 Task: Research Airbnb properties for official training sessions in Dallas, Texas, with a focus on properties equipped for corporate training events.
Action: Key pressed <Key.caps_lock>D<Key.caps_lock>allas
Screenshot: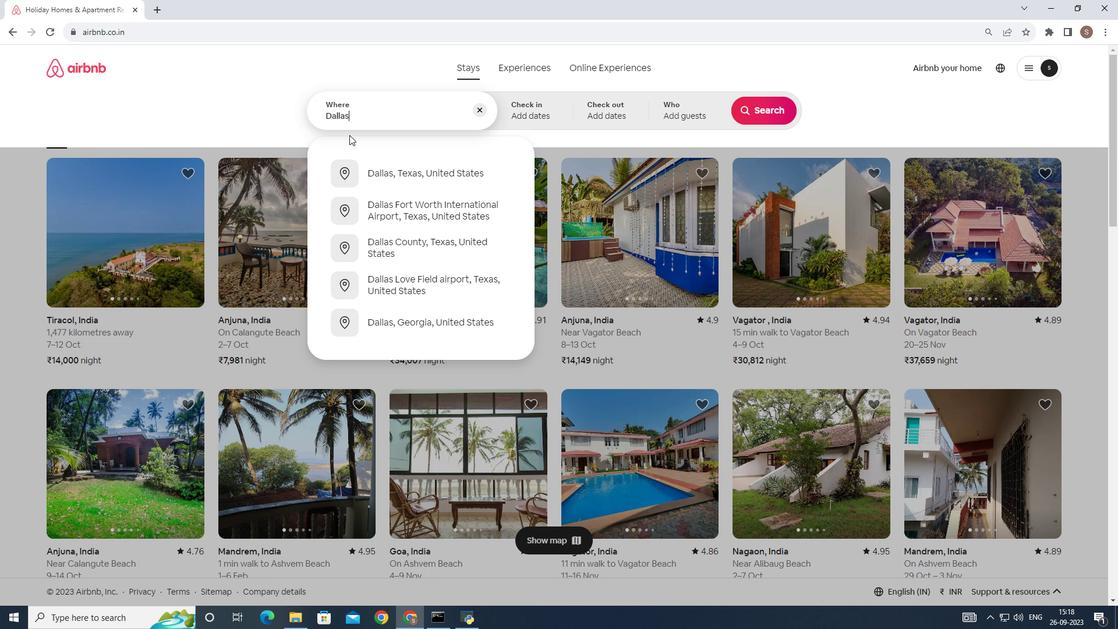 
Action: Mouse moved to (408, 163)
Screenshot: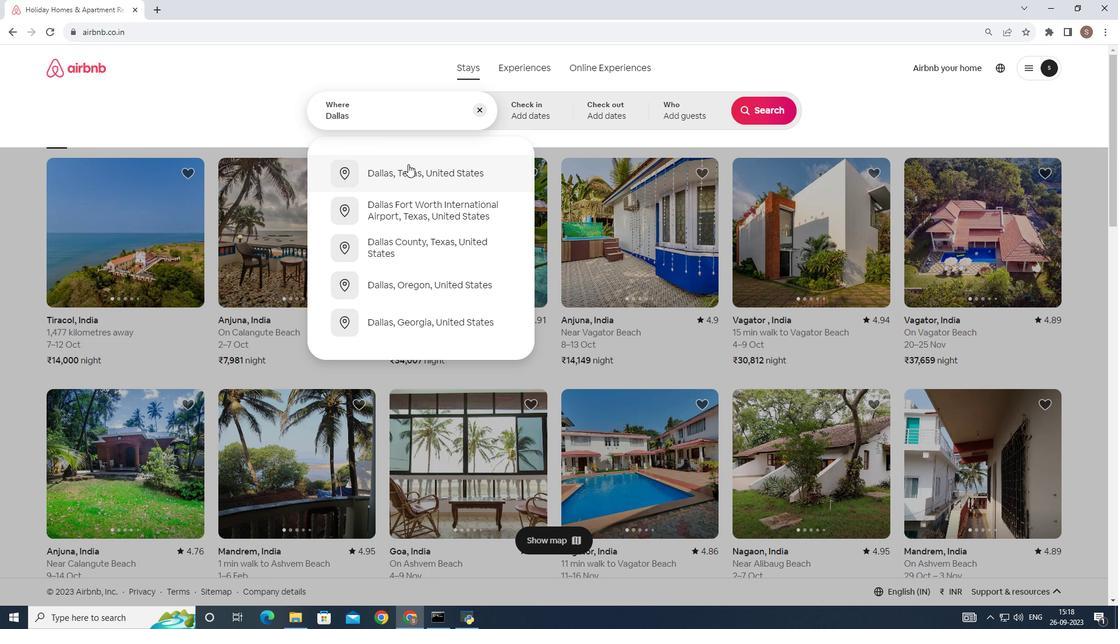 
Action: Mouse pressed left at (408, 163)
Screenshot: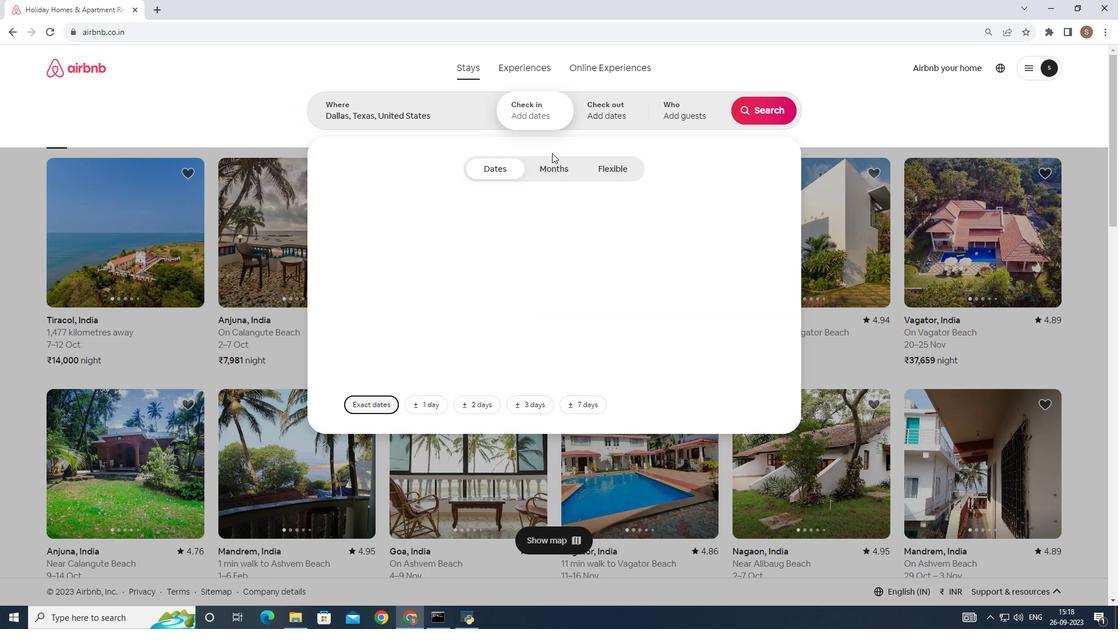 
Action: Mouse moved to (778, 107)
Screenshot: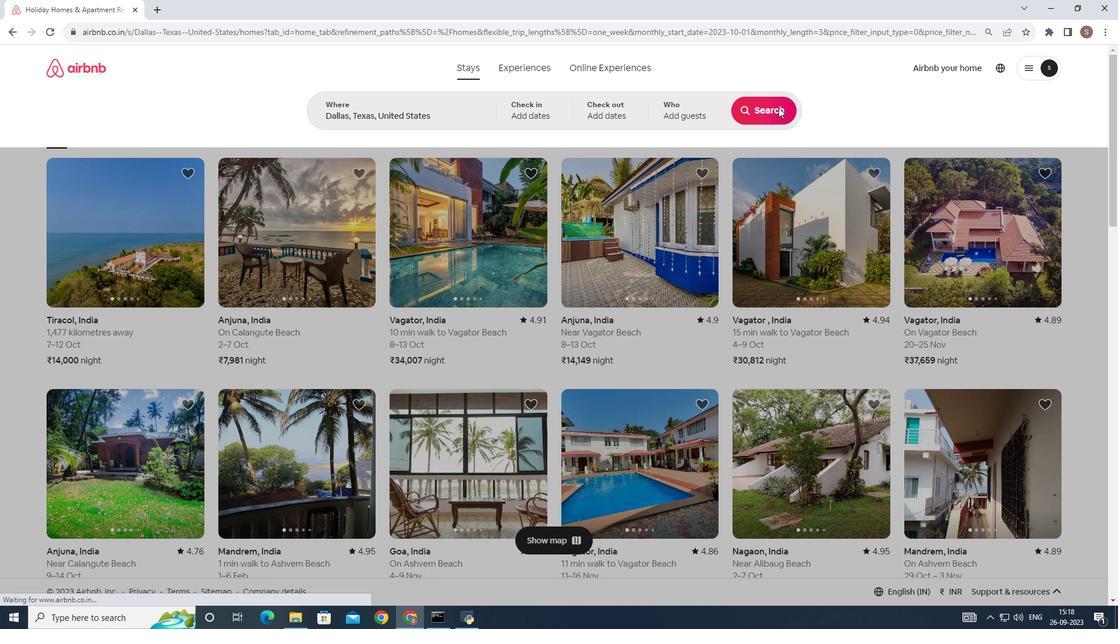 
Action: Mouse pressed left at (778, 107)
Screenshot: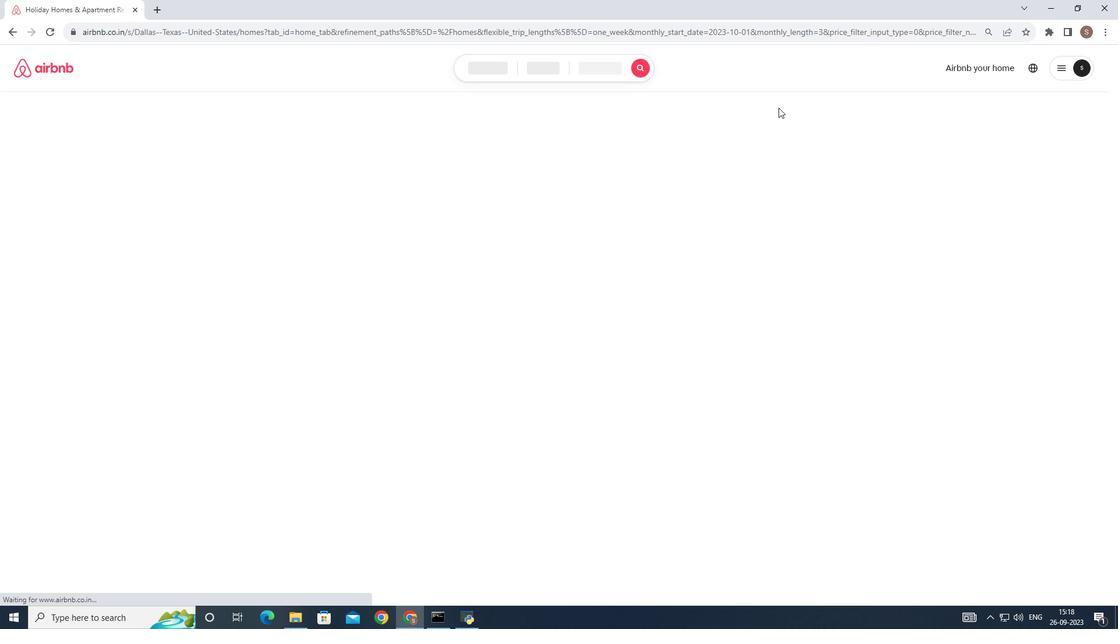 
Action: Mouse moved to (919, 112)
Screenshot: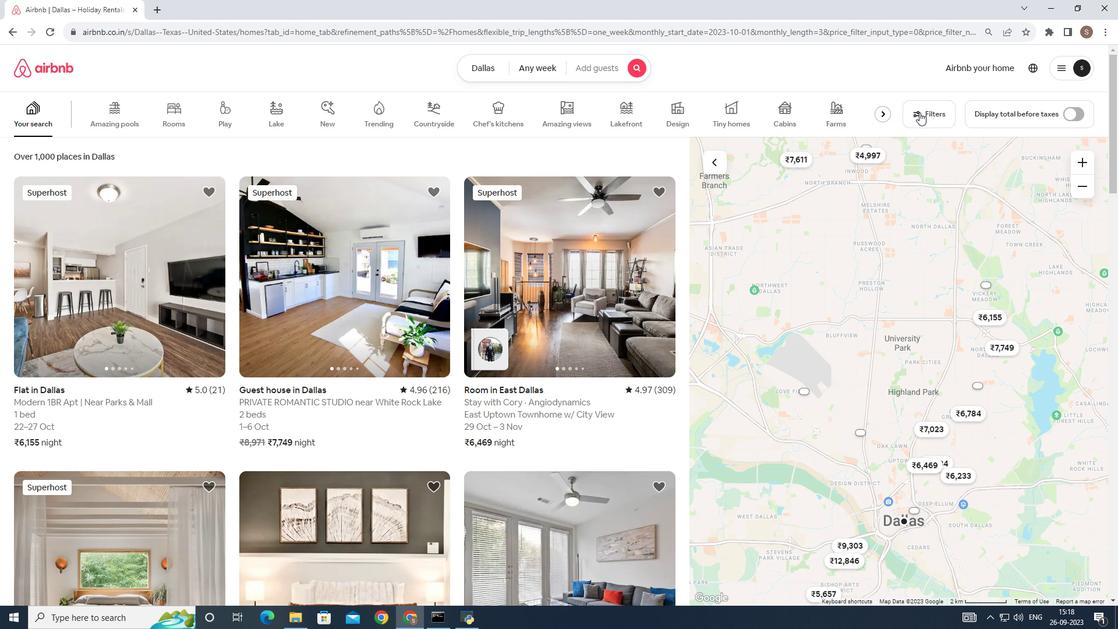 
Action: Mouse pressed left at (919, 112)
Screenshot: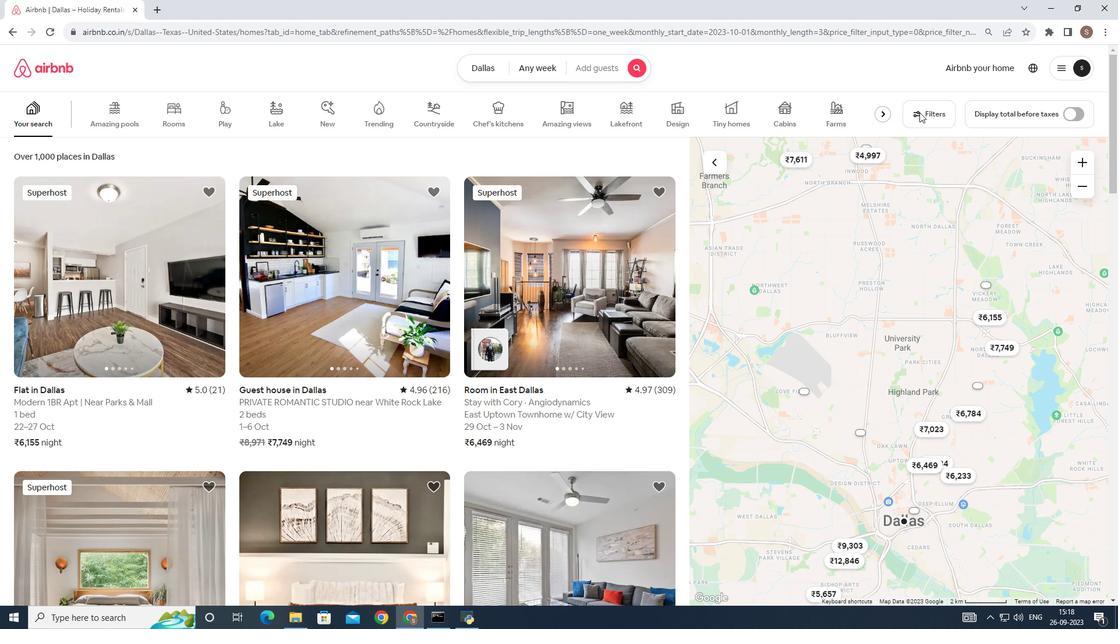 
Action: Mouse moved to (729, 313)
Screenshot: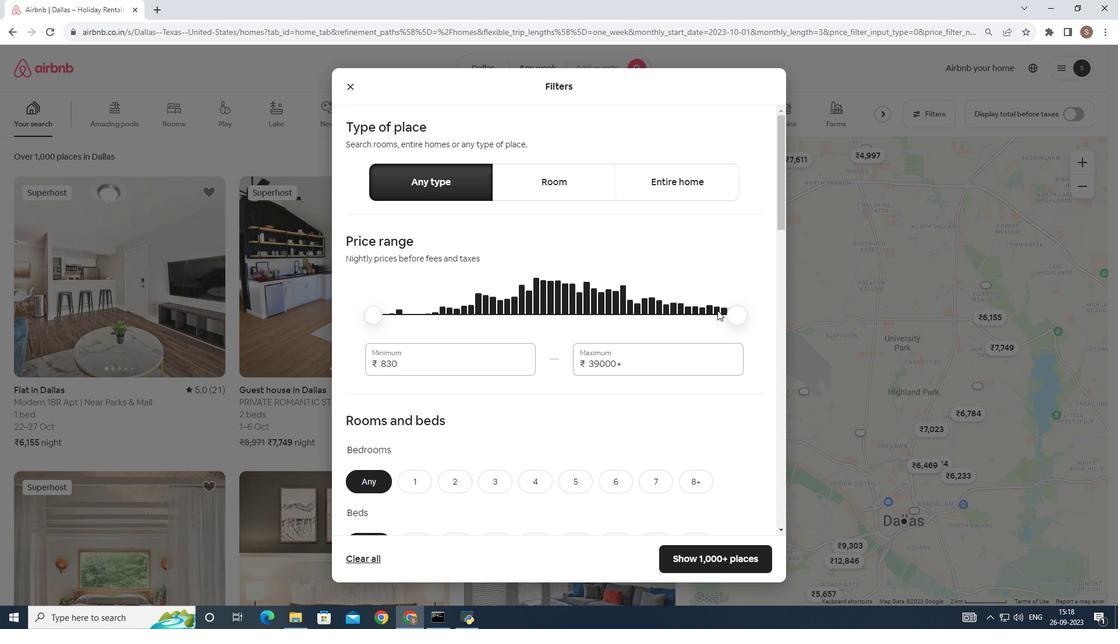 
Action: Mouse pressed left at (729, 313)
Screenshot: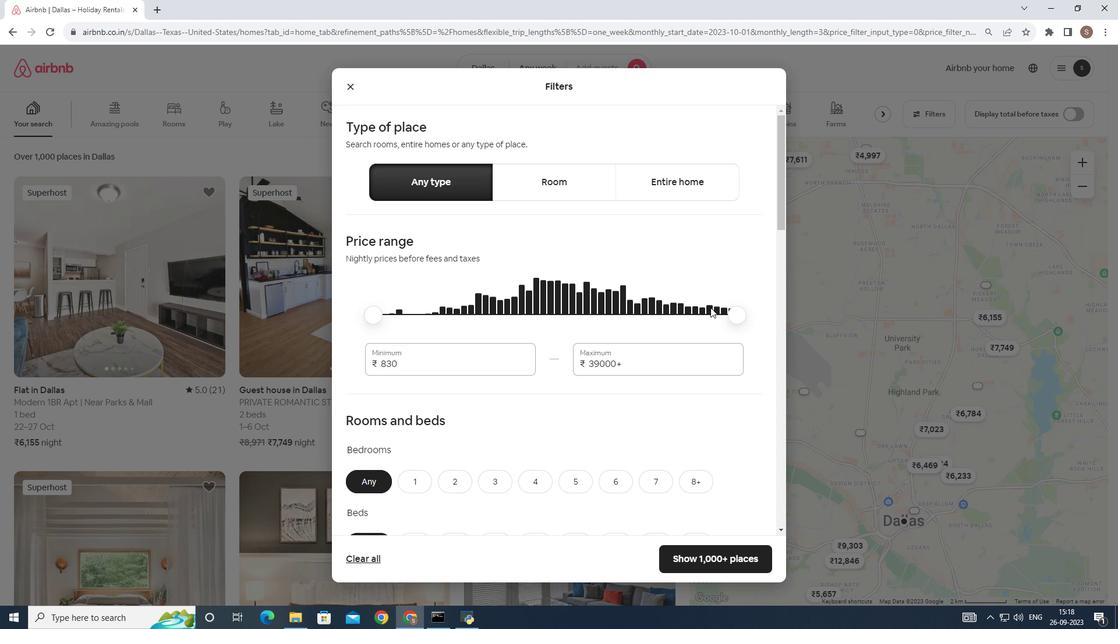 
Action: Mouse moved to (710, 307)
Screenshot: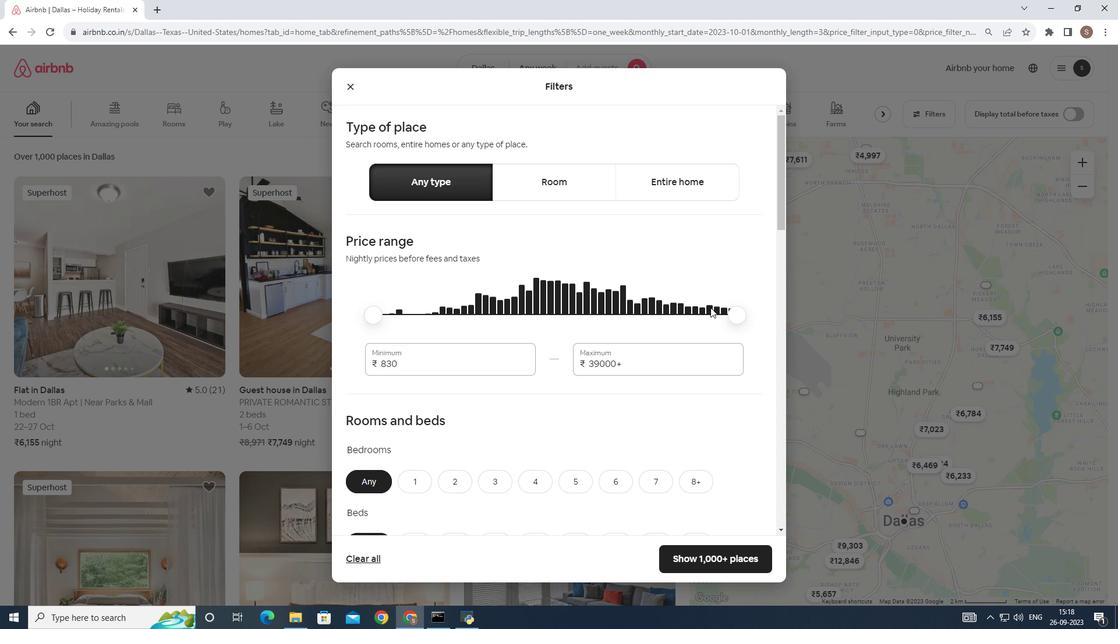 
Action: Mouse pressed left at (710, 307)
Screenshot: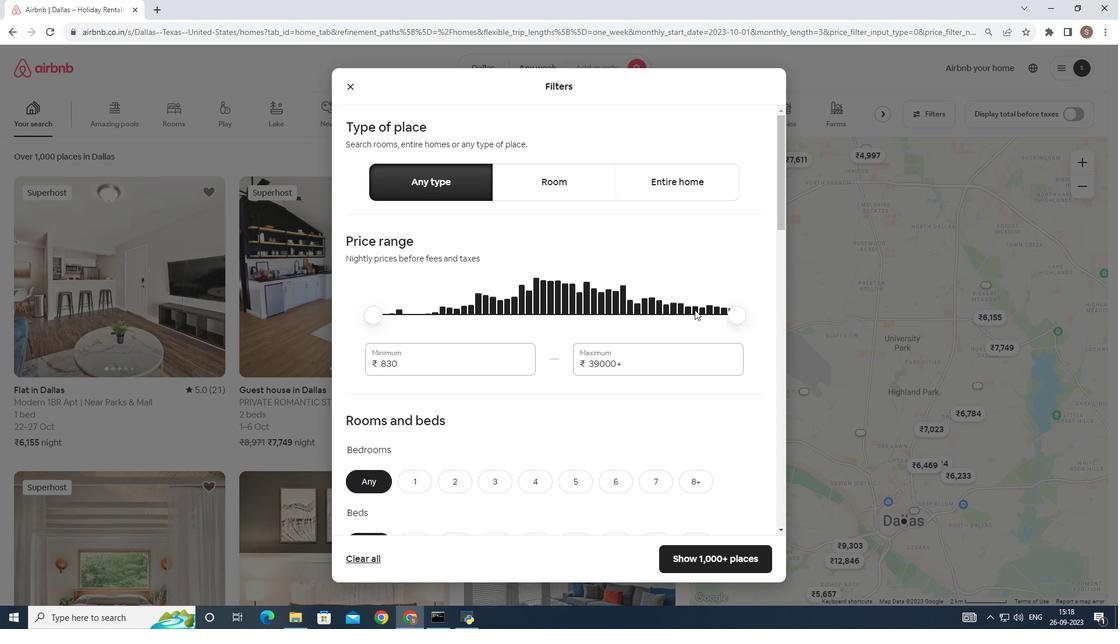 
Action: Mouse moved to (743, 314)
Screenshot: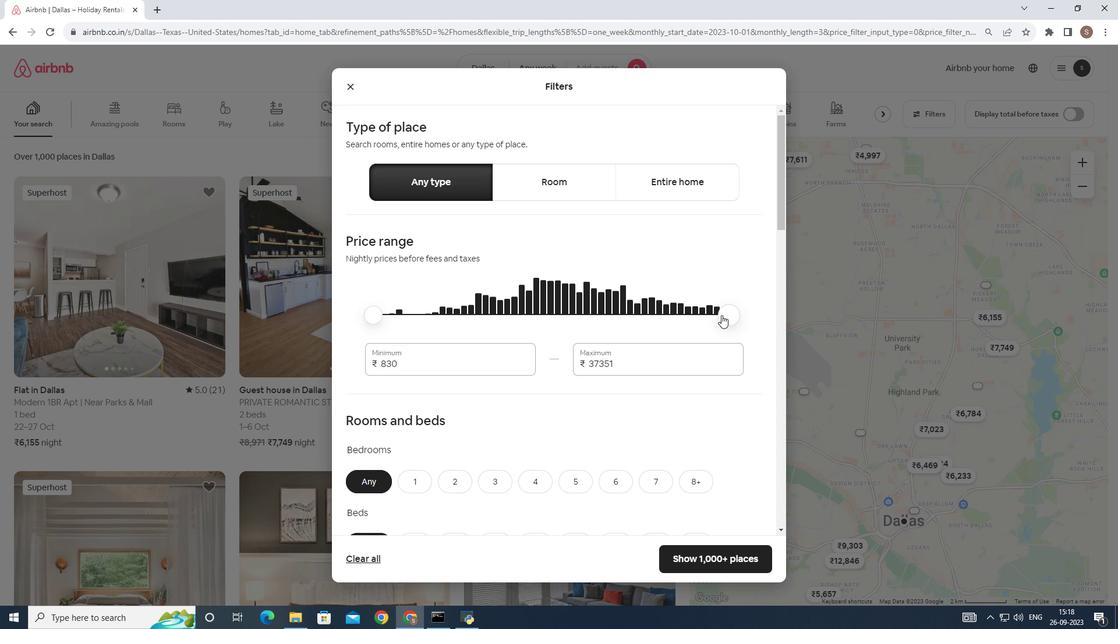
Action: Mouse pressed left at (743, 314)
Screenshot: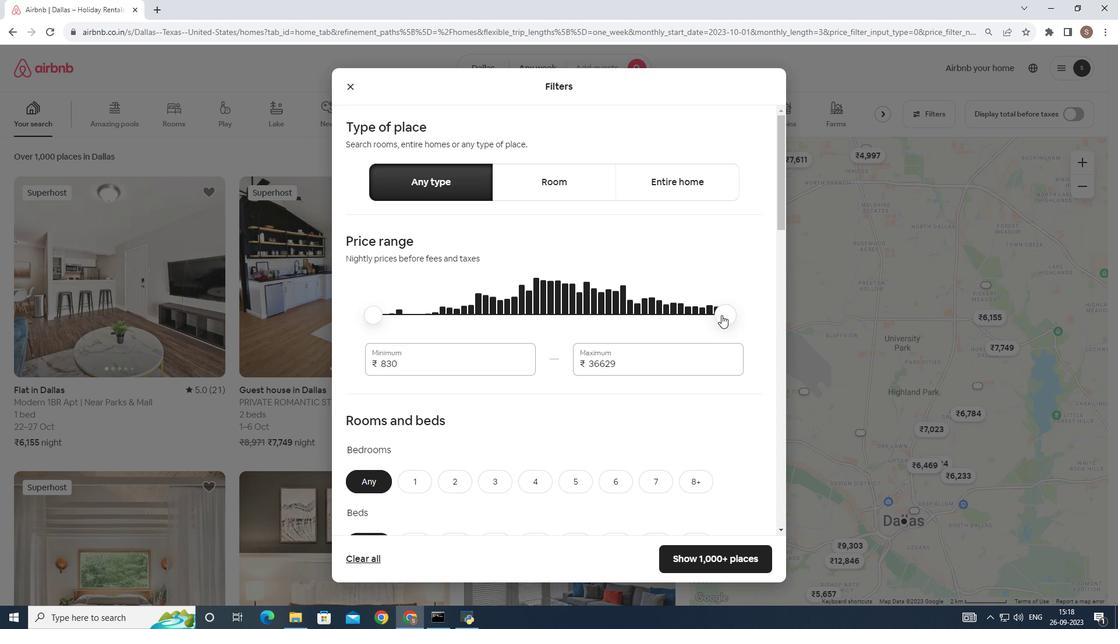 
Action: Mouse moved to (380, 314)
Screenshot: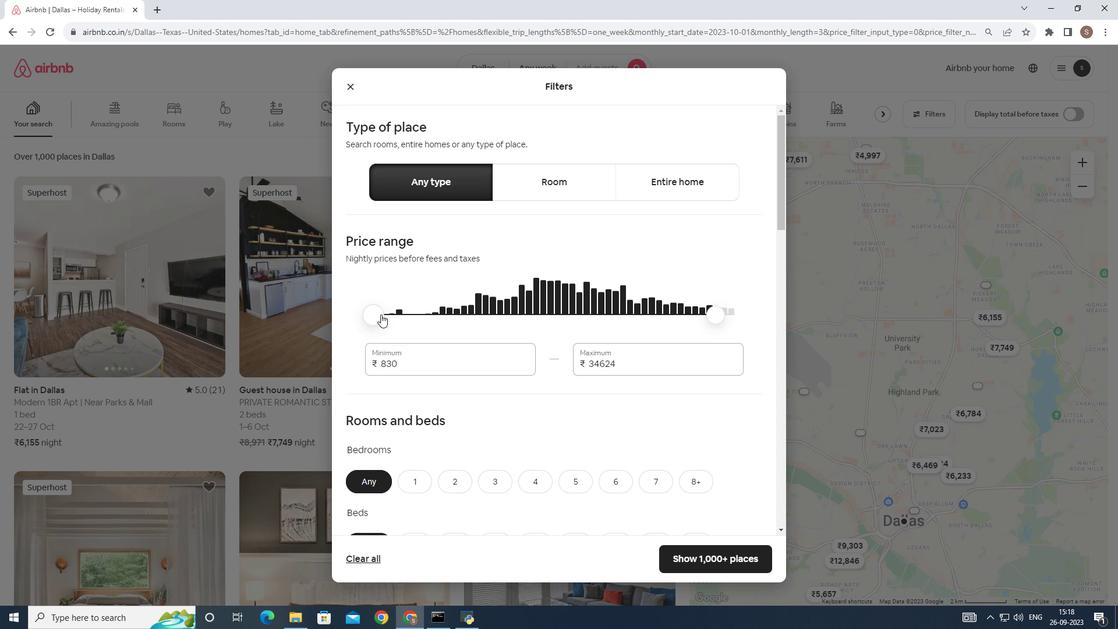 
Action: Mouse pressed left at (380, 314)
Screenshot: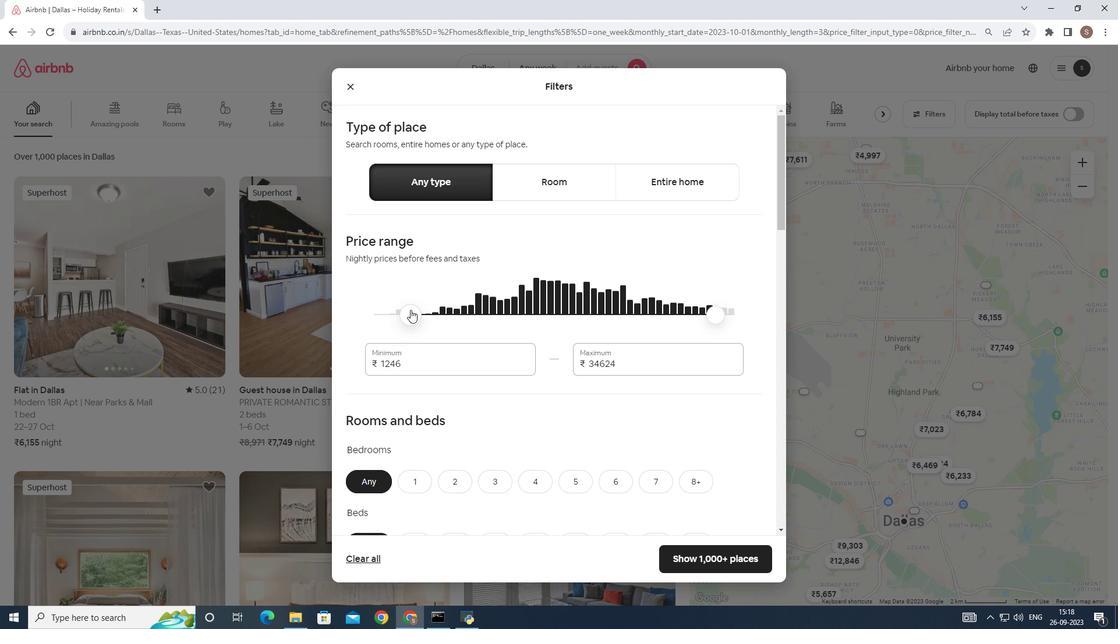 
Action: Mouse moved to (447, 366)
Screenshot: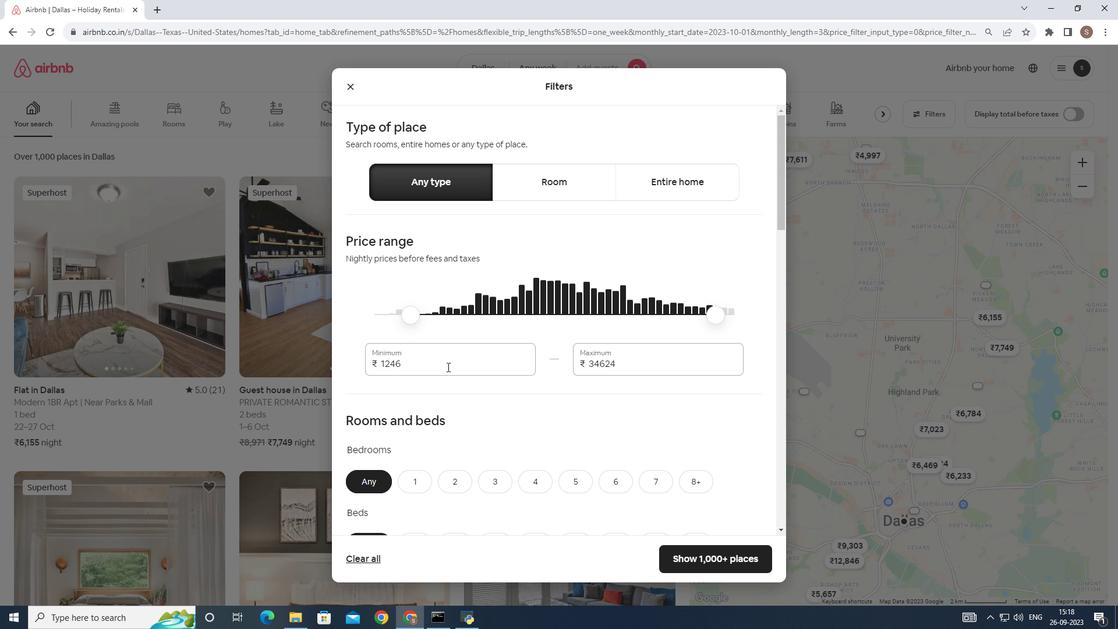 
Action: Mouse scrolled (447, 366) with delta (0, 0)
Screenshot: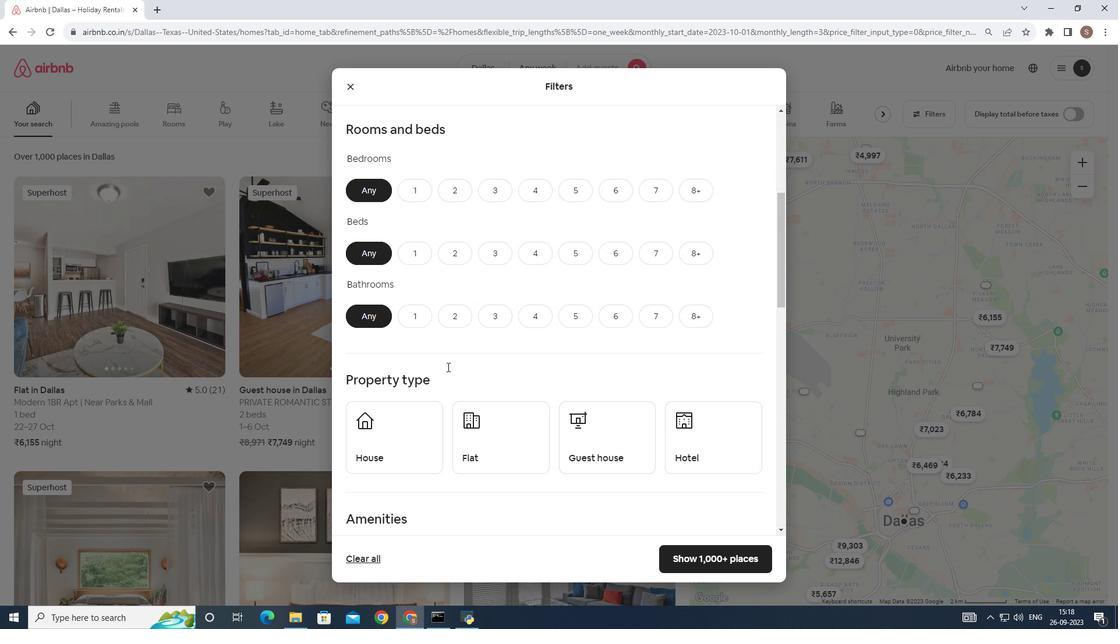 
Action: Mouse scrolled (447, 366) with delta (0, 0)
Screenshot: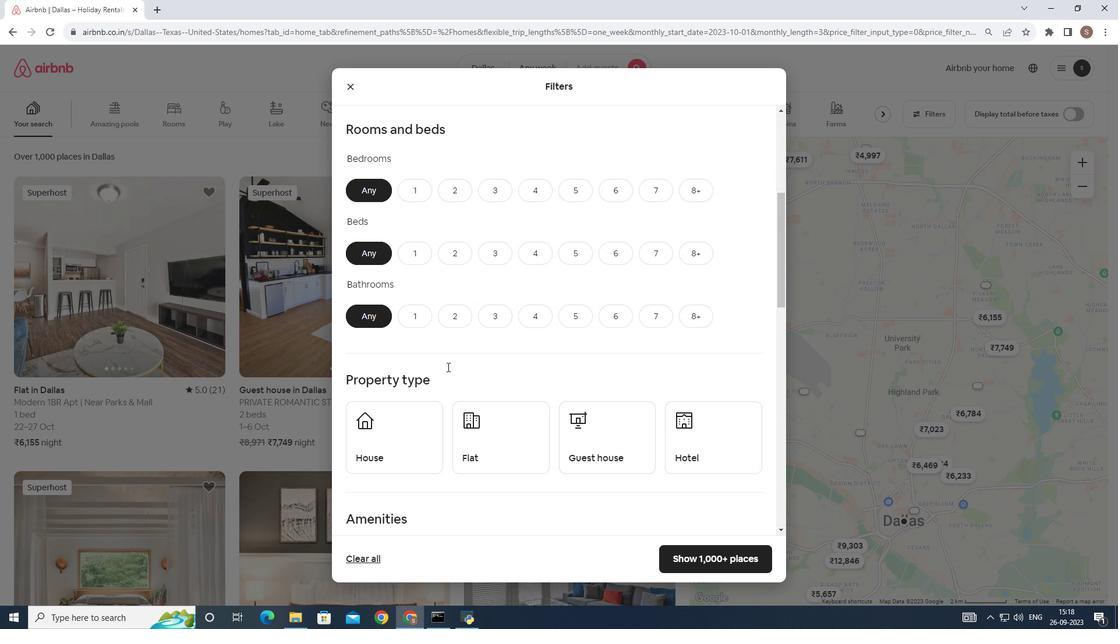 
Action: Mouse scrolled (447, 366) with delta (0, 0)
Screenshot: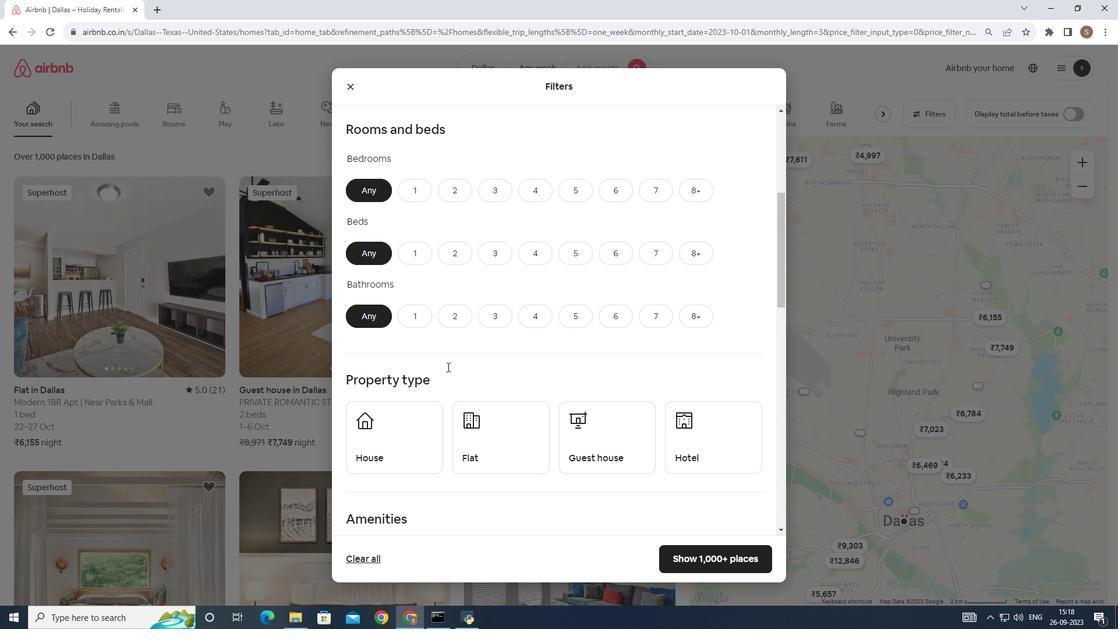 
Action: Mouse scrolled (447, 366) with delta (0, 0)
Screenshot: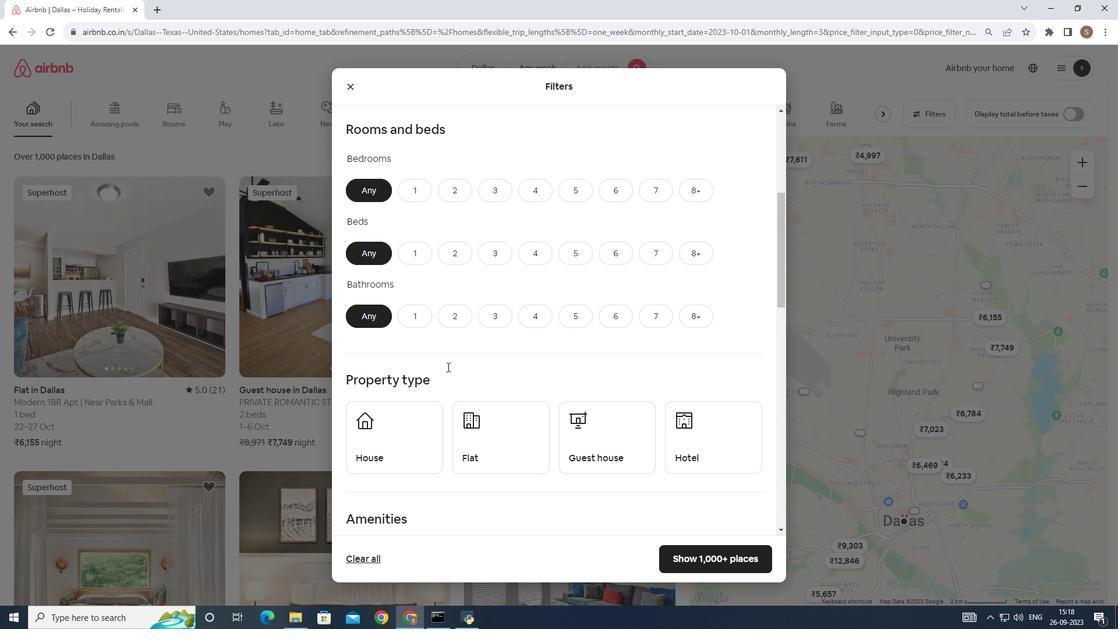 
Action: Mouse scrolled (447, 366) with delta (0, 0)
Screenshot: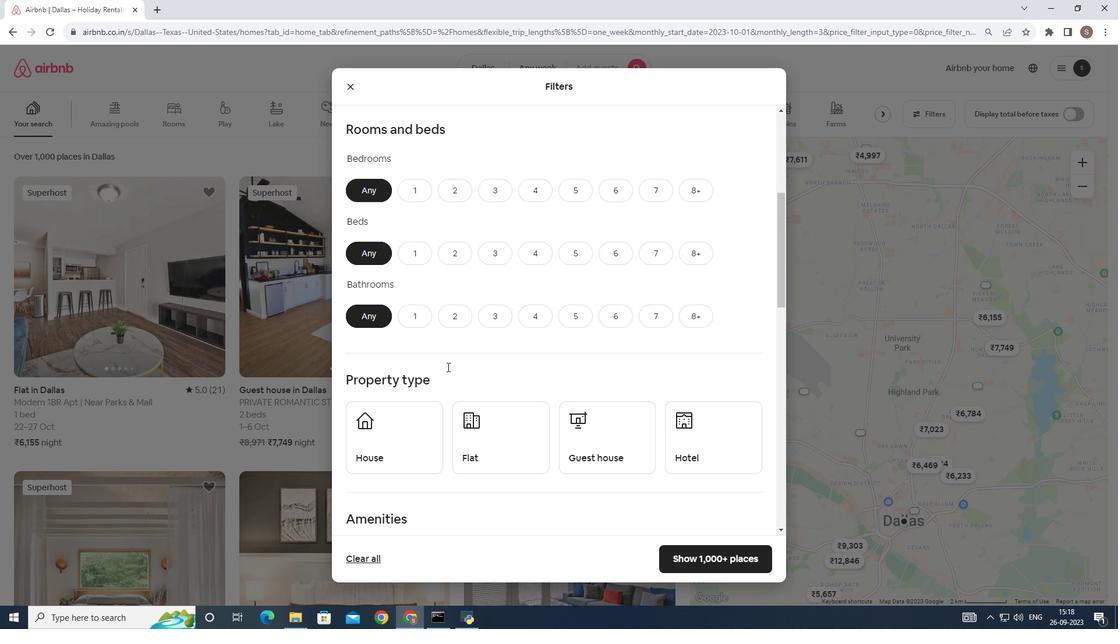 
Action: Mouse scrolled (447, 367) with delta (0, 0)
Screenshot: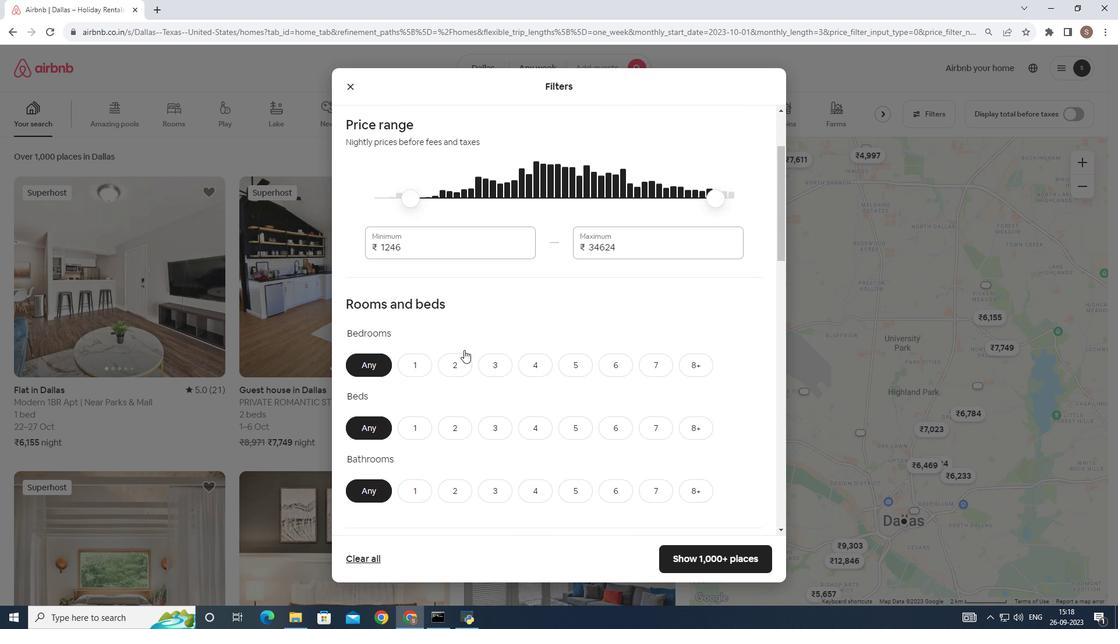 
Action: Mouse scrolled (447, 367) with delta (0, 0)
Screenshot: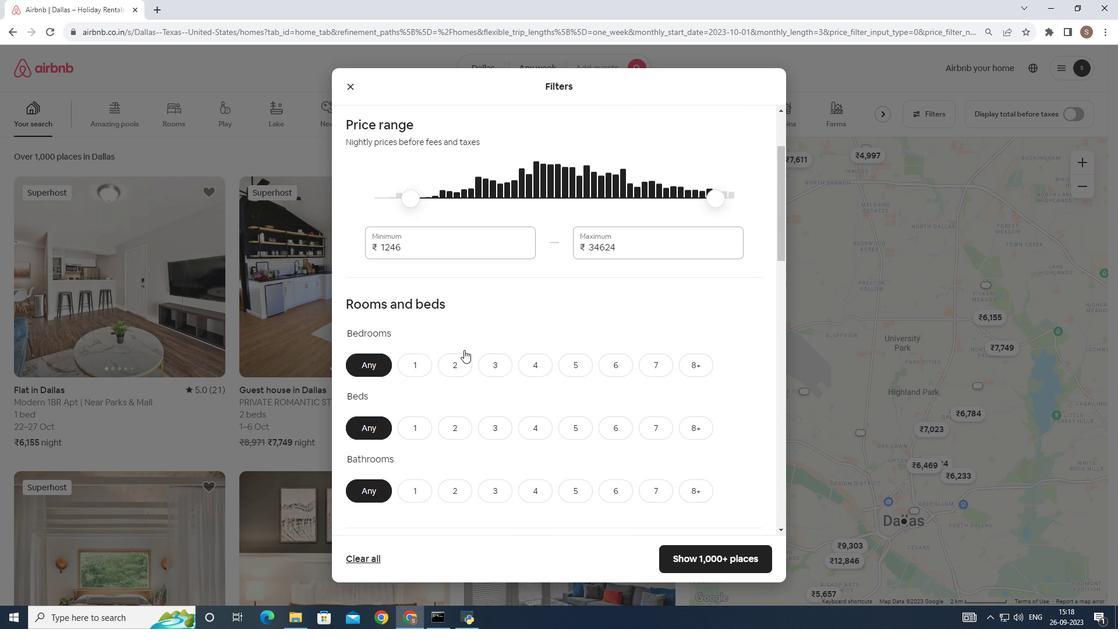 
Action: Mouse scrolled (447, 367) with delta (0, 0)
Screenshot: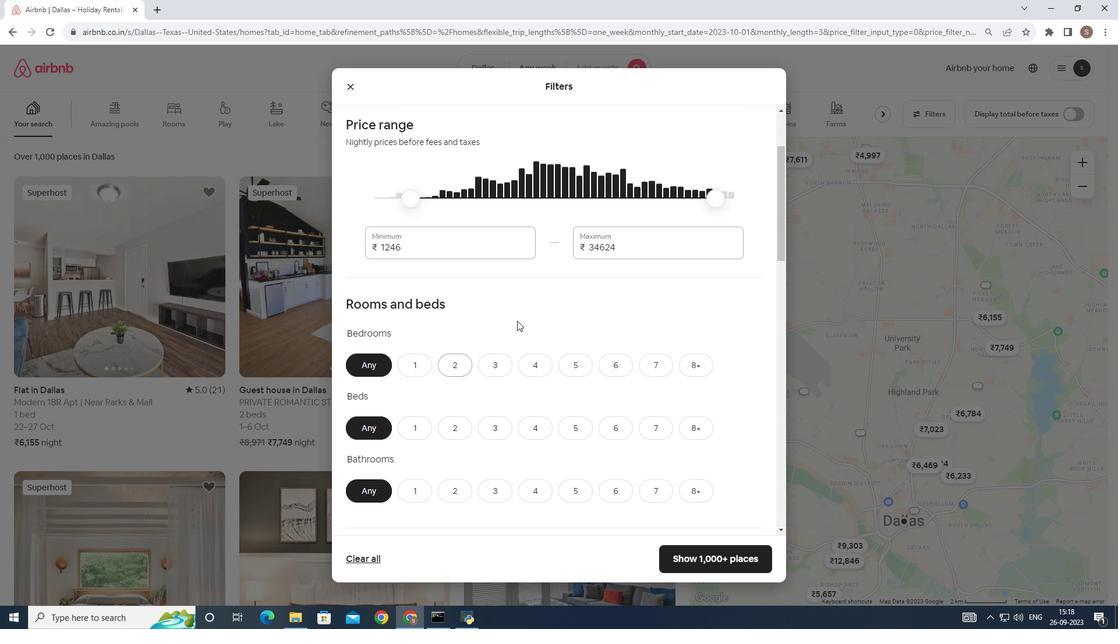 
Action: Mouse moved to (577, 293)
Screenshot: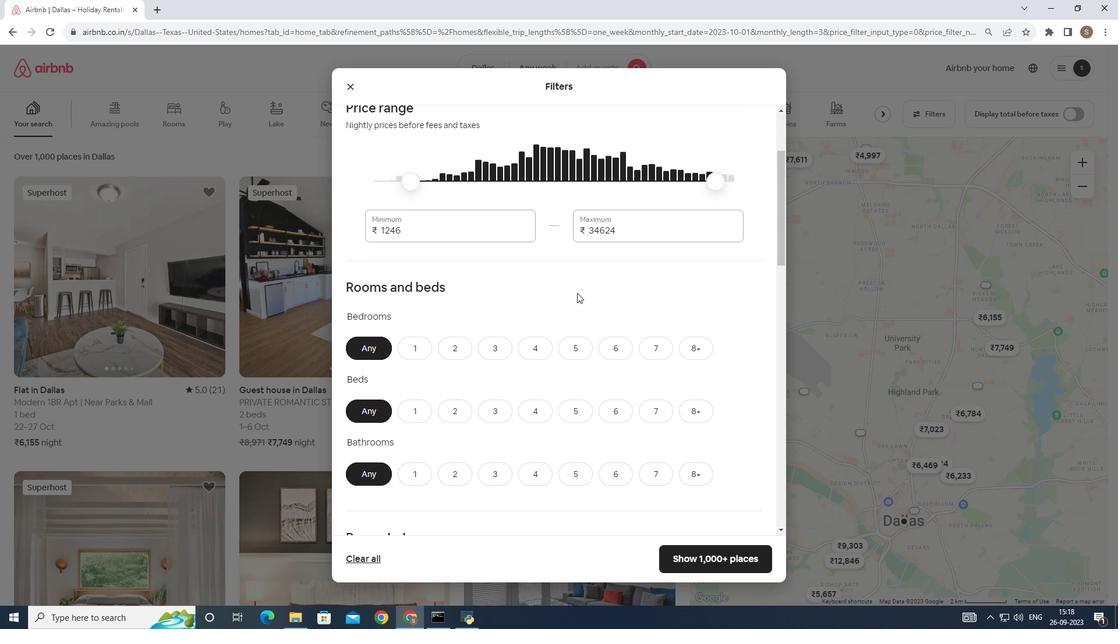 
Action: Mouse scrolled (577, 292) with delta (0, 0)
Screenshot: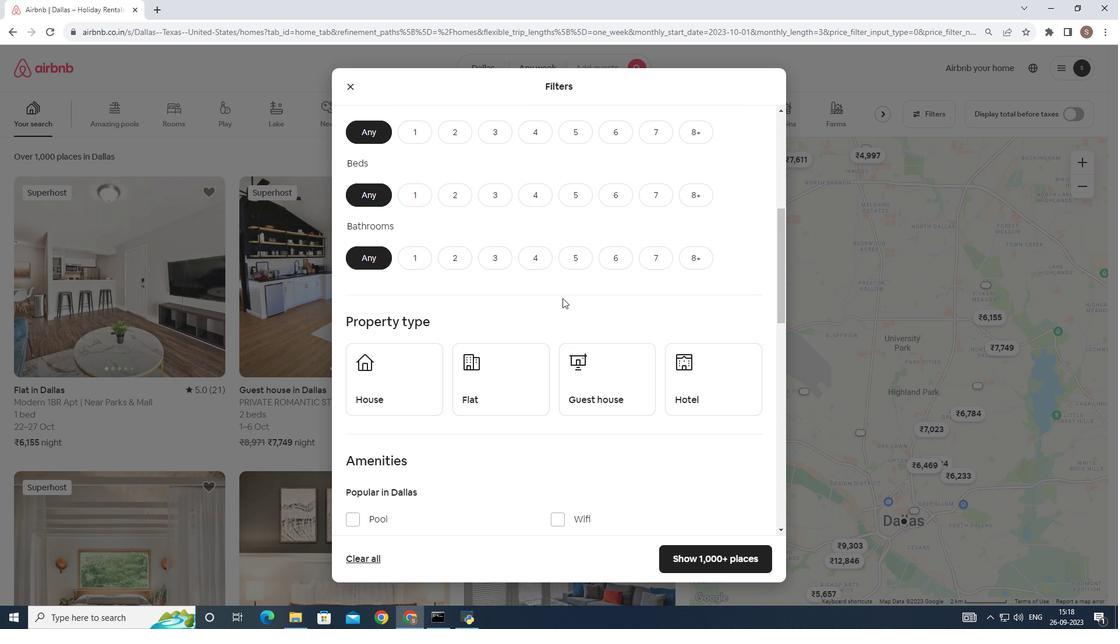 
Action: Mouse scrolled (577, 292) with delta (0, 0)
Screenshot: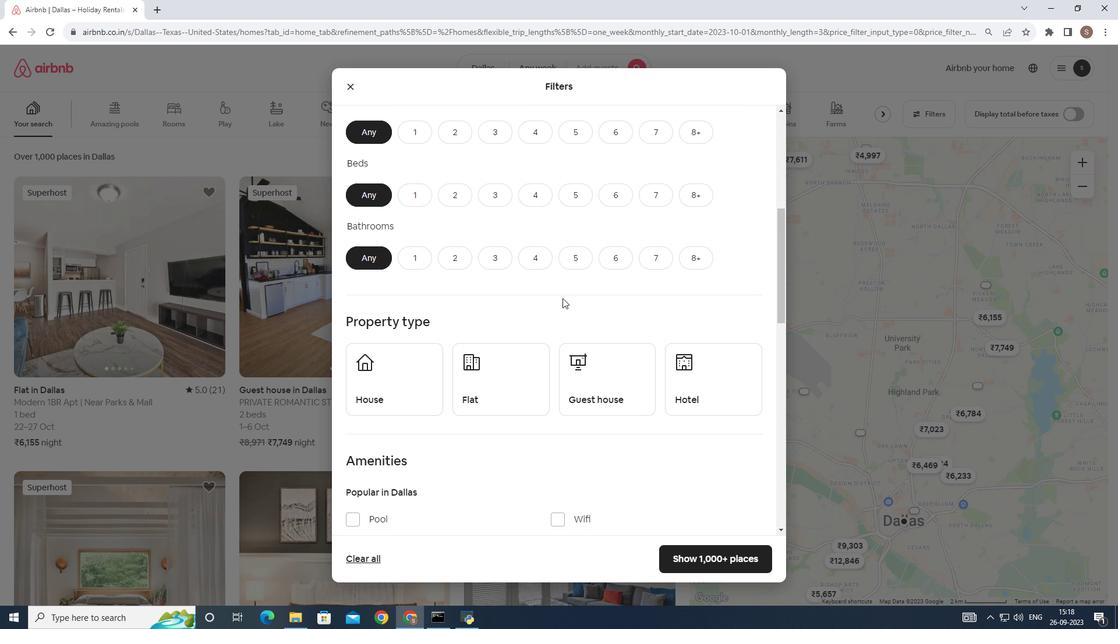 
Action: Mouse scrolled (577, 292) with delta (0, 0)
Screenshot: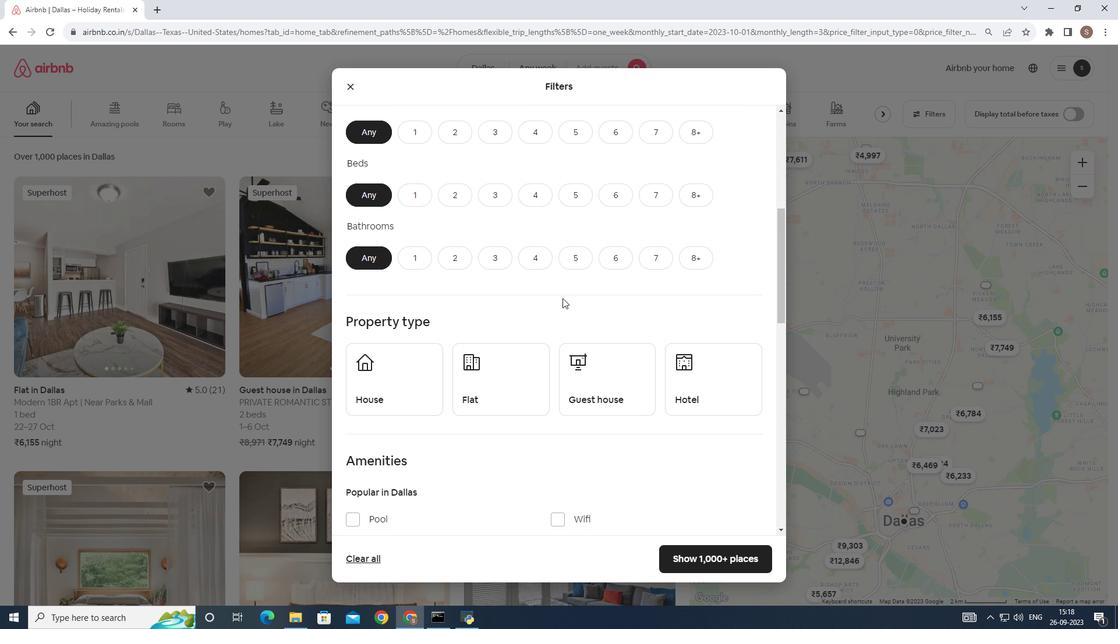 
Action: Mouse scrolled (577, 292) with delta (0, 0)
Screenshot: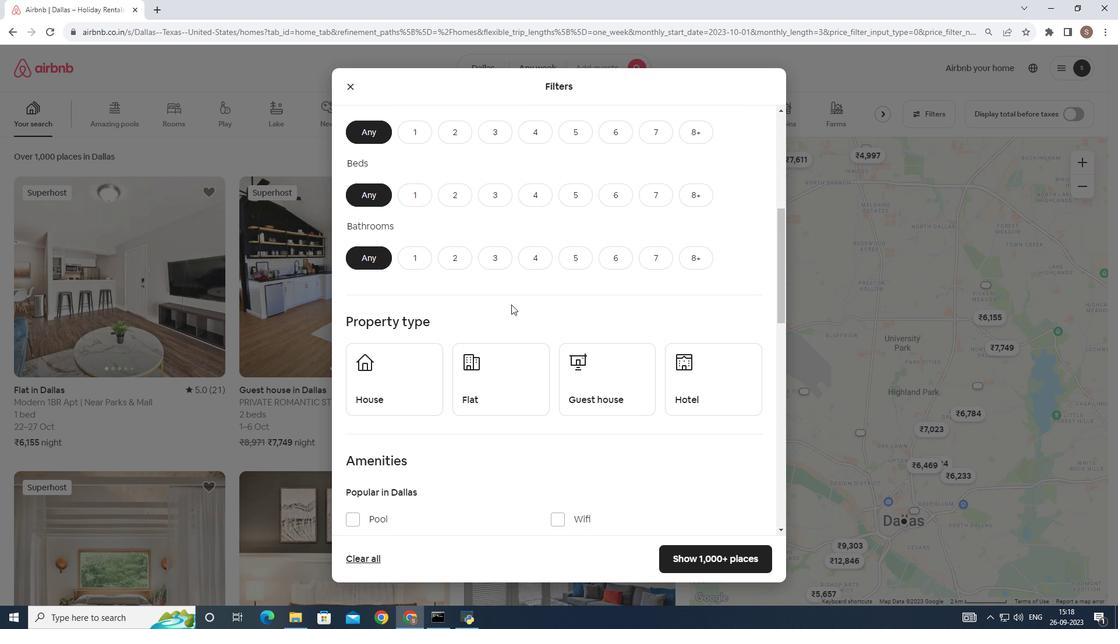 
Action: Mouse moved to (472, 308)
Screenshot: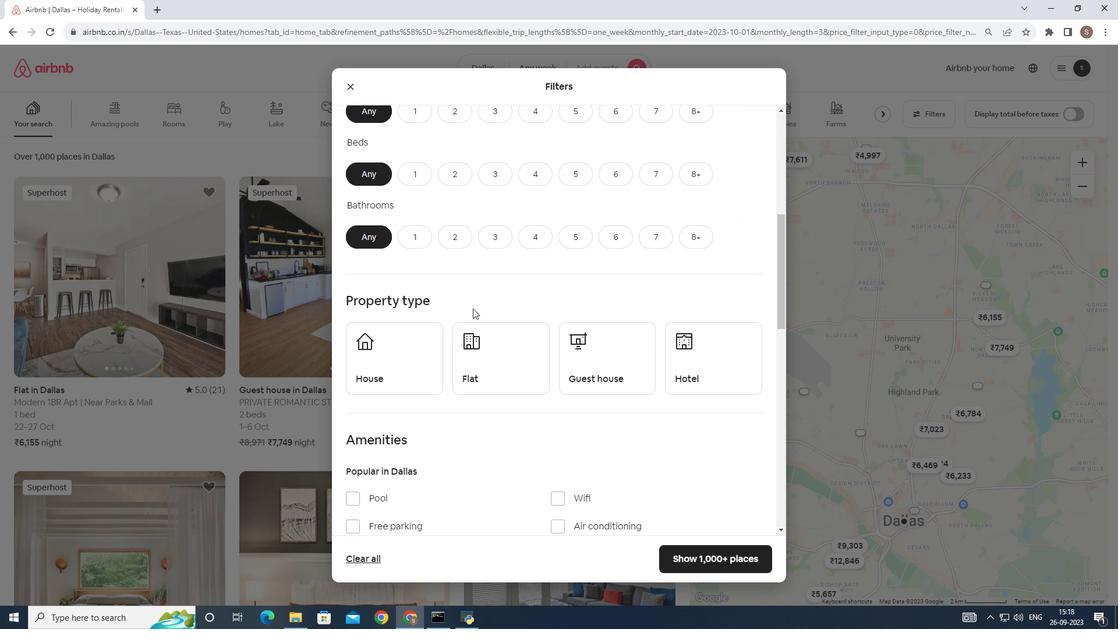 
Action: Mouse scrolled (472, 308) with delta (0, 0)
Screenshot: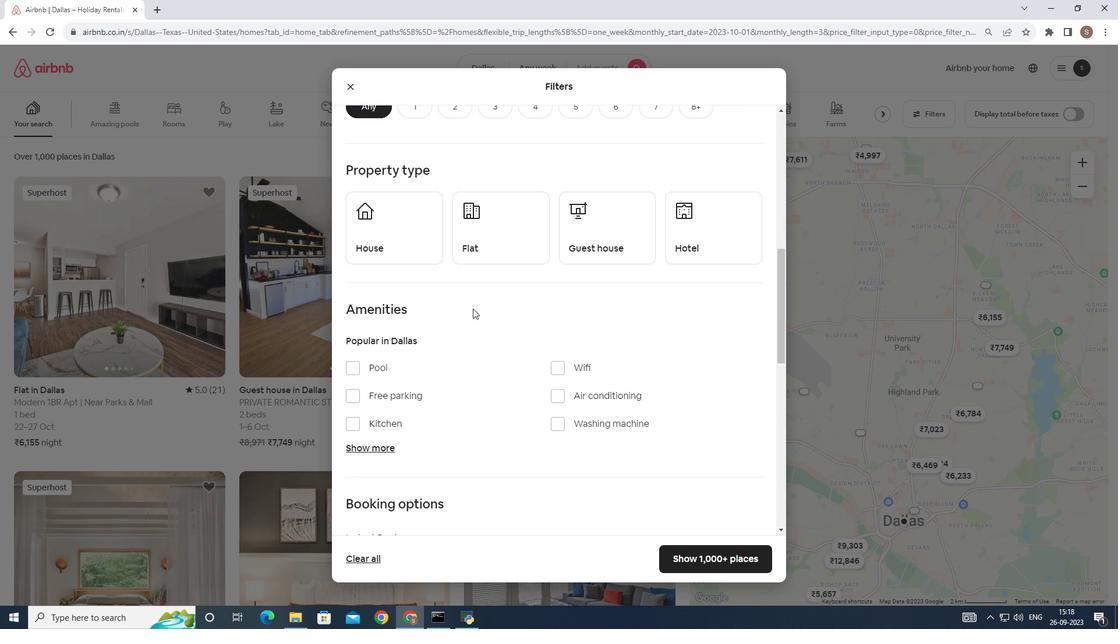 
Action: Mouse scrolled (472, 308) with delta (0, 0)
Screenshot: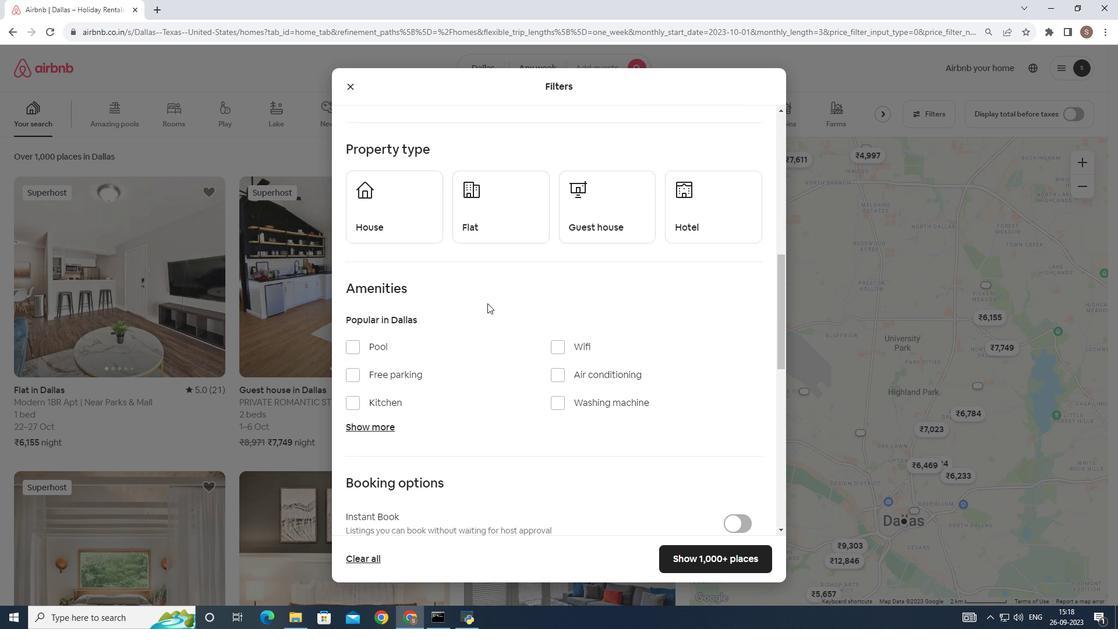
Action: Mouse scrolled (472, 308) with delta (0, 0)
Screenshot: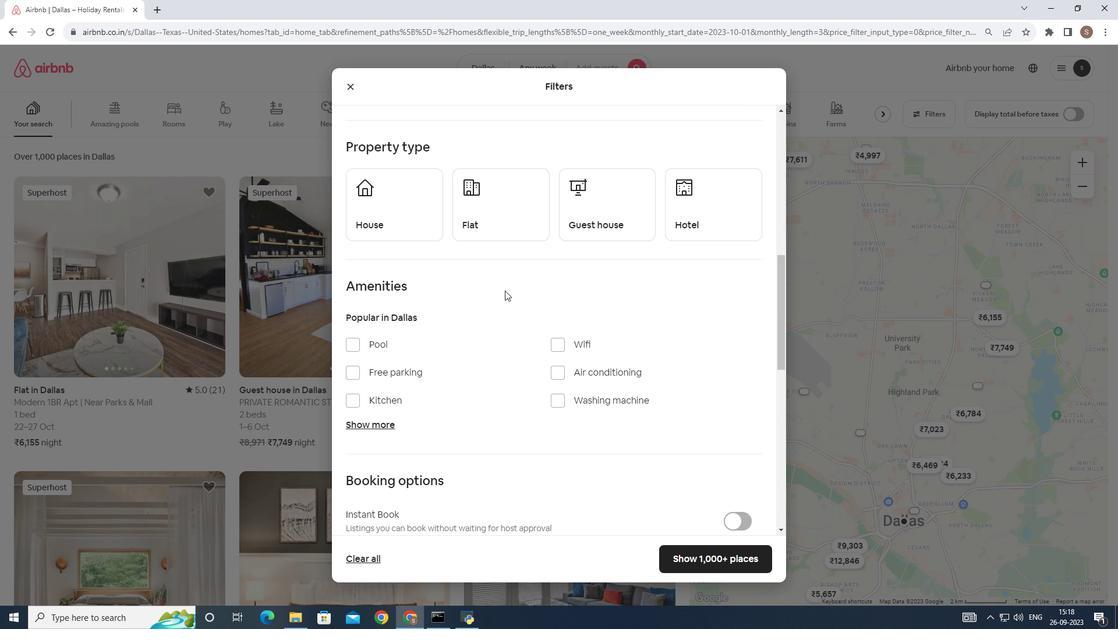 
Action: Mouse moved to (513, 229)
Screenshot: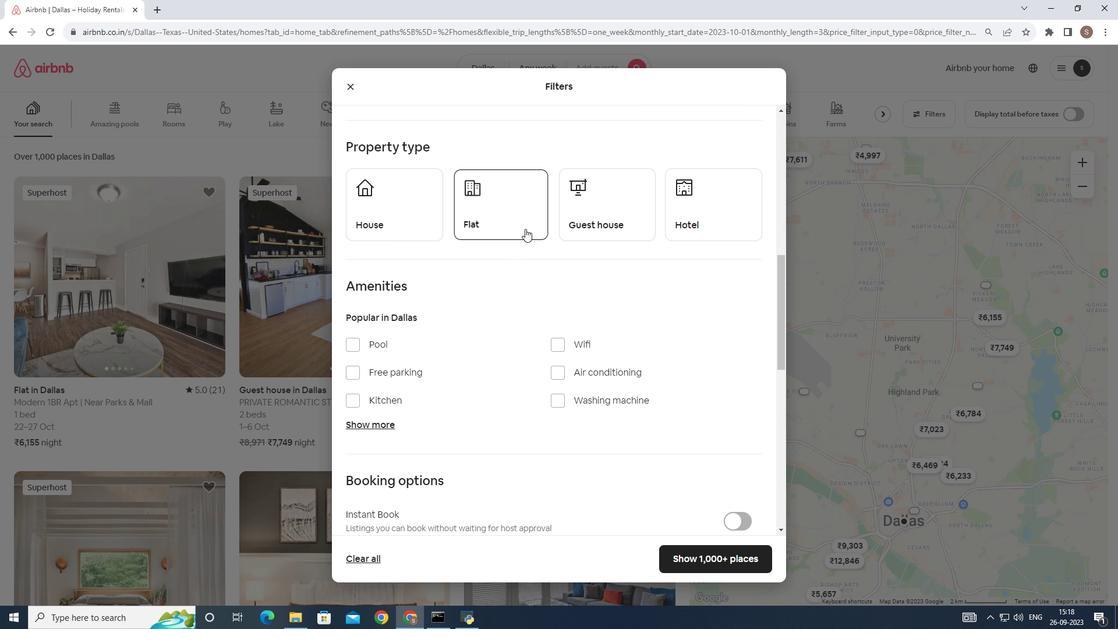 
Action: Mouse pressed left at (513, 229)
Screenshot: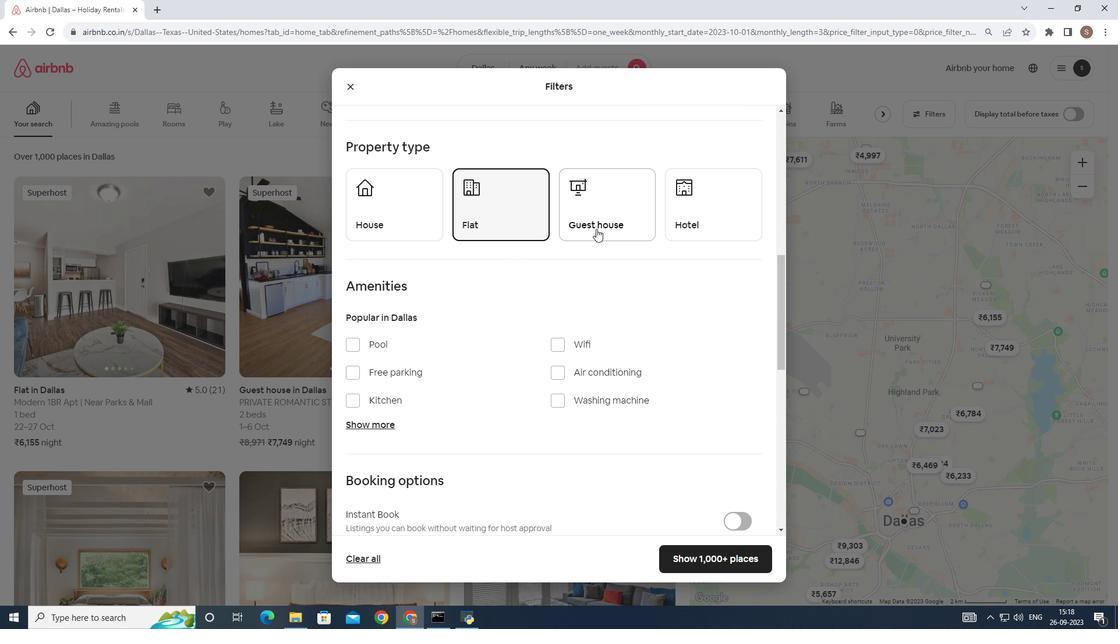 
Action: Mouse moved to (597, 228)
Screenshot: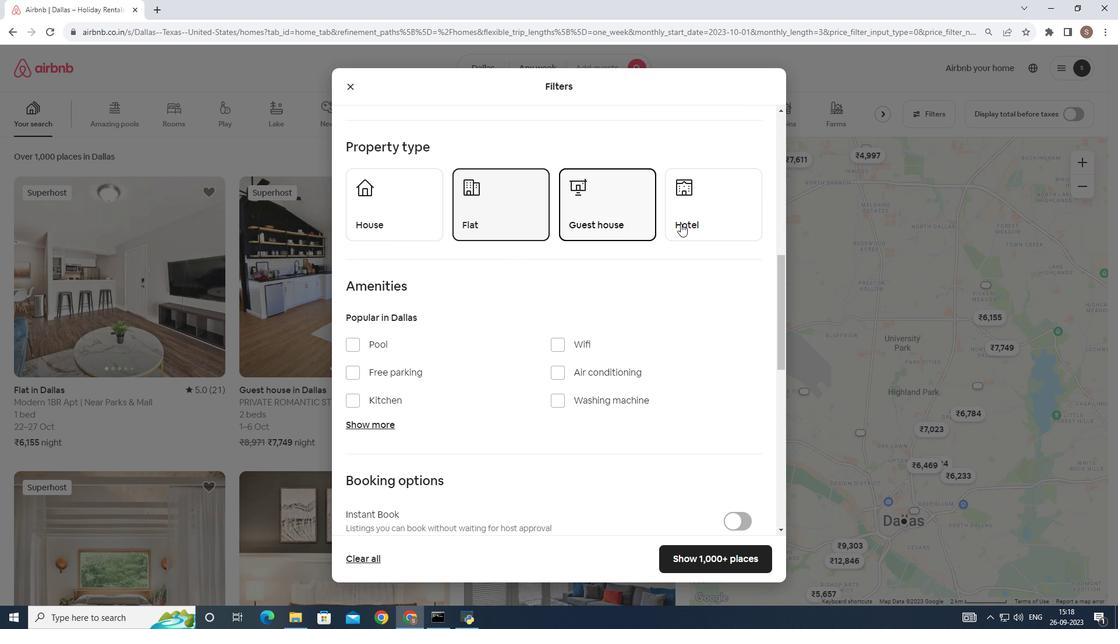 
Action: Mouse pressed left at (597, 228)
Screenshot: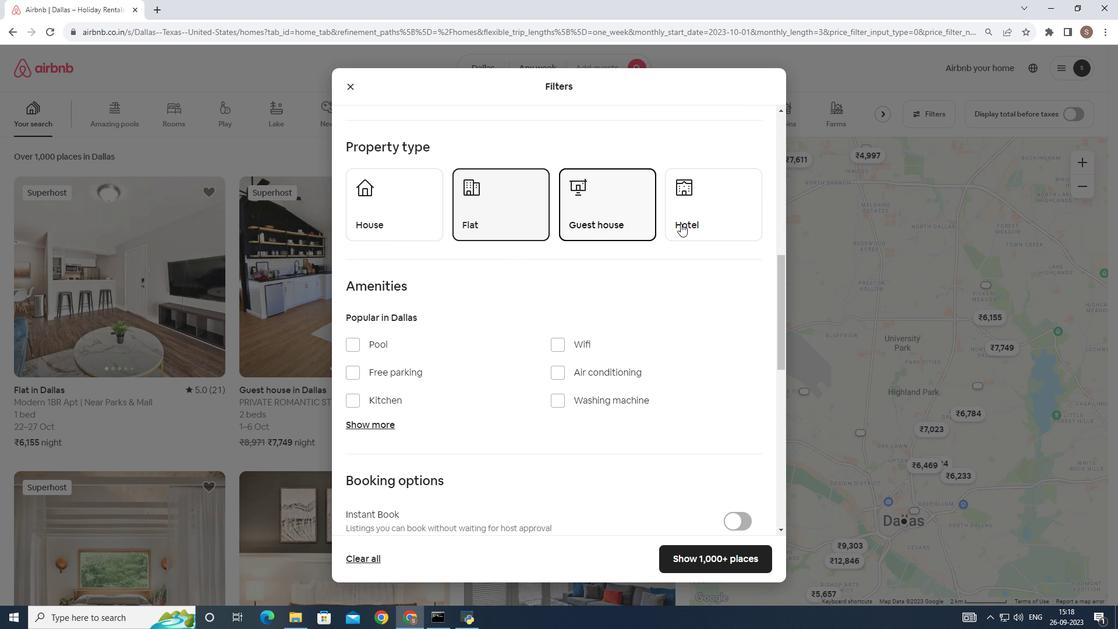 
Action: Mouse moved to (690, 223)
Screenshot: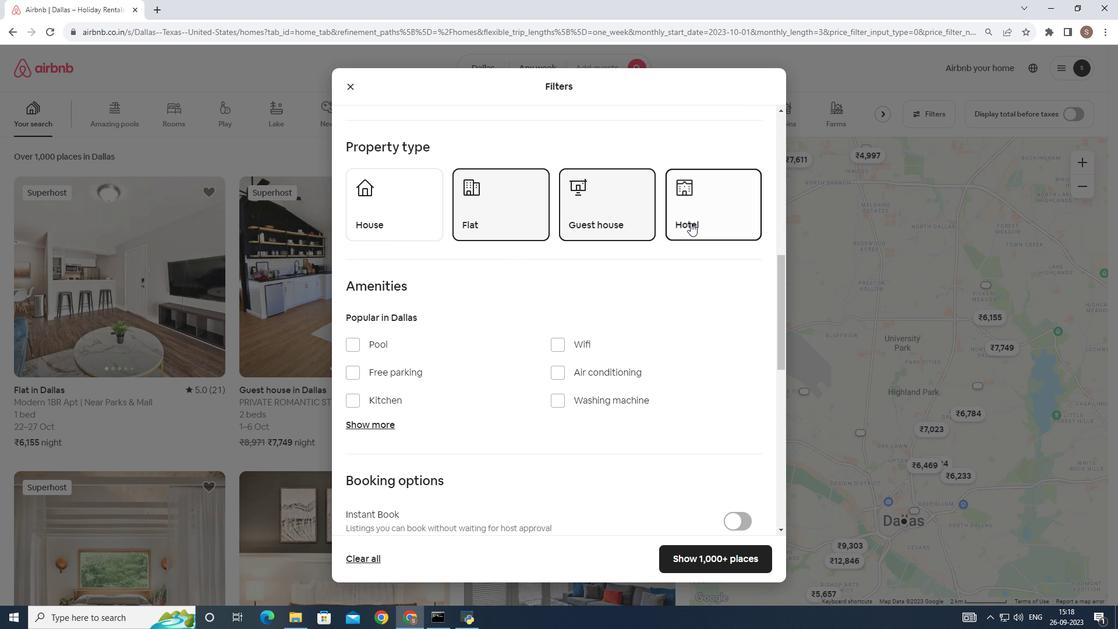 
Action: Mouse pressed left at (690, 223)
Screenshot: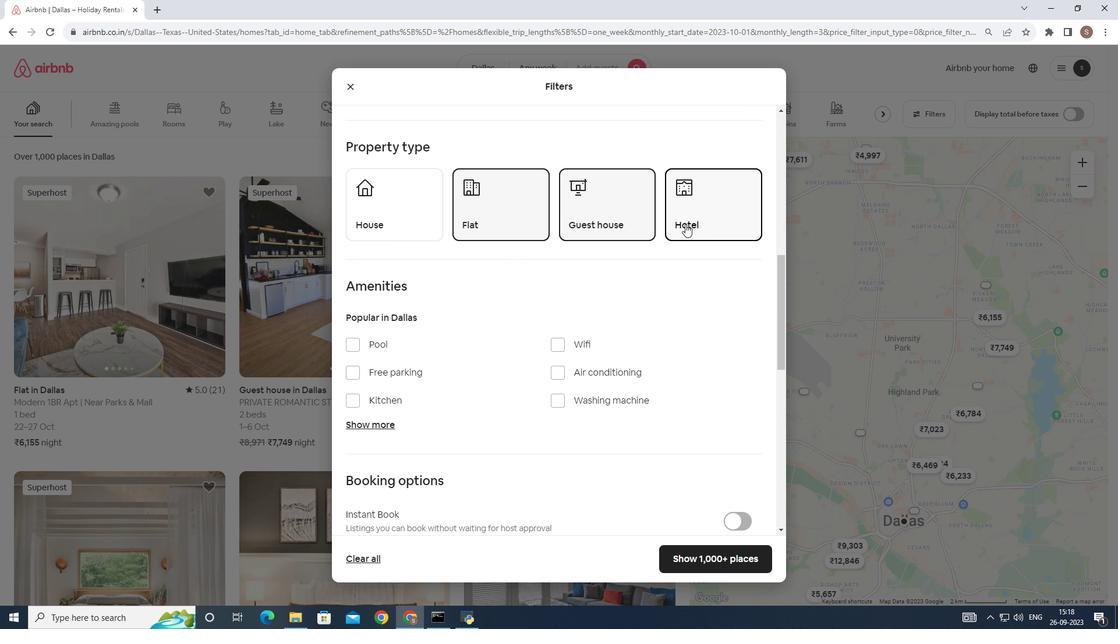 
Action: Mouse moved to (553, 344)
Screenshot: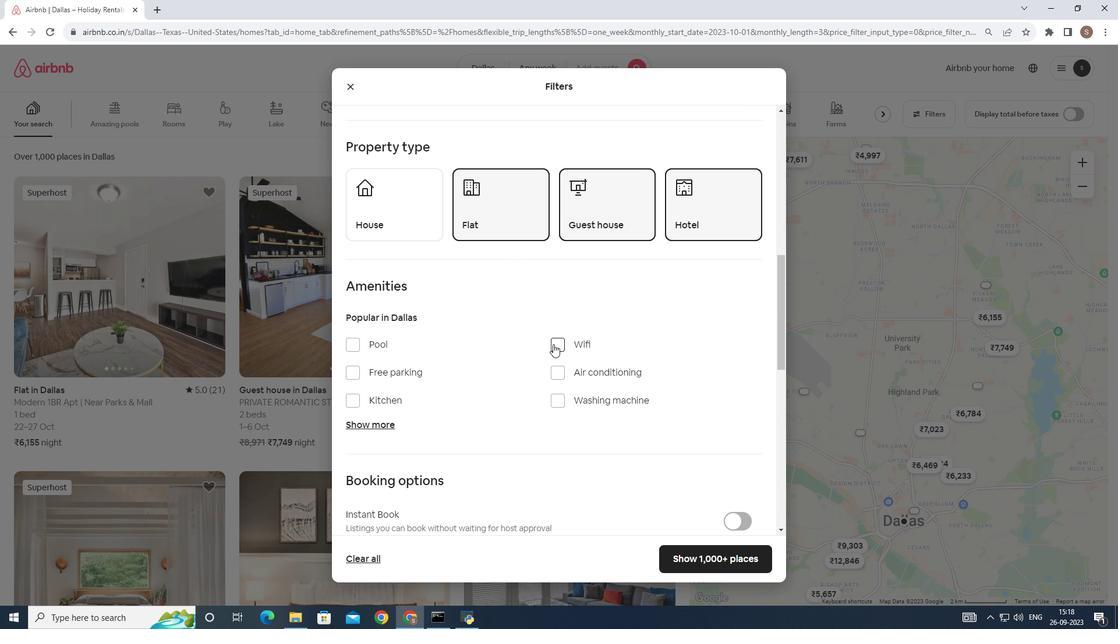 
Action: Mouse pressed left at (553, 344)
Screenshot: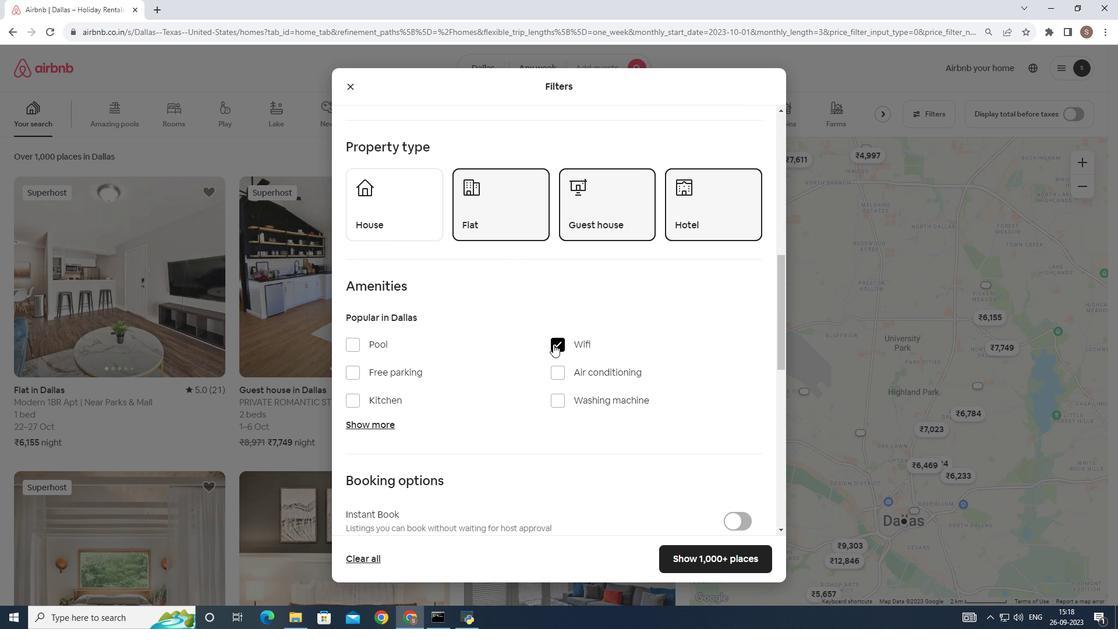 
Action: Mouse moved to (365, 428)
Screenshot: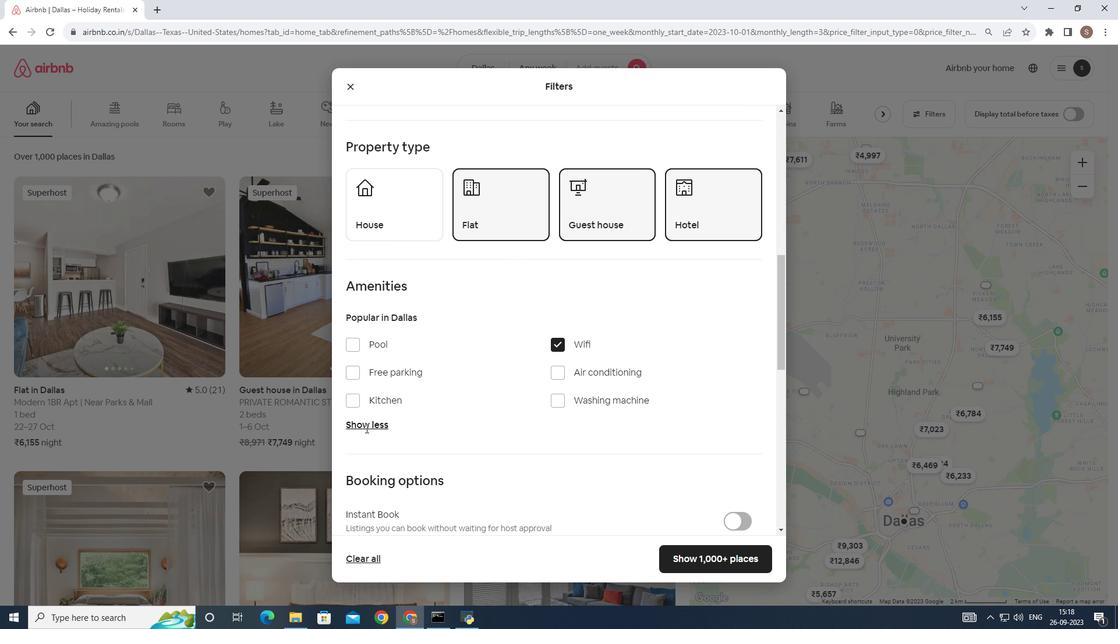 
Action: Mouse pressed left at (365, 428)
Screenshot: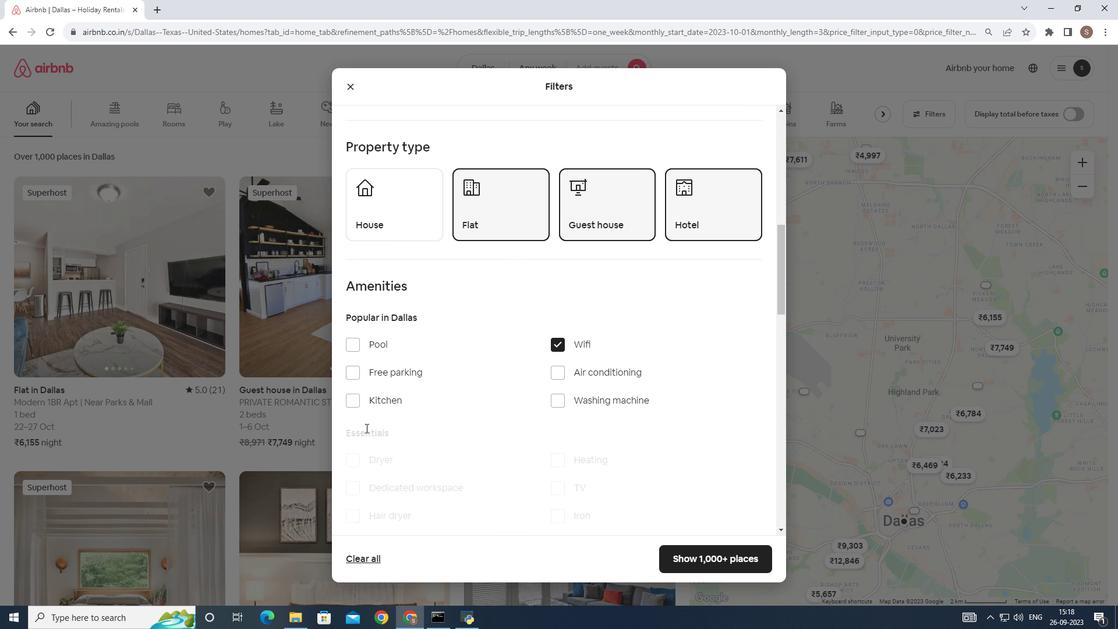 
Action: Mouse moved to (382, 419)
Screenshot: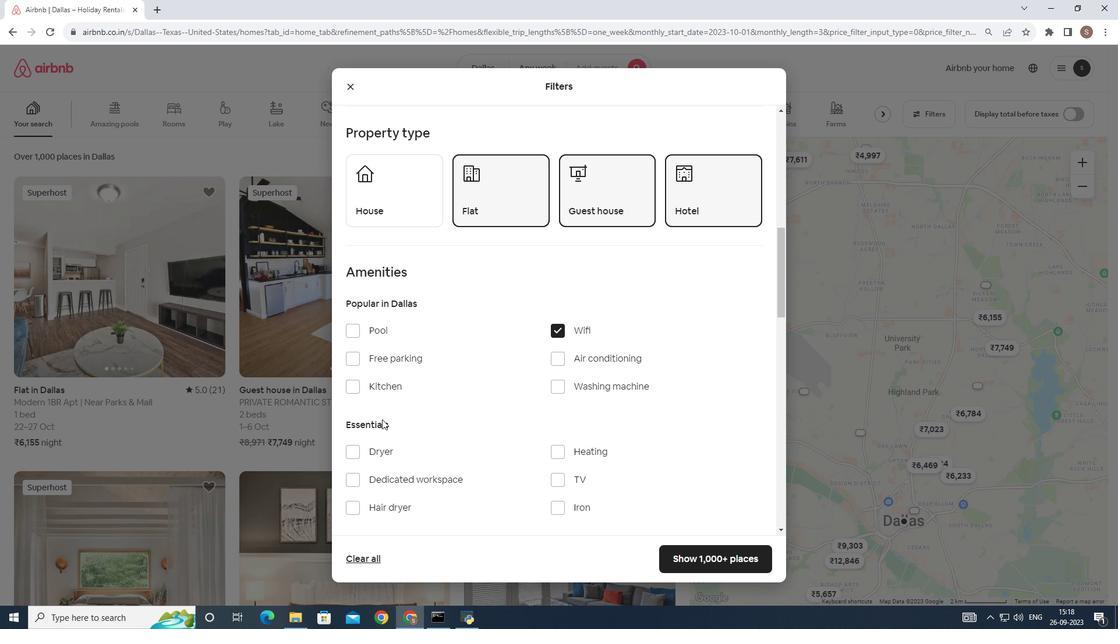 
Action: Mouse scrolled (382, 418) with delta (0, 0)
Screenshot: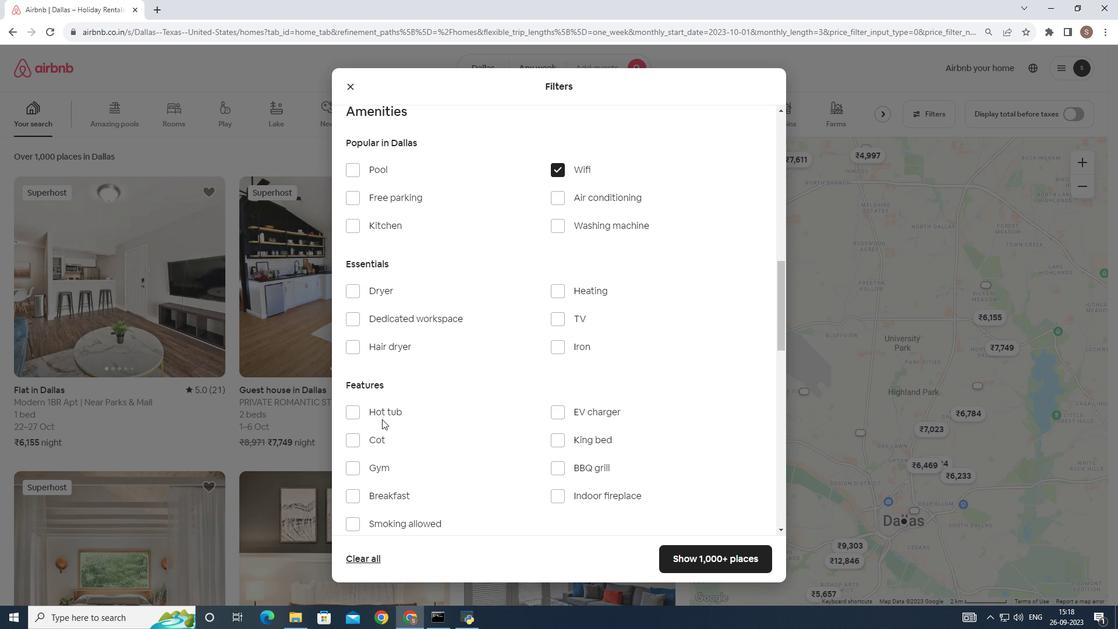 
Action: Mouse scrolled (382, 418) with delta (0, 0)
Screenshot: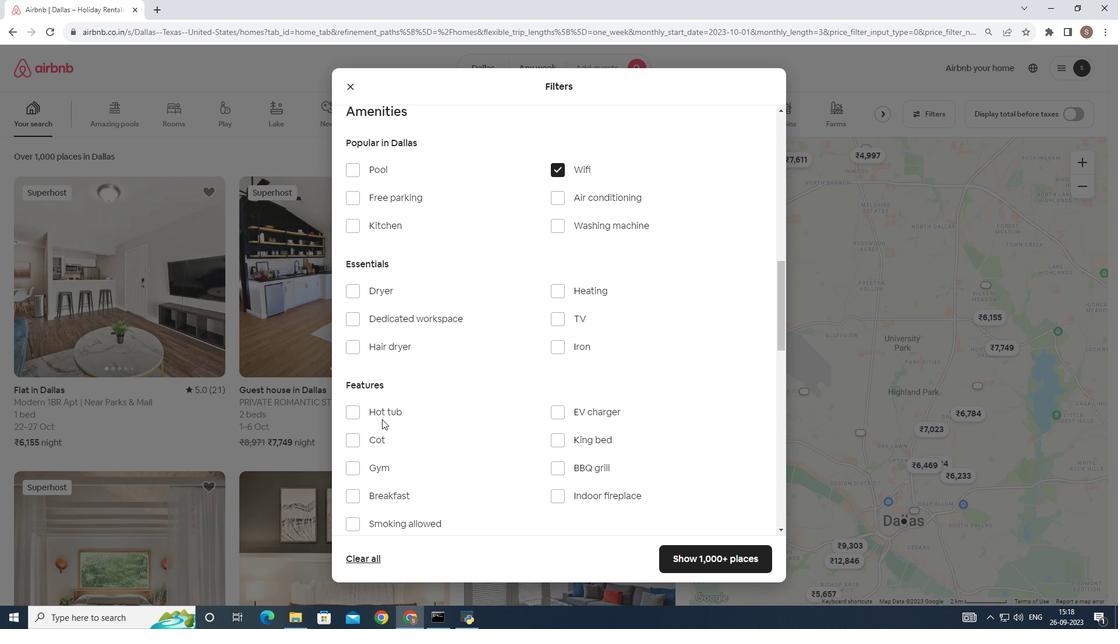 
Action: Mouse scrolled (382, 418) with delta (0, 0)
Screenshot: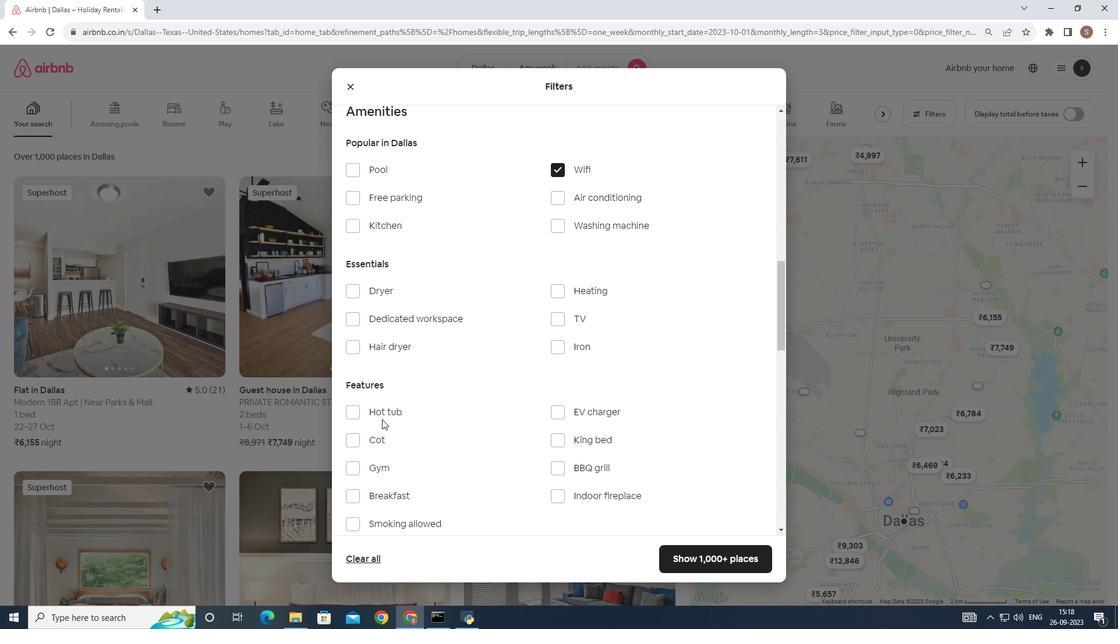 
Action: Mouse moved to (377, 318)
Screenshot: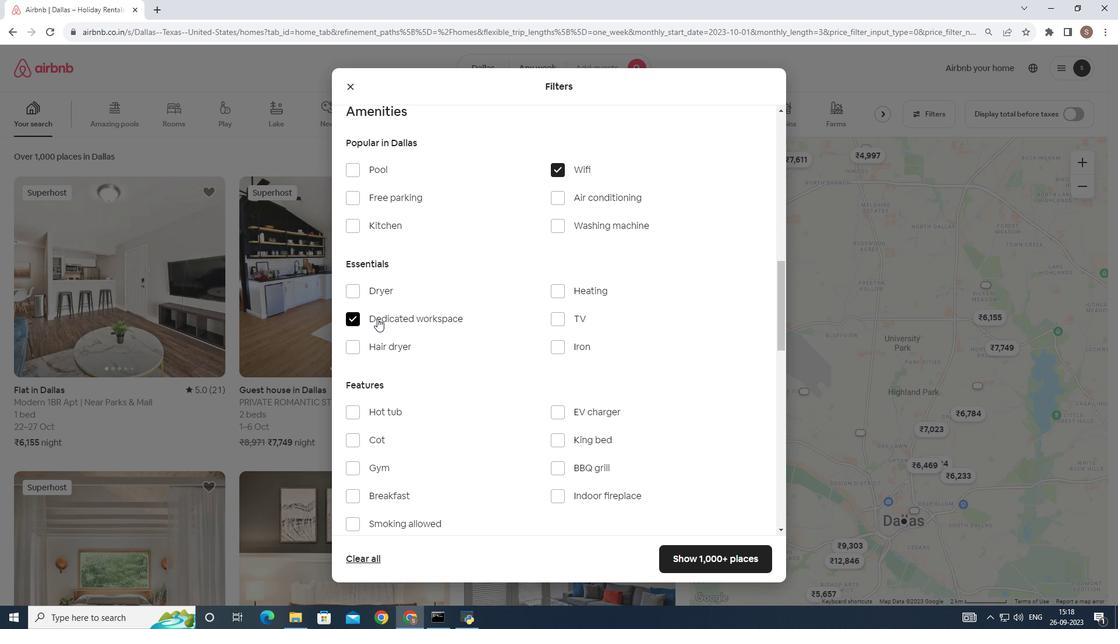 
Action: Mouse pressed left at (377, 318)
Screenshot: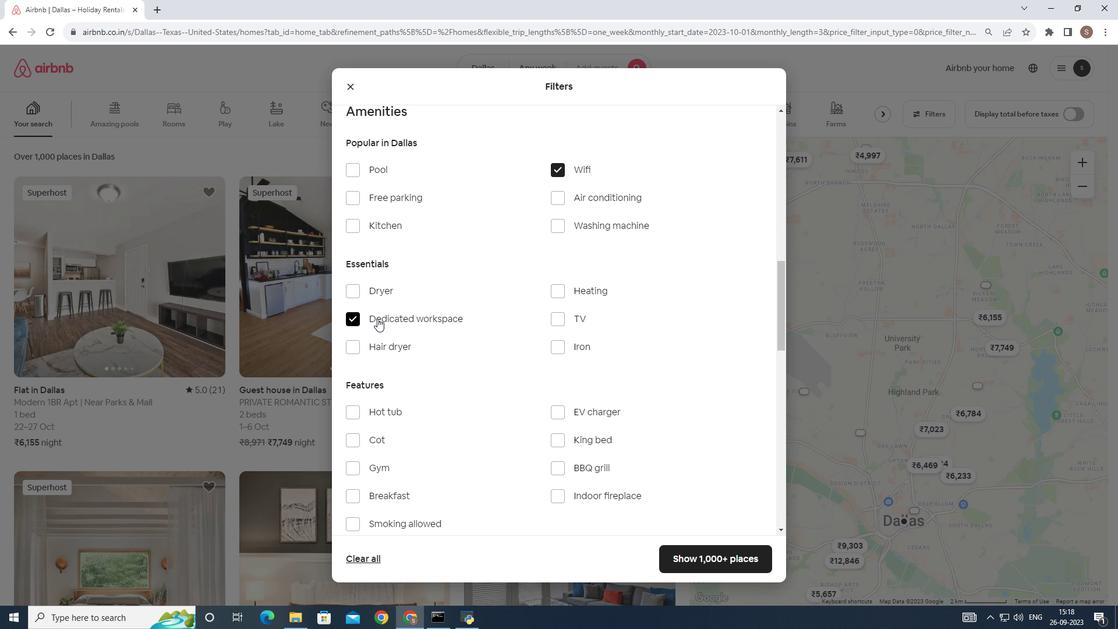 
Action: Mouse moved to (509, 379)
Screenshot: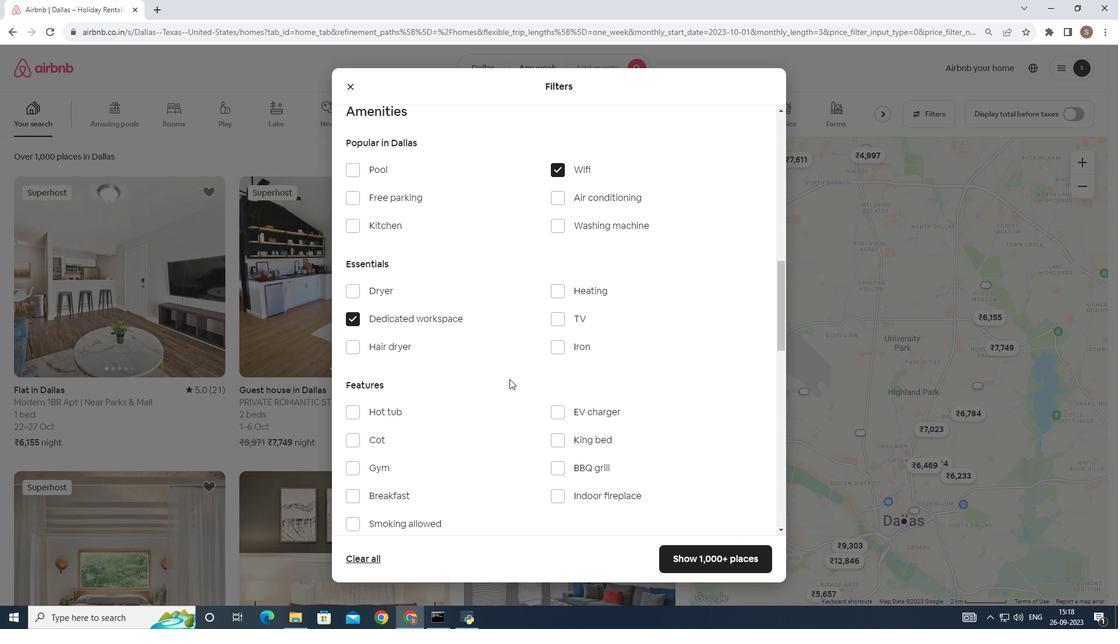 
Action: Mouse scrolled (509, 378) with delta (0, 0)
Screenshot: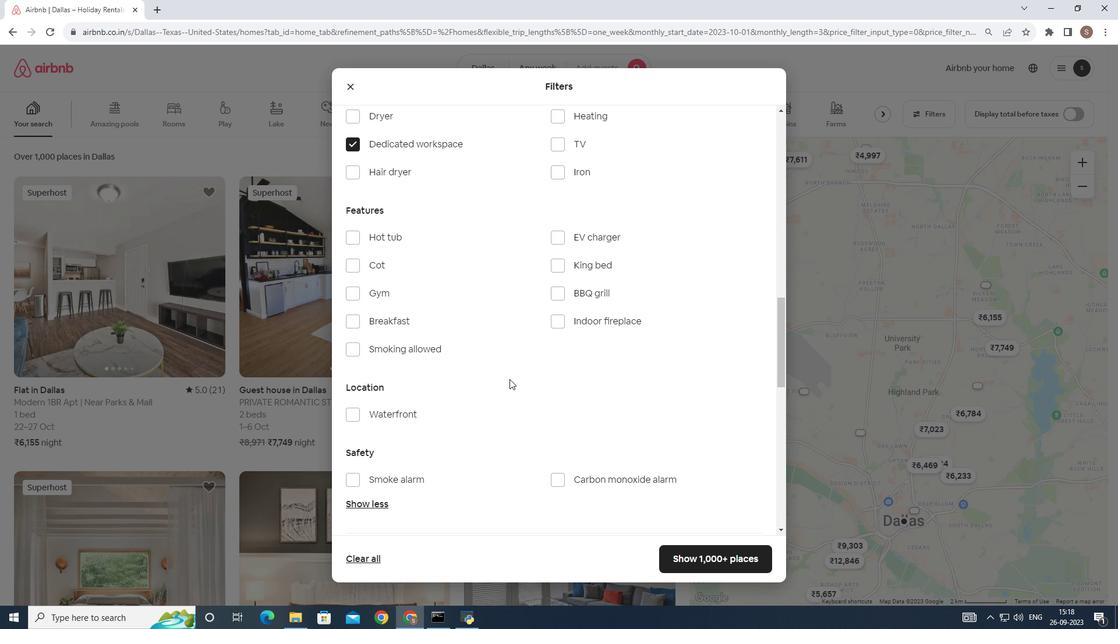 
Action: Mouse scrolled (509, 378) with delta (0, 0)
Screenshot: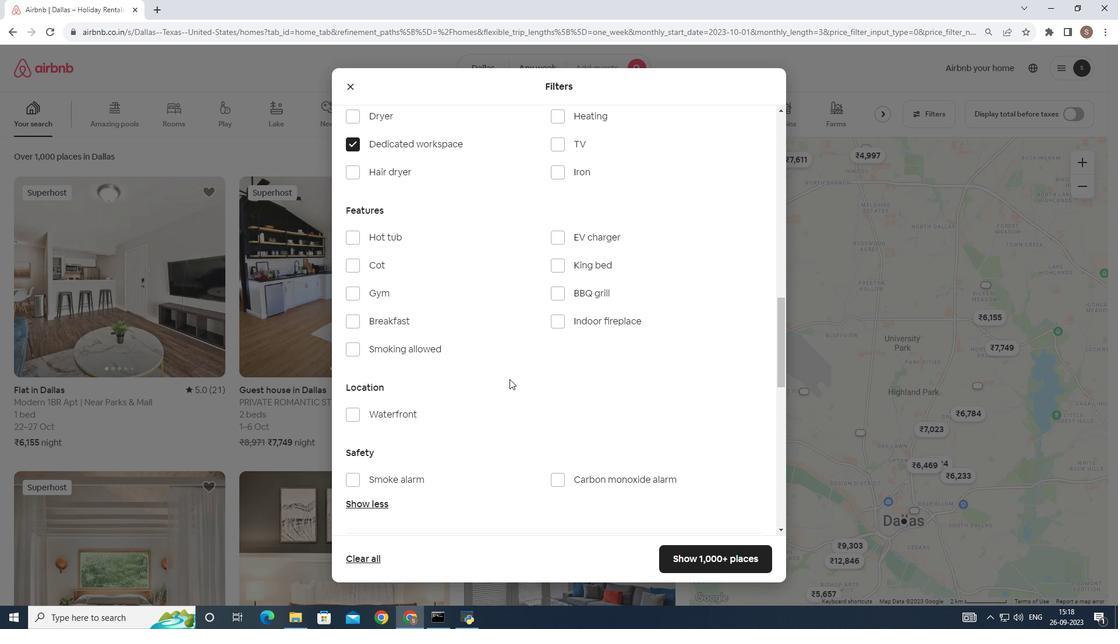 
Action: Mouse scrolled (509, 378) with delta (0, 0)
Screenshot: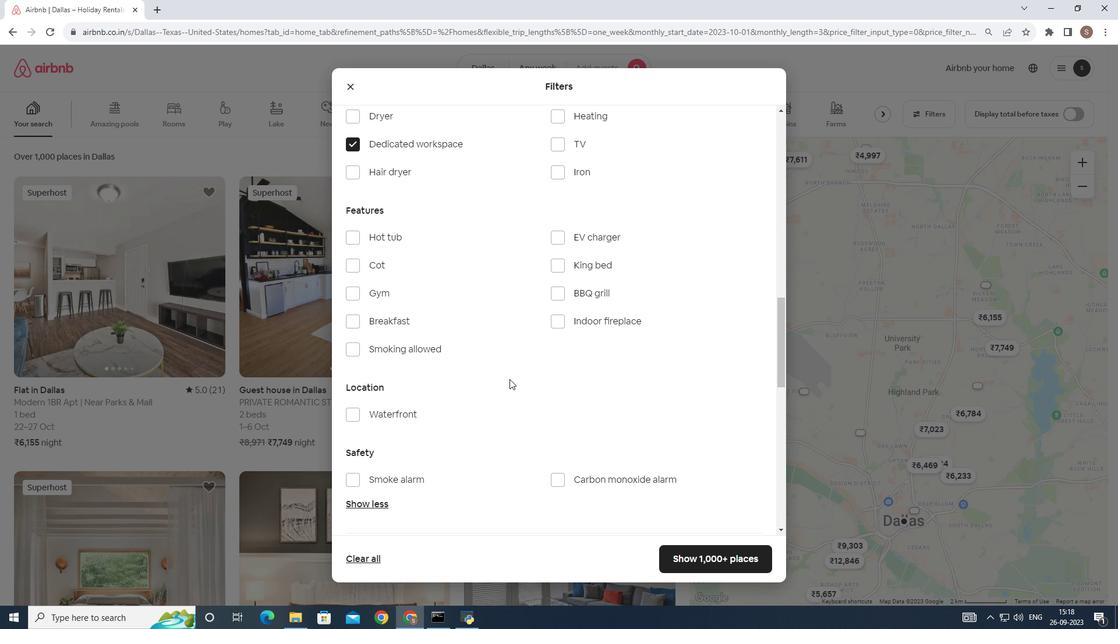 
Action: Mouse scrolled (509, 378) with delta (0, 0)
Screenshot: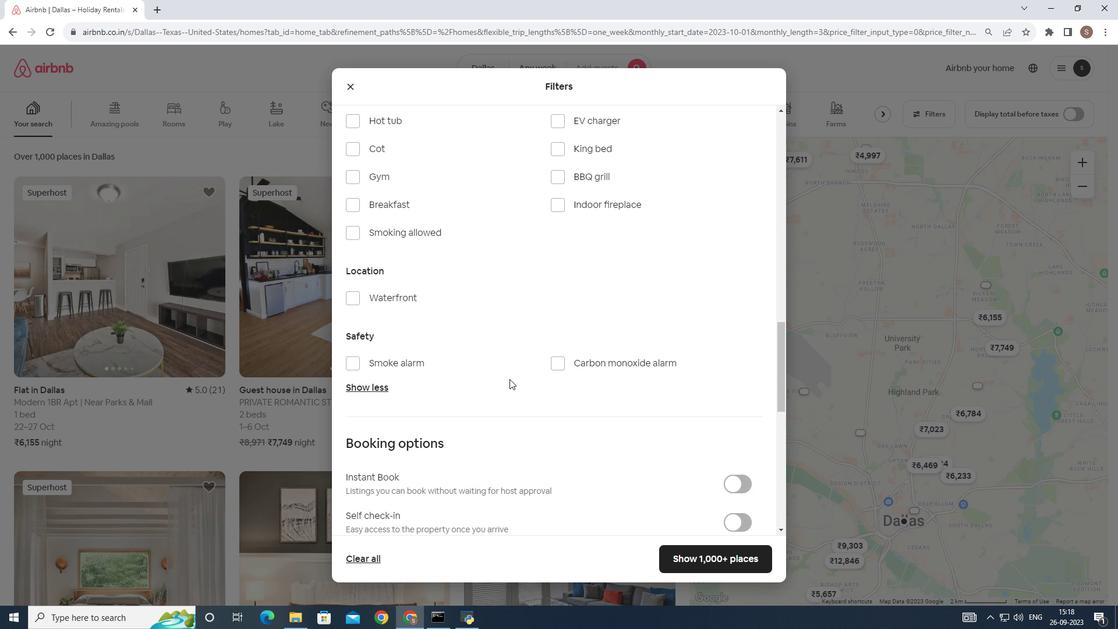 
Action: Mouse scrolled (509, 378) with delta (0, 0)
Screenshot: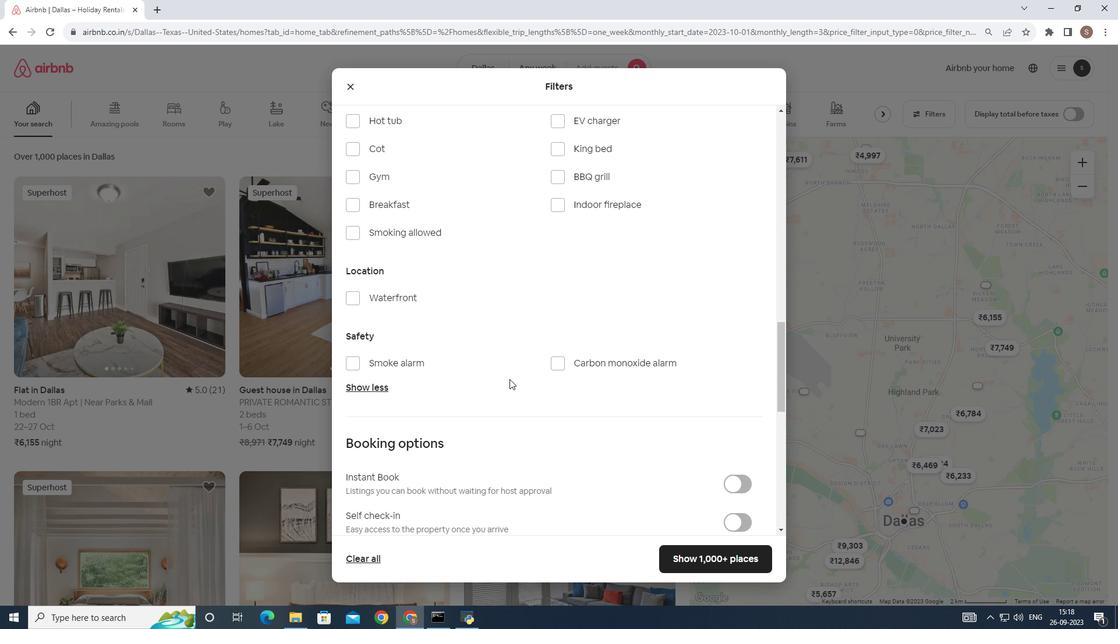 
Action: Mouse scrolled (509, 378) with delta (0, 0)
Screenshot: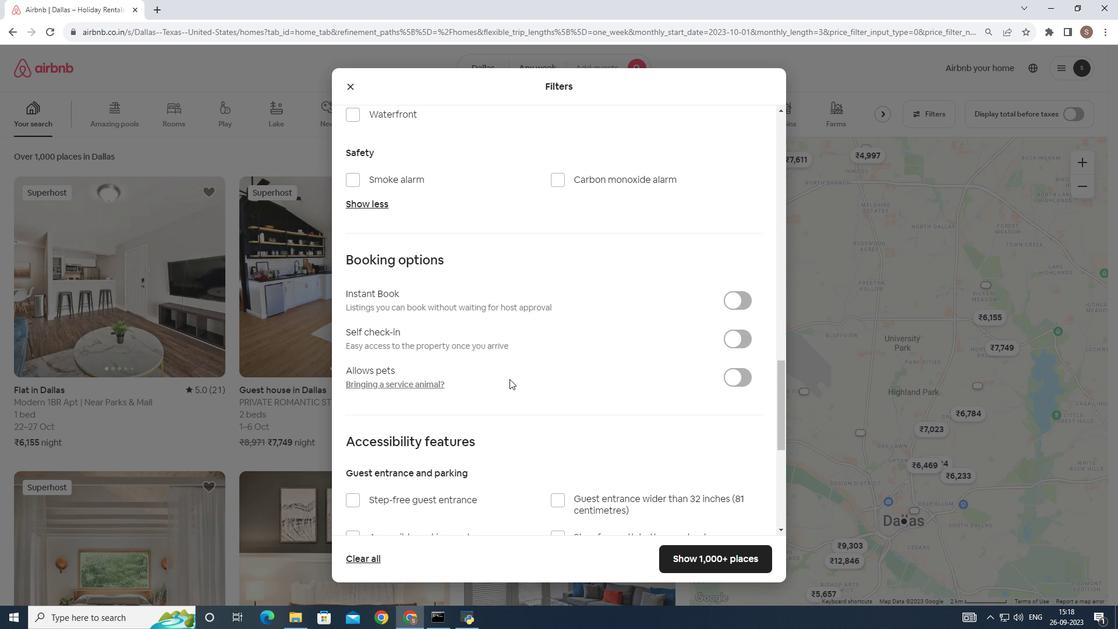 
Action: Mouse scrolled (509, 378) with delta (0, 0)
Screenshot: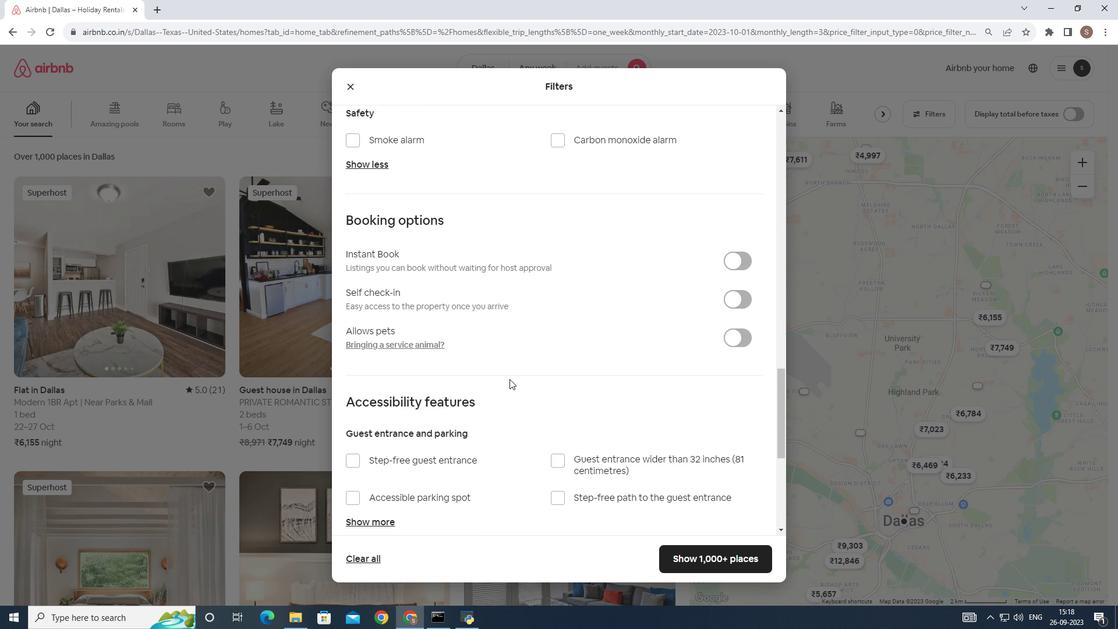 
Action: Mouse scrolled (509, 378) with delta (0, 0)
Screenshot: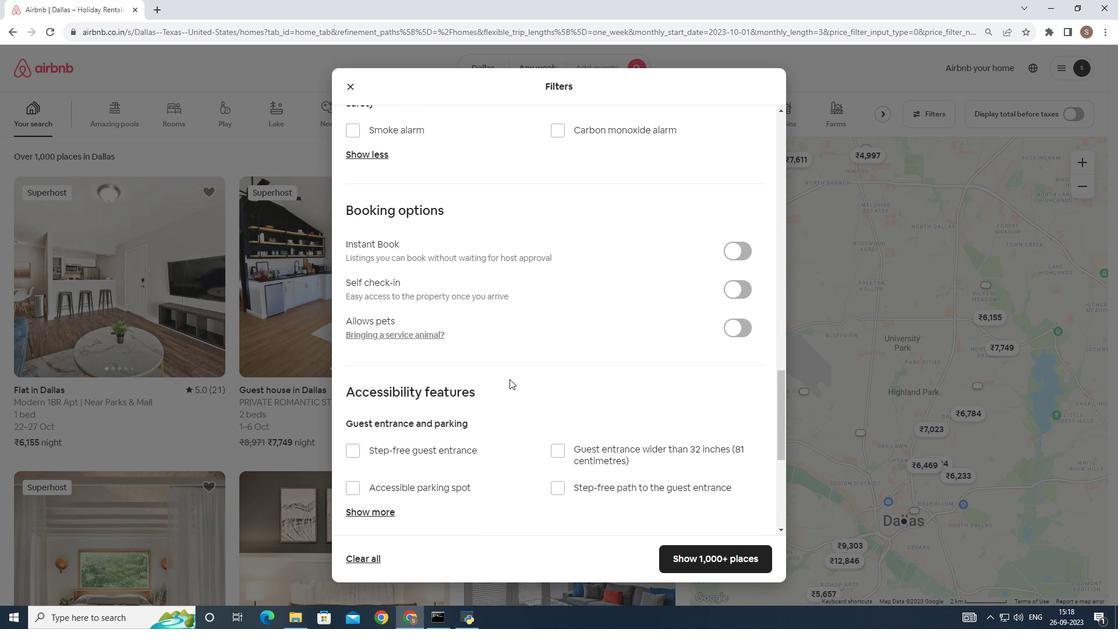 
Action: Mouse scrolled (509, 378) with delta (0, 0)
Screenshot: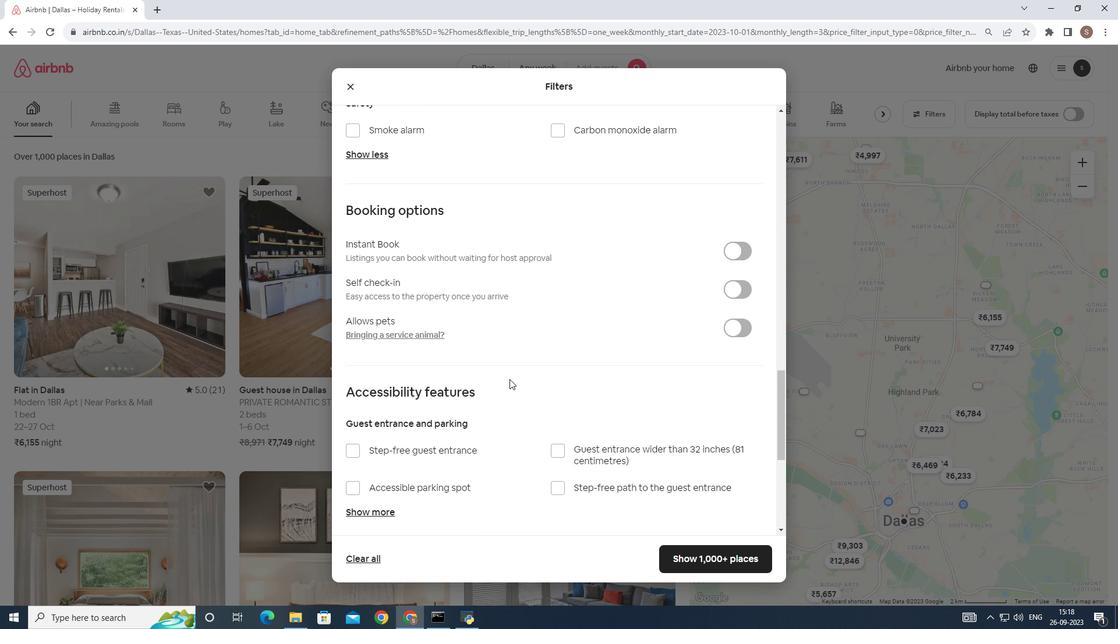 
Action: Mouse scrolled (509, 378) with delta (0, 0)
Screenshot: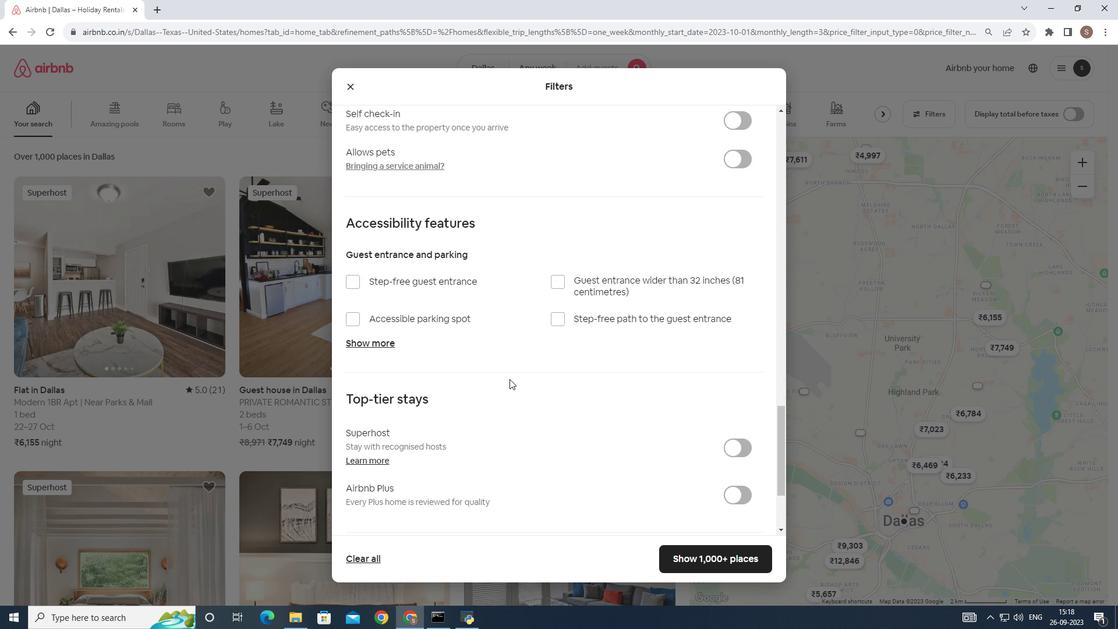 
Action: Mouse scrolled (509, 378) with delta (0, 0)
Screenshot: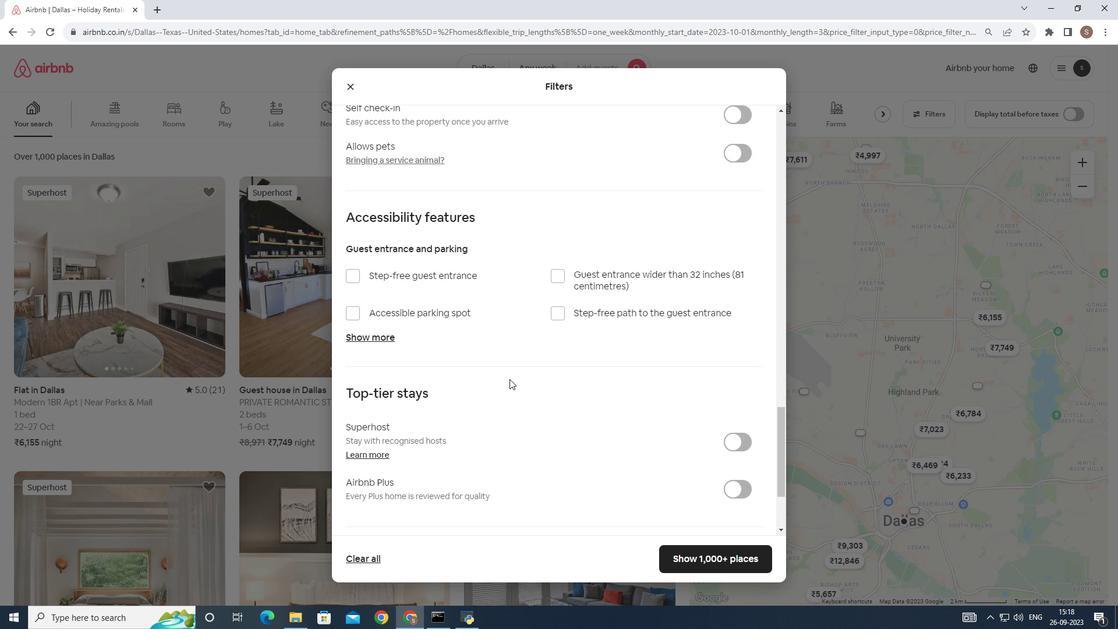 
Action: Mouse scrolled (509, 378) with delta (0, 0)
Screenshot: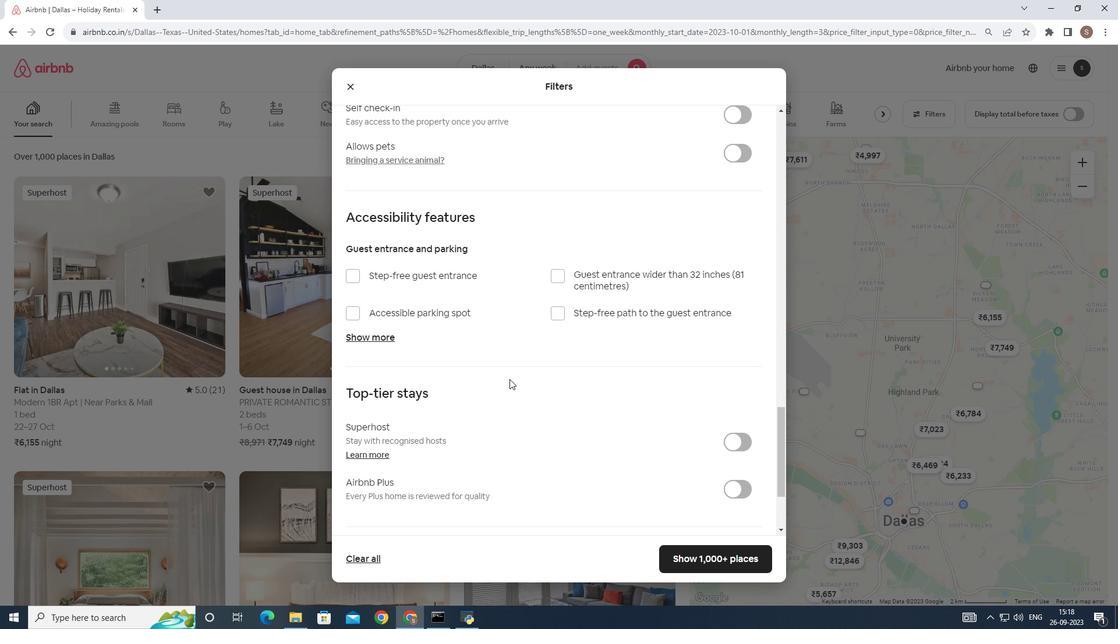 
Action: Mouse moved to (392, 311)
Screenshot: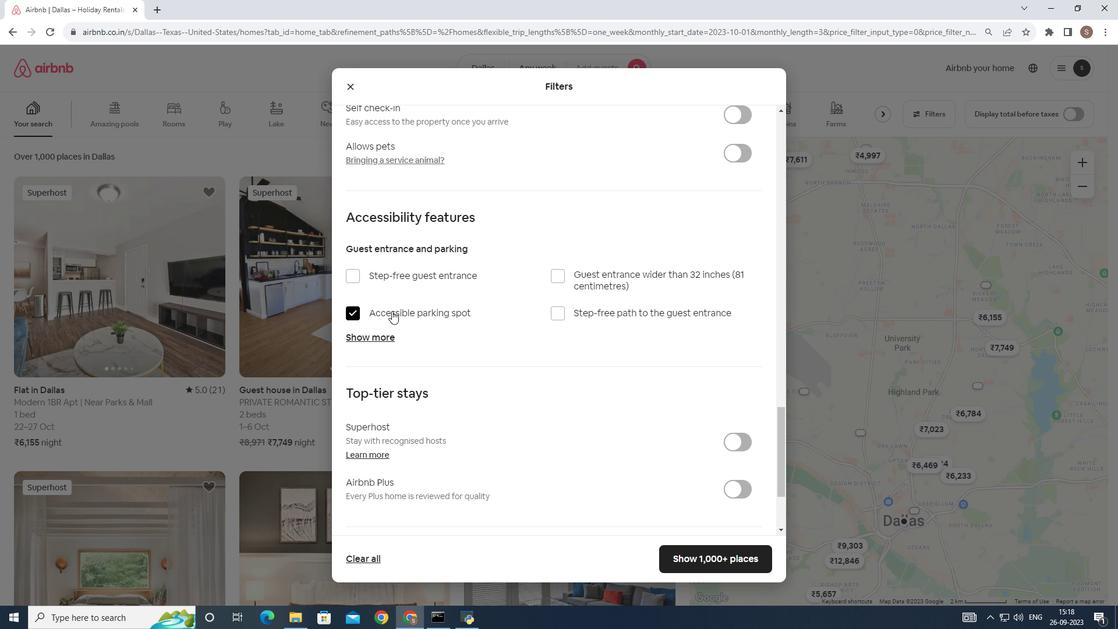 
Action: Mouse pressed left at (392, 311)
Screenshot: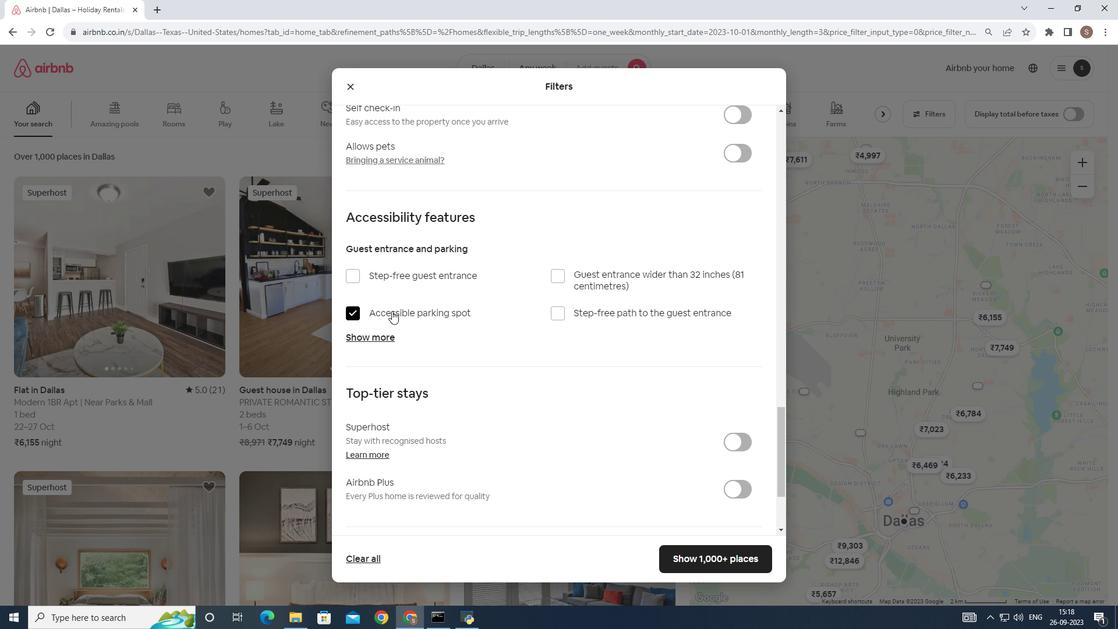 
Action: Mouse moved to (443, 319)
Screenshot: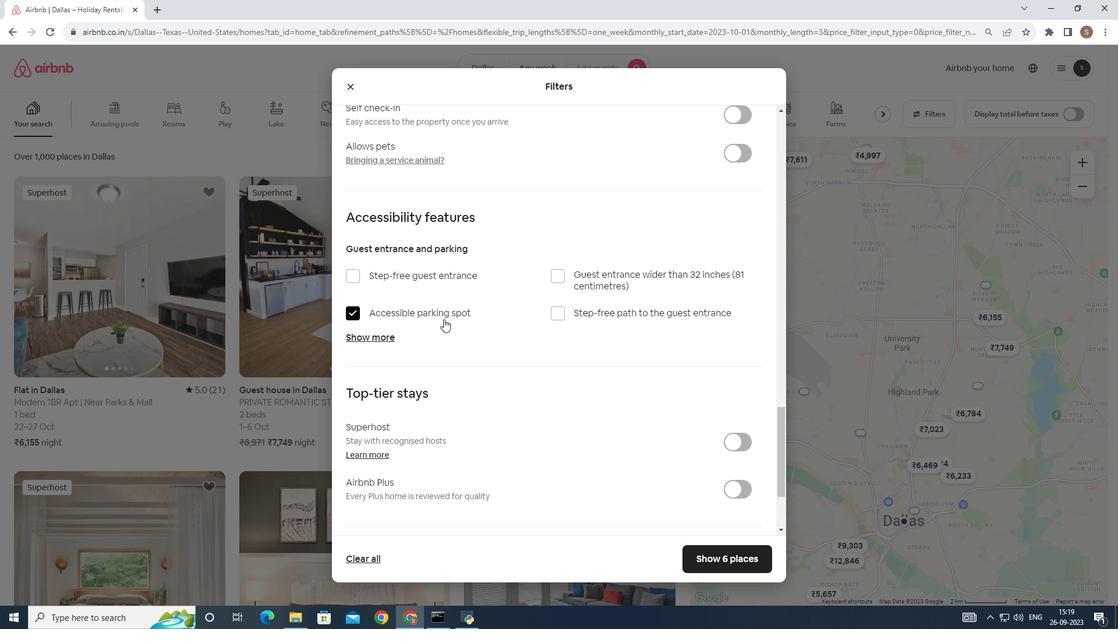 
Action: Mouse pressed left at (443, 319)
Screenshot: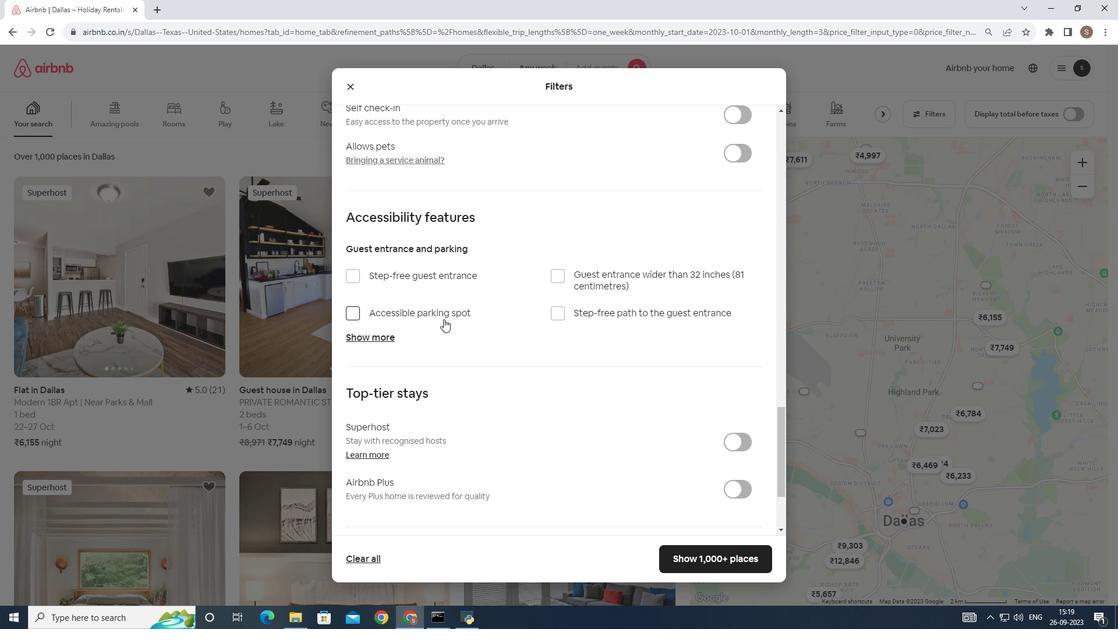 
Action: Mouse moved to (573, 275)
Screenshot: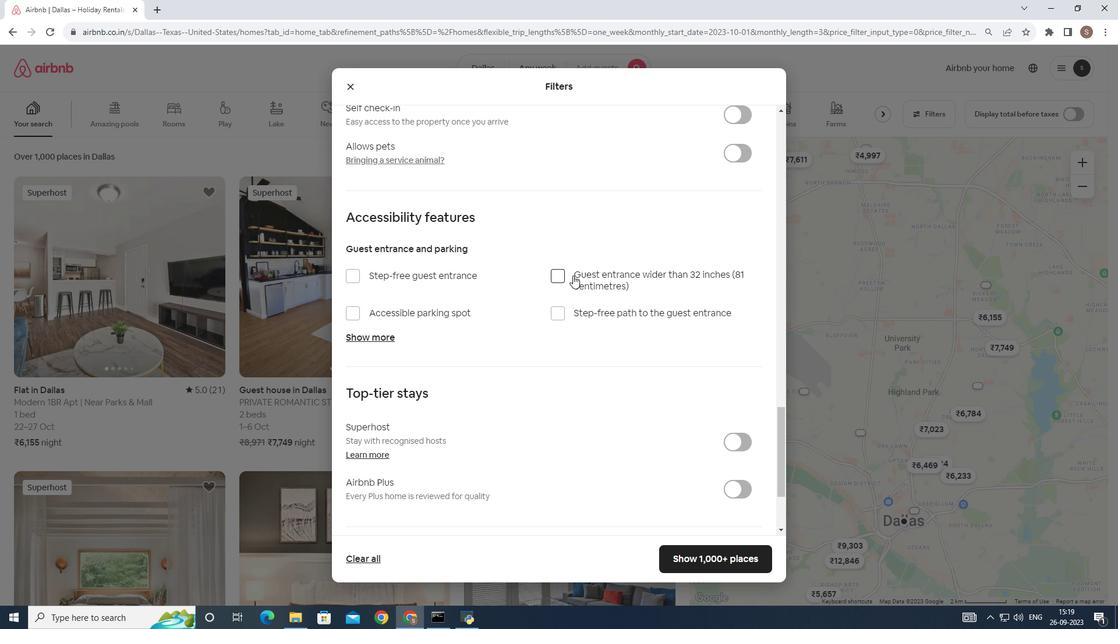 
Action: Mouse pressed left at (573, 275)
Screenshot: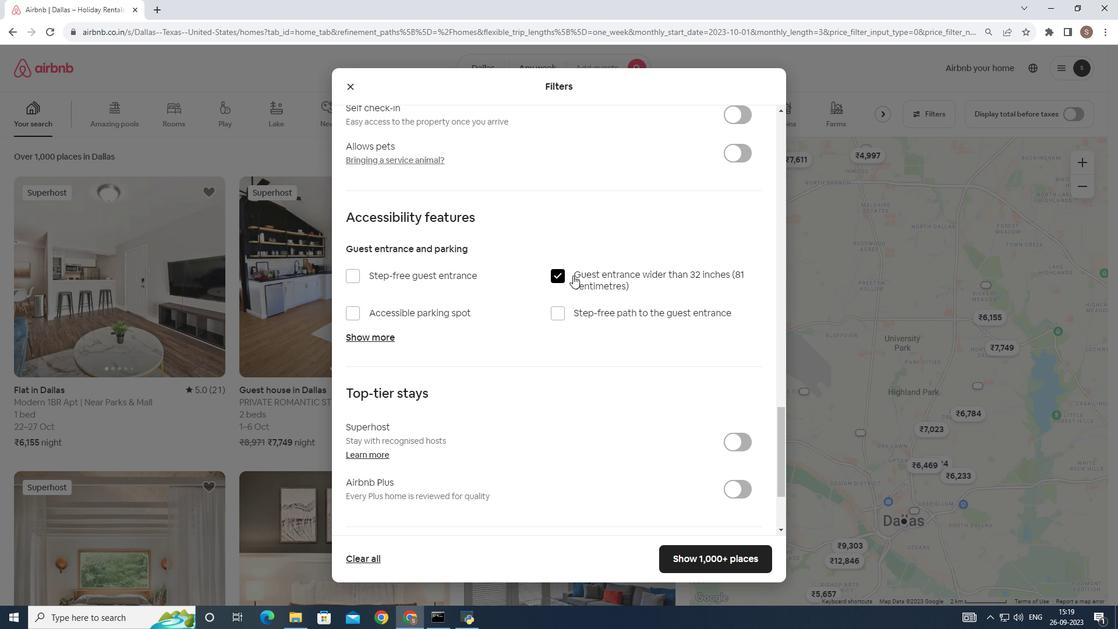 
Action: Mouse pressed left at (573, 275)
Screenshot: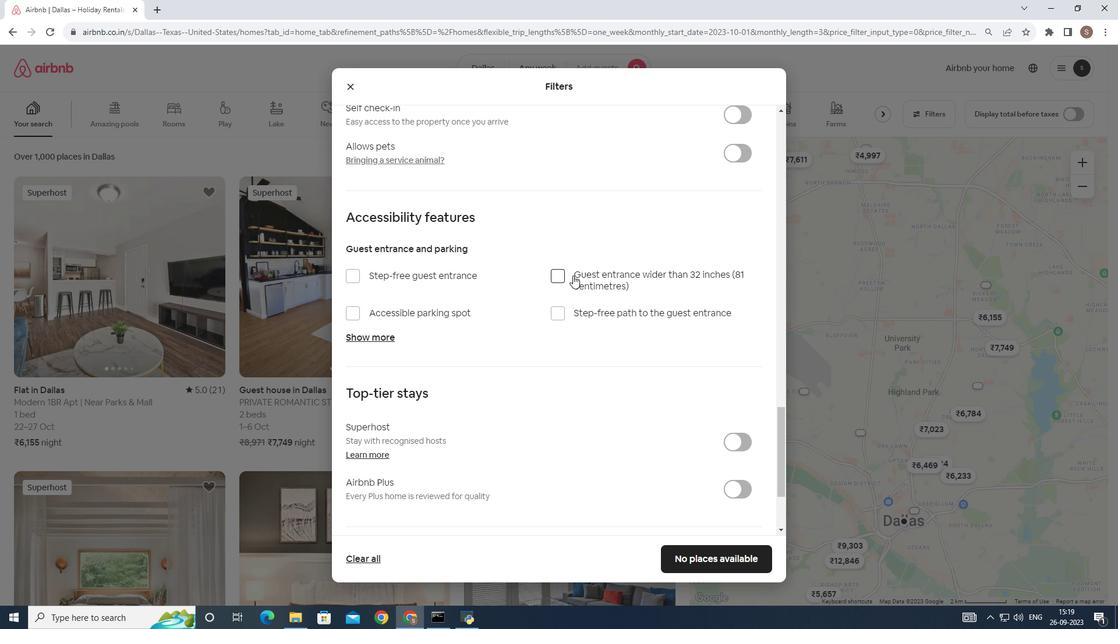 
Action: Mouse moved to (479, 318)
Screenshot: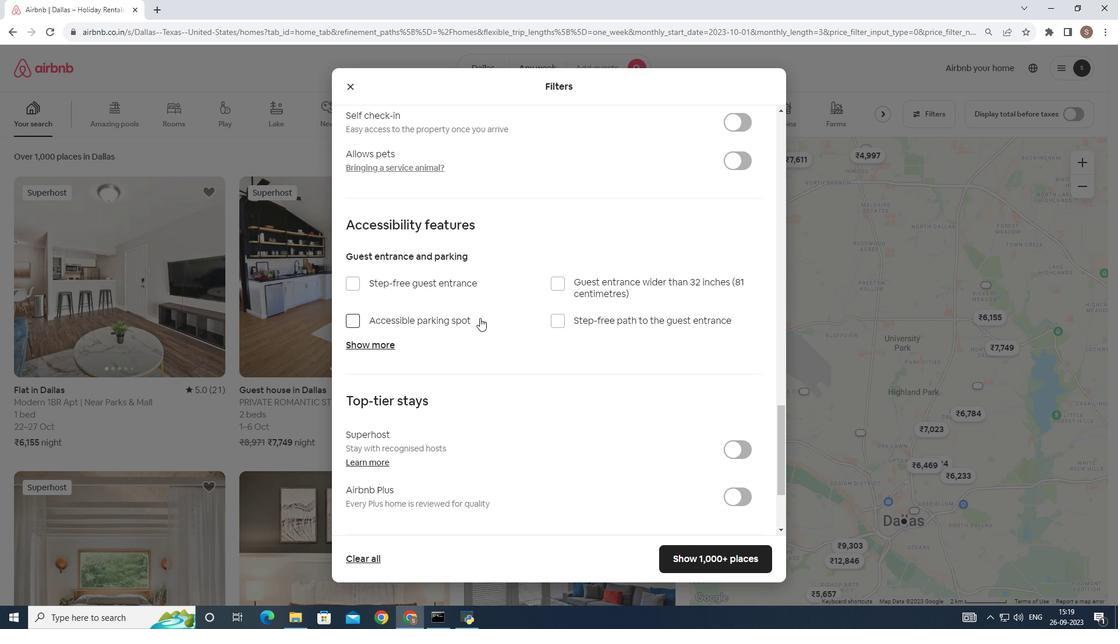 
Action: Mouse scrolled (479, 318) with delta (0, 0)
Screenshot: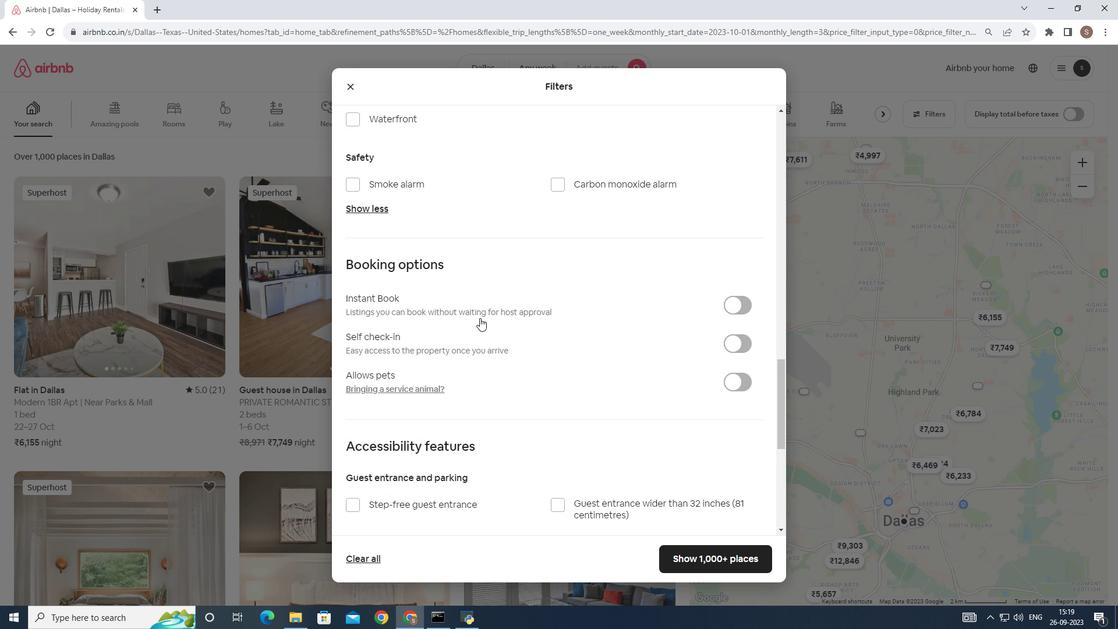 
Action: Mouse scrolled (479, 318) with delta (0, 0)
Screenshot: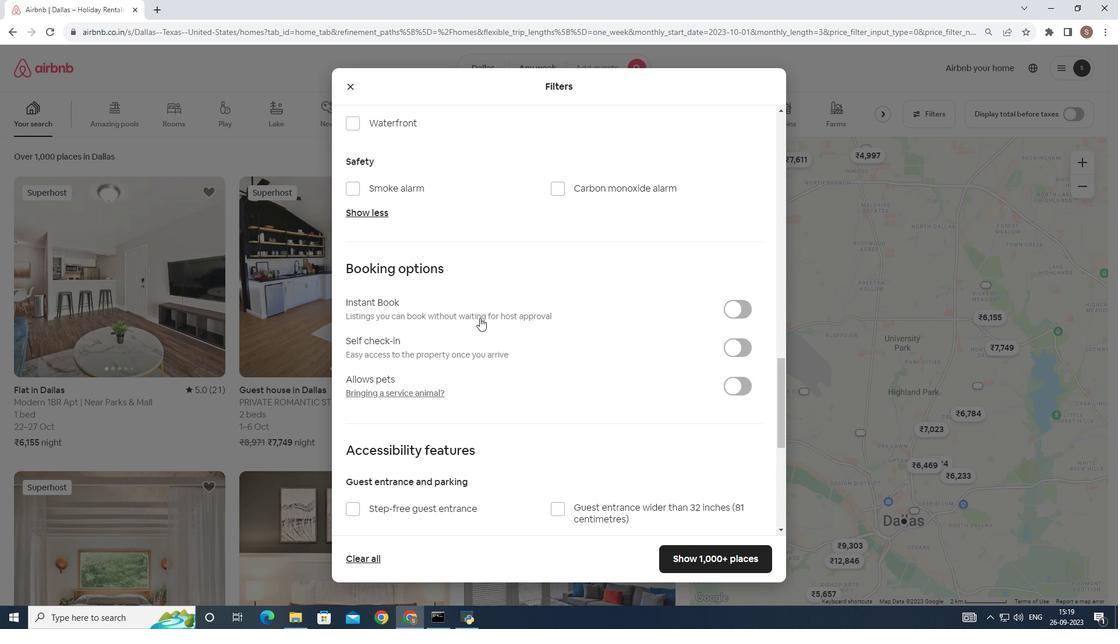 
Action: Mouse scrolled (479, 318) with delta (0, 0)
Screenshot: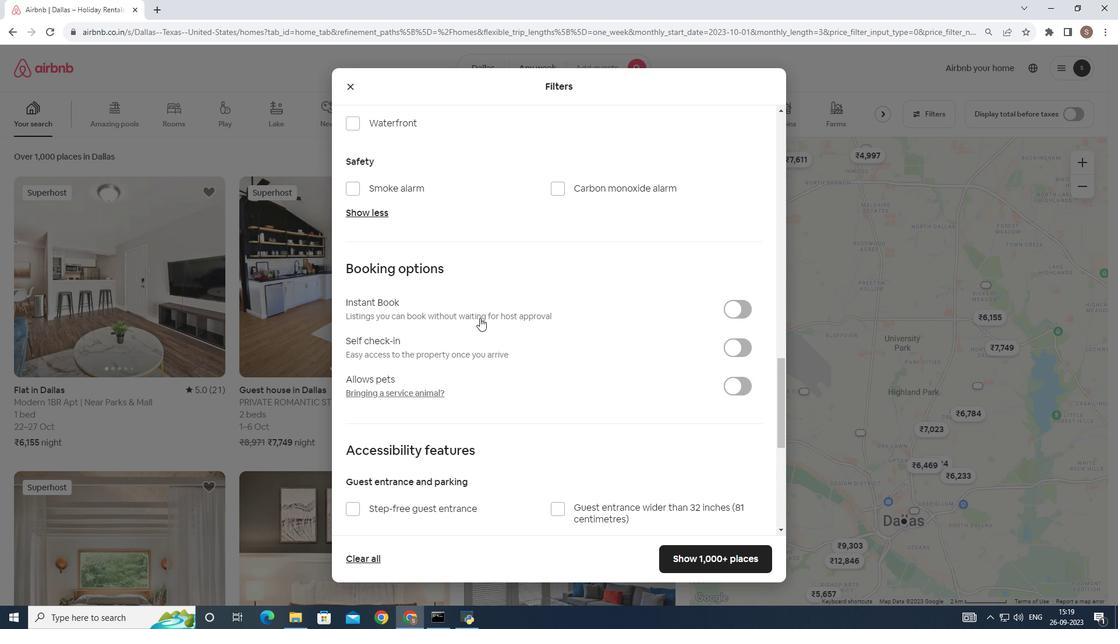 
Action: Mouse scrolled (479, 318) with delta (0, 0)
Screenshot: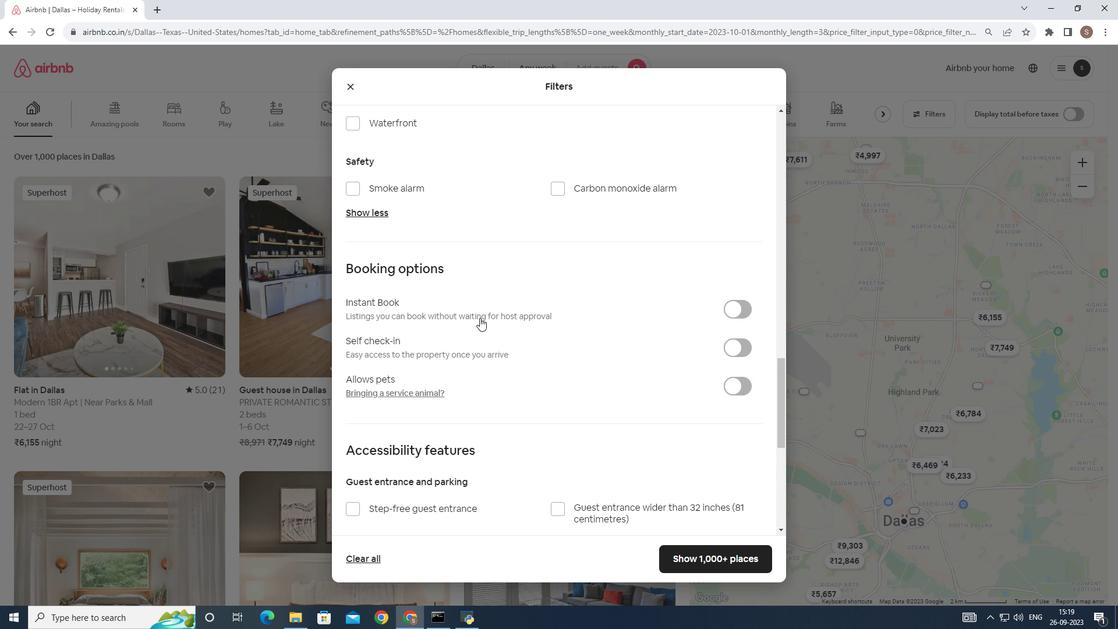 
Action: Mouse scrolled (479, 318) with delta (0, 0)
Screenshot: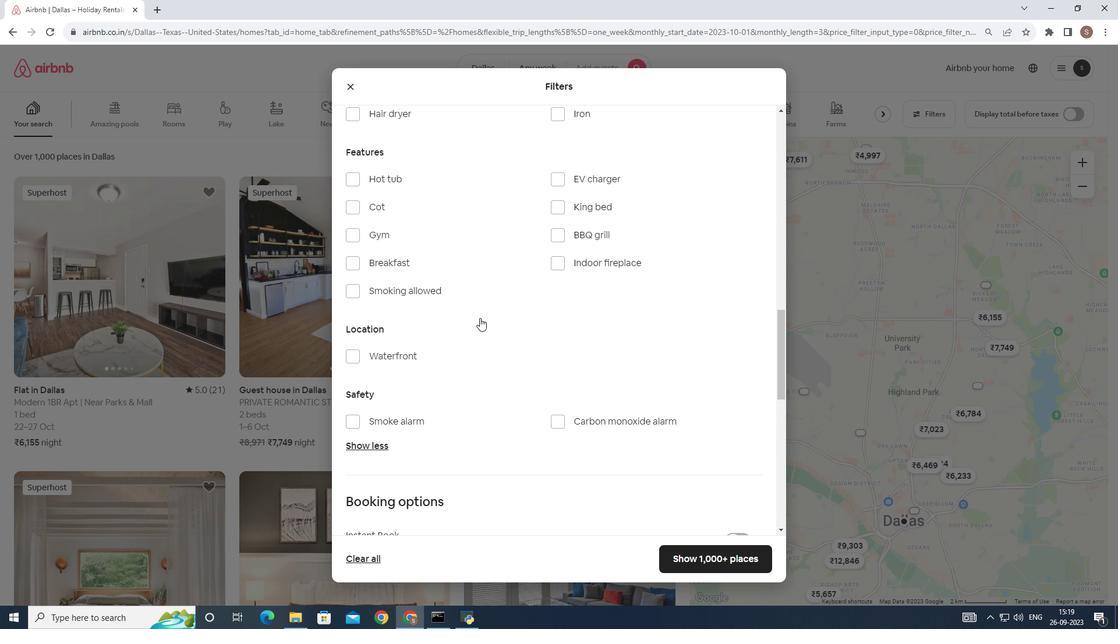 
Action: Mouse scrolled (479, 318) with delta (0, 0)
Screenshot: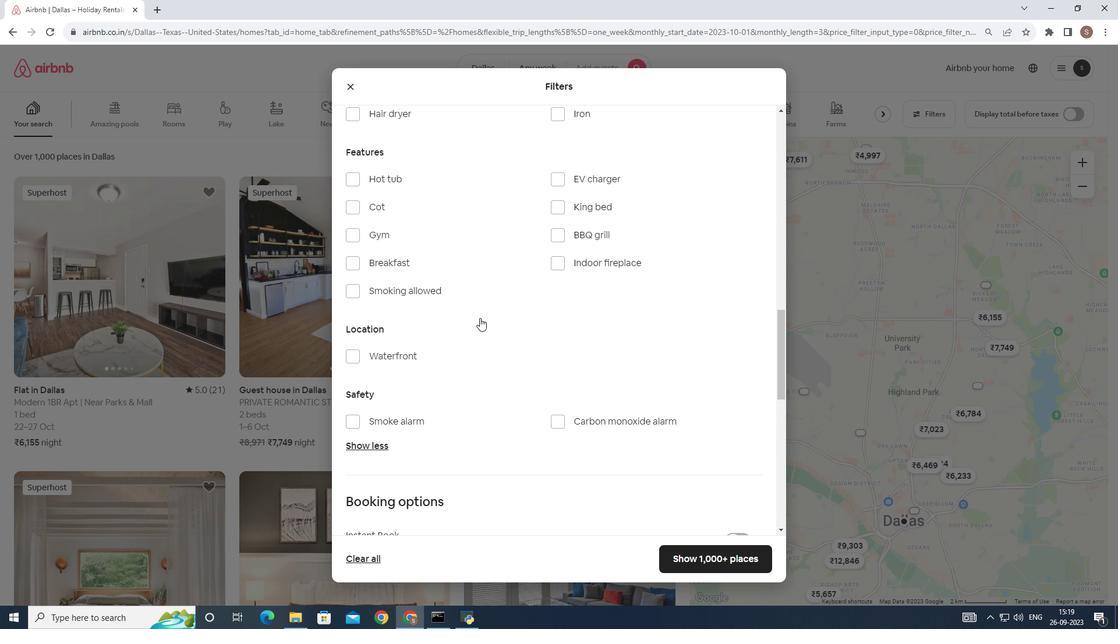 
Action: Mouse scrolled (479, 318) with delta (0, 0)
Screenshot: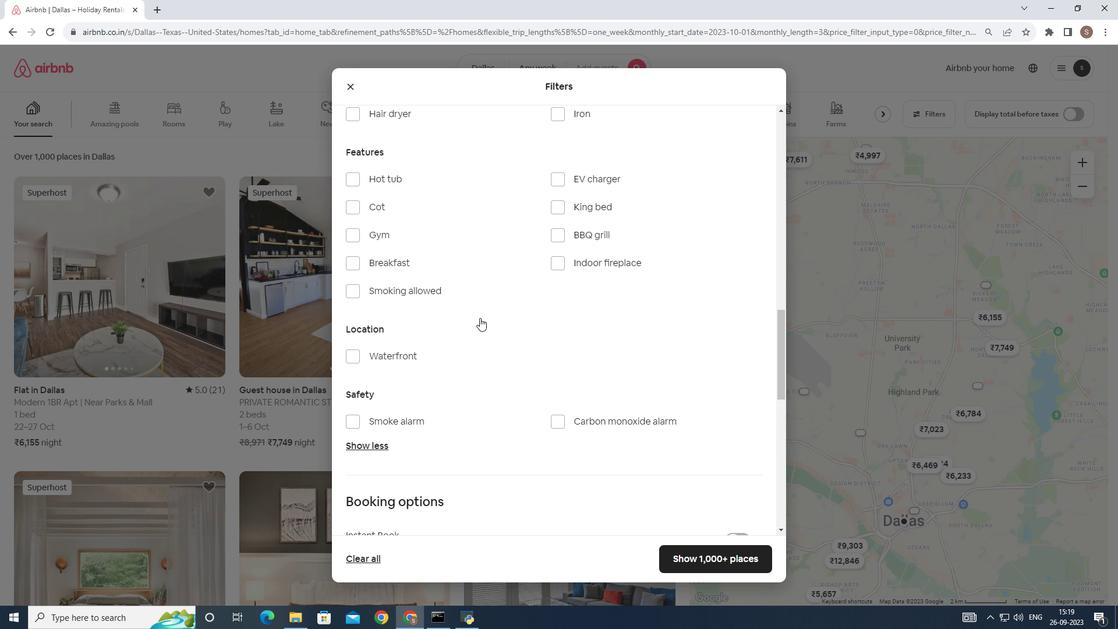 
Action: Mouse scrolled (479, 318) with delta (0, 0)
Screenshot: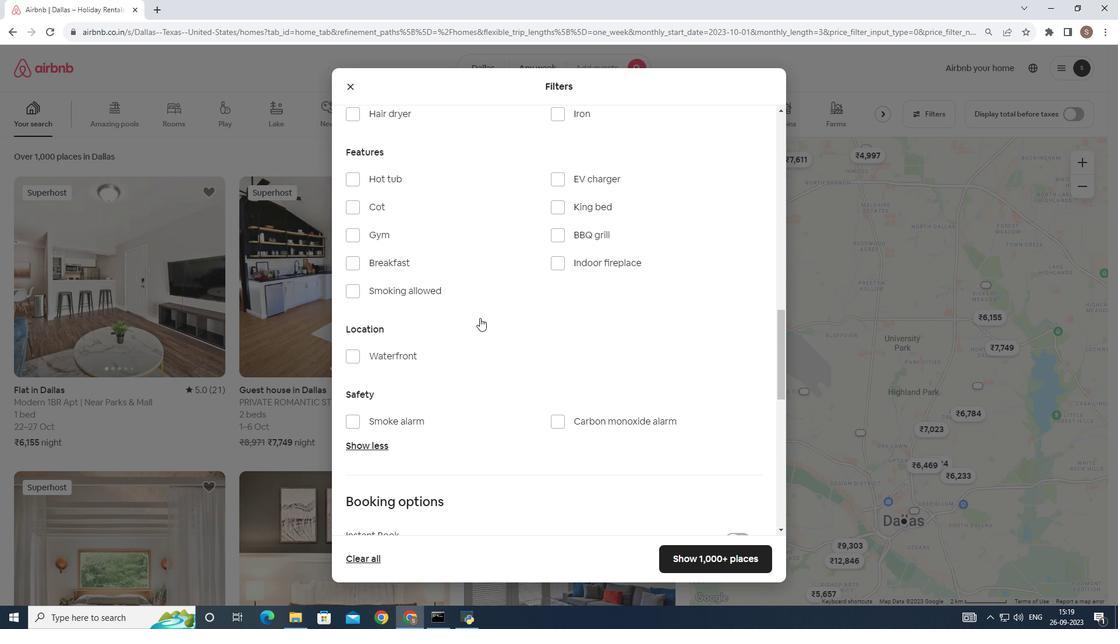 
Action: Mouse scrolled (479, 318) with delta (0, 0)
Screenshot: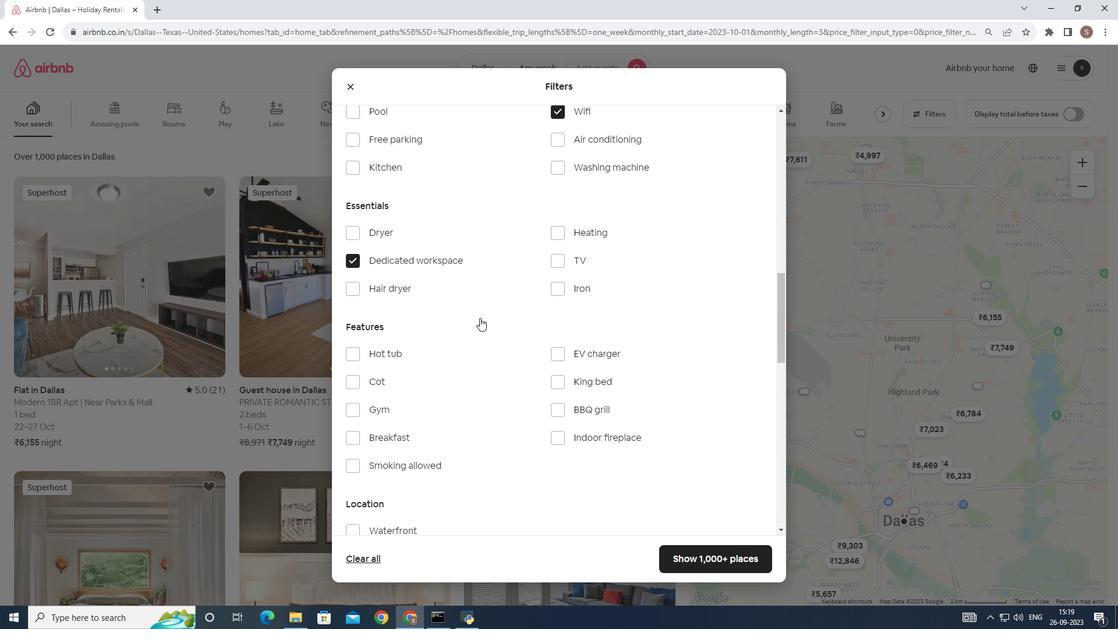 
Action: Mouse scrolled (479, 318) with delta (0, 0)
Screenshot: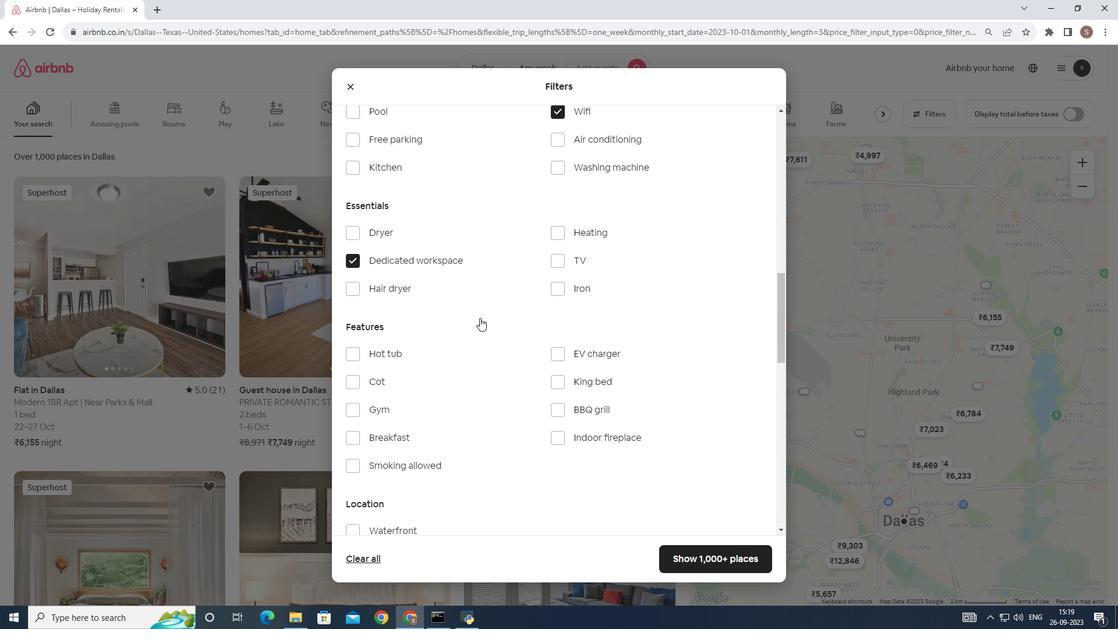 
Action: Mouse scrolled (479, 318) with delta (0, 0)
Screenshot: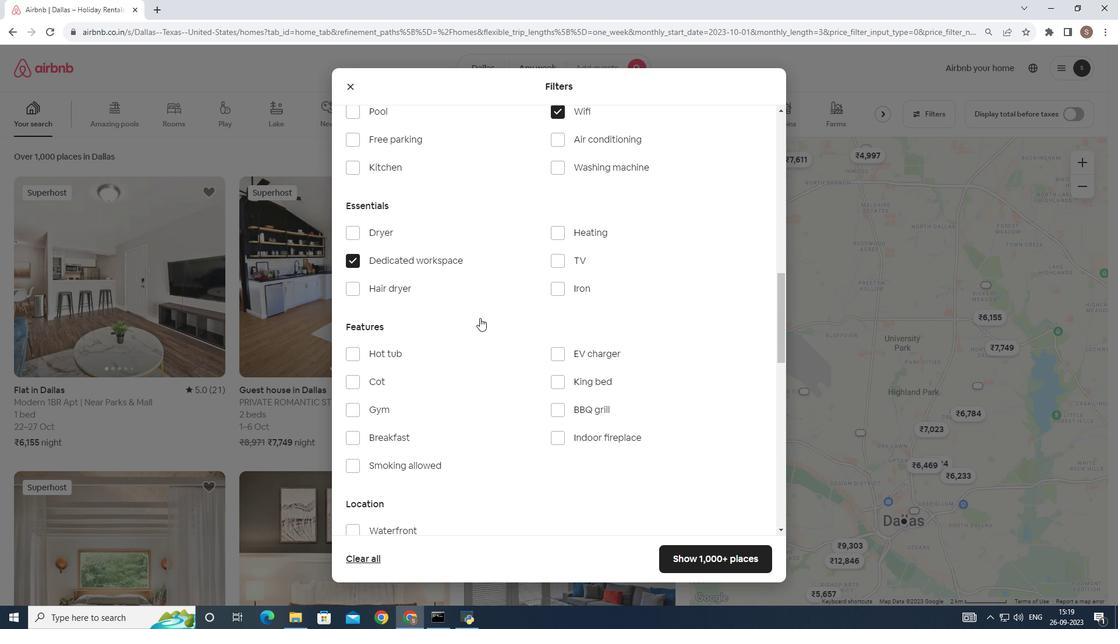 
Action: Mouse moved to (513, 313)
Screenshot: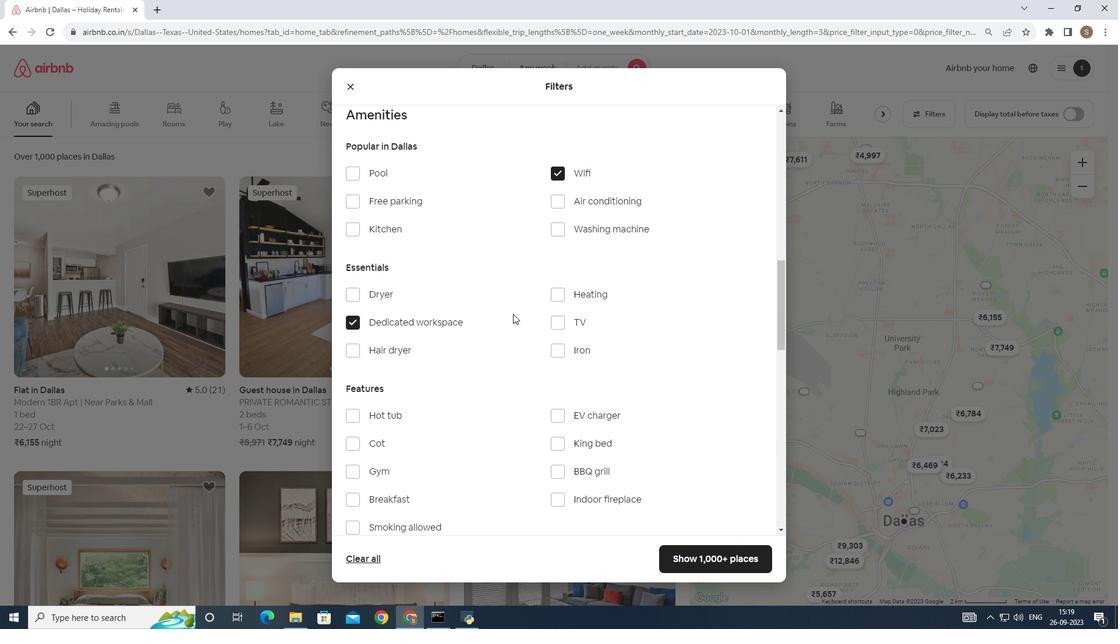 
Action: Mouse scrolled (513, 314) with delta (0, 0)
Screenshot: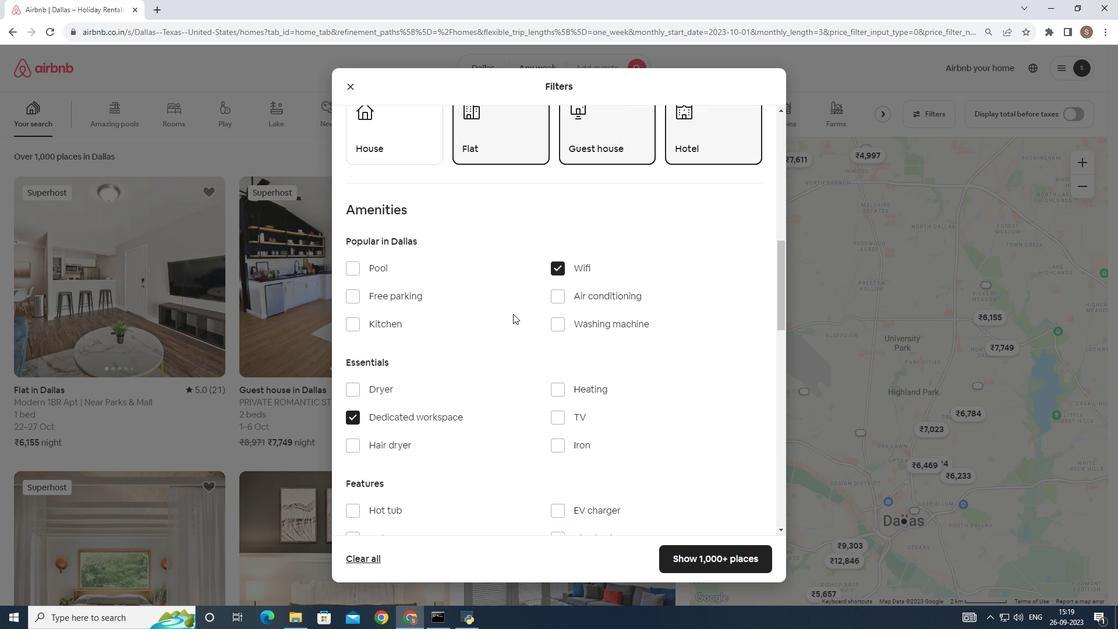 
Action: Mouse scrolled (513, 314) with delta (0, 0)
Screenshot: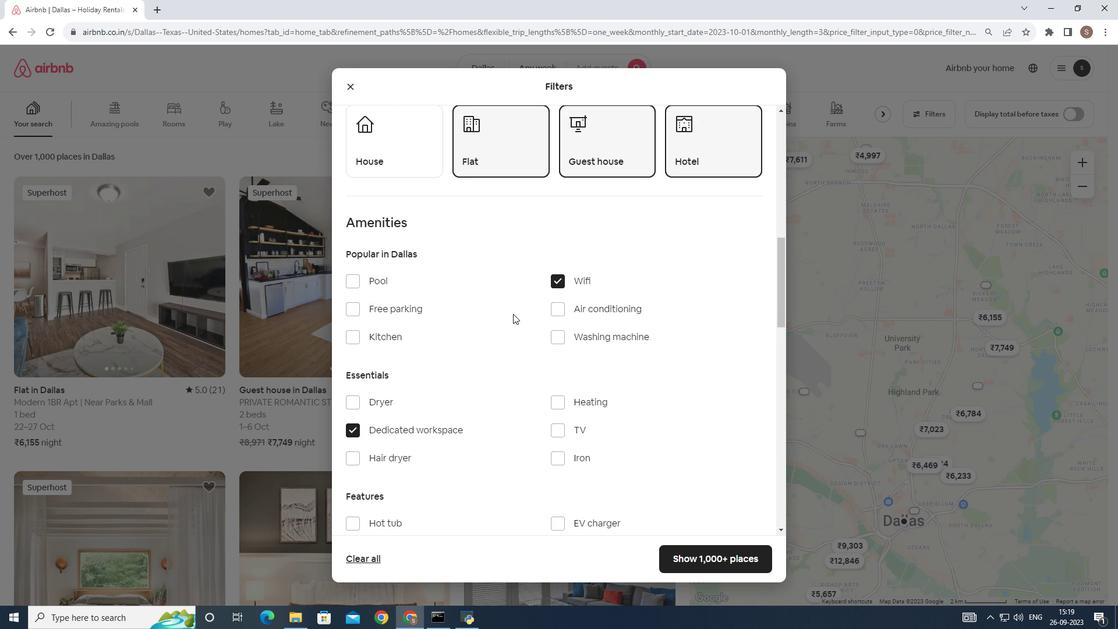 
Action: Mouse scrolled (513, 314) with delta (0, 0)
Screenshot: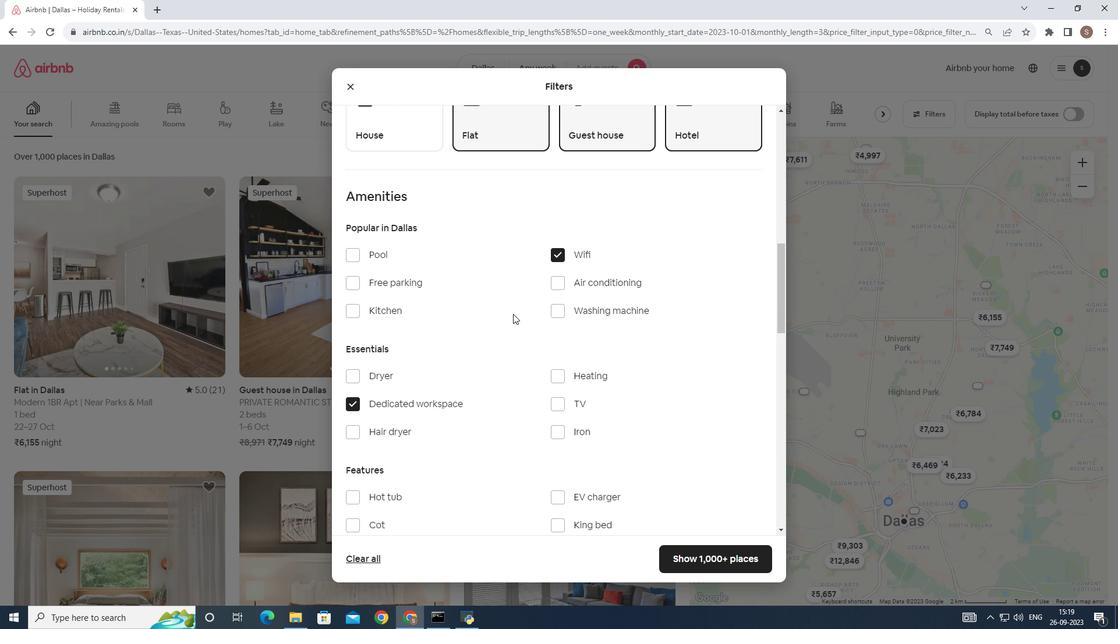 
Action: Mouse scrolled (513, 313) with delta (0, 0)
Screenshot: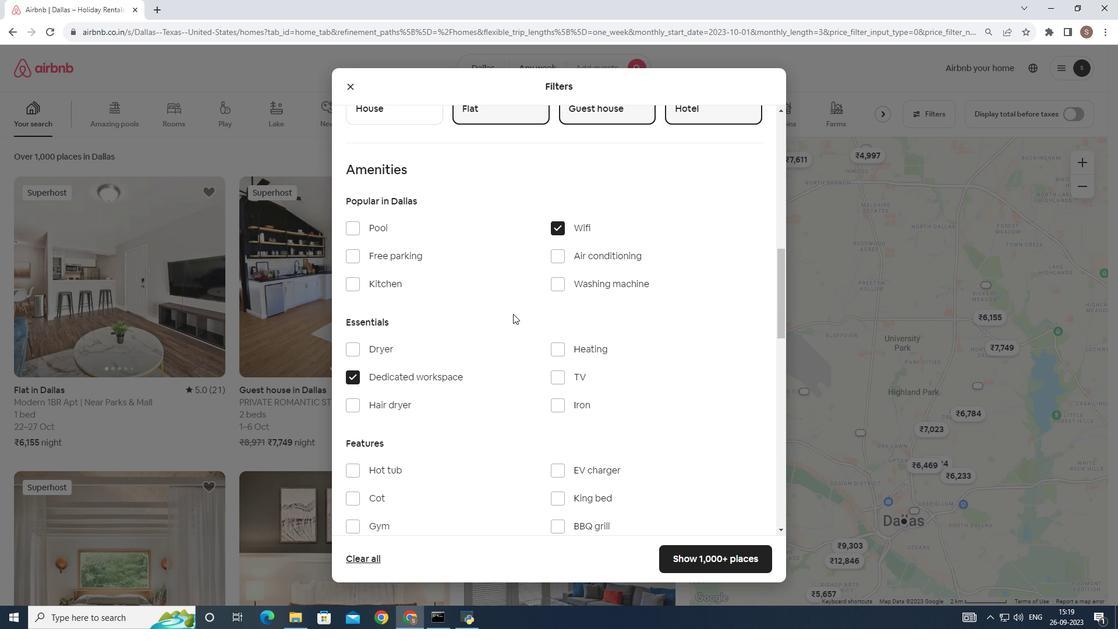 
Action: Mouse moved to (377, 253)
Screenshot: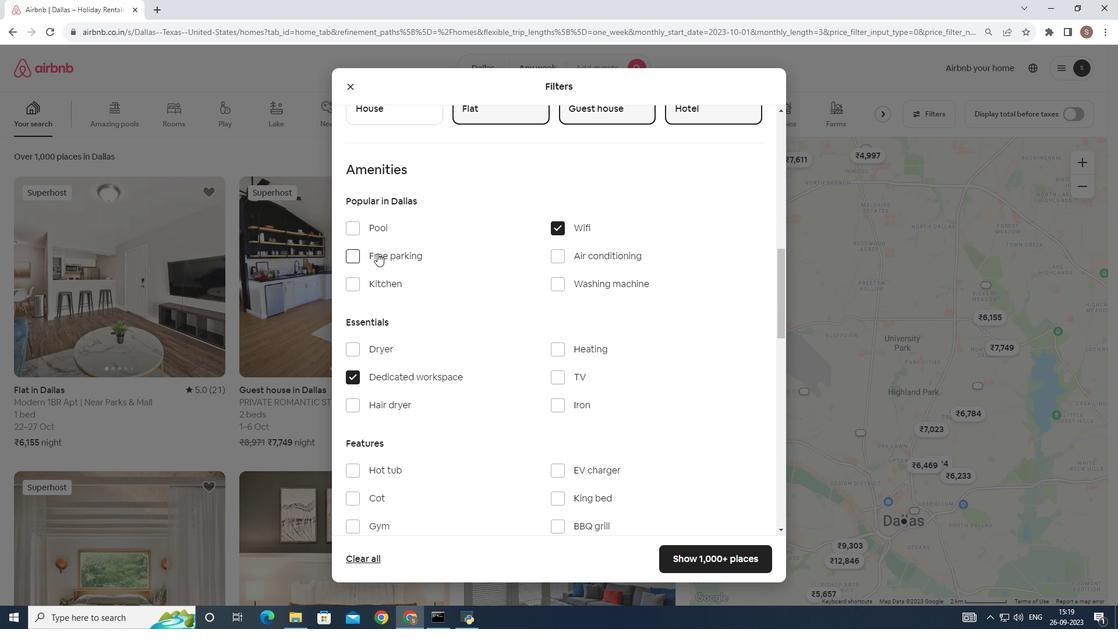 
Action: Mouse pressed left at (377, 253)
Screenshot: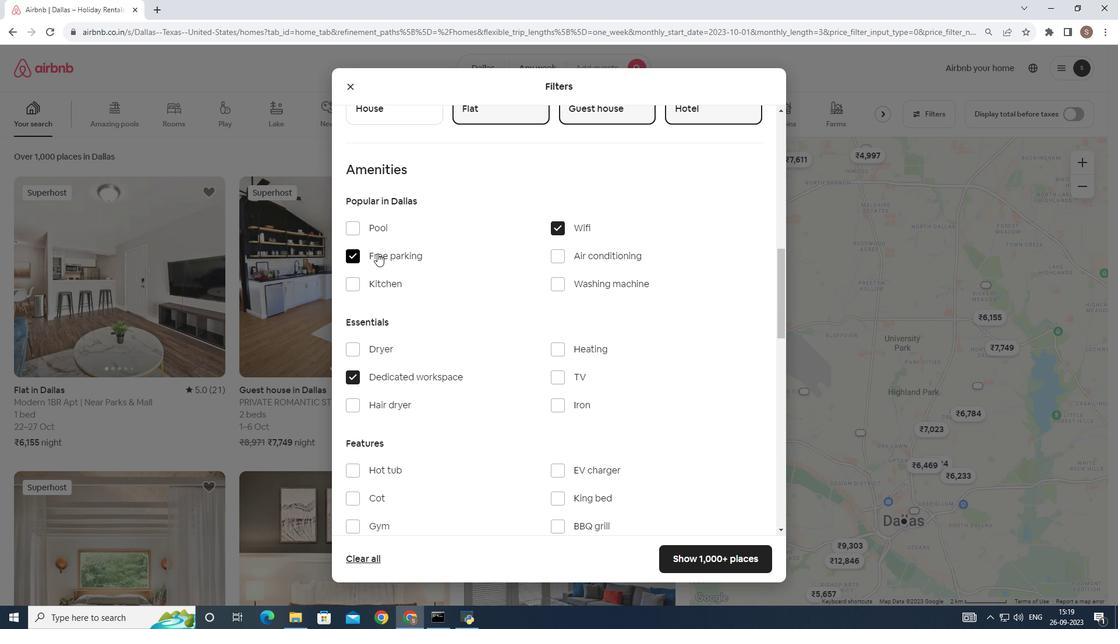 
Action: Mouse moved to (690, 563)
Screenshot: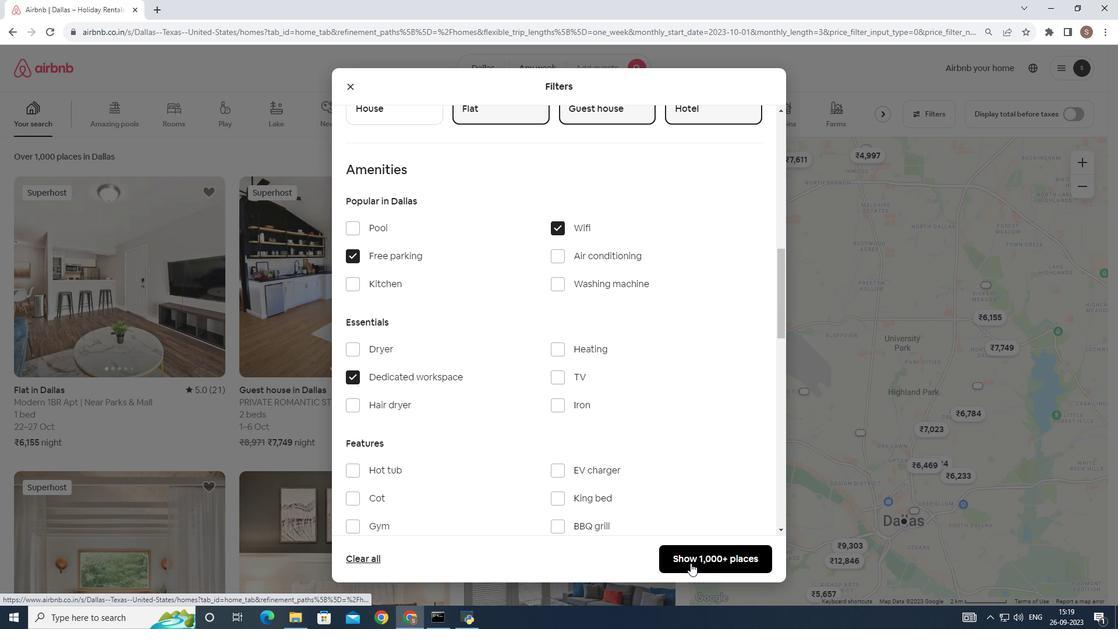 
Action: Mouse pressed left at (690, 563)
Screenshot: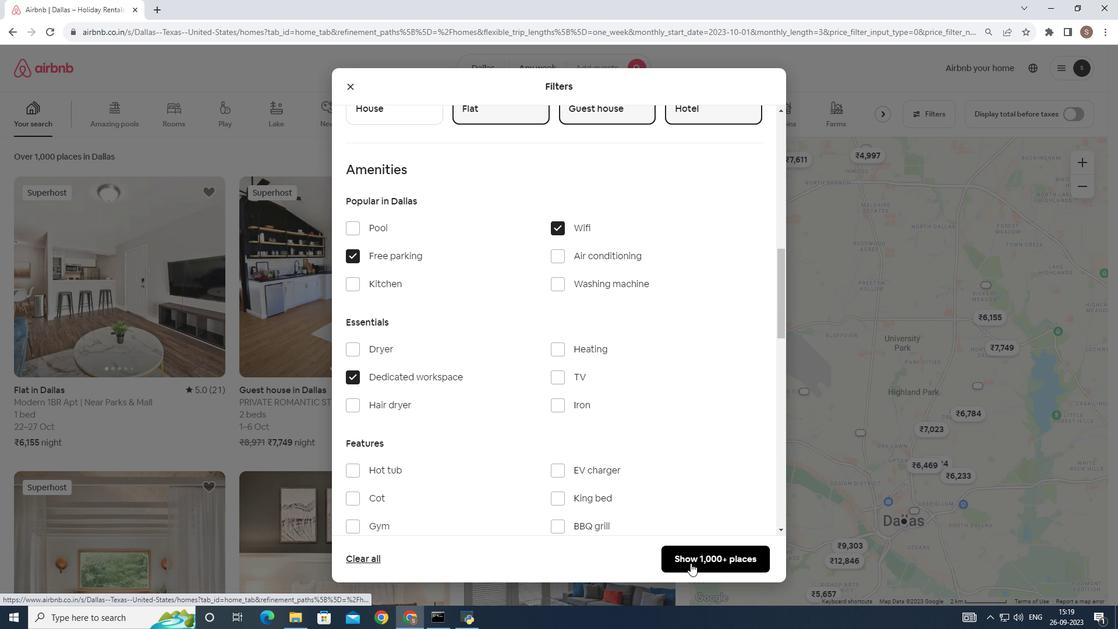
Action: Mouse moved to (383, 356)
Screenshot: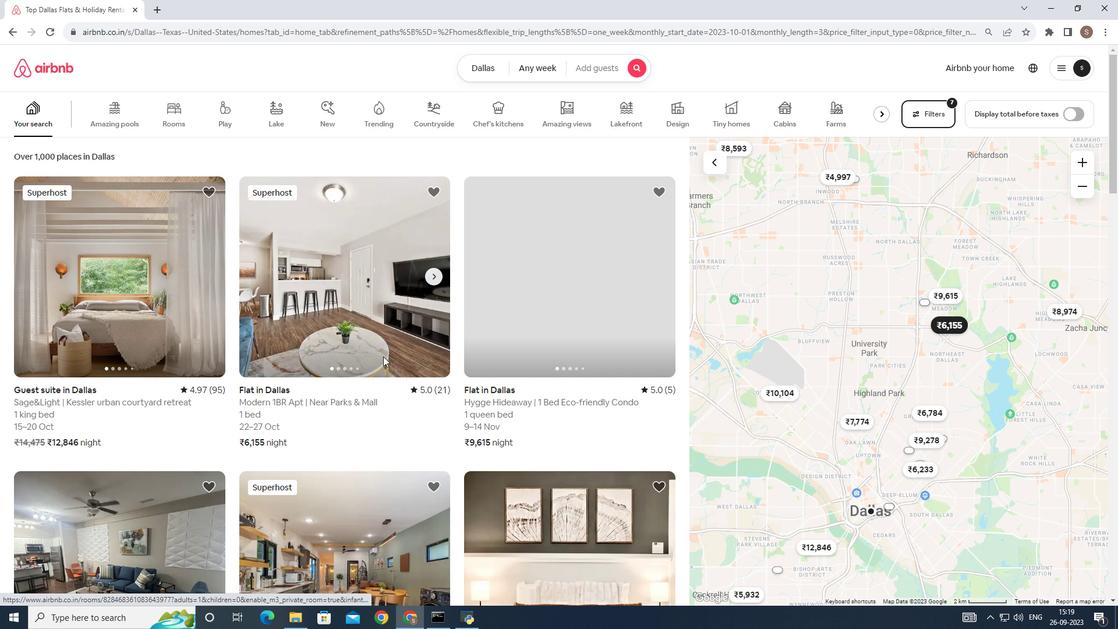
Action: Mouse pressed left at (383, 356)
Screenshot: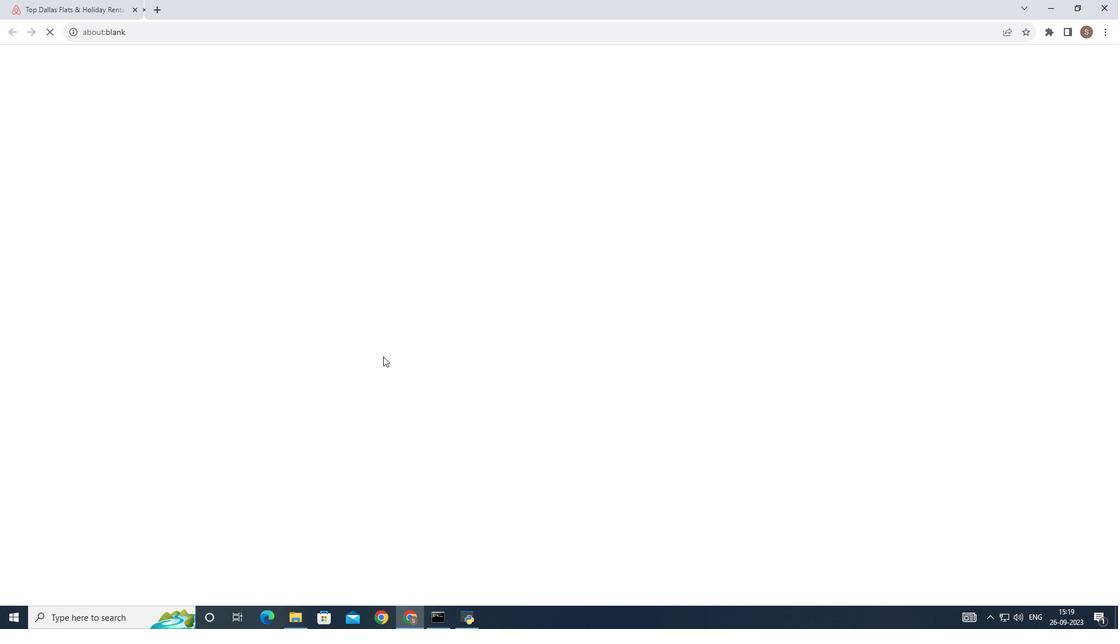 
Action: Mouse moved to (389, 376)
Screenshot: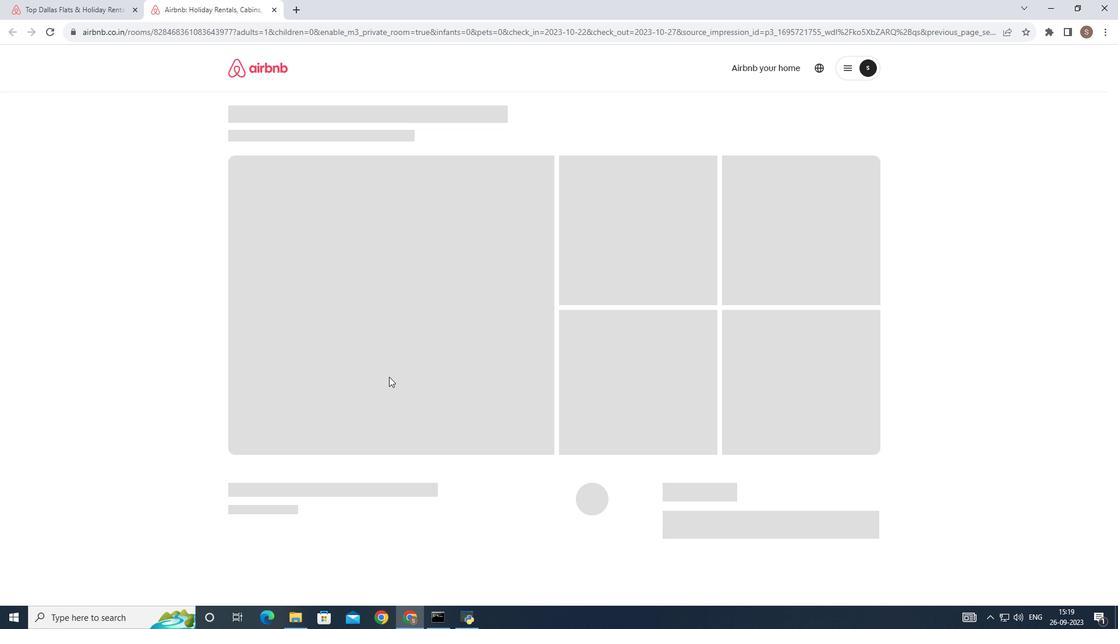 
Action: Mouse scrolled (389, 376) with delta (0, 0)
Screenshot: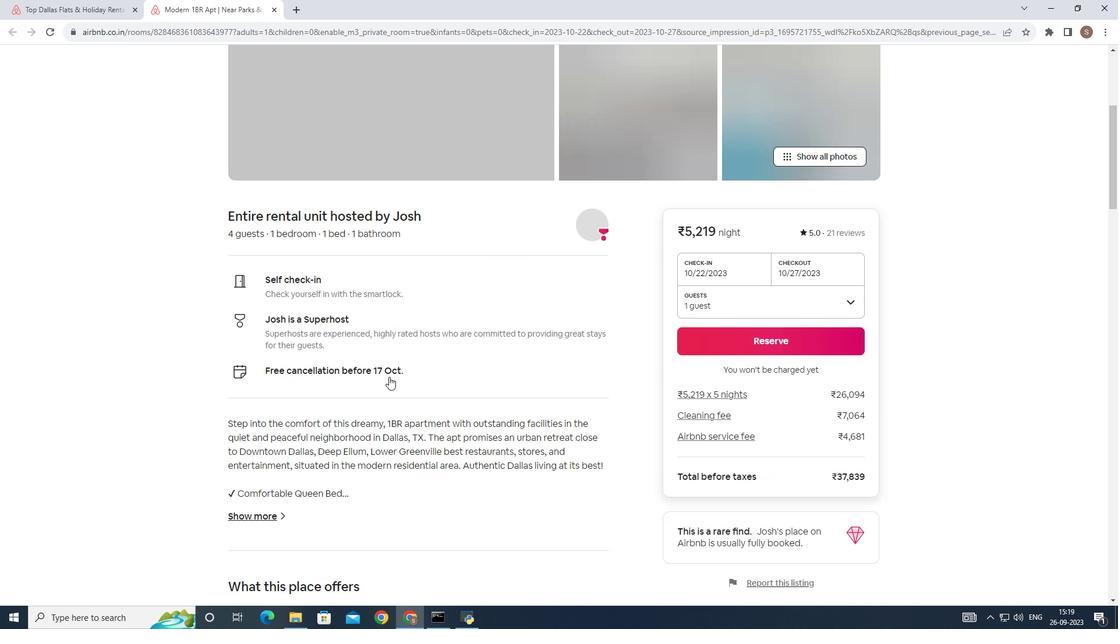 
Action: Mouse scrolled (389, 376) with delta (0, 0)
Screenshot: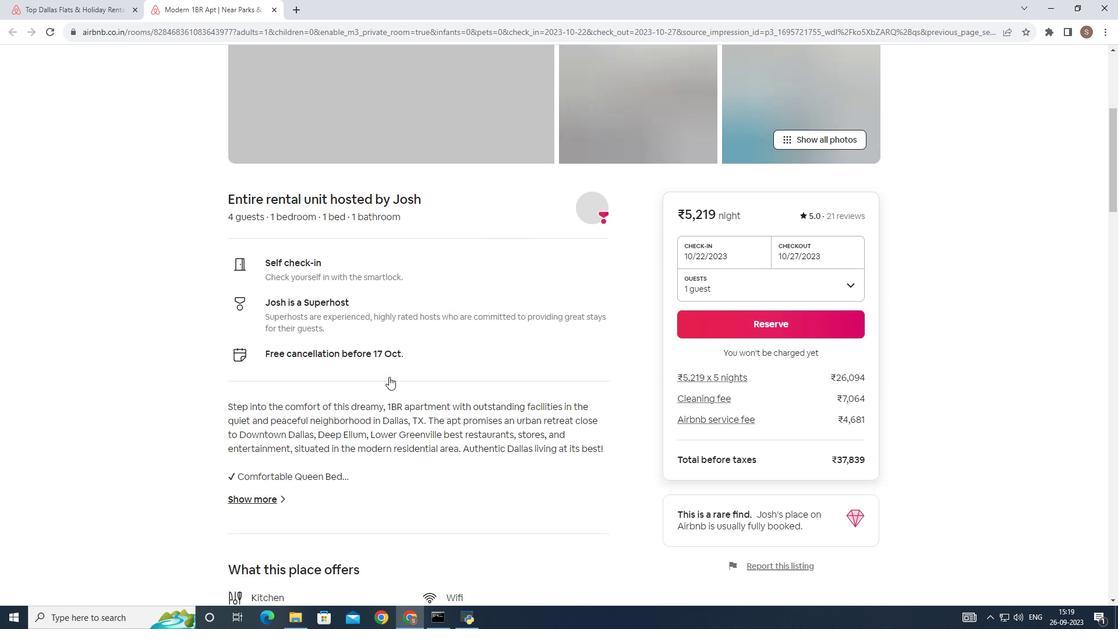
Action: Mouse scrolled (389, 376) with delta (0, 0)
Screenshot: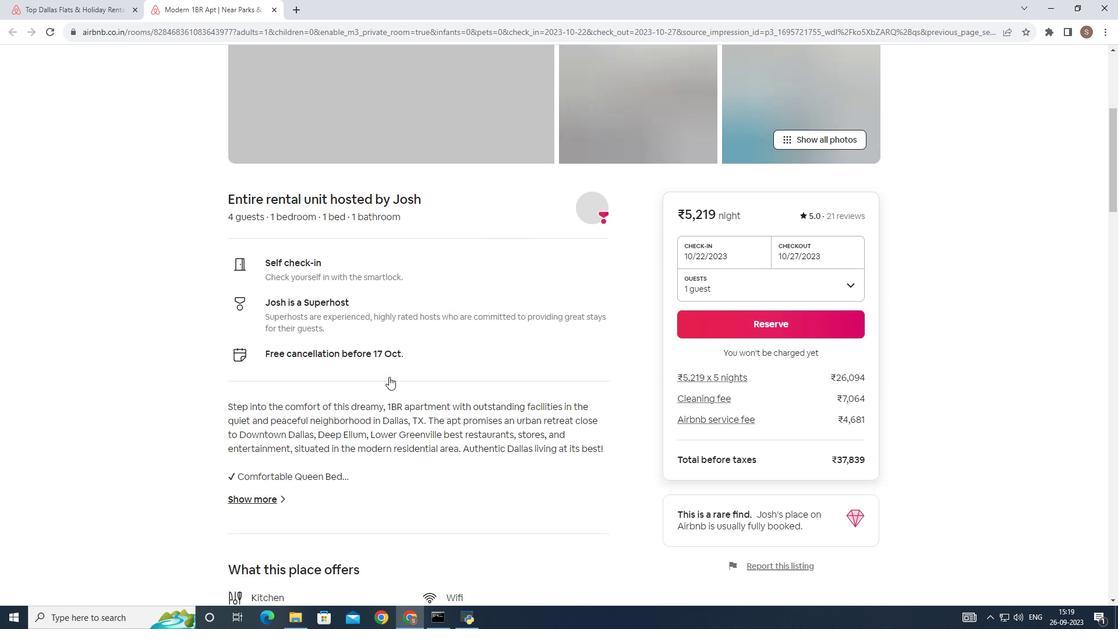 
Action: Mouse scrolled (389, 376) with delta (0, 0)
Screenshot: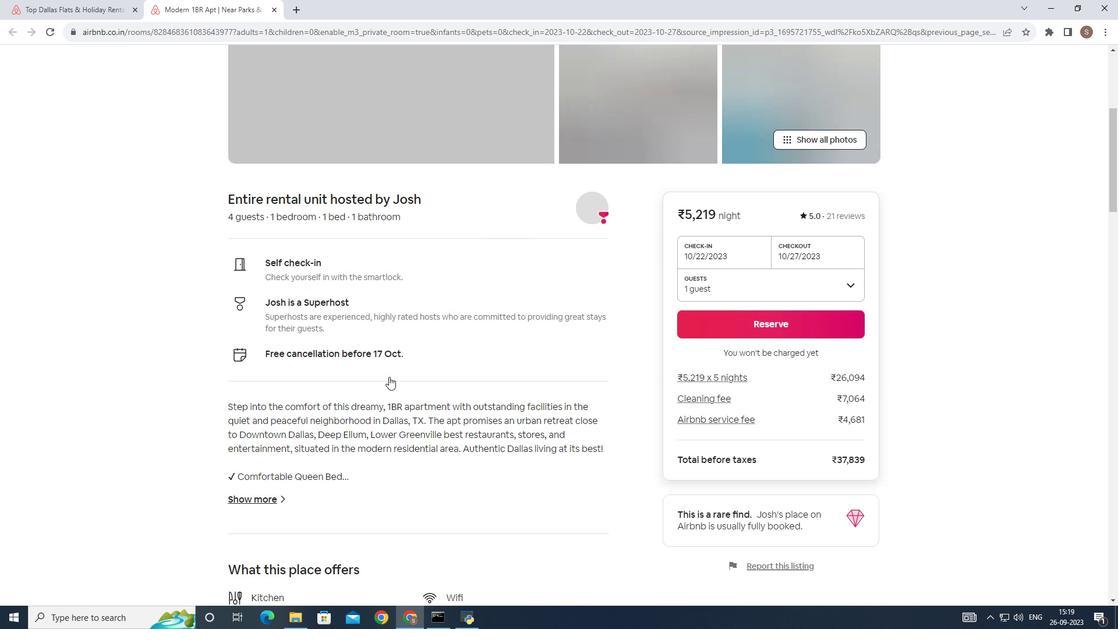 
Action: Mouse scrolled (389, 376) with delta (0, 0)
Screenshot: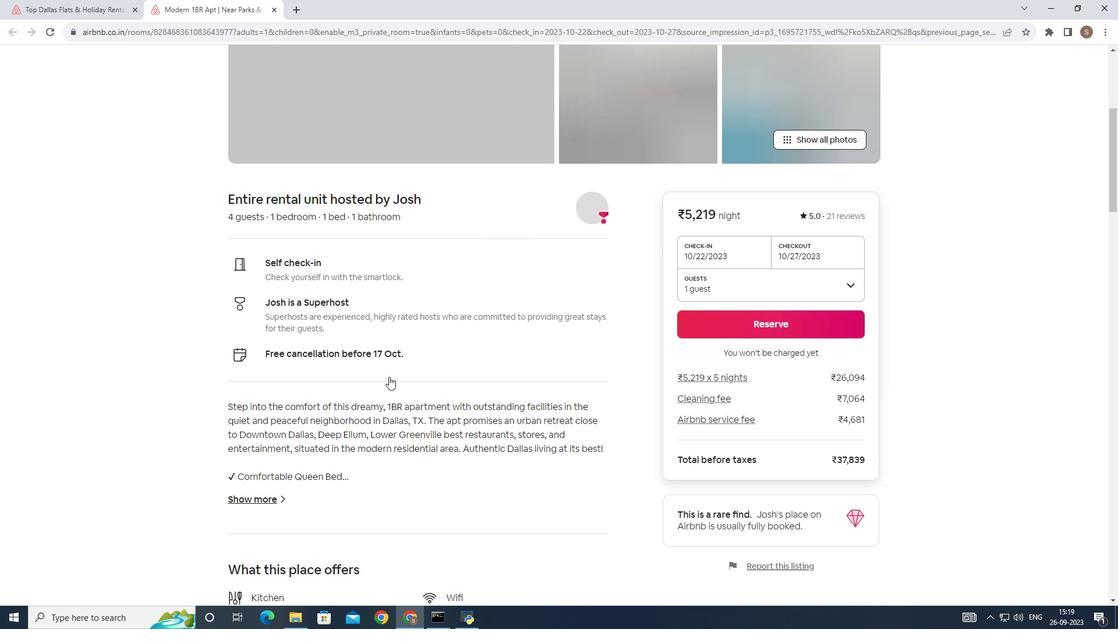 
Action: Mouse moved to (277, 495)
Screenshot: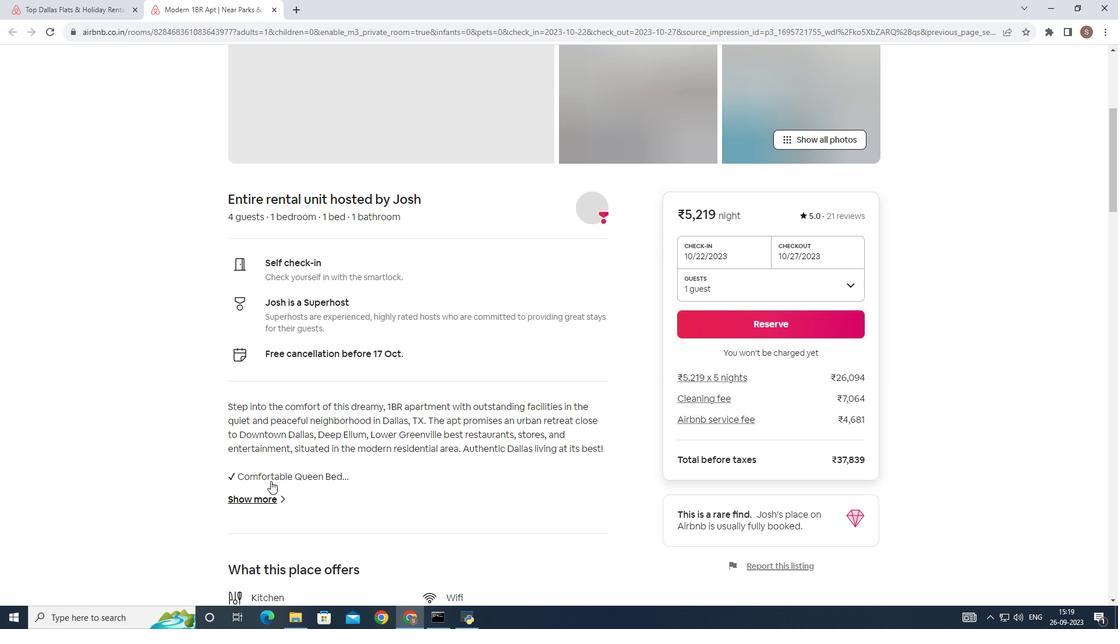
Action: Mouse pressed left at (277, 495)
Screenshot: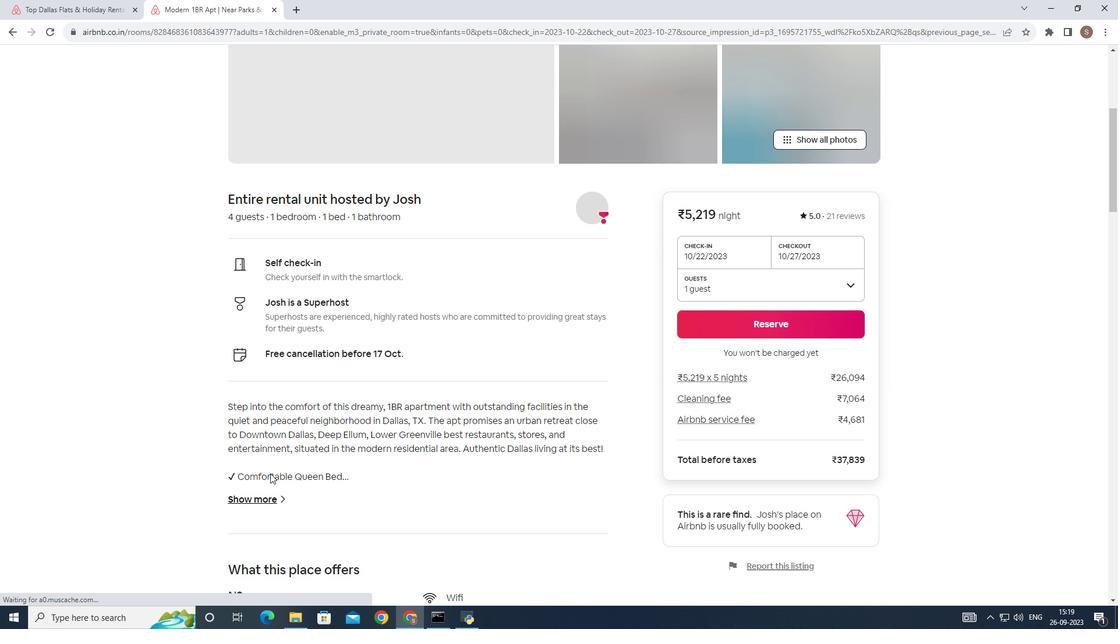 
Action: Mouse moved to (379, 344)
Screenshot: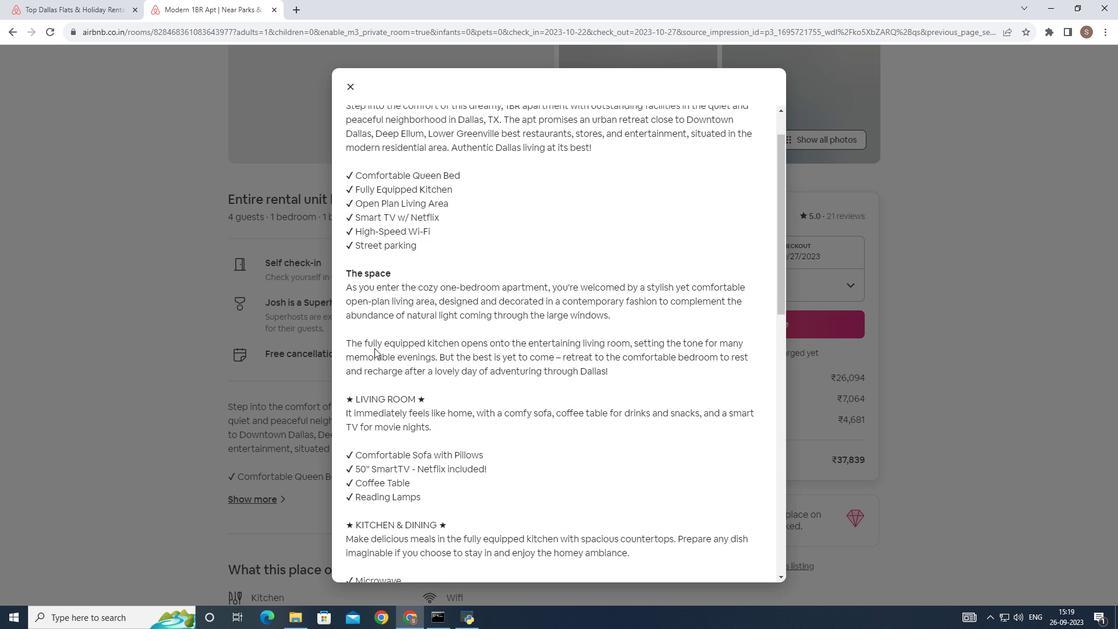 
Action: Mouse scrolled (379, 344) with delta (0, 0)
Screenshot: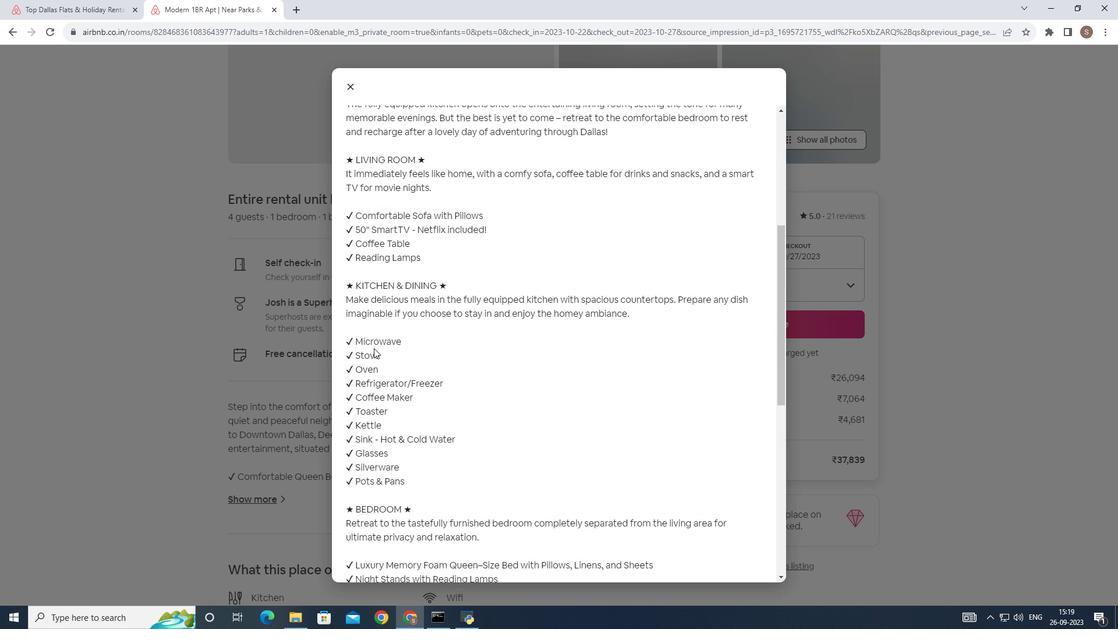 
Action: Mouse scrolled (379, 344) with delta (0, 0)
Screenshot: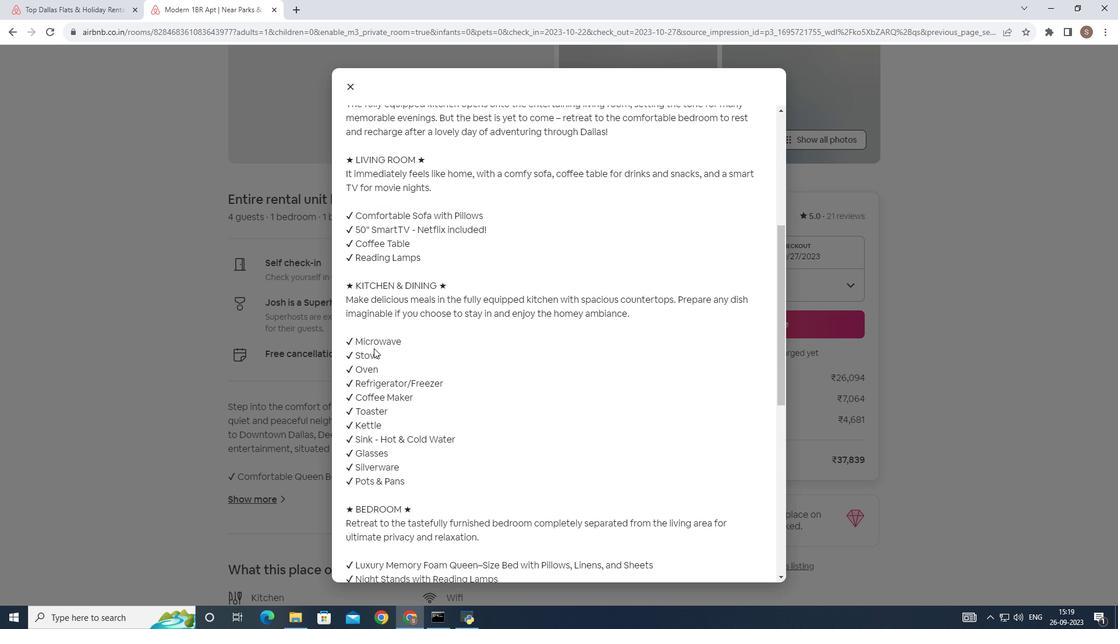 
Action: Mouse moved to (378, 344)
Screenshot: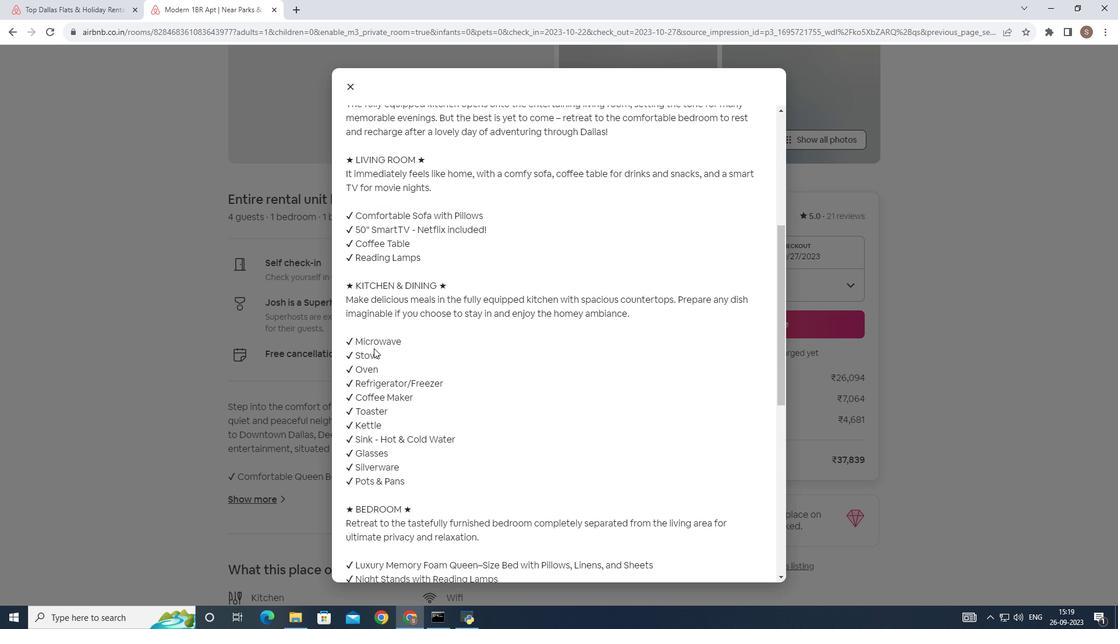 
Action: Mouse scrolled (378, 344) with delta (0, 0)
Screenshot: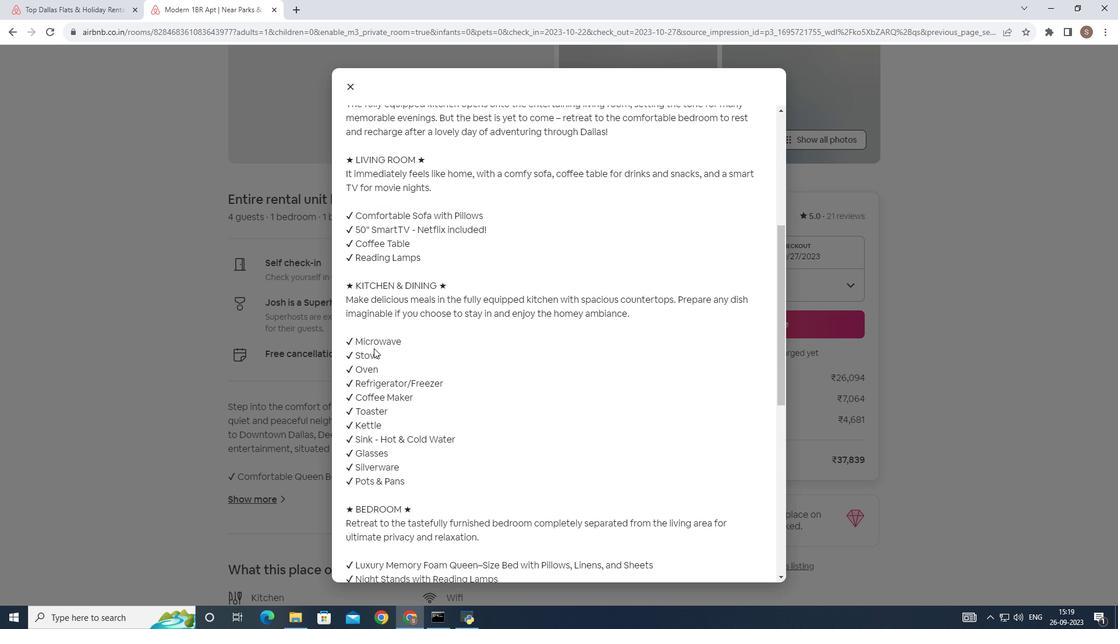 
Action: Mouse moved to (378, 344)
Screenshot: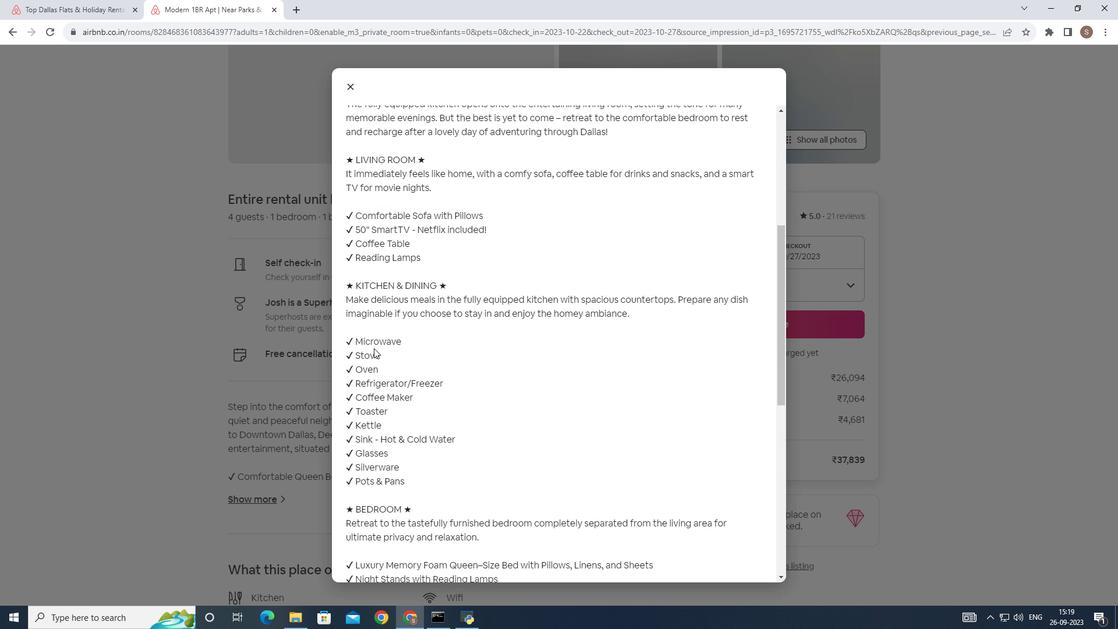 
Action: Mouse scrolled (378, 344) with delta (0, 0)
Screenshot: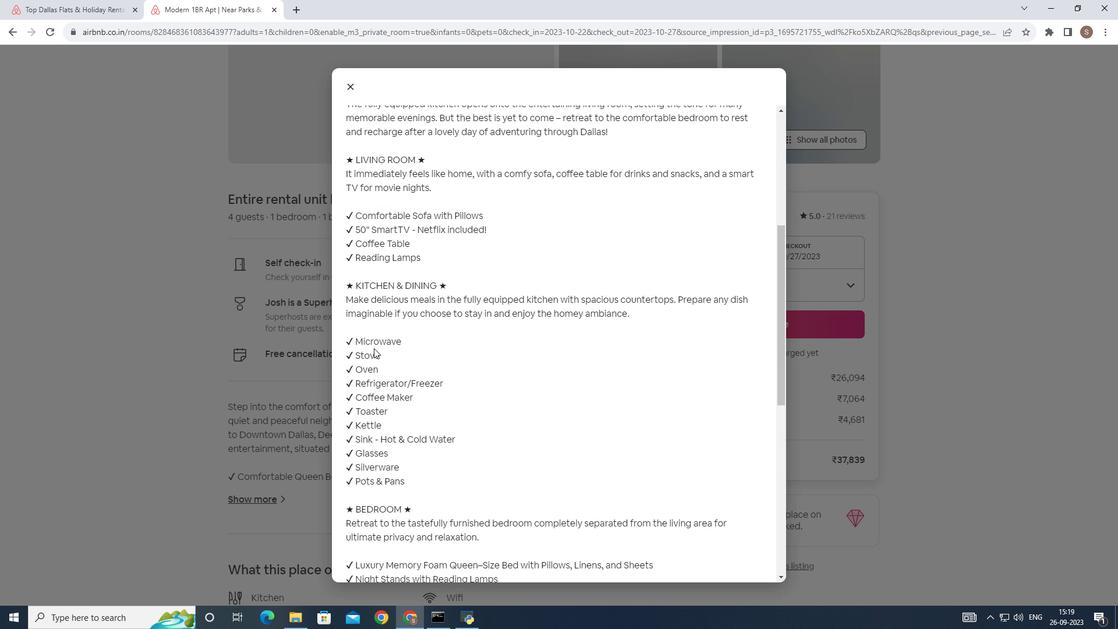 
Action: Mouse moved to (375, 346)
Screenshot: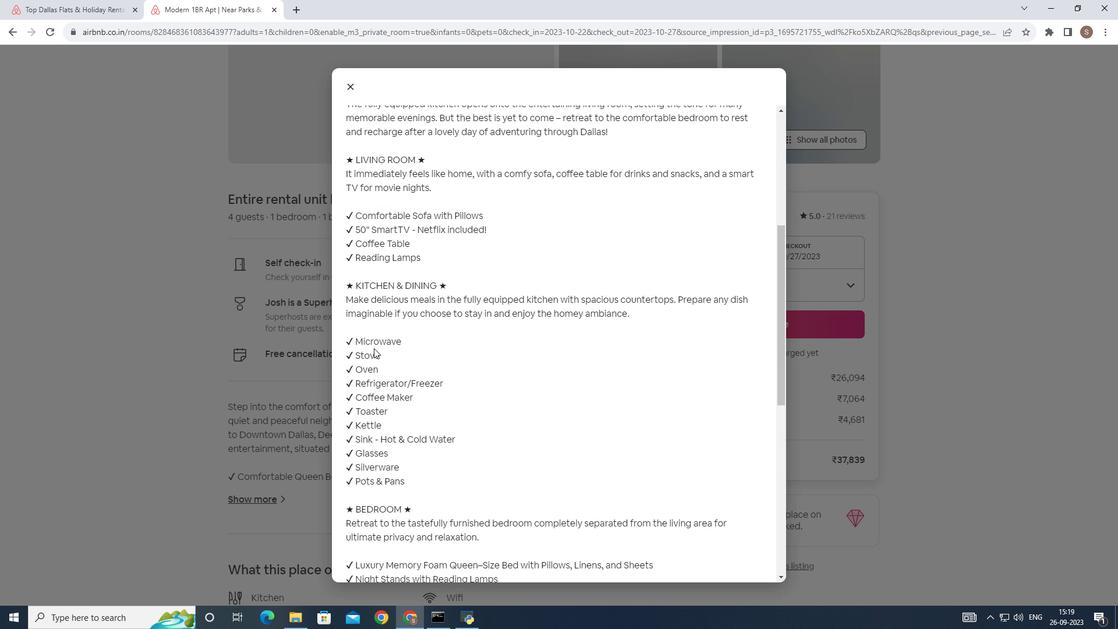 
Action: Mouse scrolled (375, 346) with delta (0, 0)
Screenshot: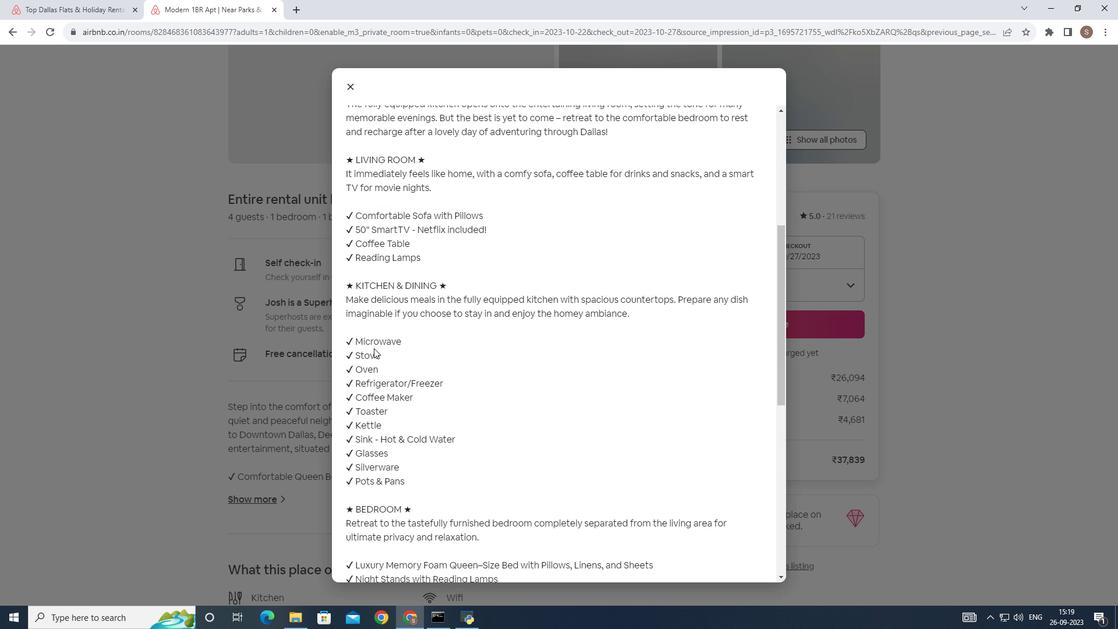 
Action: Mouse moved to (373, 348)
Screenshot: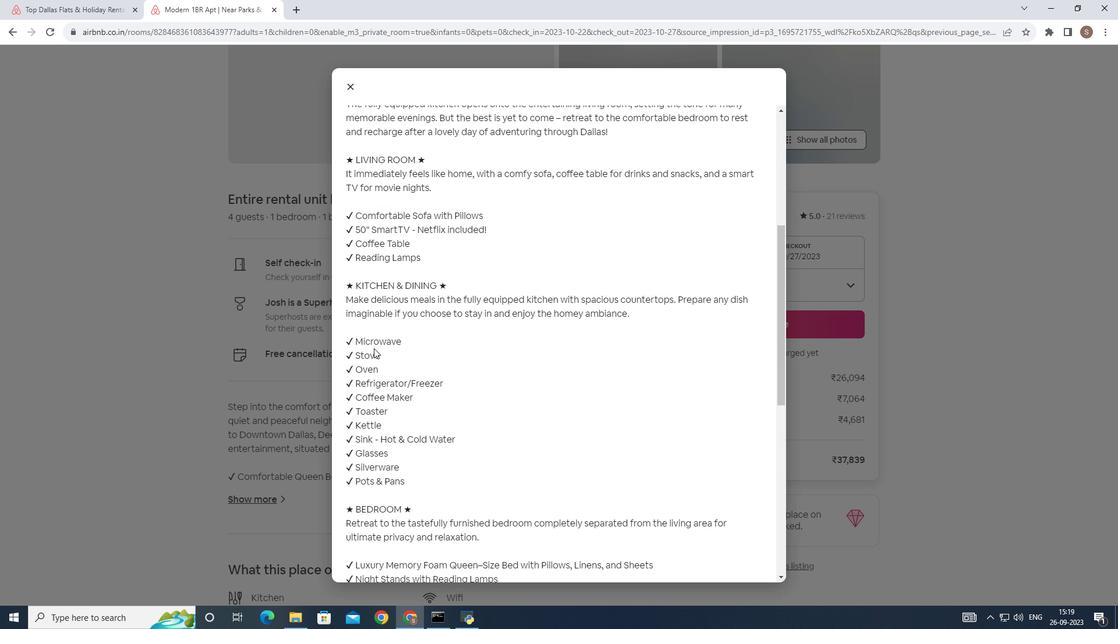 
Action: Mouse scrolled (373, 347) with delta (0, 0)
Screenshot: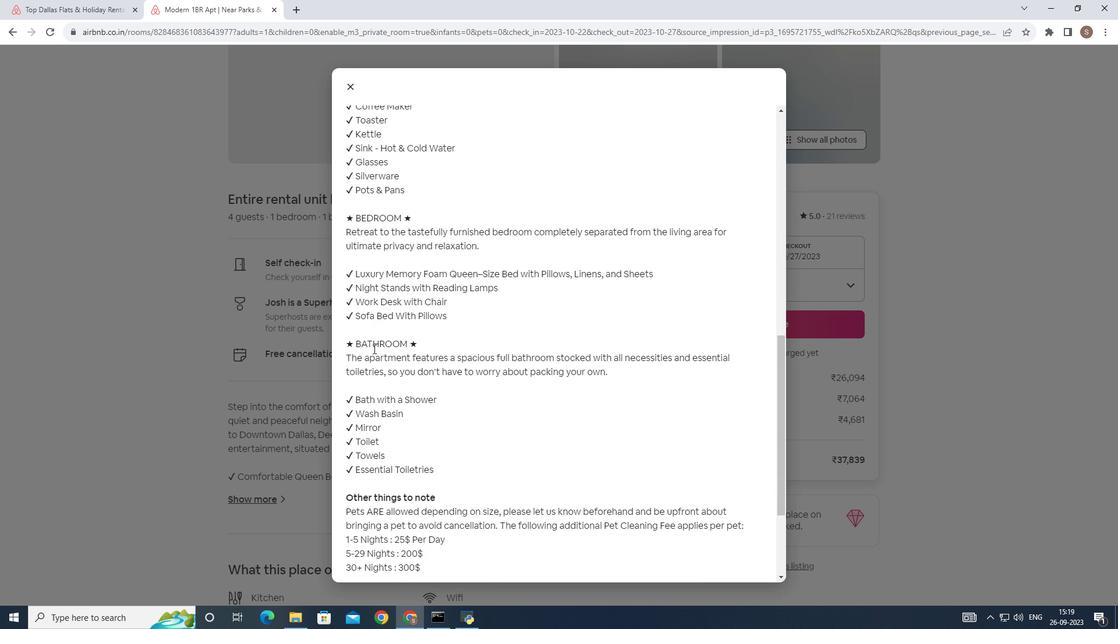 
Action: Mouse scrolled (373, 347) with delta (0, 0)
Screenshot: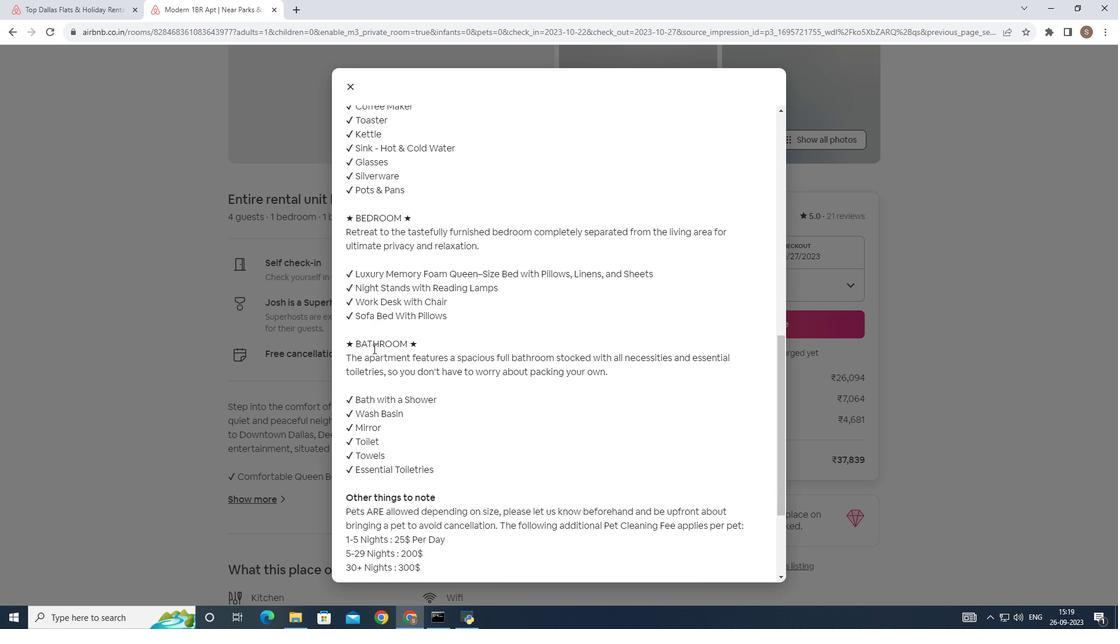 
Action: Mouse scrolled (373, 347) with delta (0, 0)
Screenshot: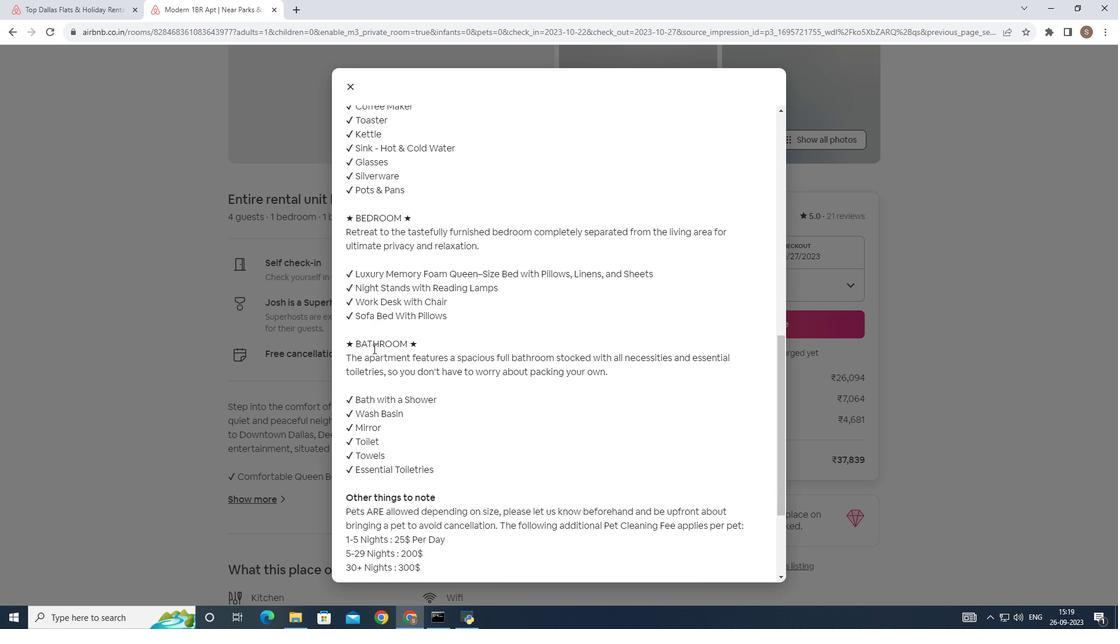 
Action: Mouse scrolled (373, 347) with delta (0, 0)
Screenshot: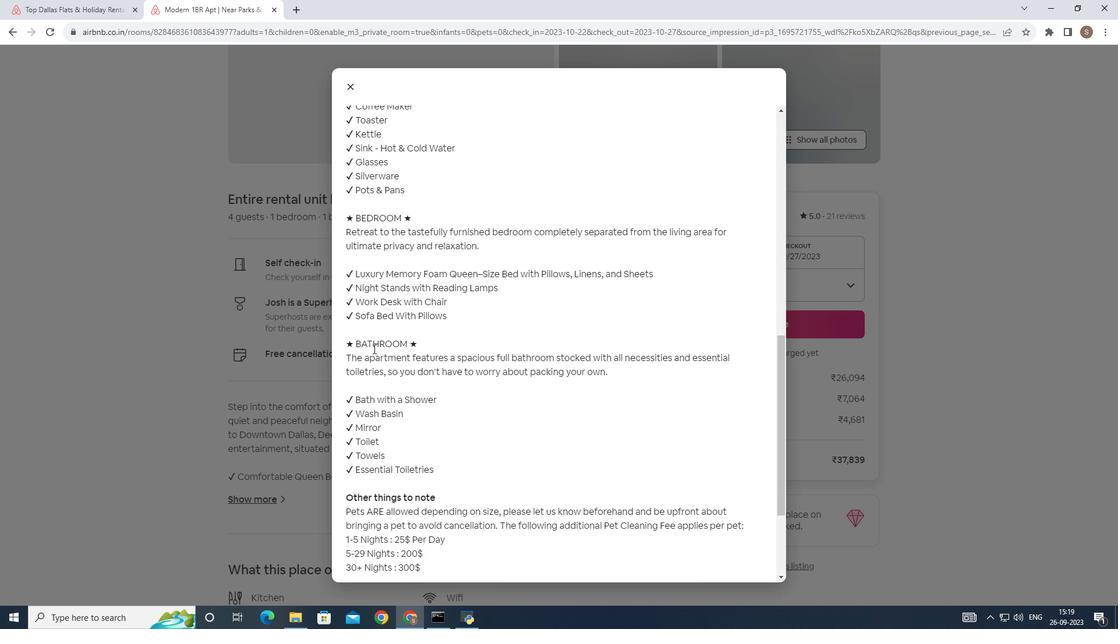 
Action: Mouse moved to (373, 348)
Screenshot: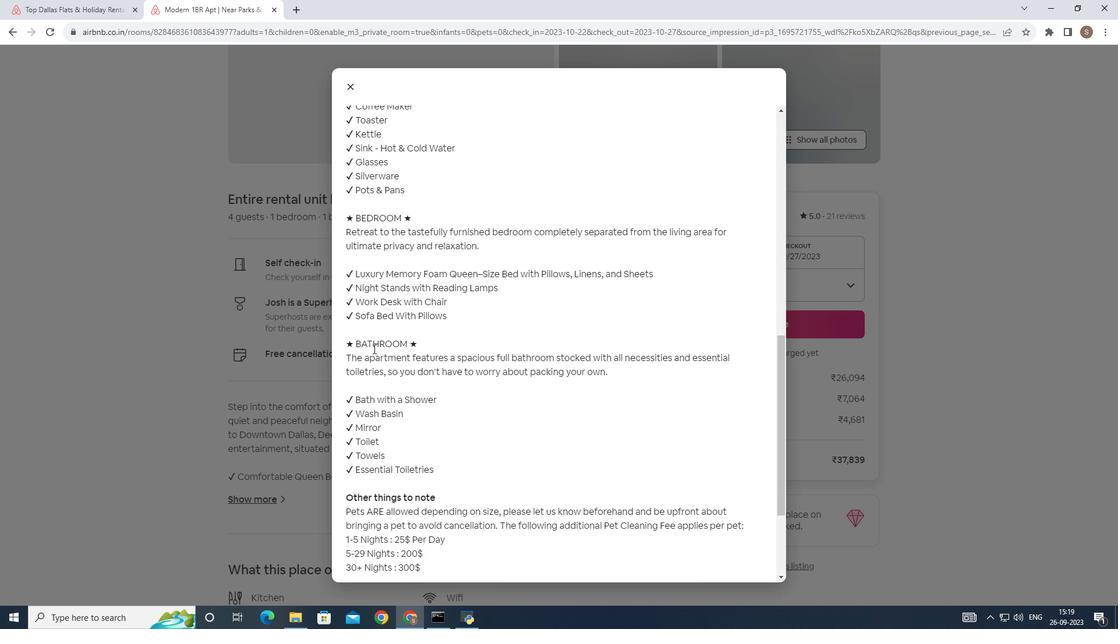 
Action: Mouse scrolled (373, 348) with delta (0, 0)
Screenshot: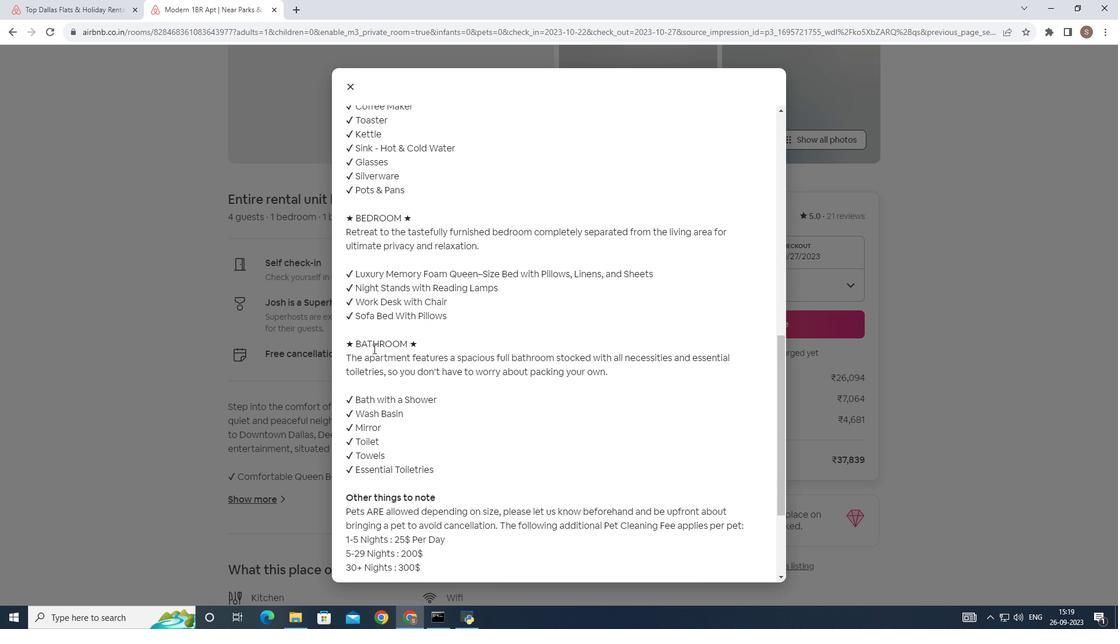 
Action: Mouse scrolled (373, 348) with delta (0, 0)
Screenshot: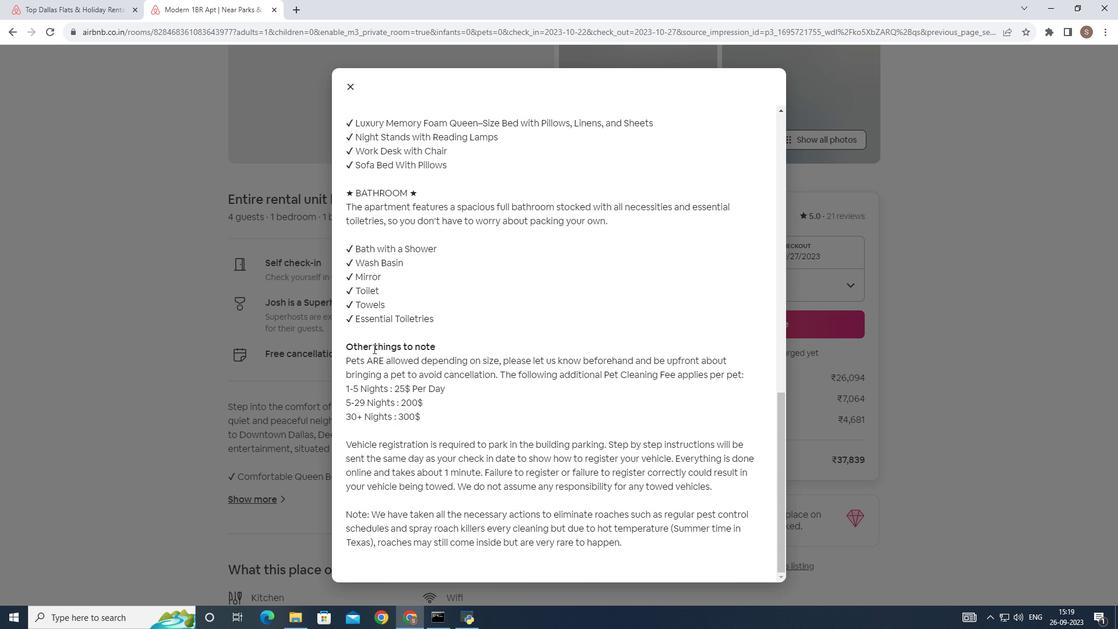 
Action: Mouse scrolled (373, 348) with delta (0, 0)
Screenshot: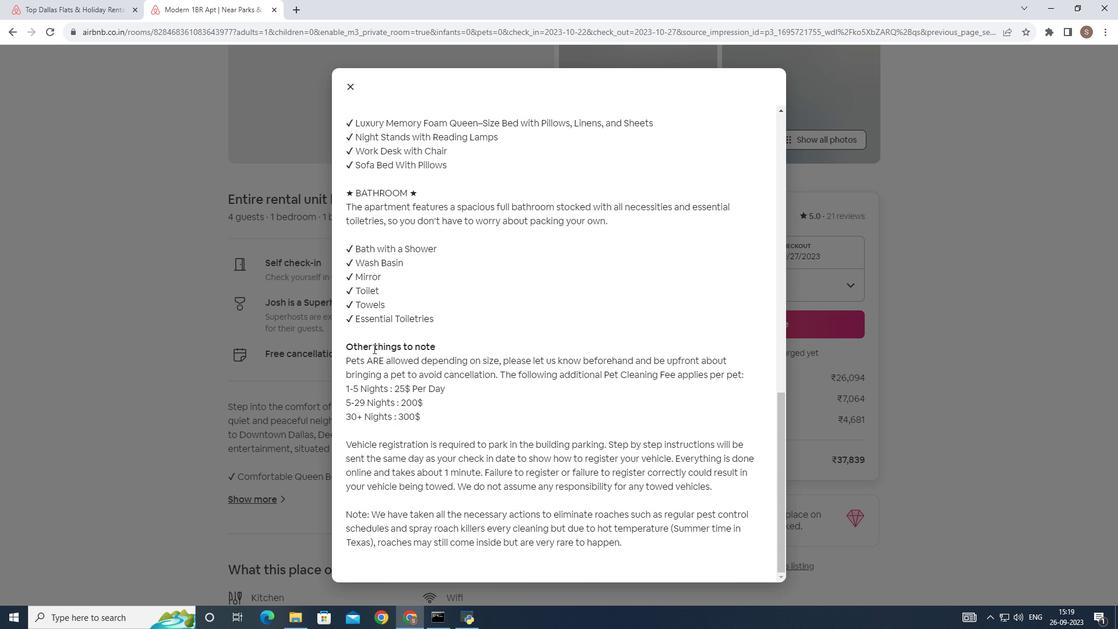 
Action: Mouse scrolled (373, 348) with delta (0, 0)
Screenshot: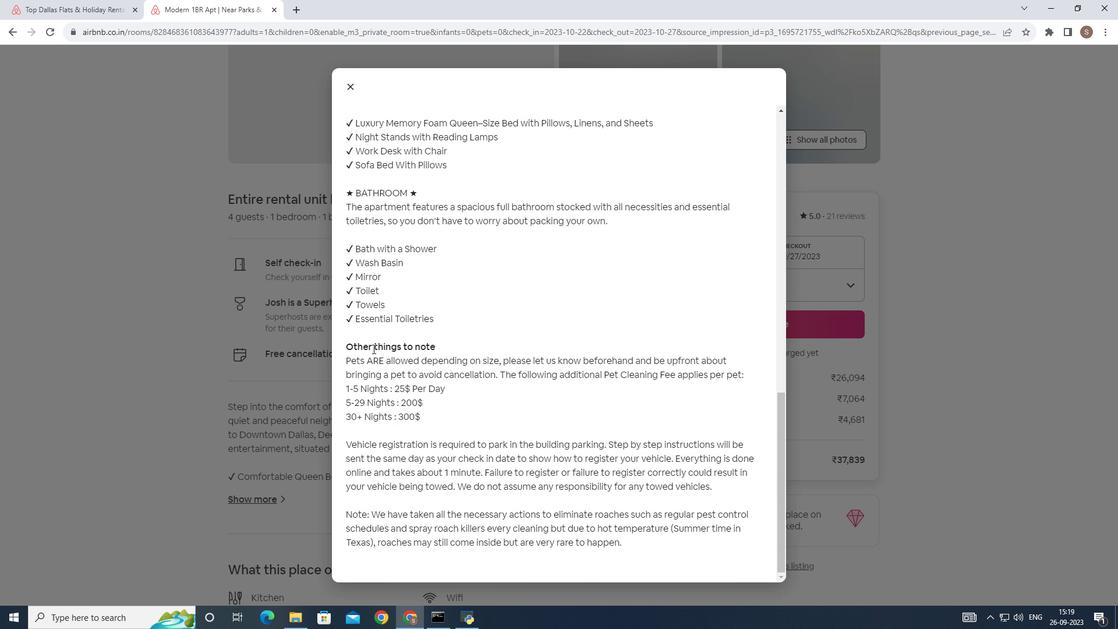 
Action: Mouse scrolled (373, 348) with delta (0, 0)
Screenshot: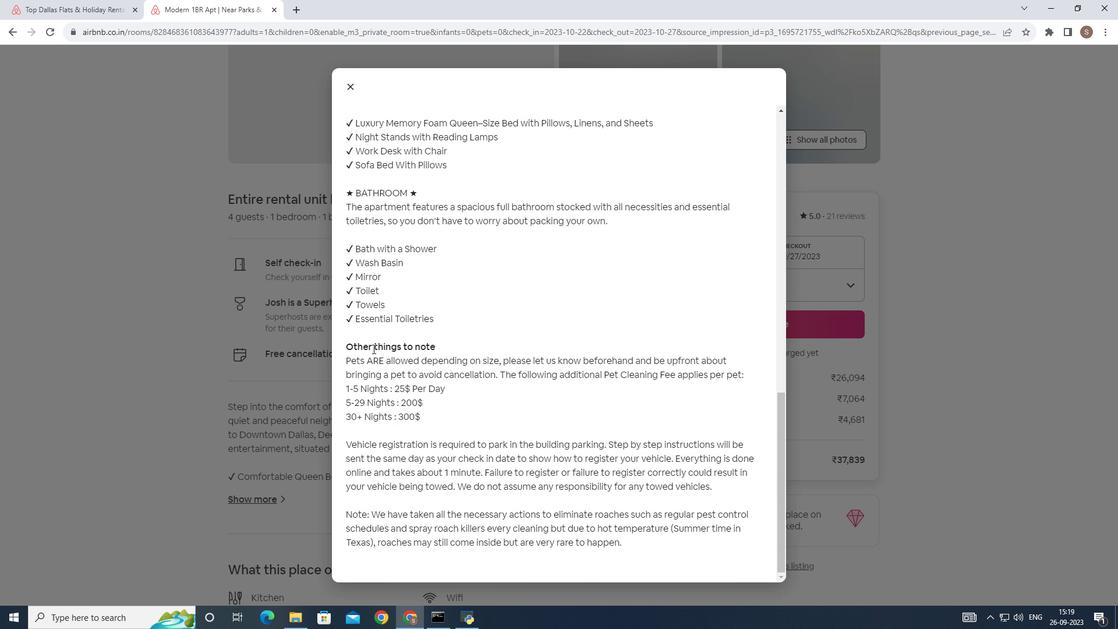 
Action: Mouse scrolled (373, 348) with delta (0, 0)
Screenshot: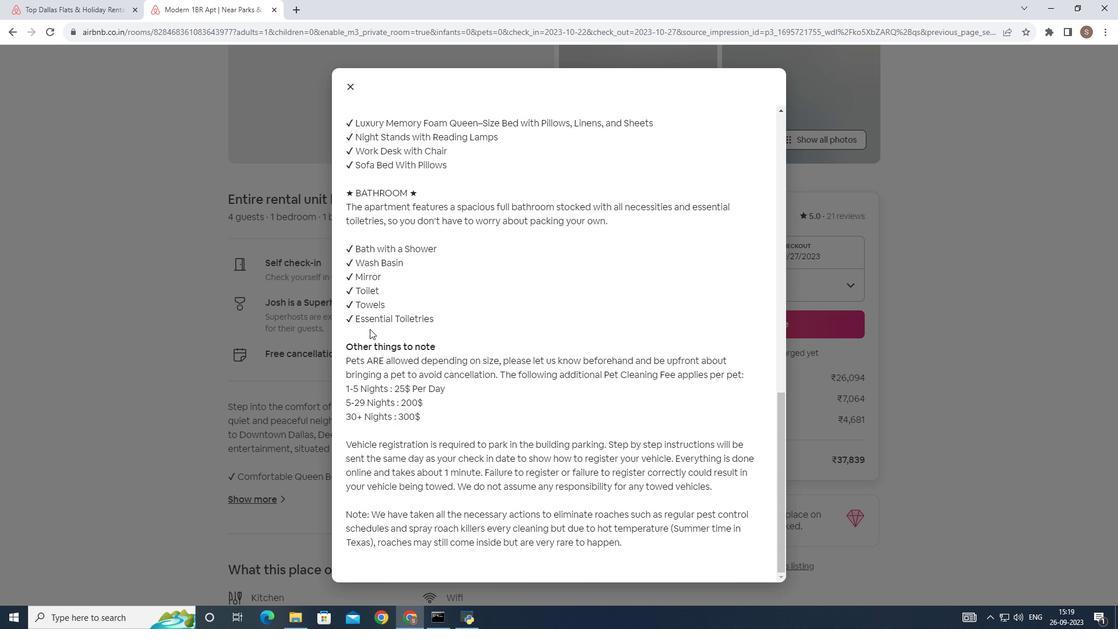 
Action: Mouse moved to (344, 86)
Screenshot: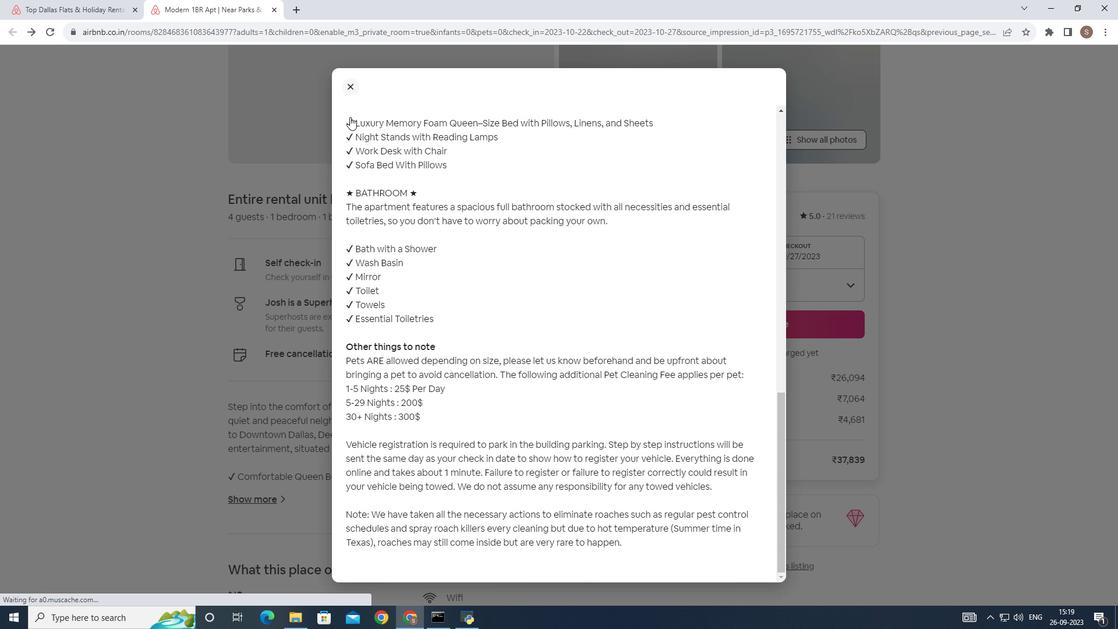 
Action: Mouse pressed left at (344, 86)
Screenshot: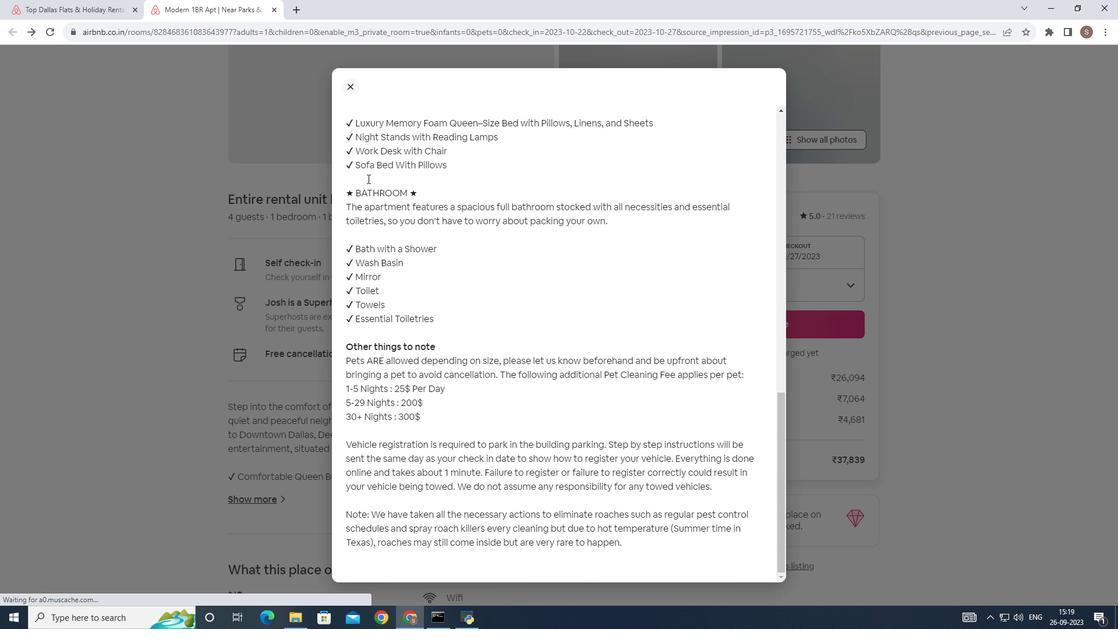 
Action: Mouse moved to (346, 353)
Screenshot: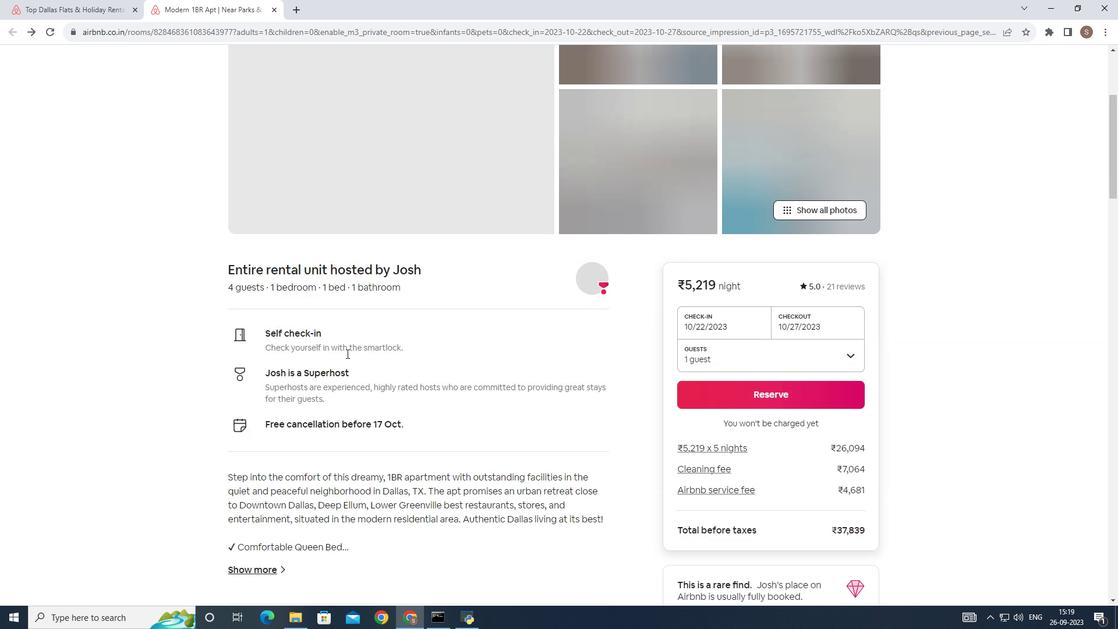 
Action: Mouse scrolled (346, 354) with delta (0, 0)
Screenshot: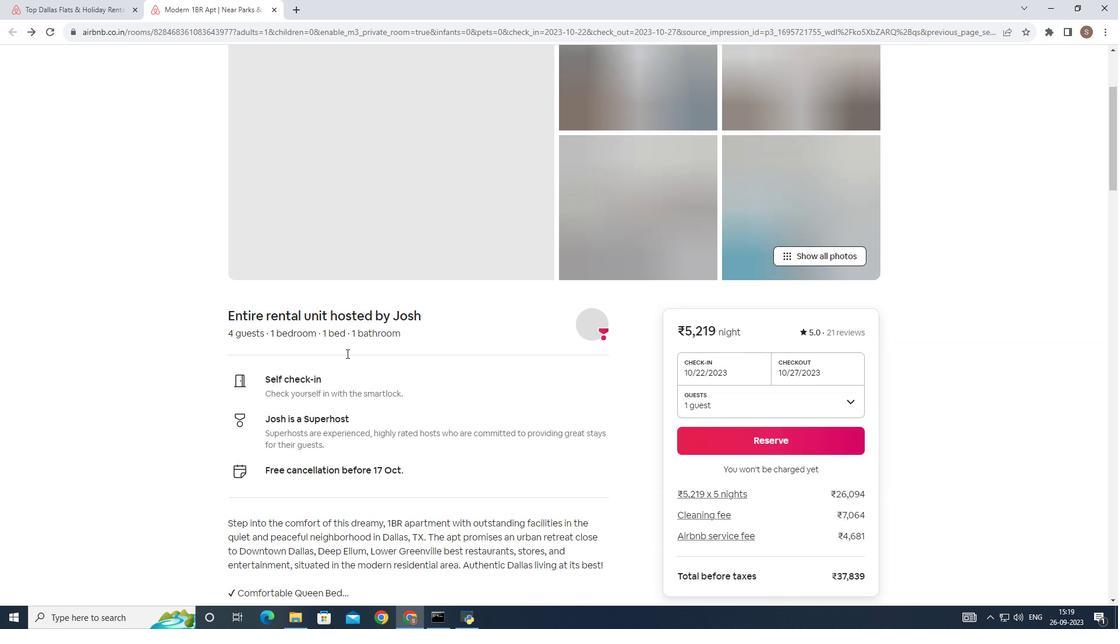 
Action: Mouse scrolled (346, 354) with delta (0, 0)
Screenshot: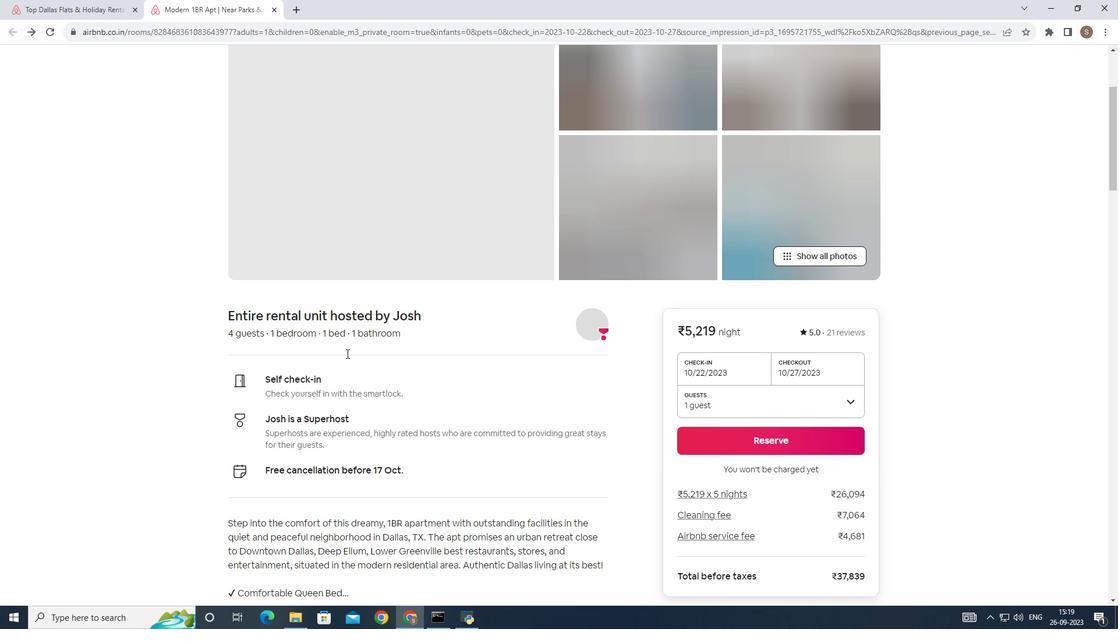 
Action: Mouse scrolled (346, 354) with delta (0, 0)
Screenshot: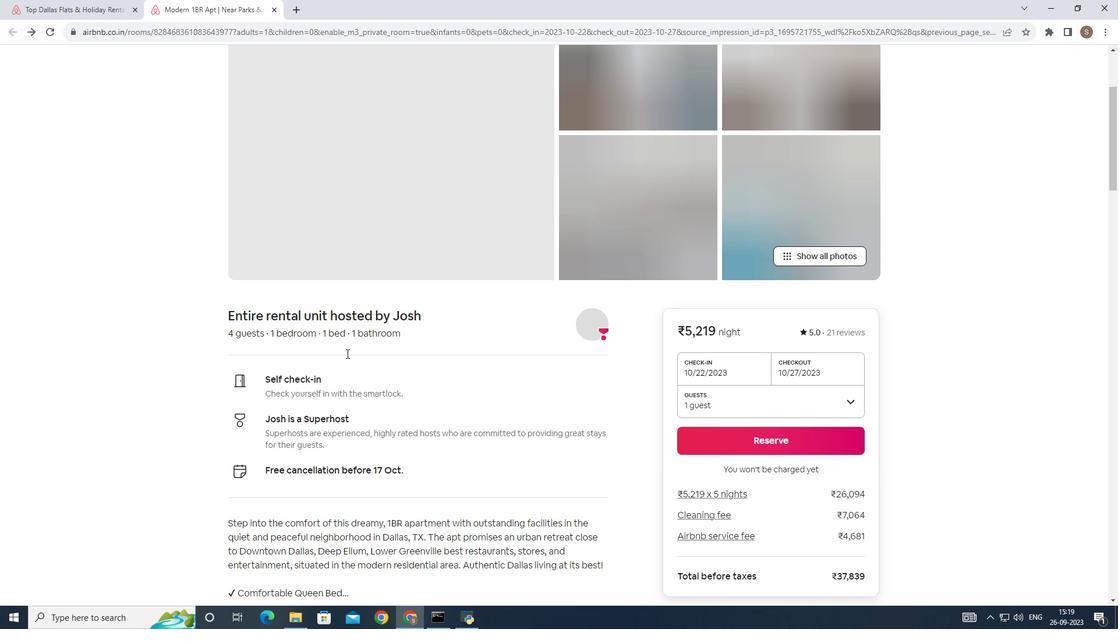
Action: Mouse scrolled (346, 354) with delta (0, 0)
Screenshot: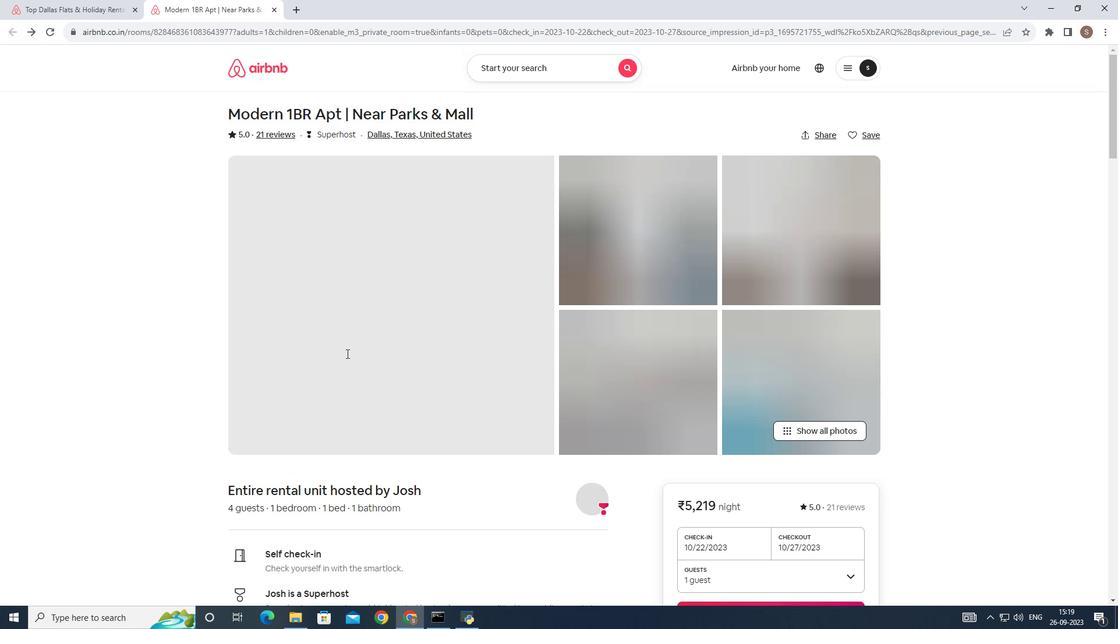 
Action: Mouse scrolled (346, 354) with delta (0, 0)
Screenshot: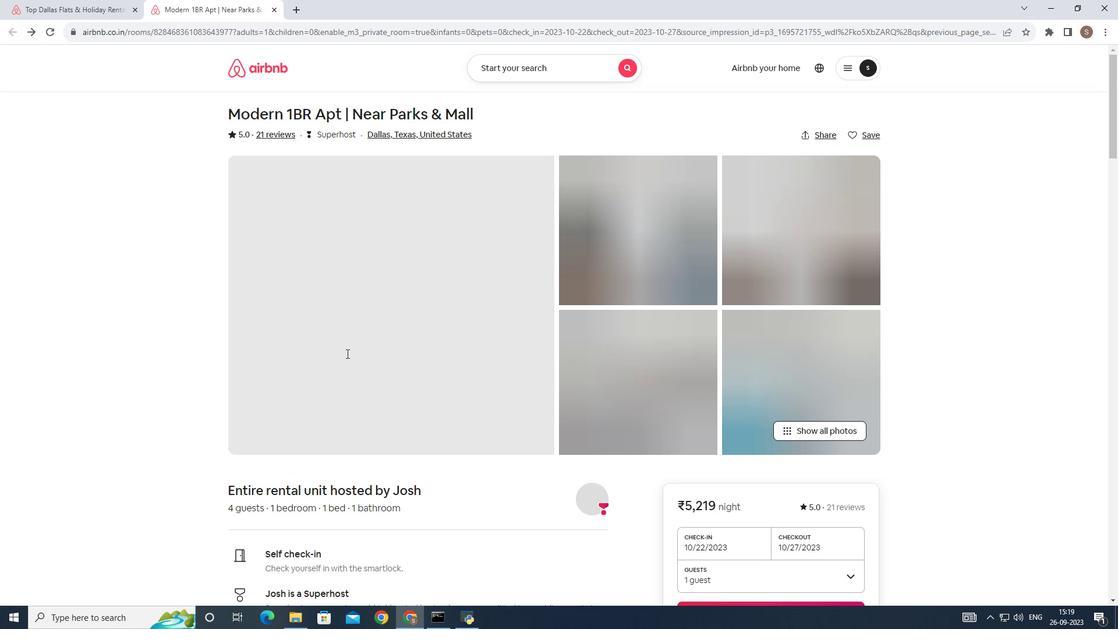 
Action: Mouse scrolled (346, 354) with delta (0, 0)
Screenshot: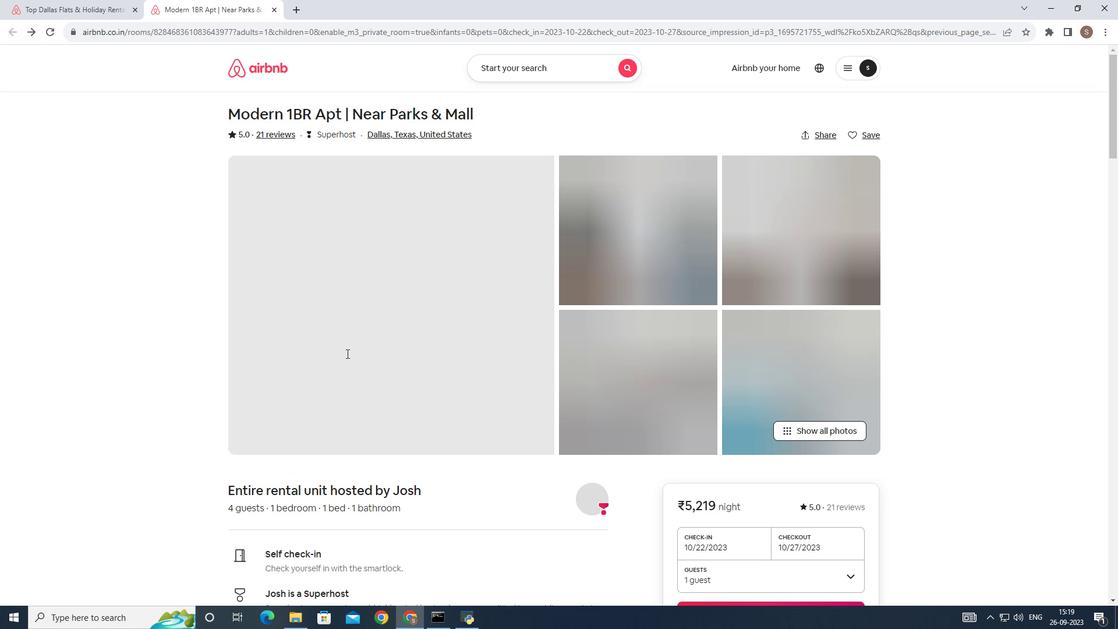 
Action: Mouse scrolled (346, 354) with delta (0, 0)
Screenshot: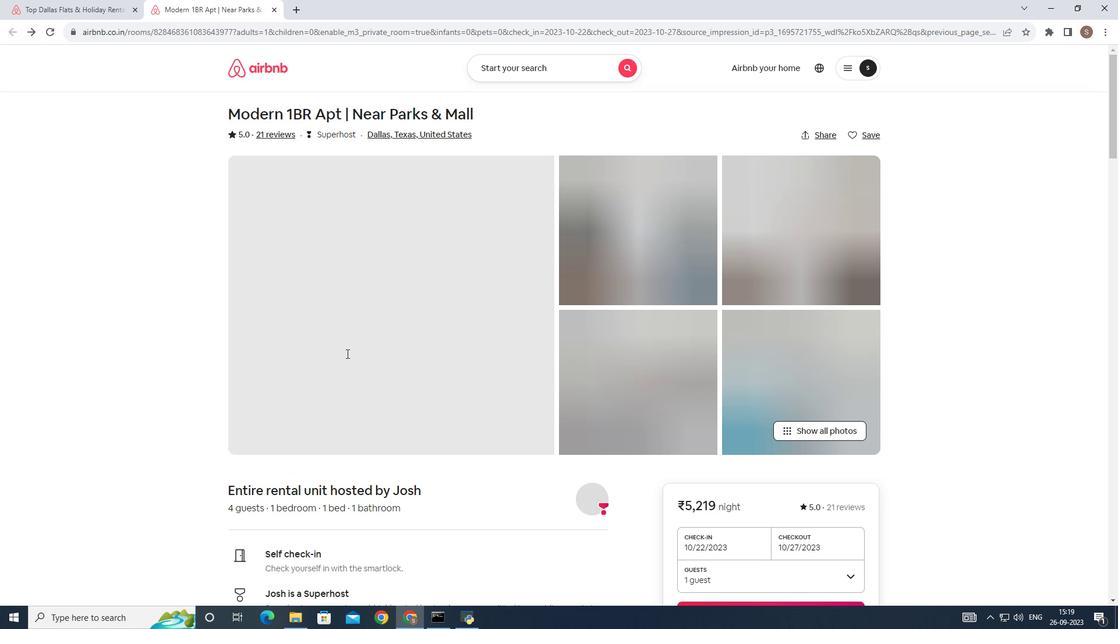 
Action: Mouse scrolled (346, 353) with delta (0, 0)
Screenshot: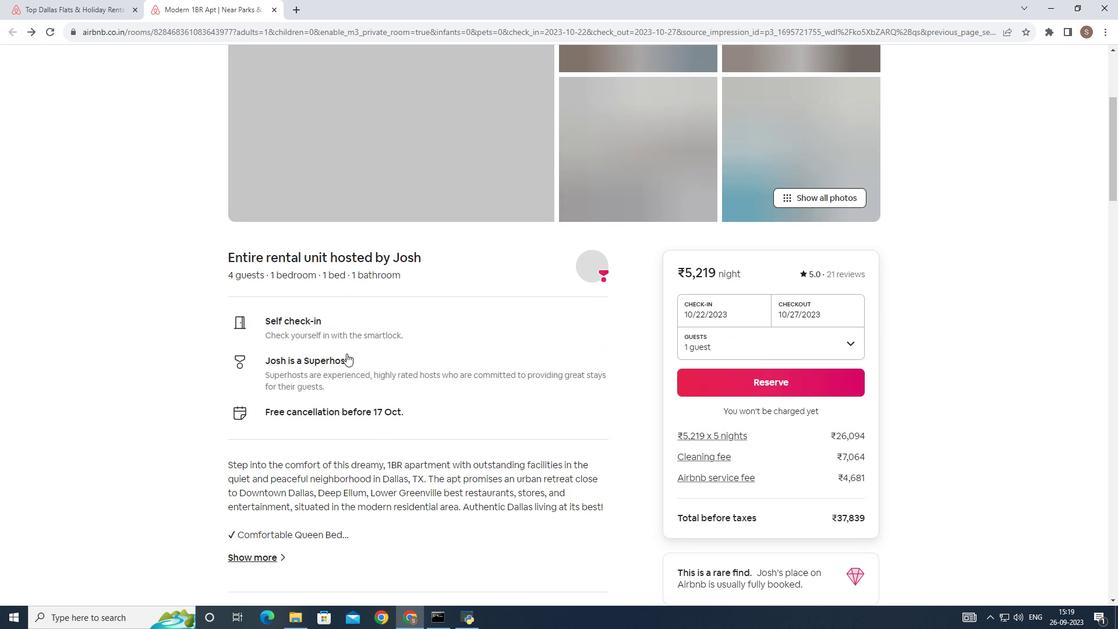 
Action: Mouse scrolled (346, 353) with delta (0, 0)
Screenshot: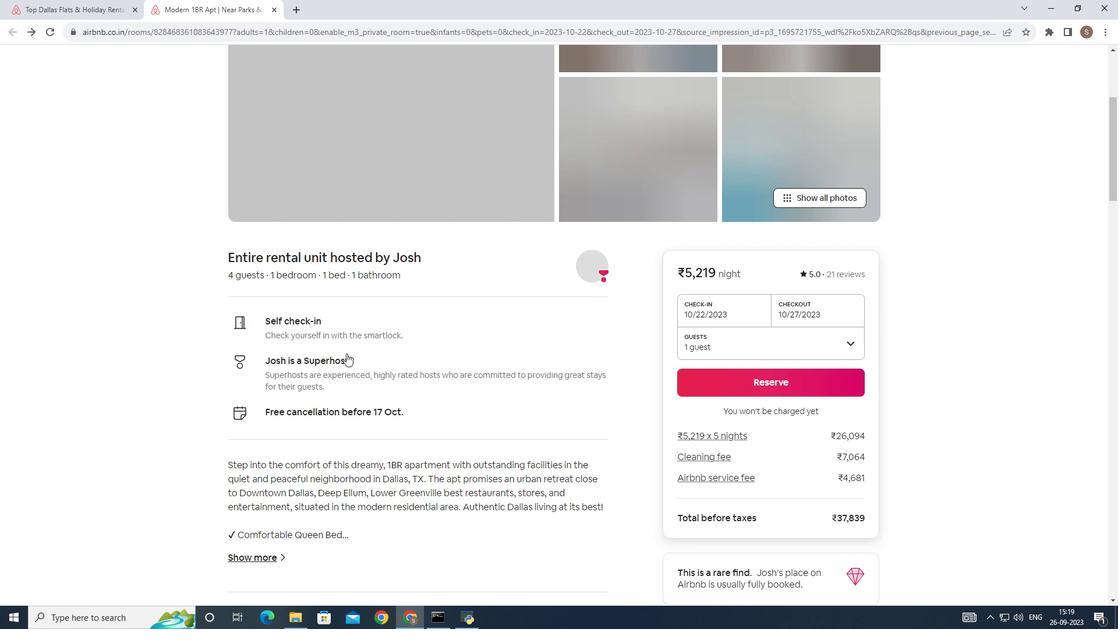 
Action: Mouse scrolled (346, 353) with delta (0, 0)
Screenshot: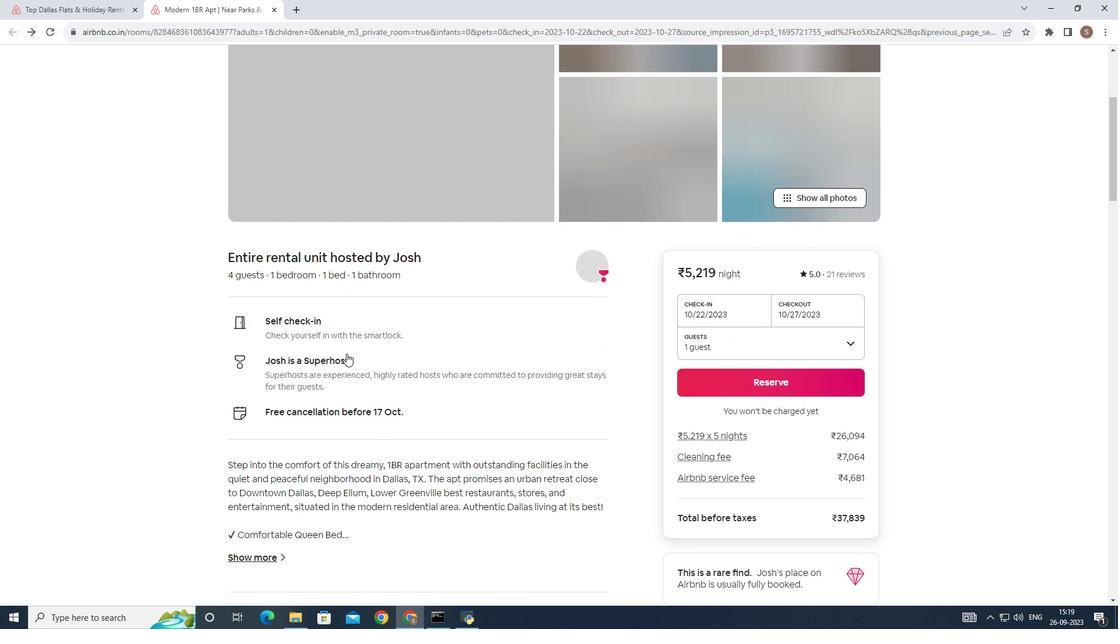
Action: Mouse scrolled (346, 353) with delta (0, 0)
Screenshot: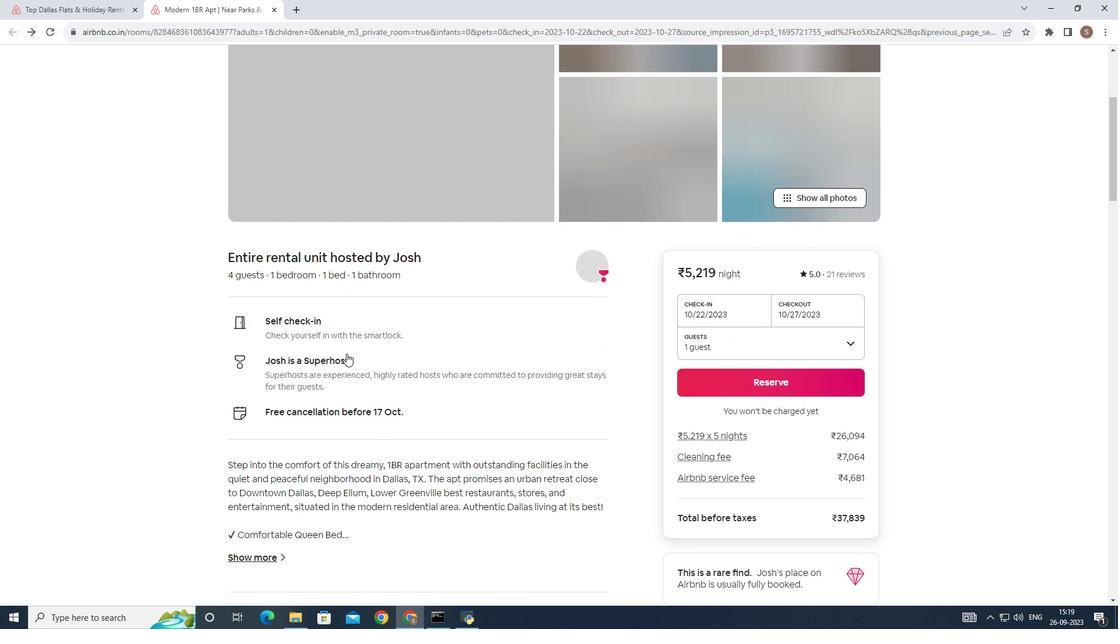 
Action: Mouse scrolled (346, 353) with delta (0, 0)
Screenshot: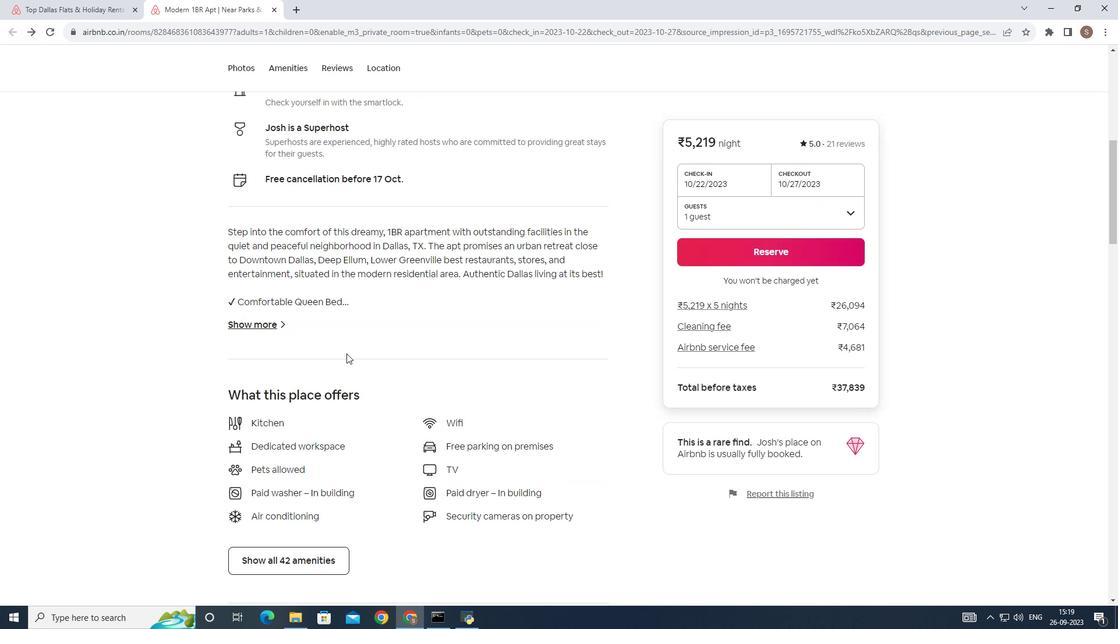
Action: Mouse scrolled (346, 353) with delta (0, 0)
Screenshot: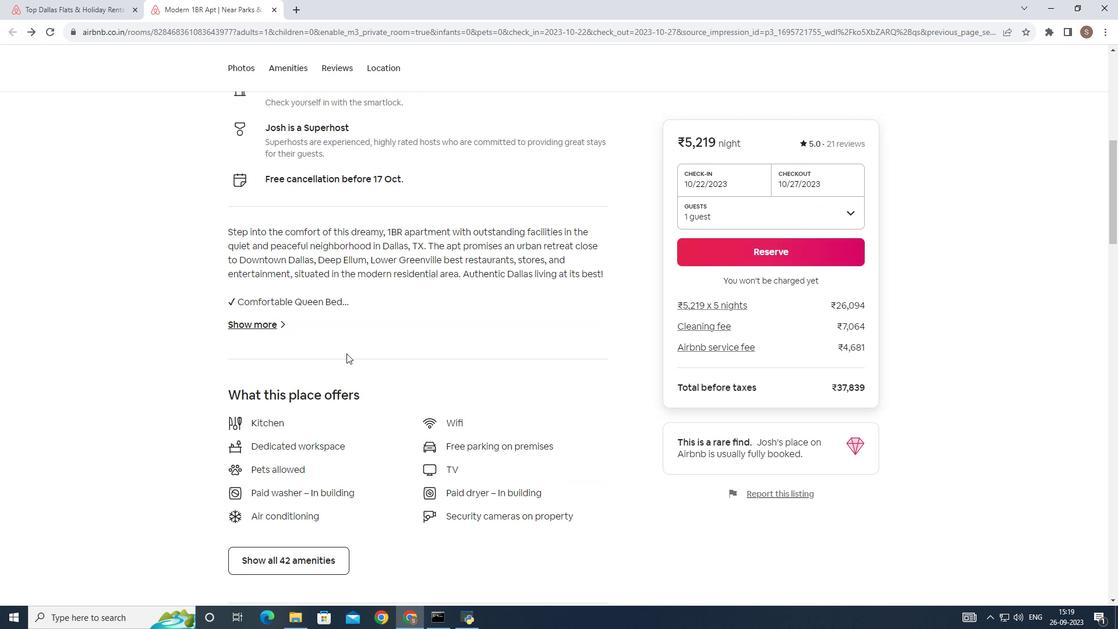 
Action: Mouse scrolled (346, 353) with delta (0, 0)
Screenshot: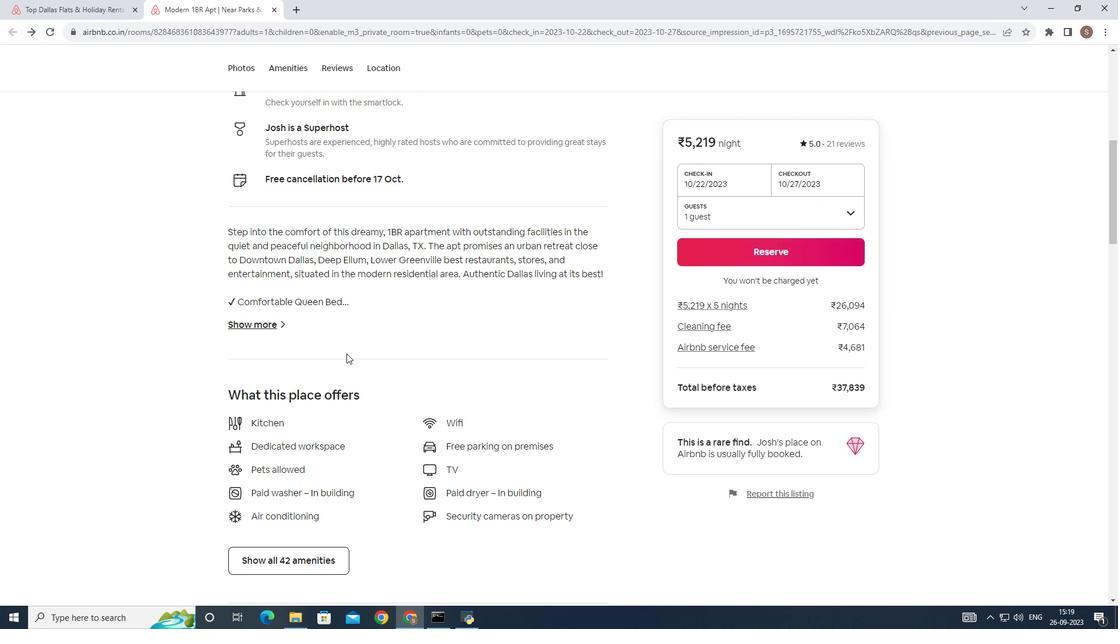 
Action: Mouse scrolled (346, 353) with delta (0, 0)
Screenshot: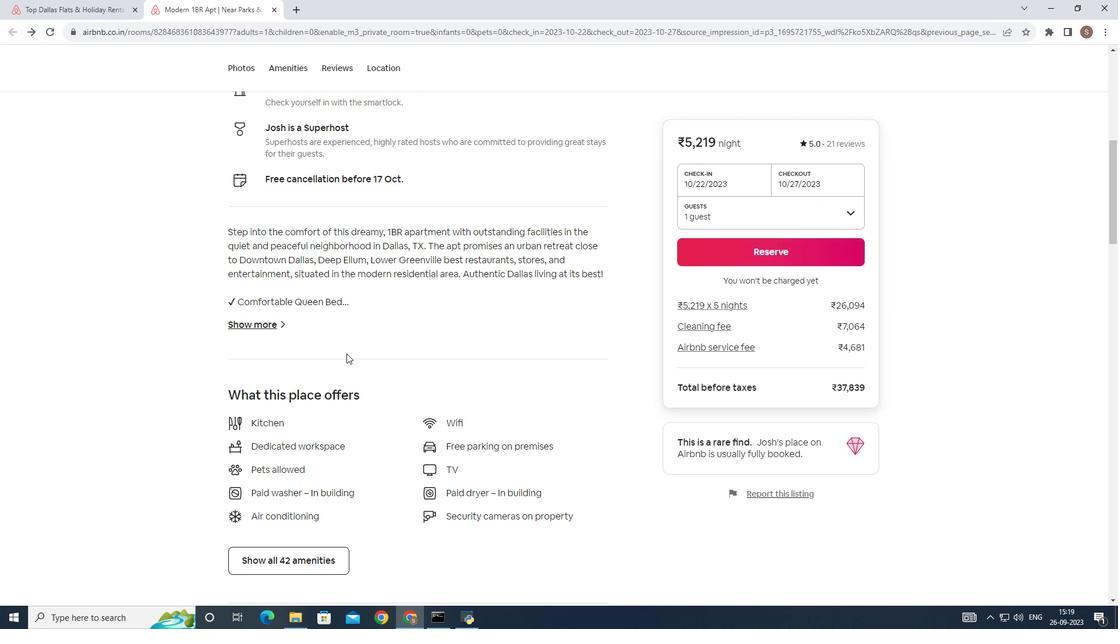 
Action: Mouse scrolled (346, 353) with delta (0, 0)
Screenshot: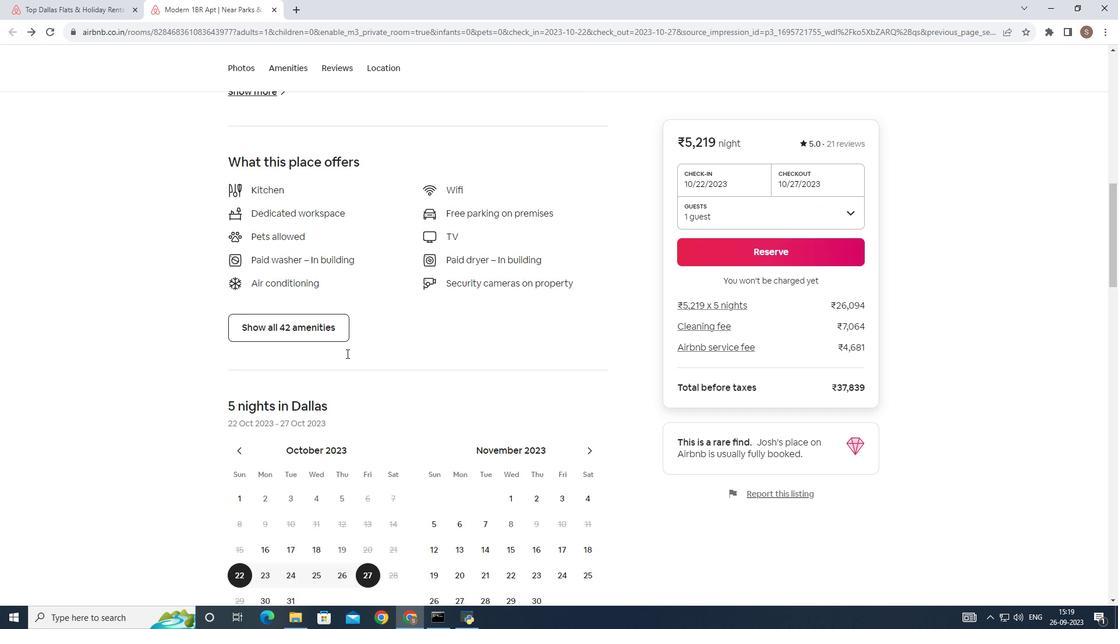 
Action: Mouse scrolled (346, 353) with delta (0, 0)
Screenshot: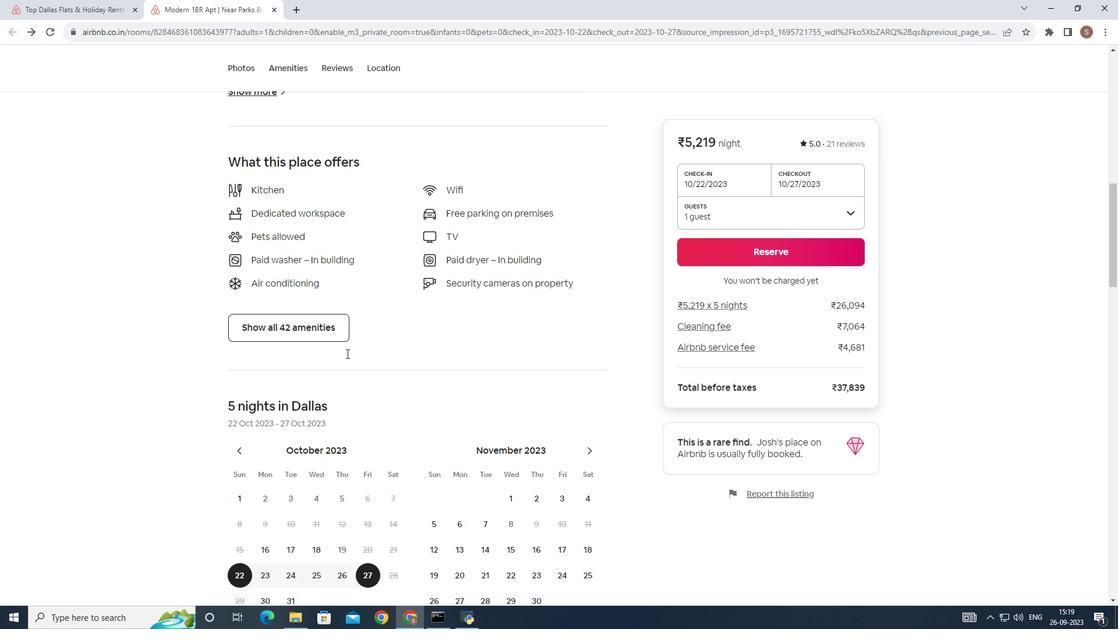 
Action: Mouse scrolled (346, 353) with delta (0, 0)
Screenshot: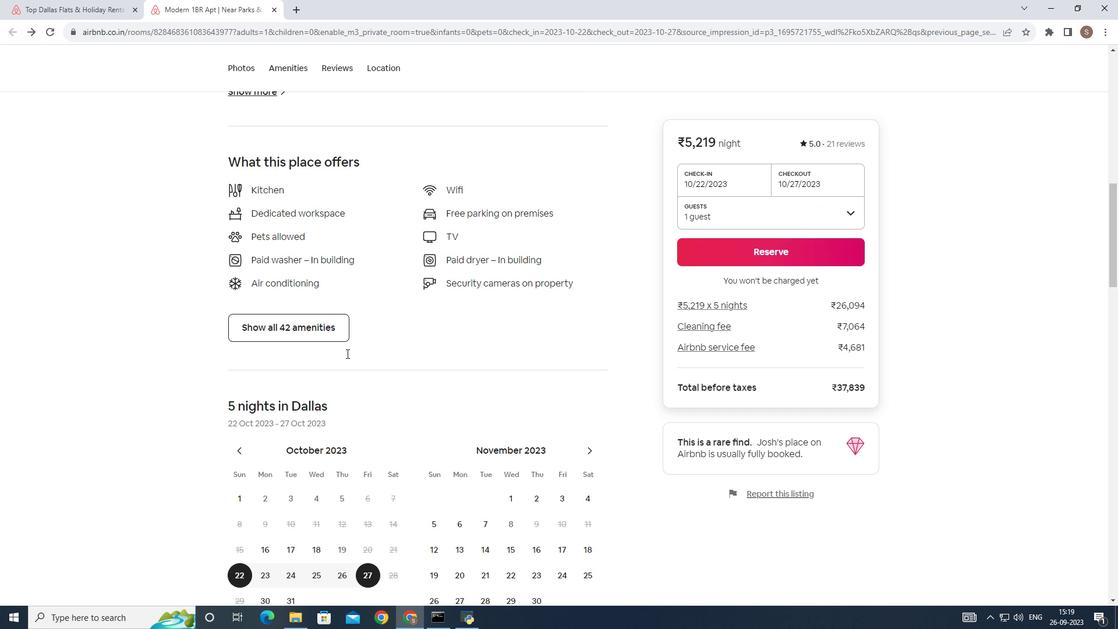 
Action: Mouse scrolled (346, 353) with delta (0, 0)
Screenshot: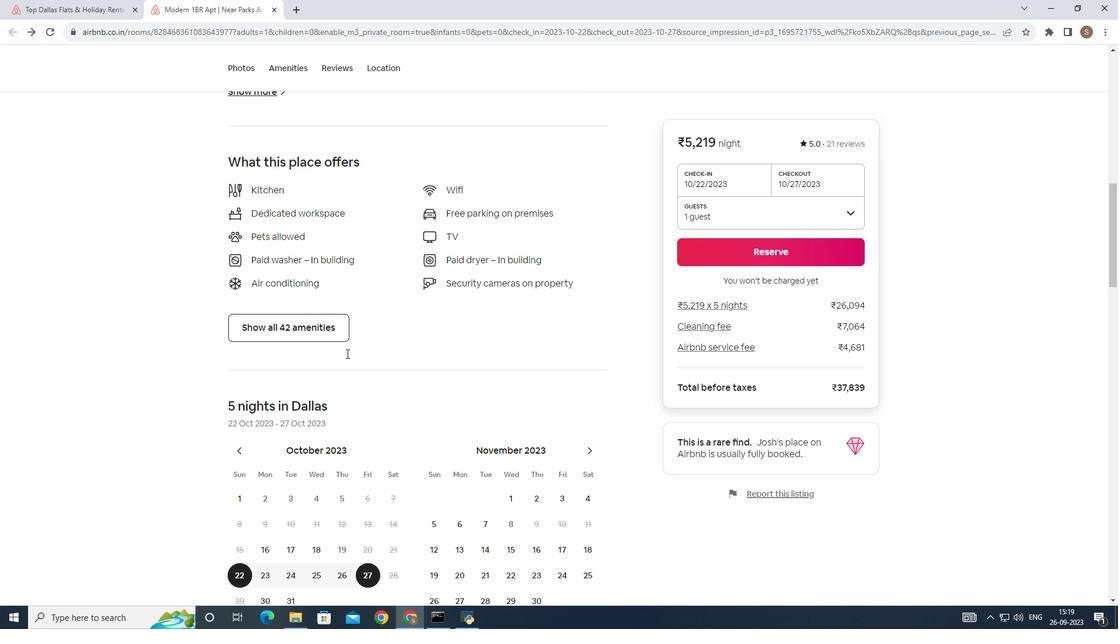 
Action: Mouse scrolled (346, 354) with delta (0, 0)
Screenshot: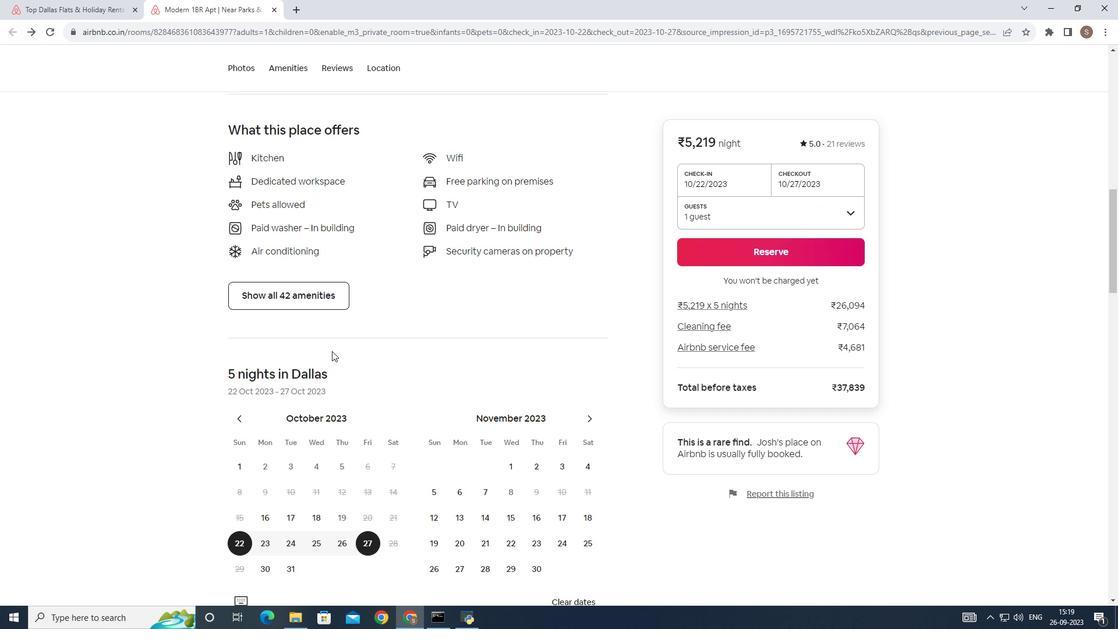 
Action: Mouse scrolled (346, 353) with delta (0, 0)
Screenshot: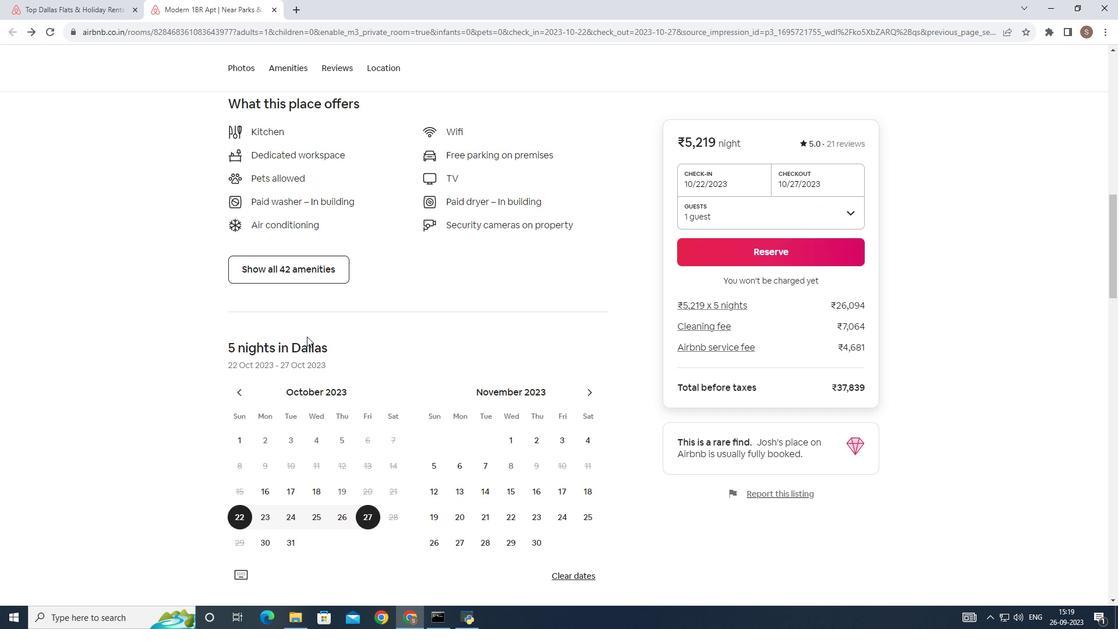 
Action: Mouse scrolled (346, 353) with delta (0, 0)
Screenshot: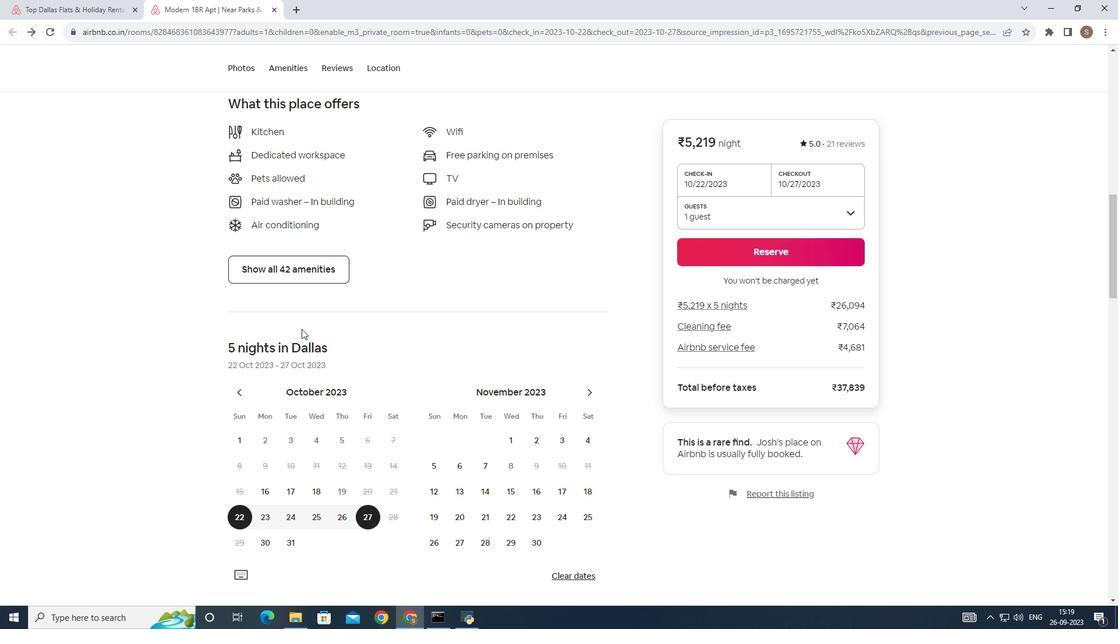 
Action: Mouse moved to (326, 270)
Screenshot: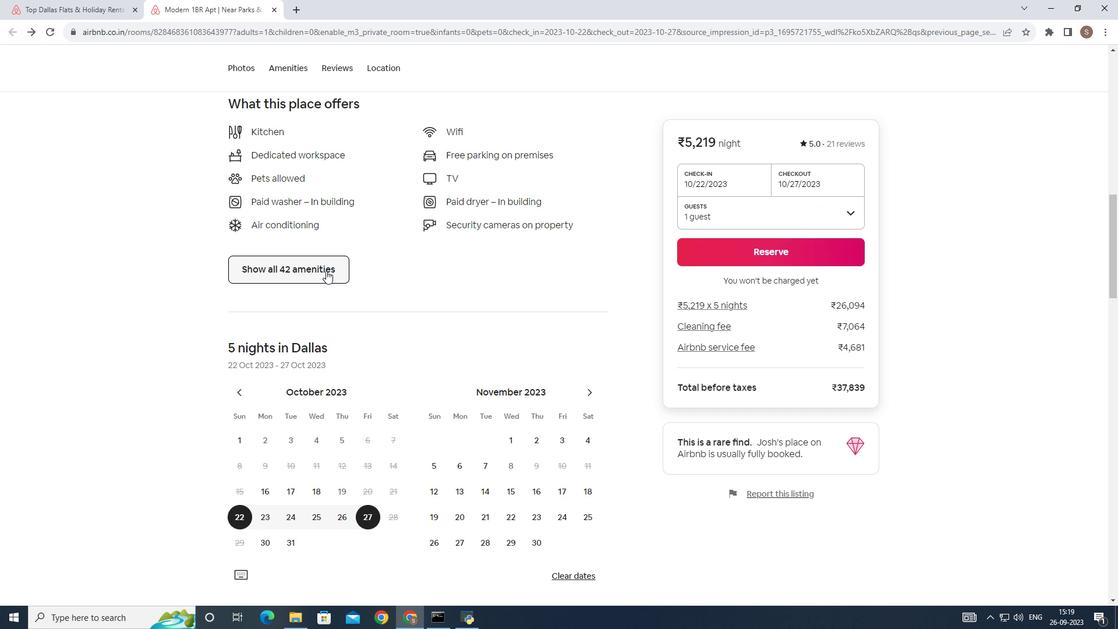 
Action: Mouse pressed left at (326, 270)
Screenshot: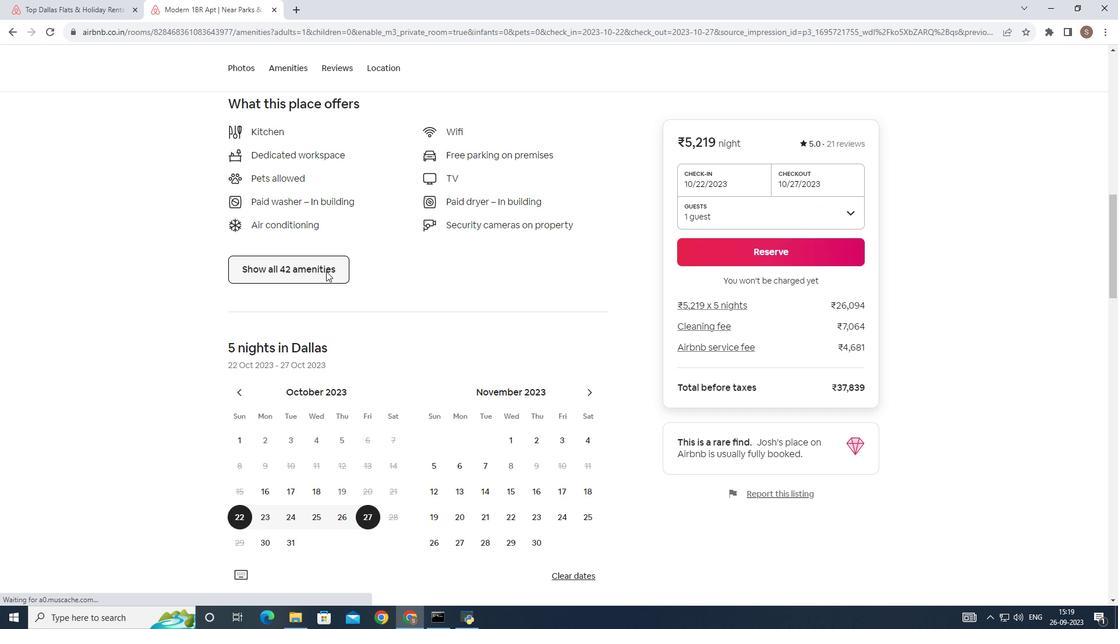 
Action: Mouse moved to (403, 351)
Screenshot: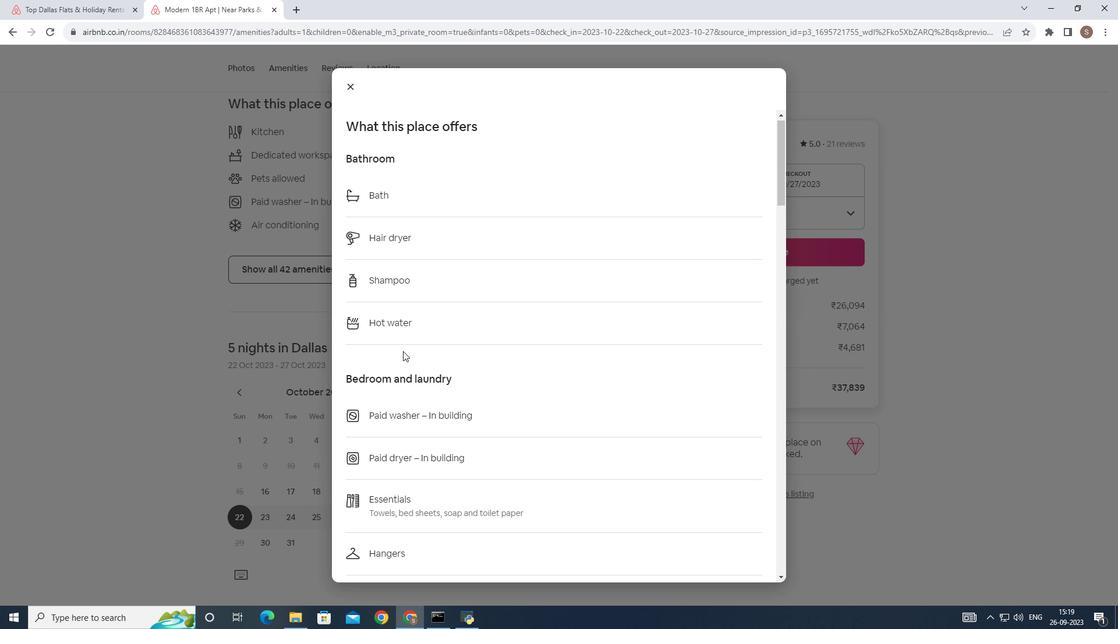 
Action: Mouse scrolled (403, 350) with delta (0, 0)
Screenshot: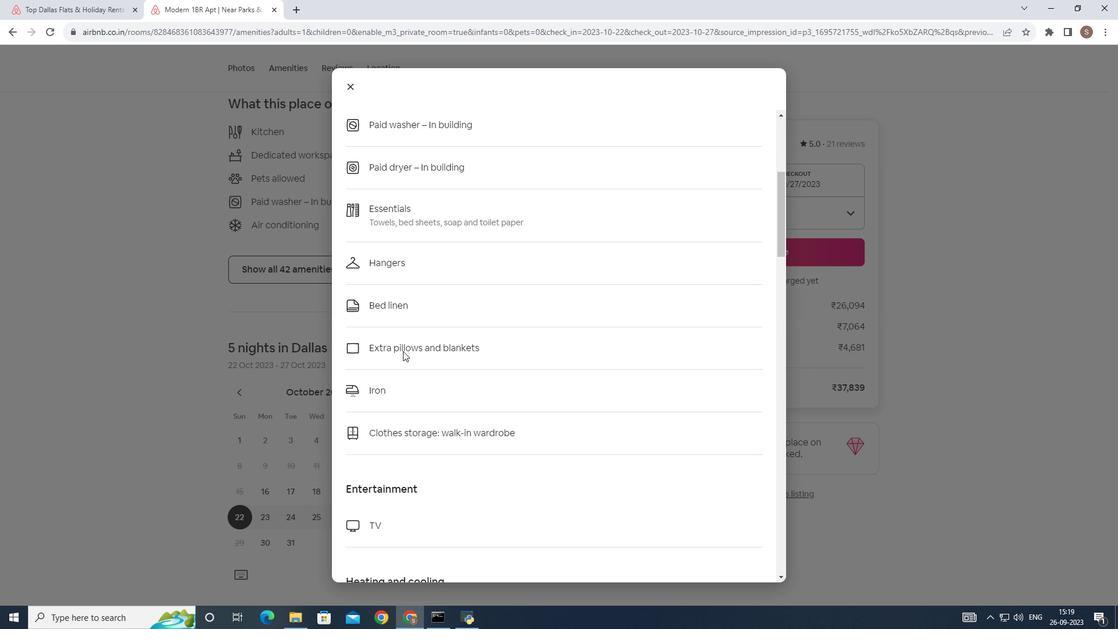 
Action: Mouse scrolled (403, 350) with delta (0, 0)
Screenshot: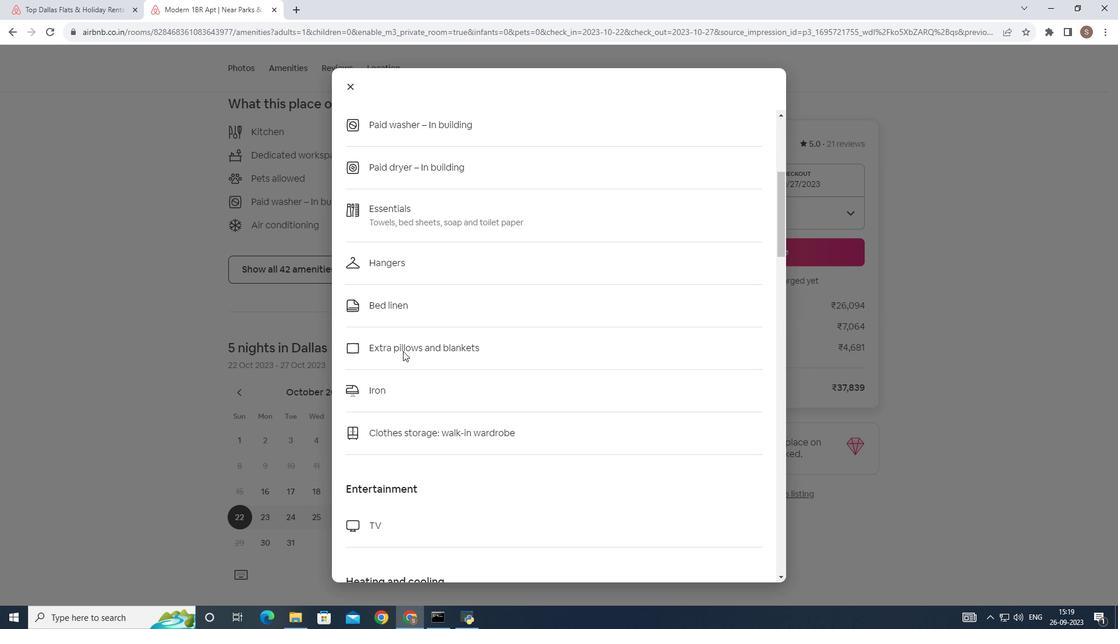 
Action: Mouse scrolled (403, 350) with delta (0, 0)
Screenshot: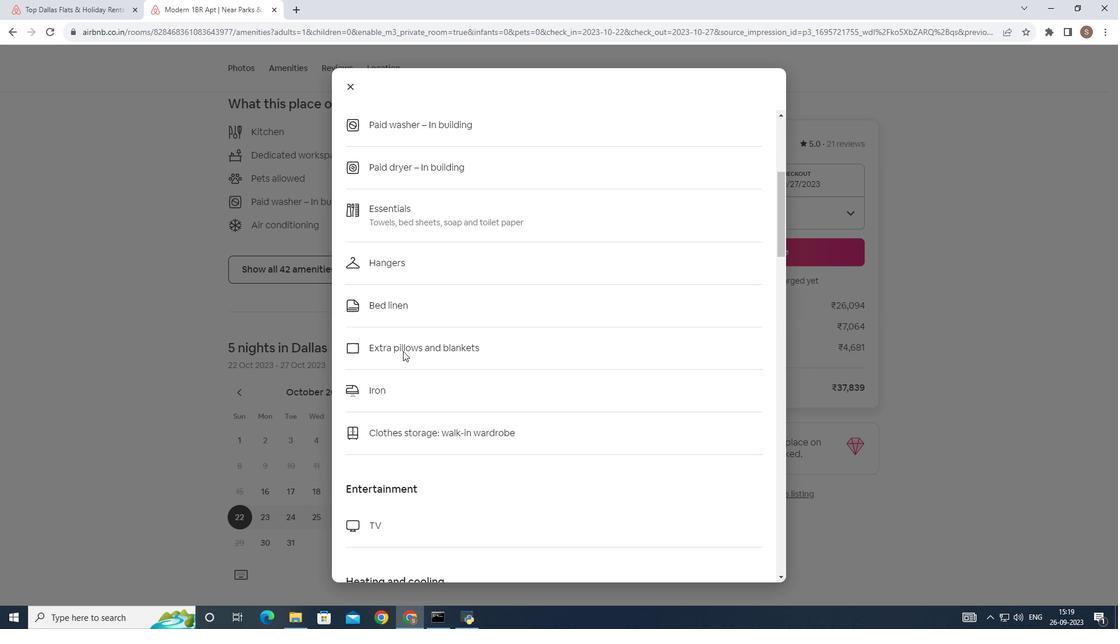 
Action: Mouse scrolled (403, 350) with delta (0, 0)
Screenshot: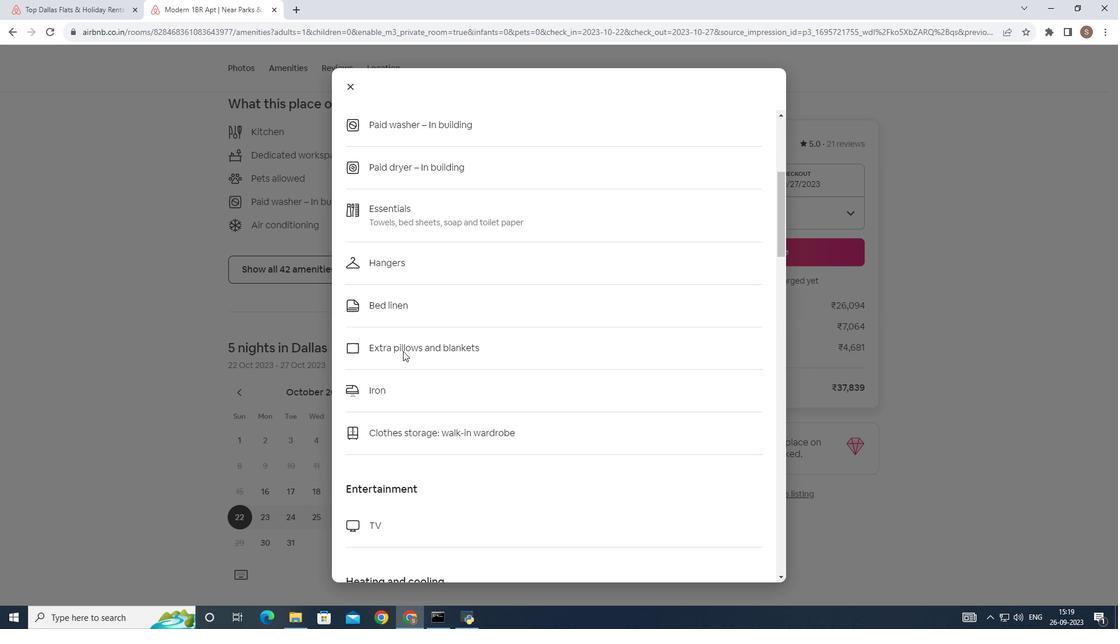 
Action: Mouse scrolled (403, 350) with delta (0, 0)
Screenshot: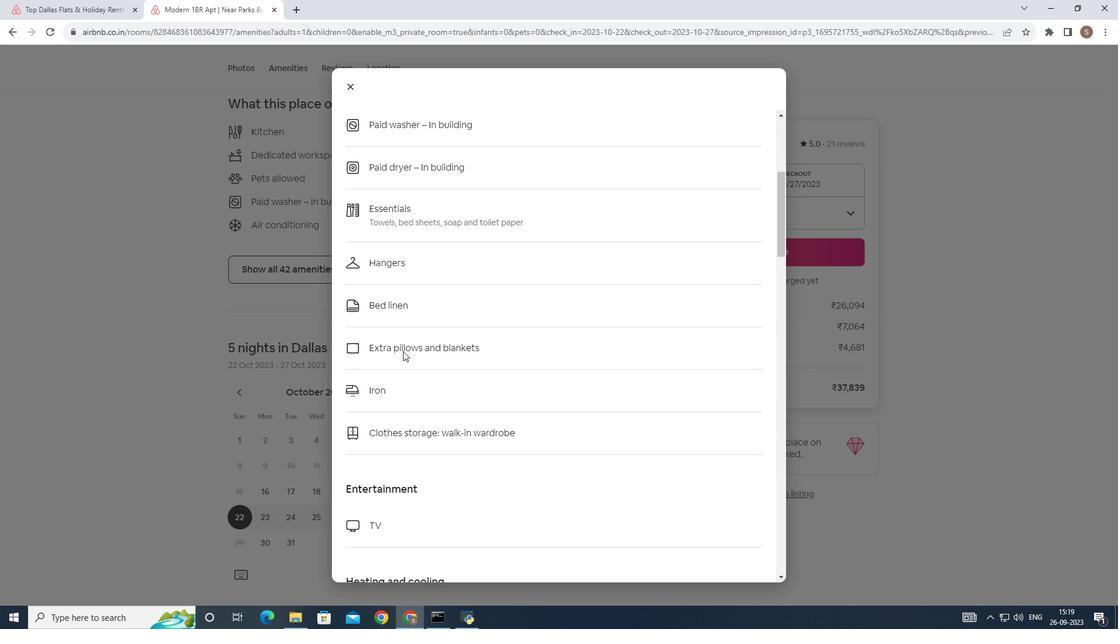 
Action: Mouse scrolled (403, 350) with delta (0, 0)
Screenshot: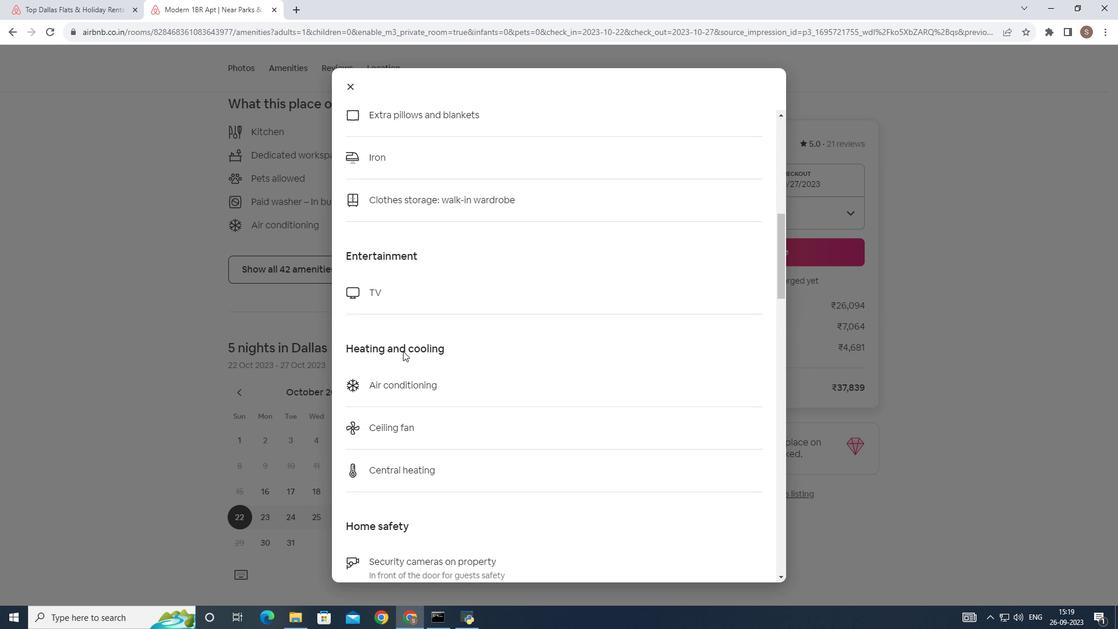 
Action: Mouse scrolled (403, 350) with delta (0, 0)
Screenshot: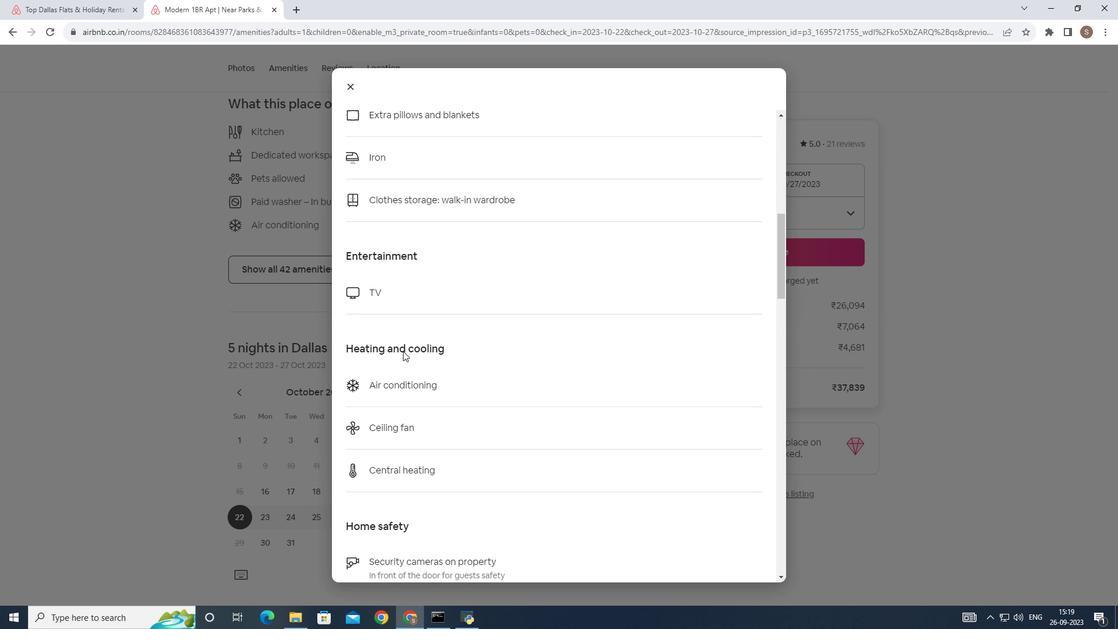
Action: Mouse scrolled (403, 350) with delta (0, 0)
Screenshot: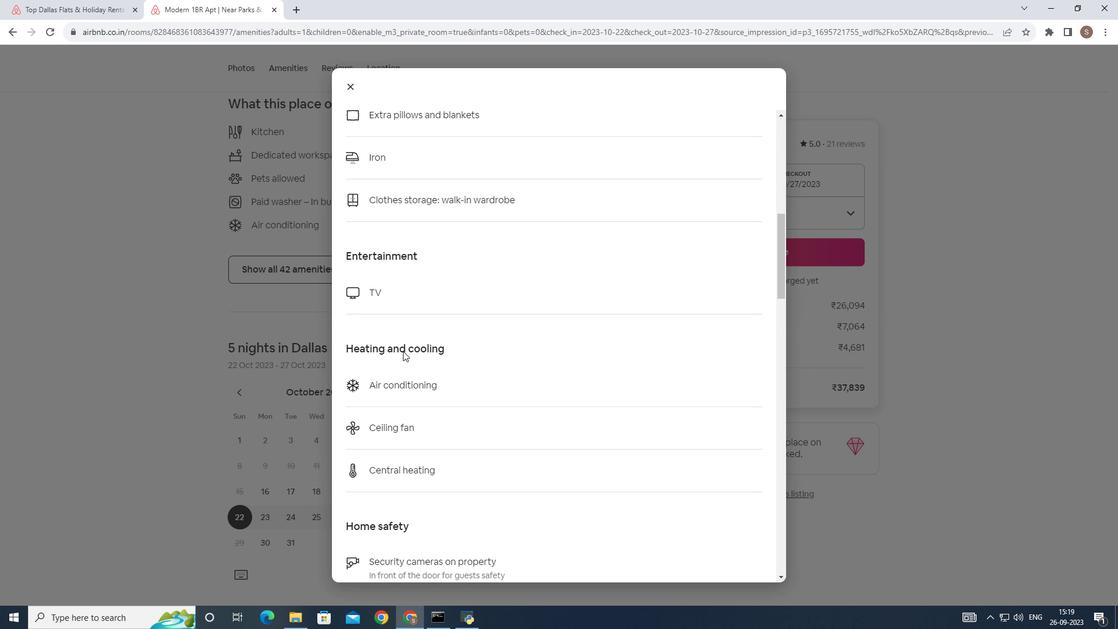
Action: Mouse scrolled (403, 350) with delta (0, 0)
Screenshot: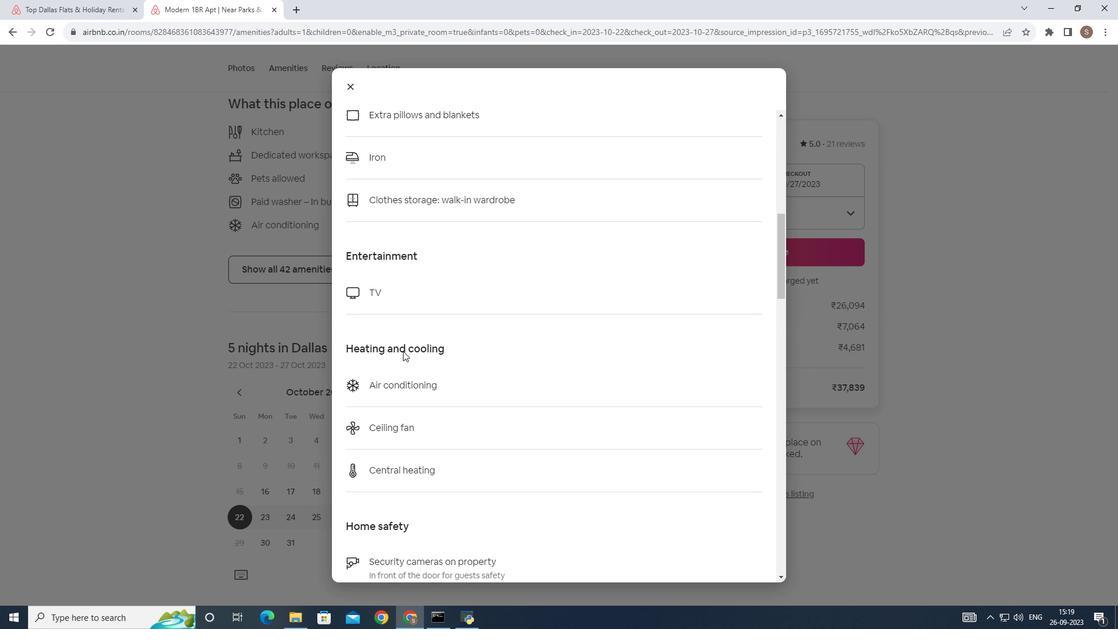 
Action: Mouse scrolled (403, 350) with delta (0, 0)
Screenshot: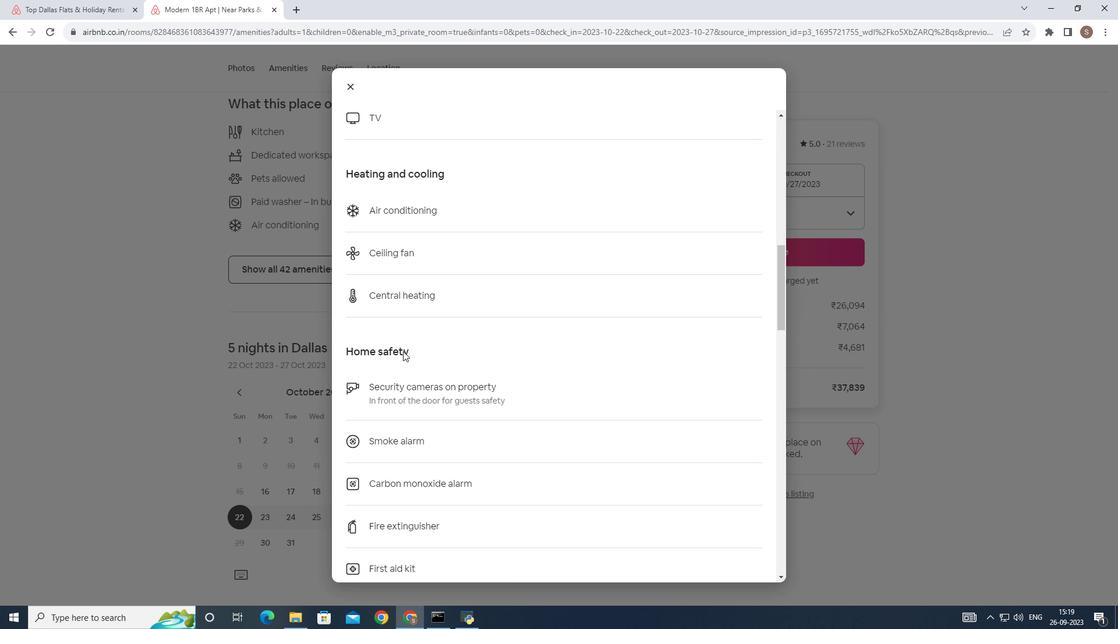 
Action: Mouse scrolled (403, 350) with delta (0, 0)
Screenshot: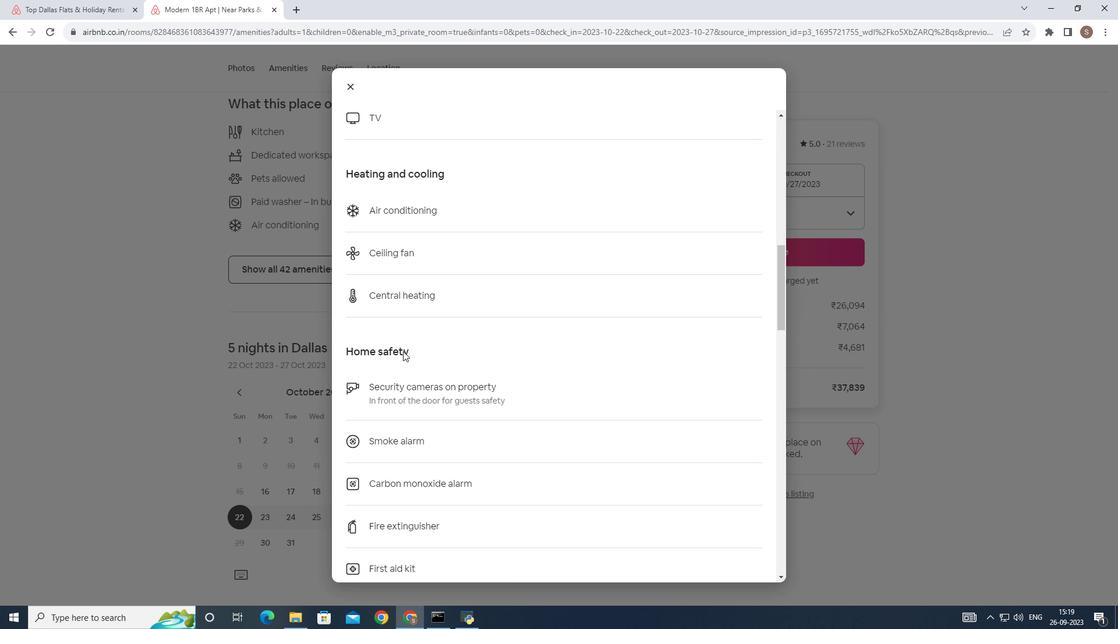 
Action: Mouse scrolled (403, 350) with delta (0, 0)
Screenshot: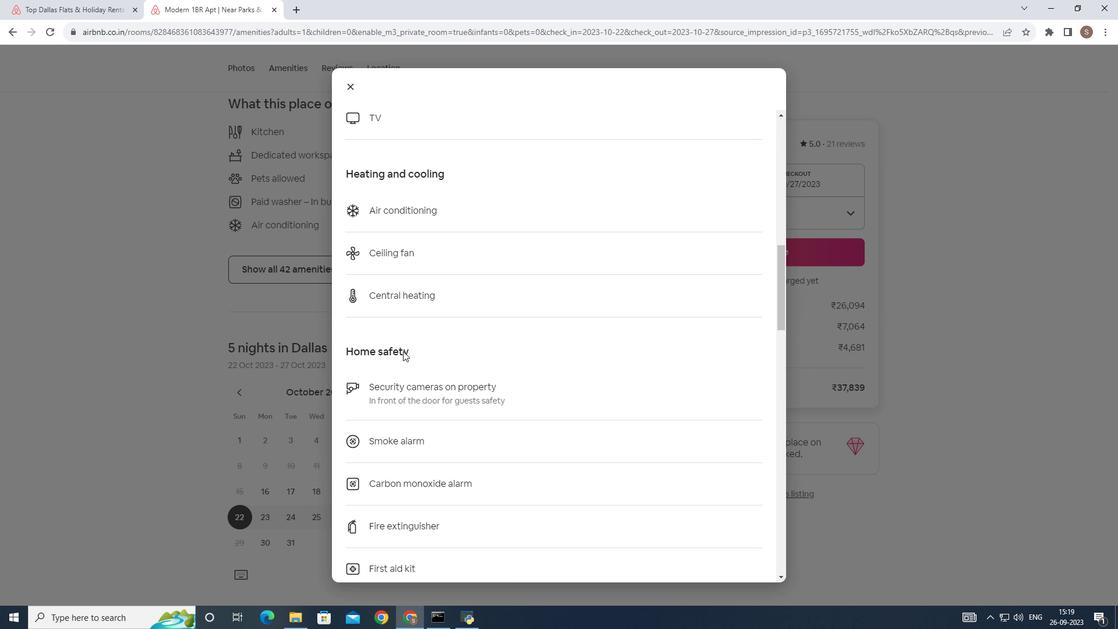 
Action: Mouse scrolled (403, 350) with delta (0, 0)
Screenshot: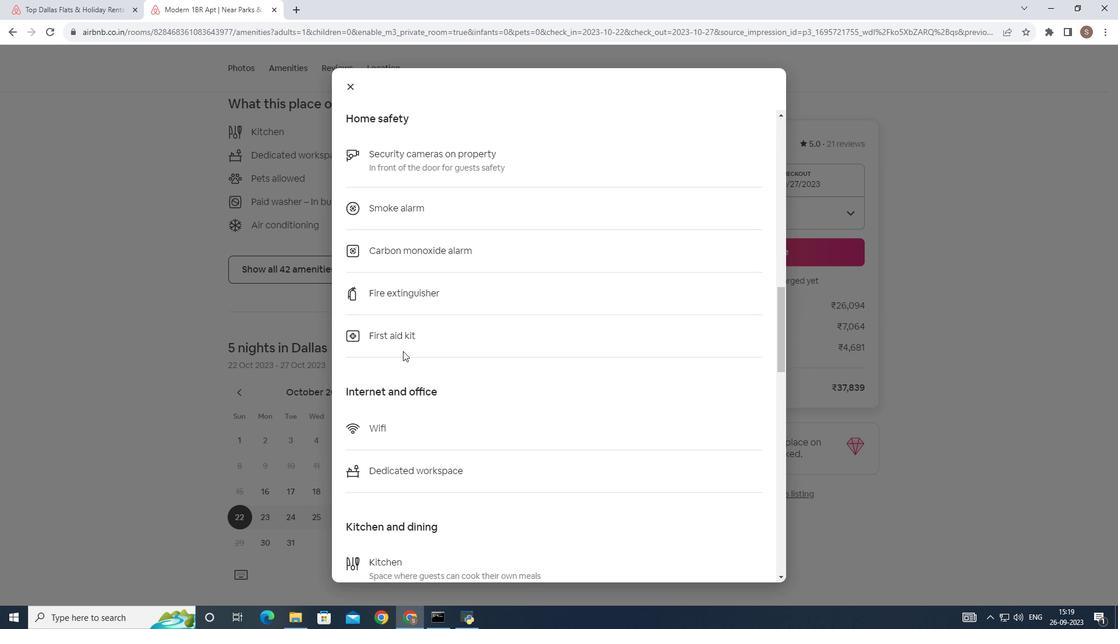 
Action: Mouse scrolled (403, 350) with delta (0, 0)
Screenshot: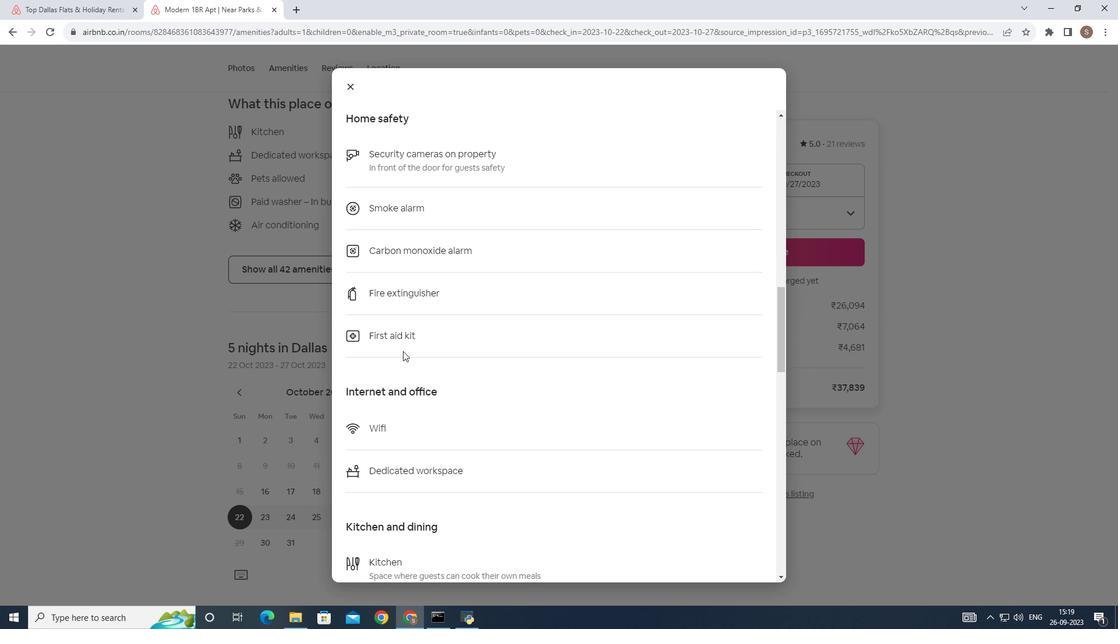 
Action: Mouse scrolled (403, 350) with delta (0, 0)
Screenshot: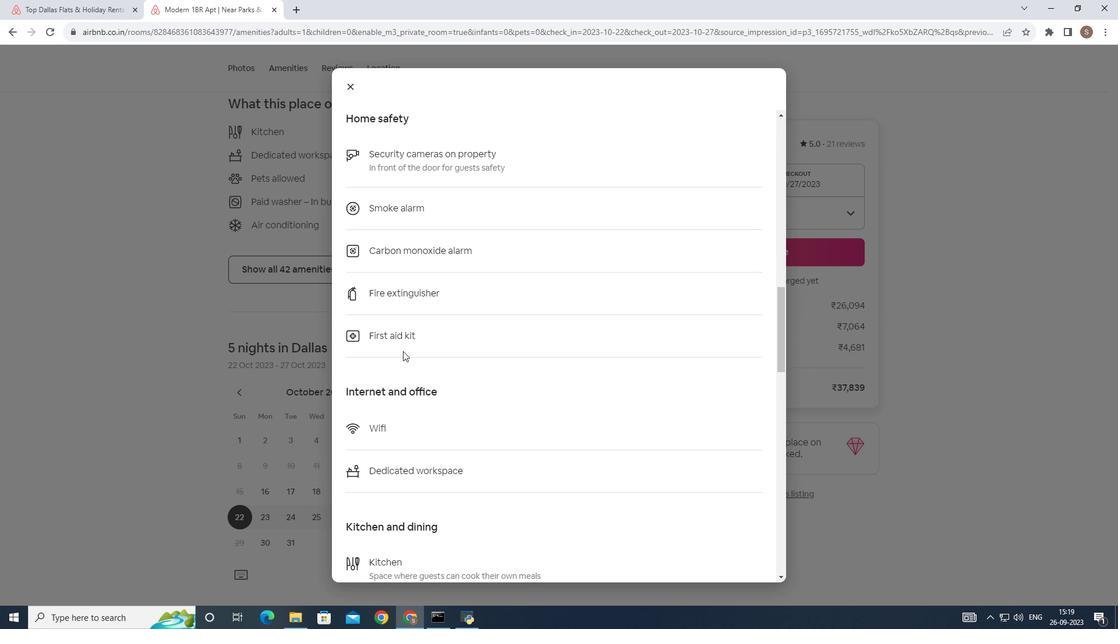 
Action: Mouse scrolled (403, 350) with delta (0, 0)
Screenshot: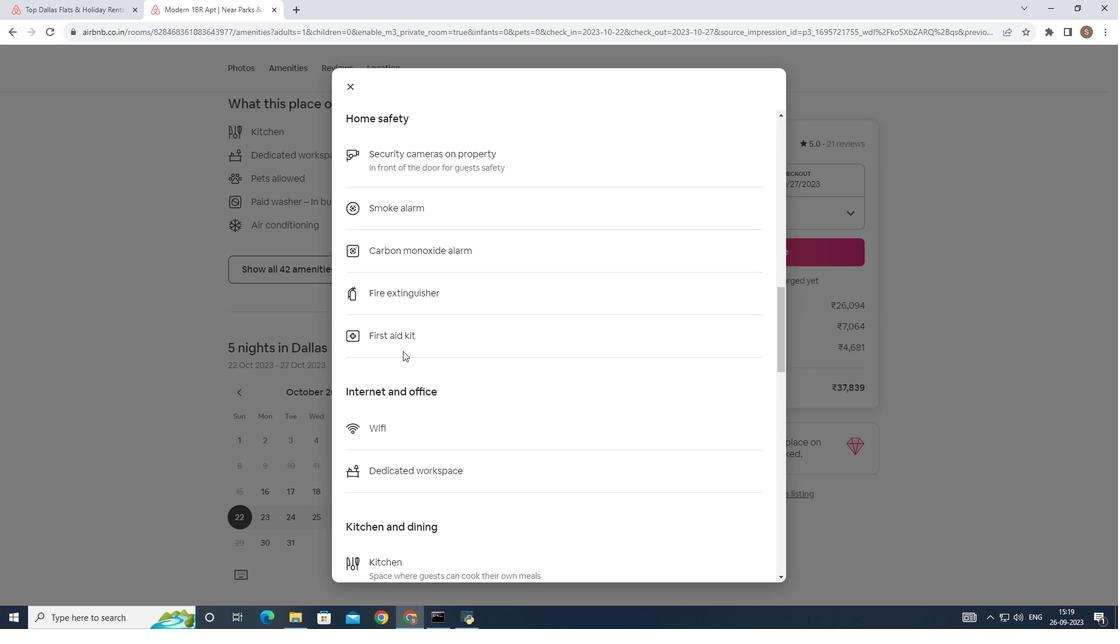 
Action: Mouse scrolled (403, 350) with delta (0, 0)
Screenshot: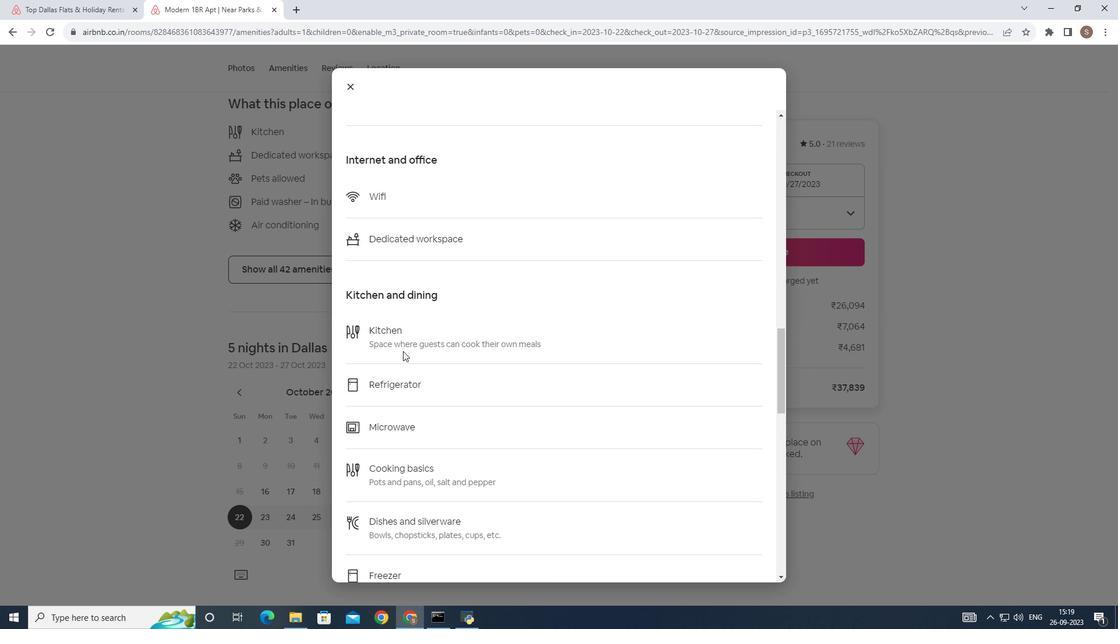 
Action: Mouse scrolled (403, 350) with delta (0, 0)
Screenshot: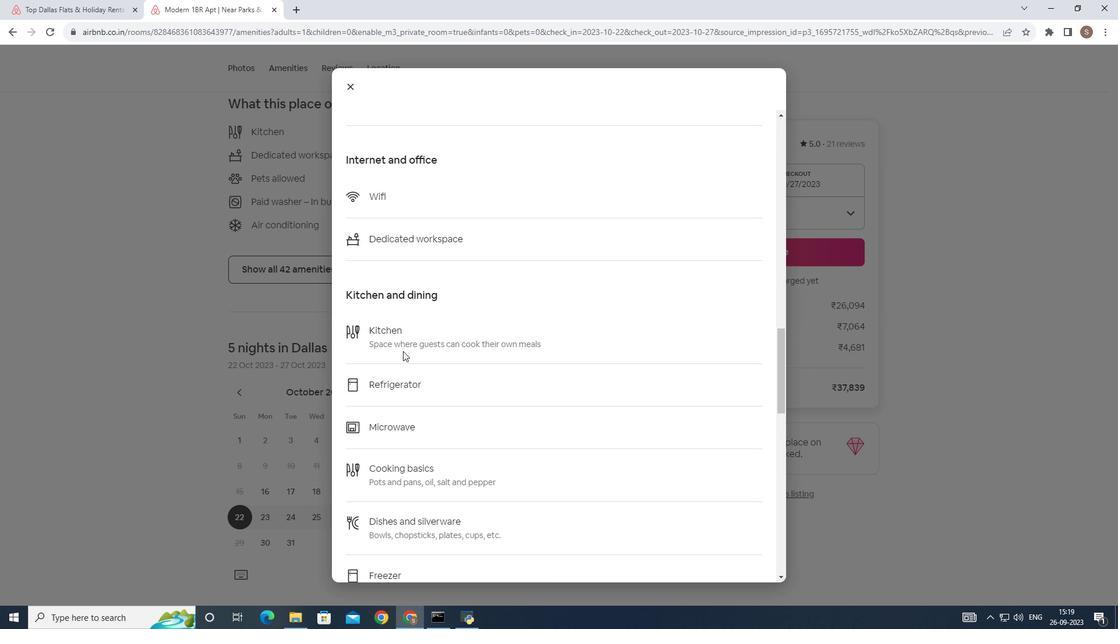 
Action: Mouse scrolled (403, 350) with delta (0, 0)
Screenshot: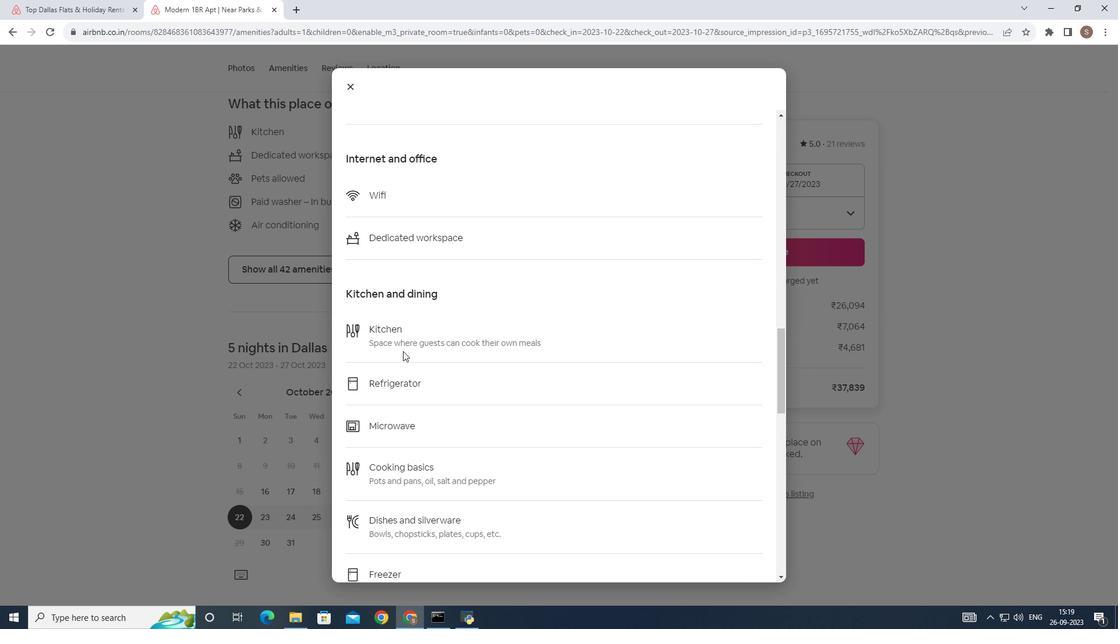 
Action: Mouse scrolled (403, 350) with delta (0, 0)
Screenshot: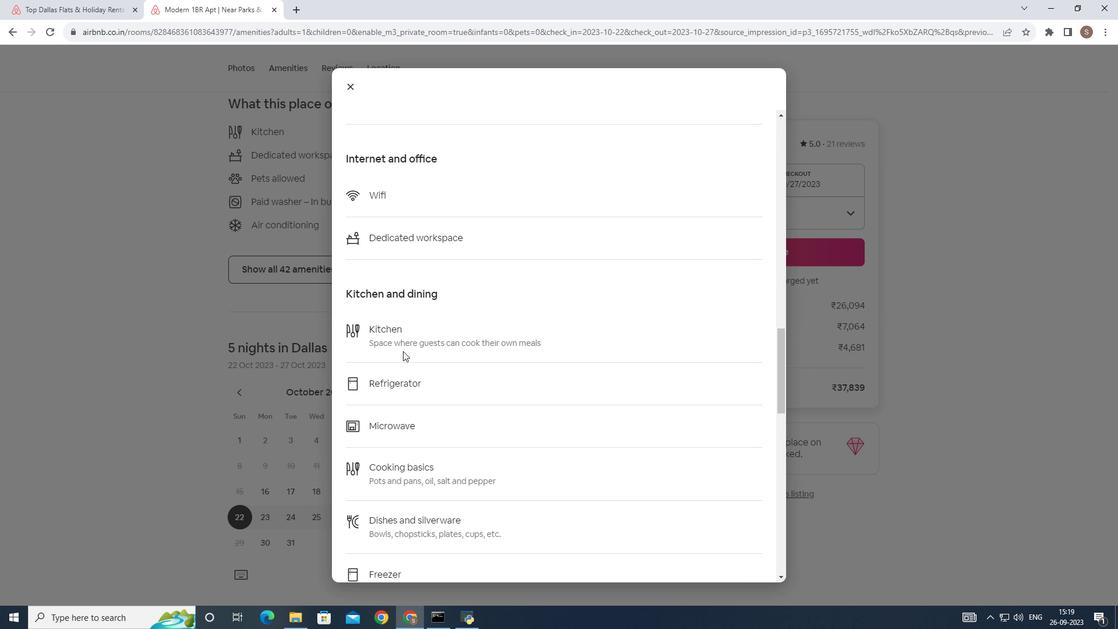 
Action: Mouse scrolled (403, 350) with delta (0, 0)
Screenshot: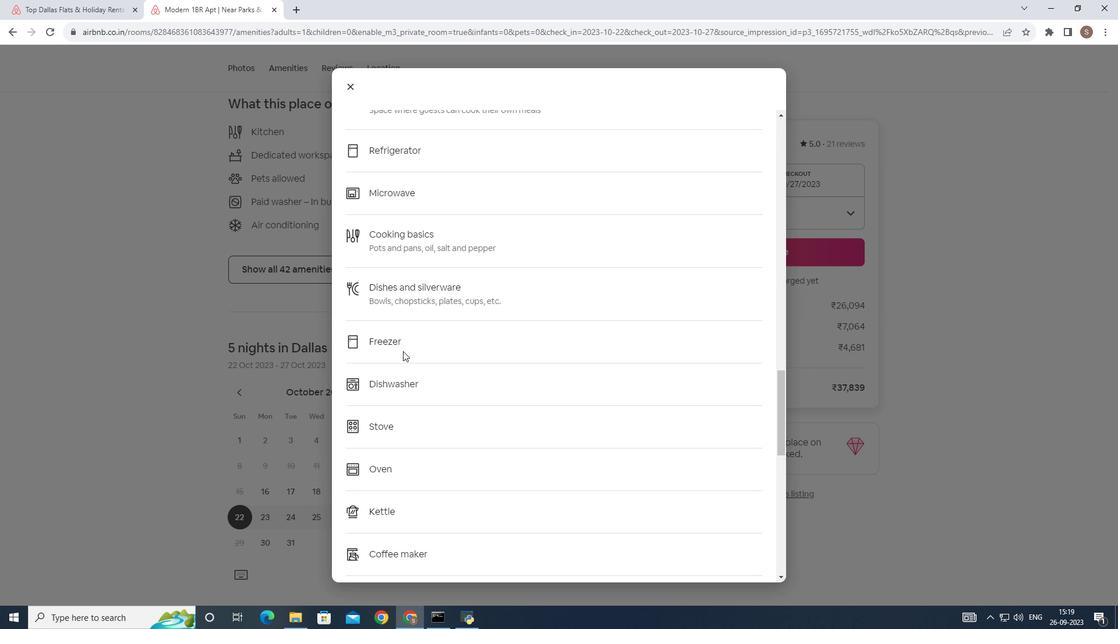 
Action: Mouse scrolled (403, 350) with delta (0, 0)
Screenshot: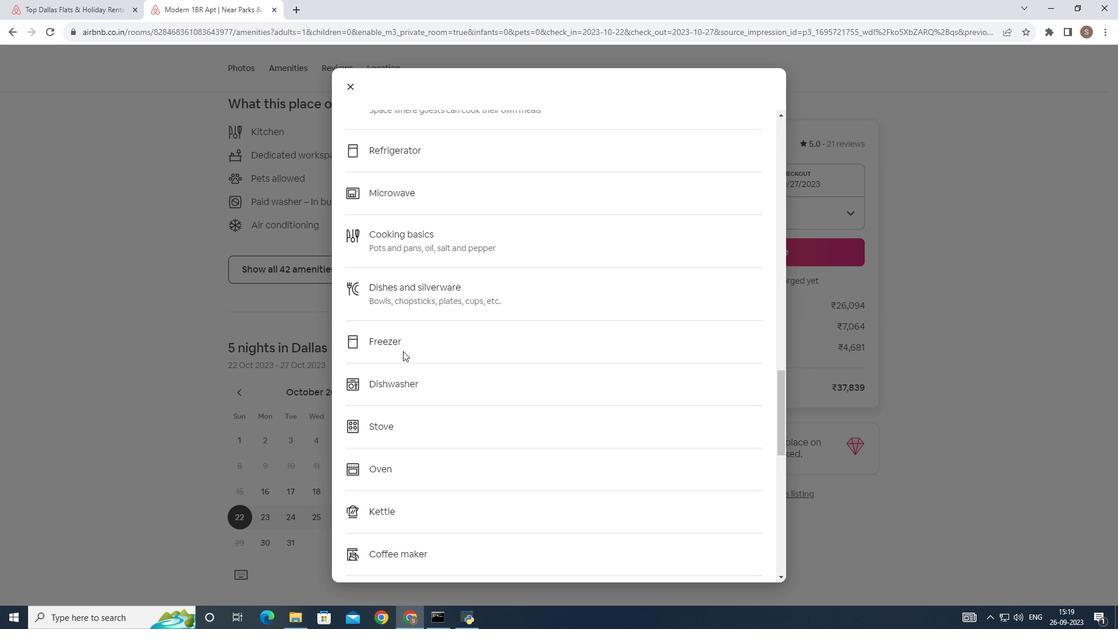 
Action: Mouse scrolled (403, 350) with delta (0, 0)
Screenshot: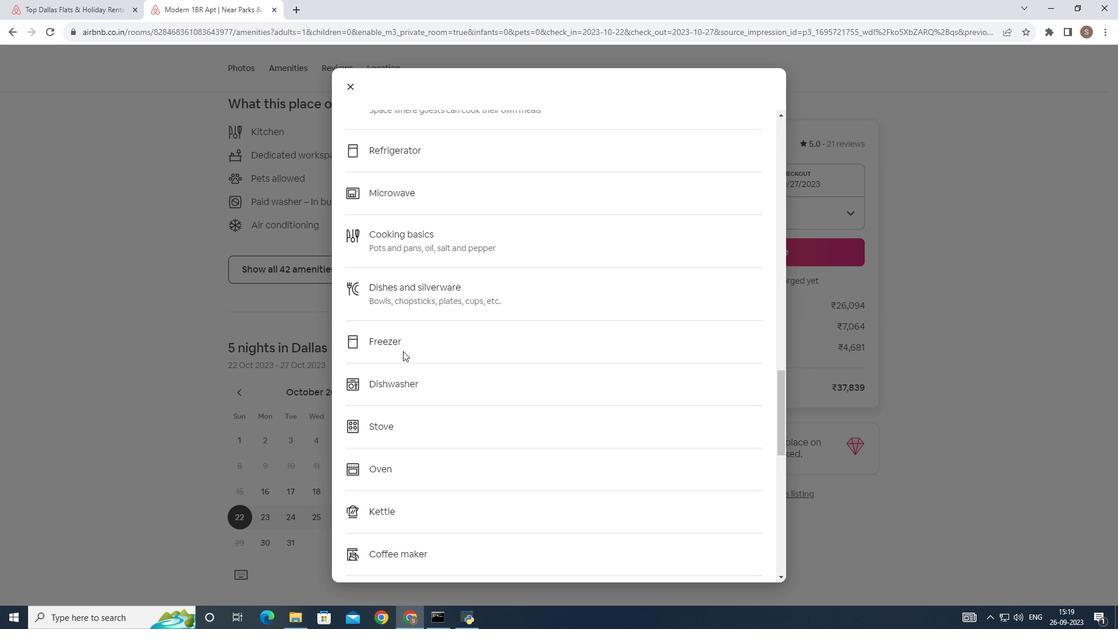 
Action: Mouse scrolled (403, 350) with delta (0, 0)
Screenshot: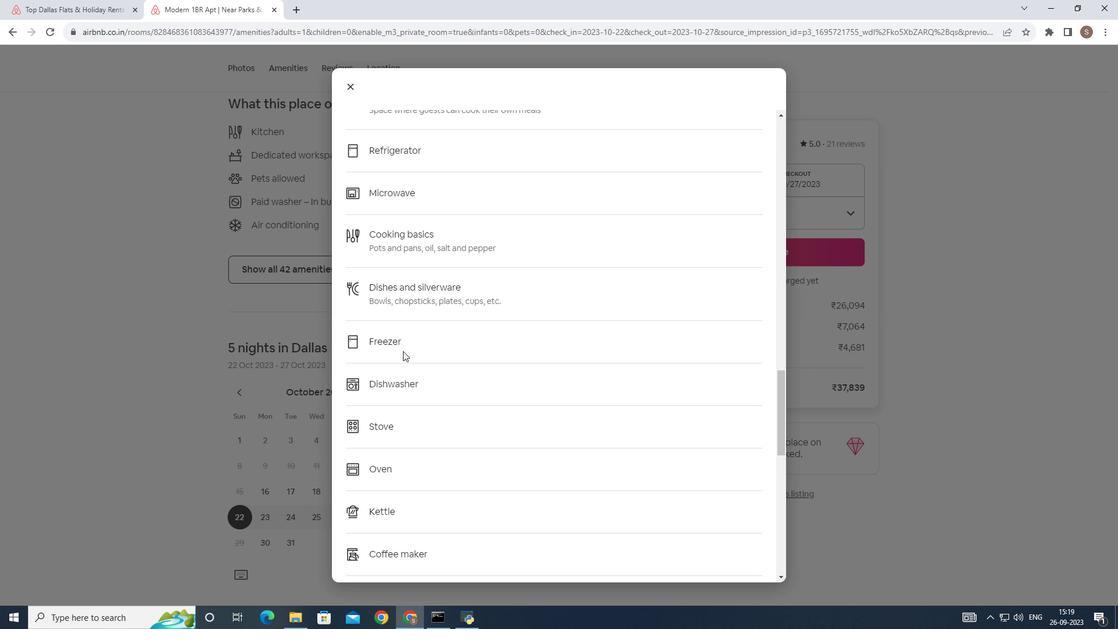 
Action: Mouse scrolled (403, 350) with delta (0, 0)
Screenshot: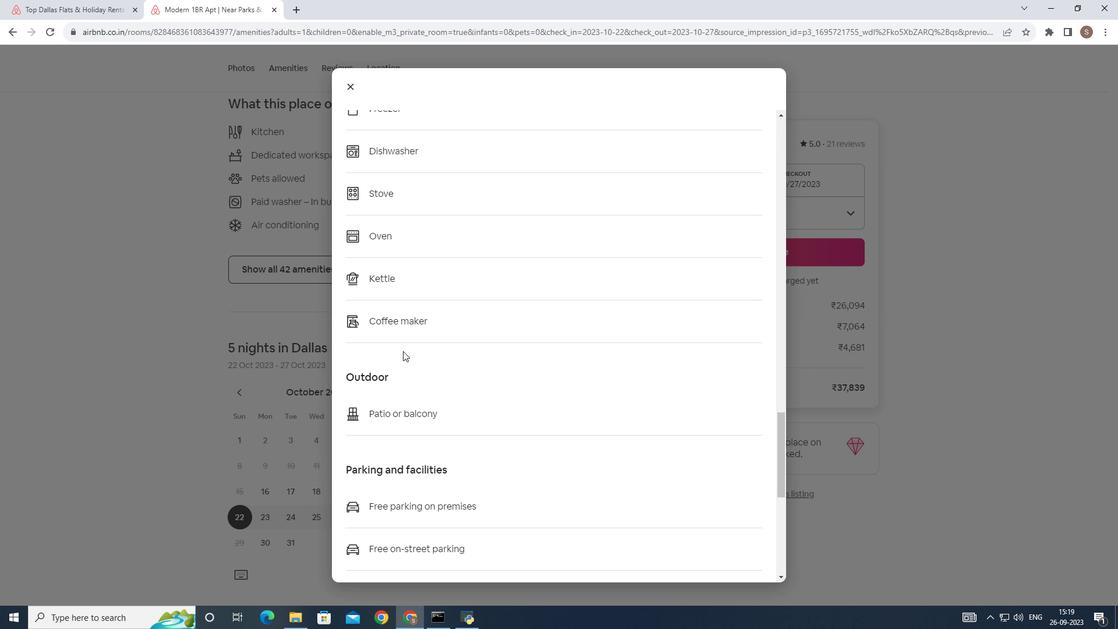 
Action: Mouse scrolled (403, 350) with delta (0, 0)
Screenshot: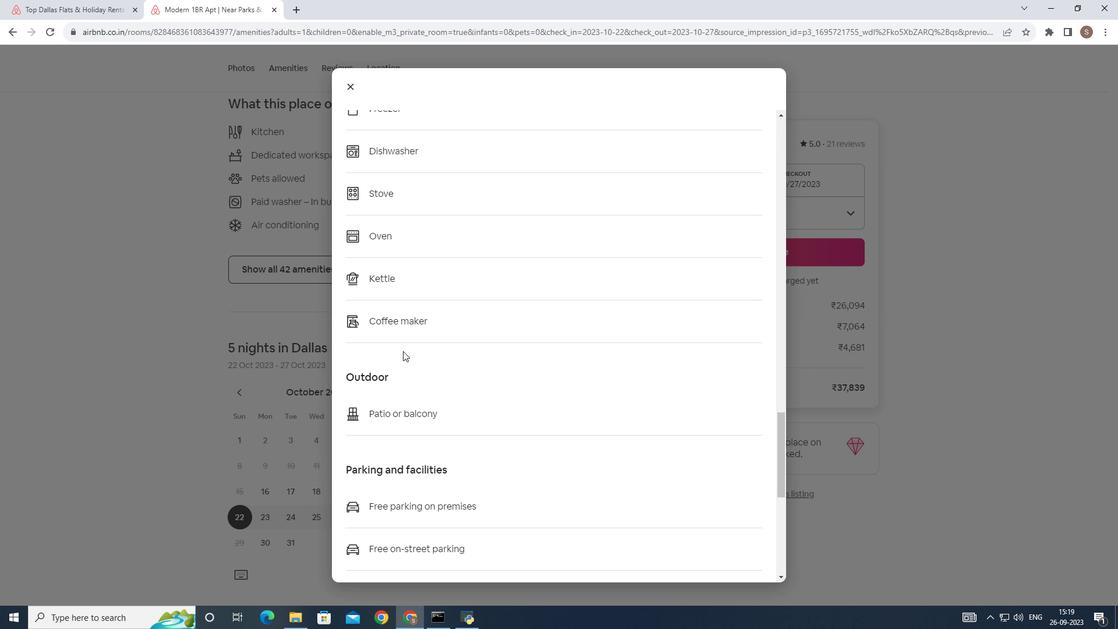 
Action: Mouse scrolled (403, 350) with delta (0, 0)
Screenshot: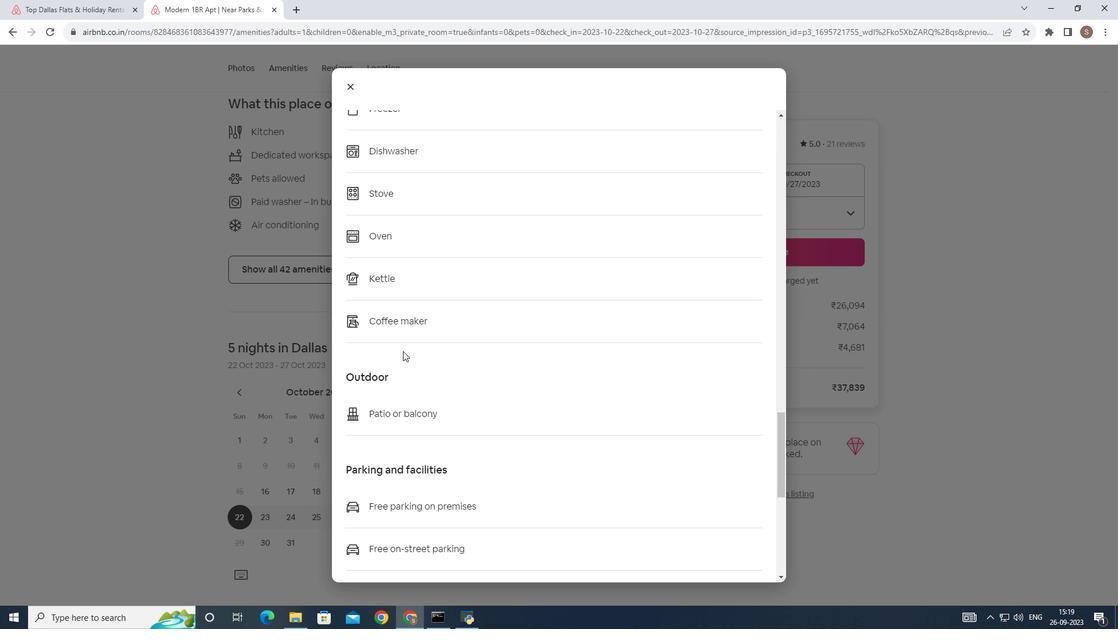 
Action: Mouse scrolled (403, 350) with delta (0, 0)
Screenshot: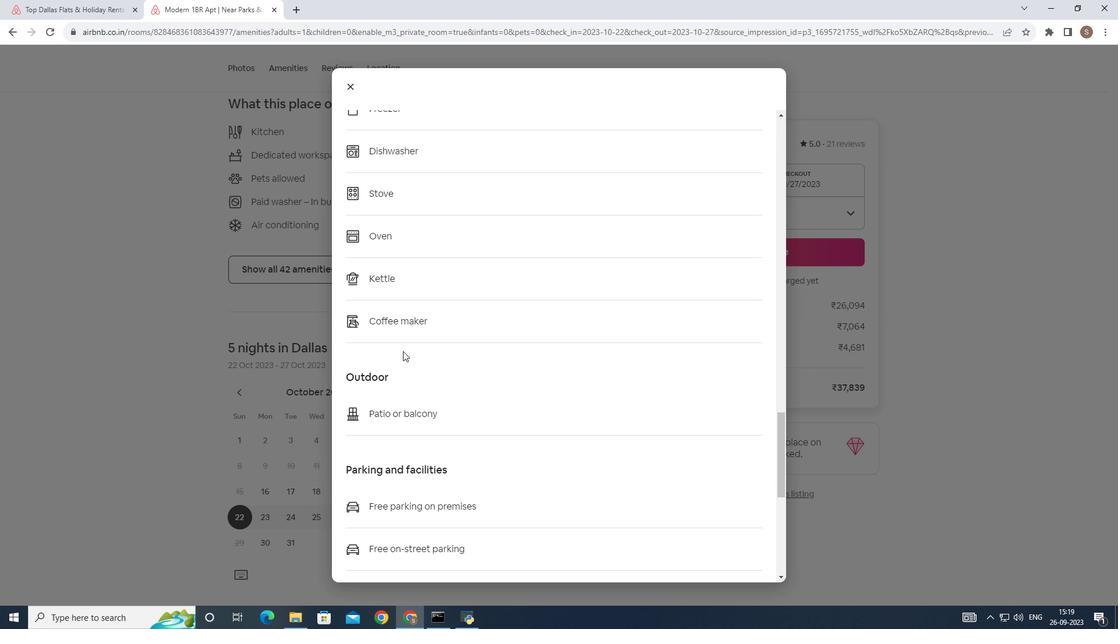 
Action: Mouse scrolled (403, 350) with delta (0, 0)
Screenshot: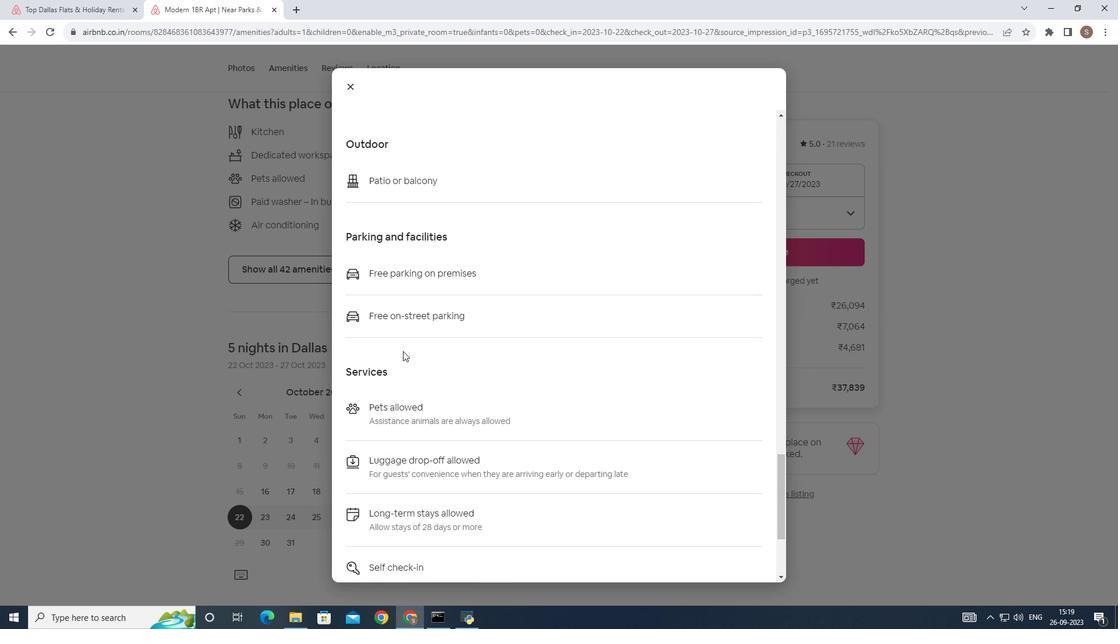 
Action: Mouse scrolled (403, 350) with delta (0, 0)
Screenshot: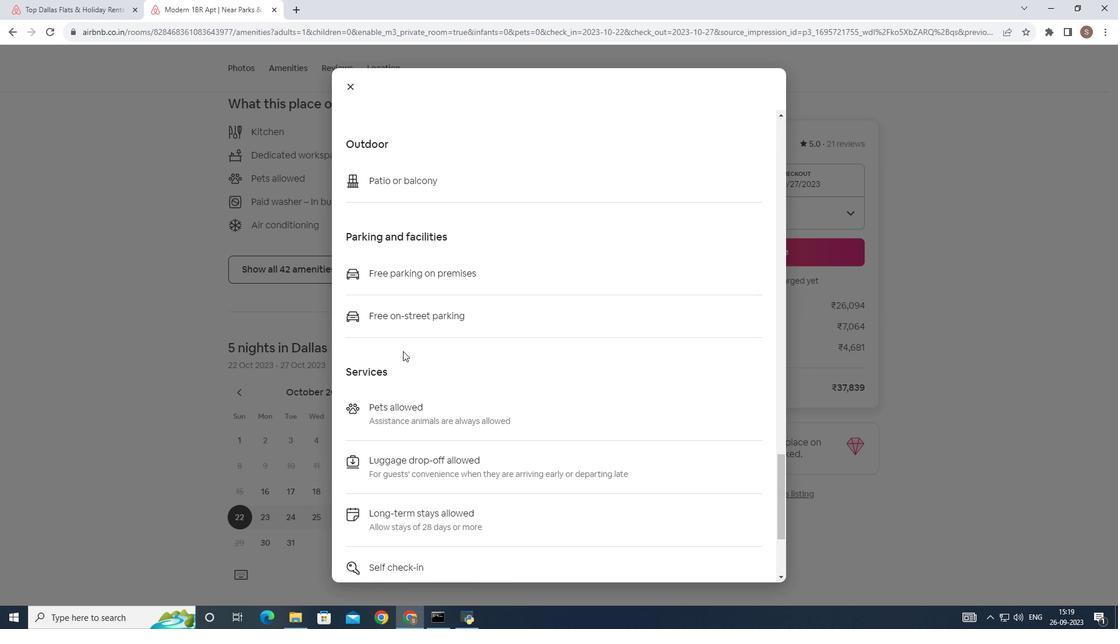 
Action: Mouse scrolled (403, 350) with delta (0, 0)
Screenshot: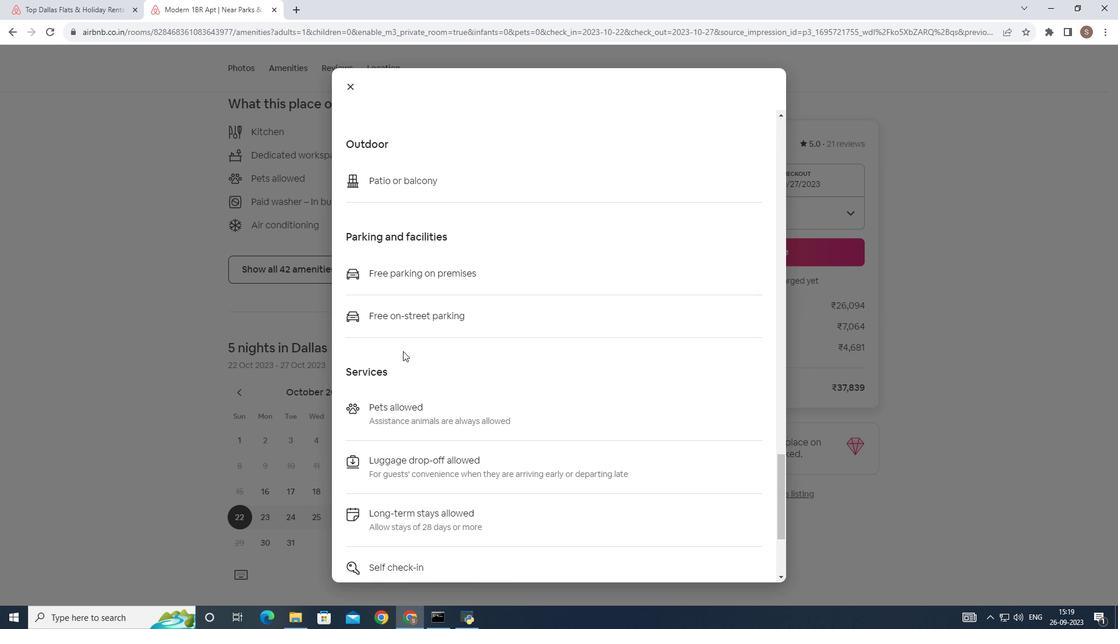 
Action: Mouse scrolled (403, 350) with delta (0, 0)
Screenshot: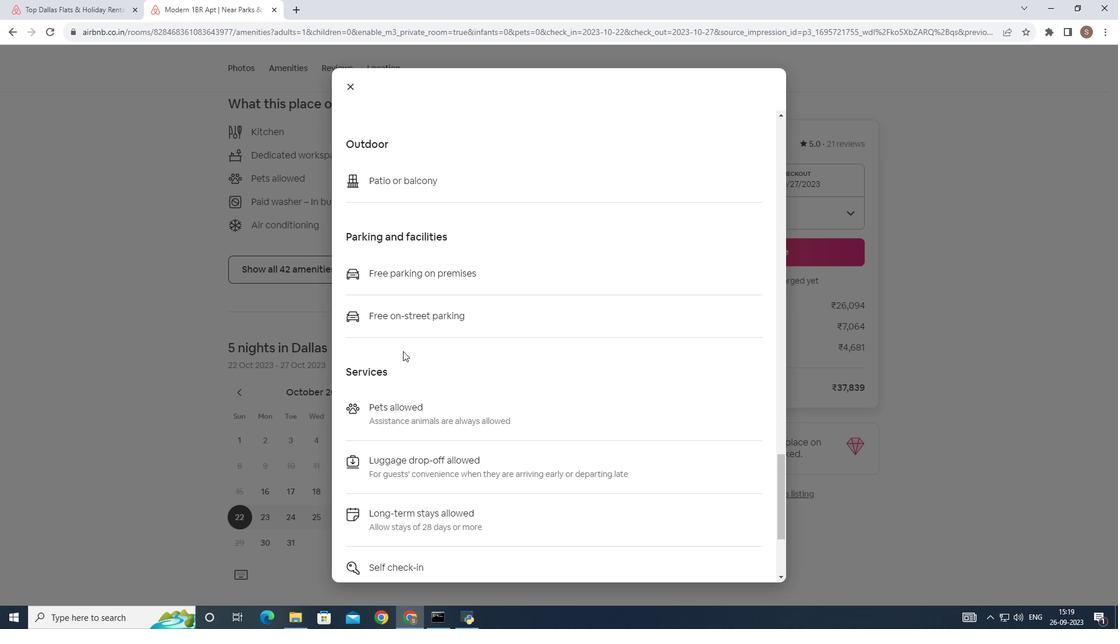 
Action: Mouse scrolled (403, 350) with delta (0, 0)
Screenshot: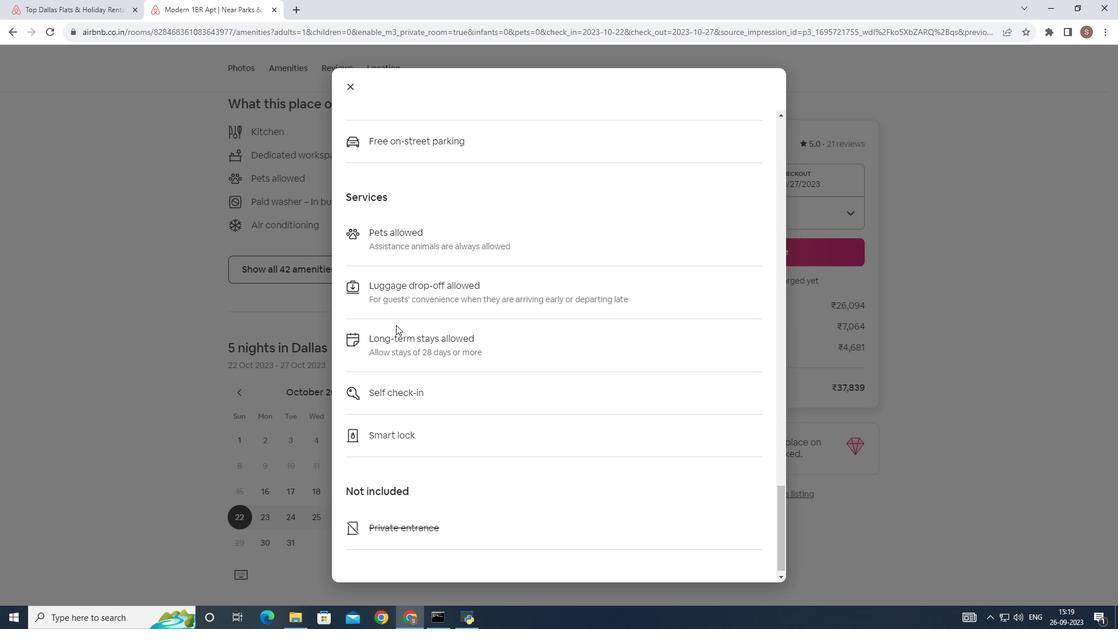 
Action: Mouse scrolled (403, 350) with delta (0, 0)
Screenshot: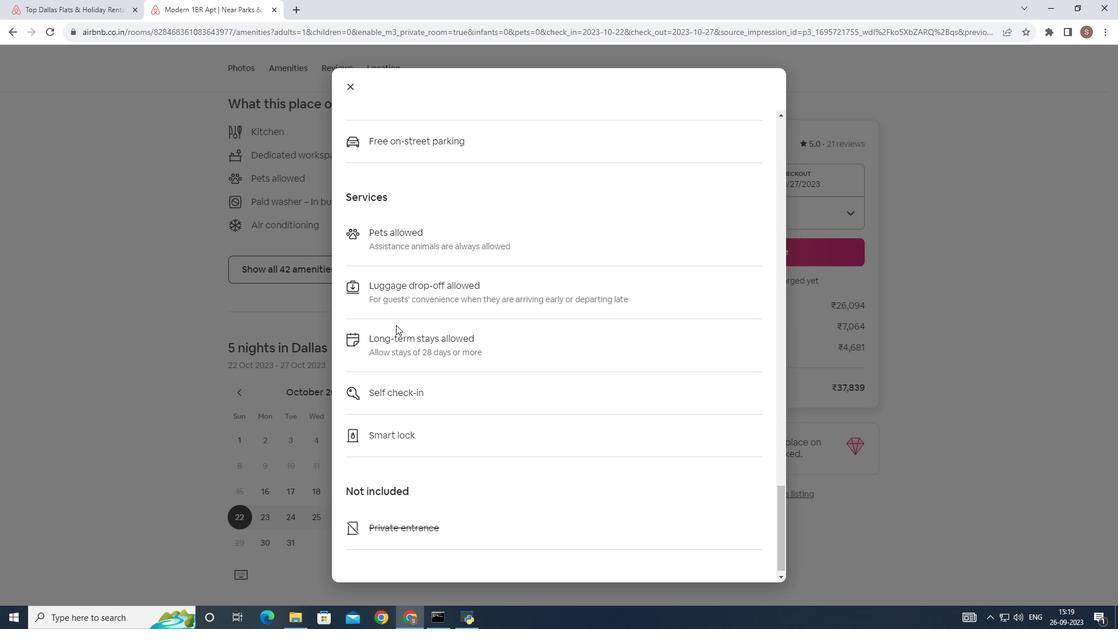 
Action: Mouse scrolled (403, 350) with delta (0, 0)
Screenshot: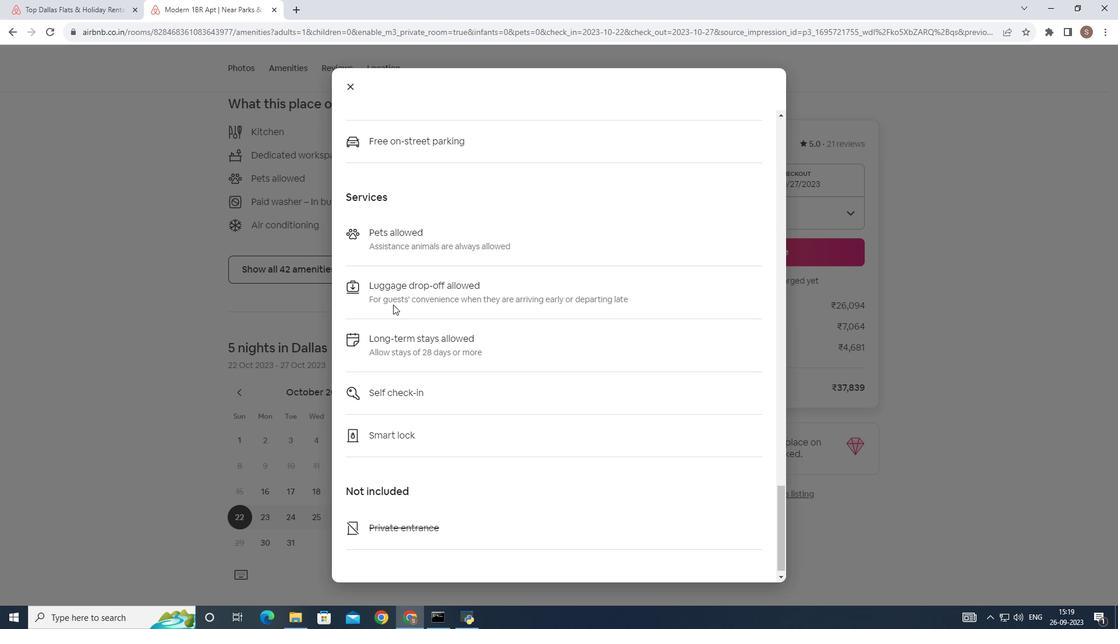 
Action: Mouse moved to (351, 91)
Screenshot: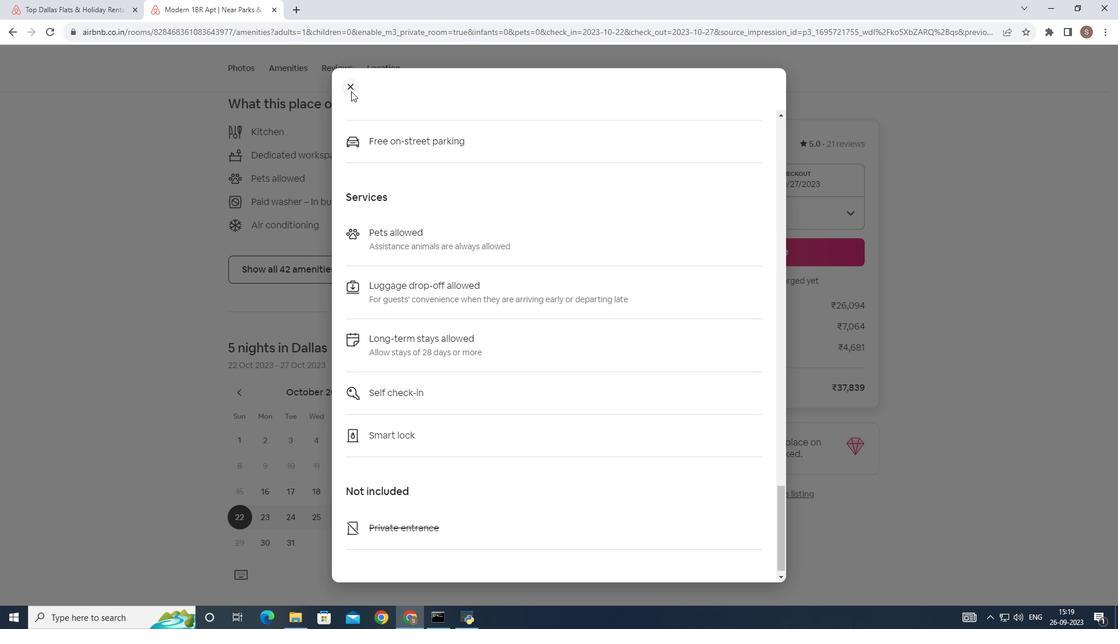 
Action: Mouse pressed left at (351, 91)
Screenshot: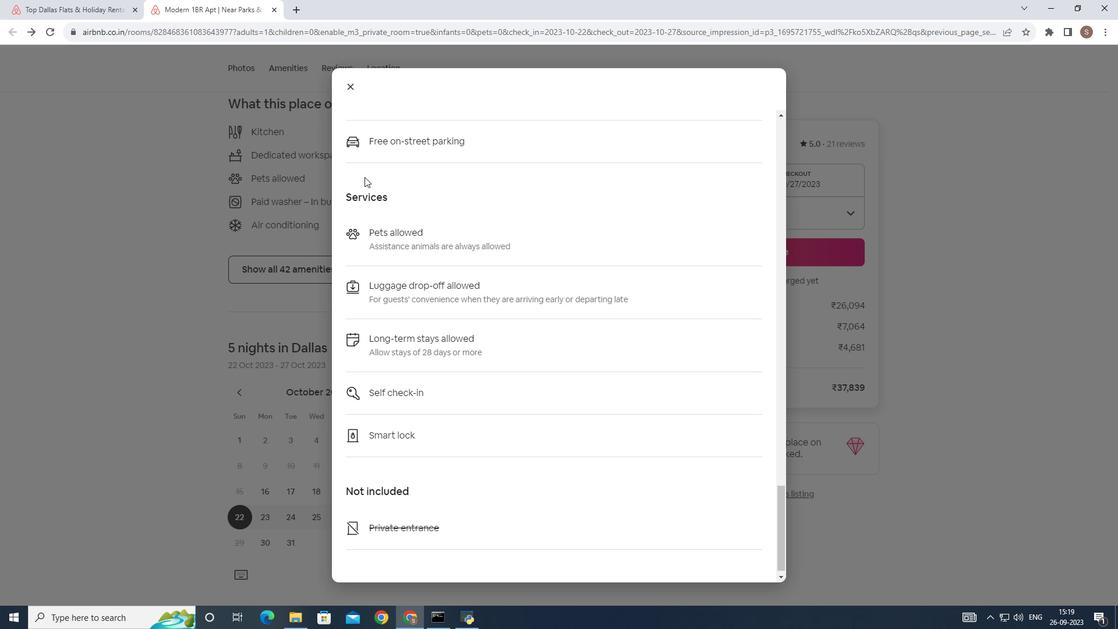 
Action: Mouse moved to (366, 245)
Screenshot: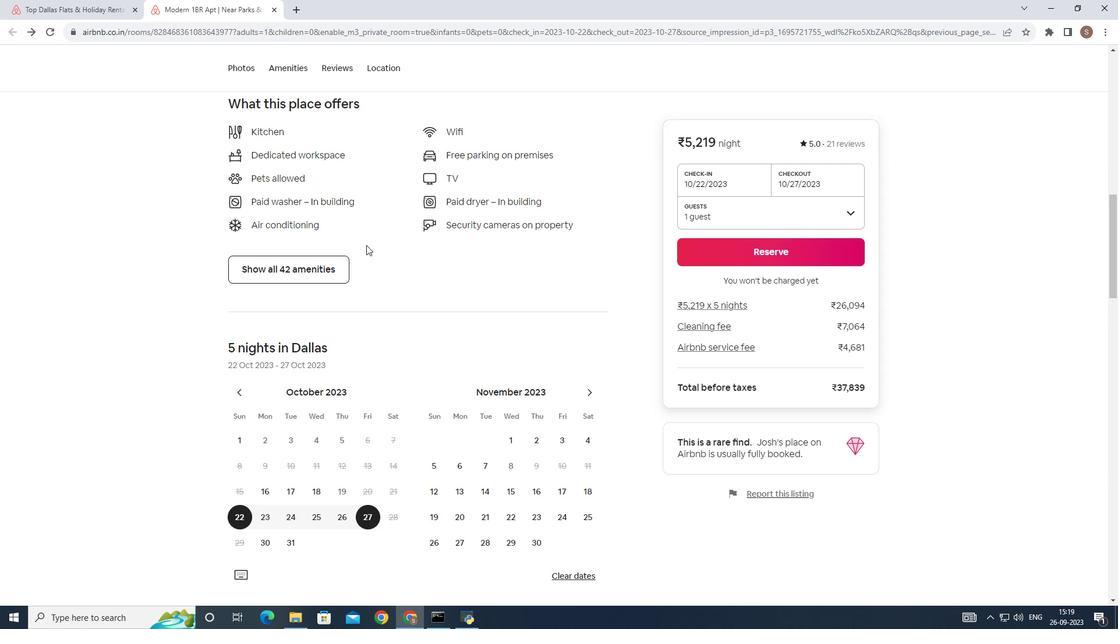 
Action: Mouse scrolled (366, 245) with delta (0, 0)
Screenshot: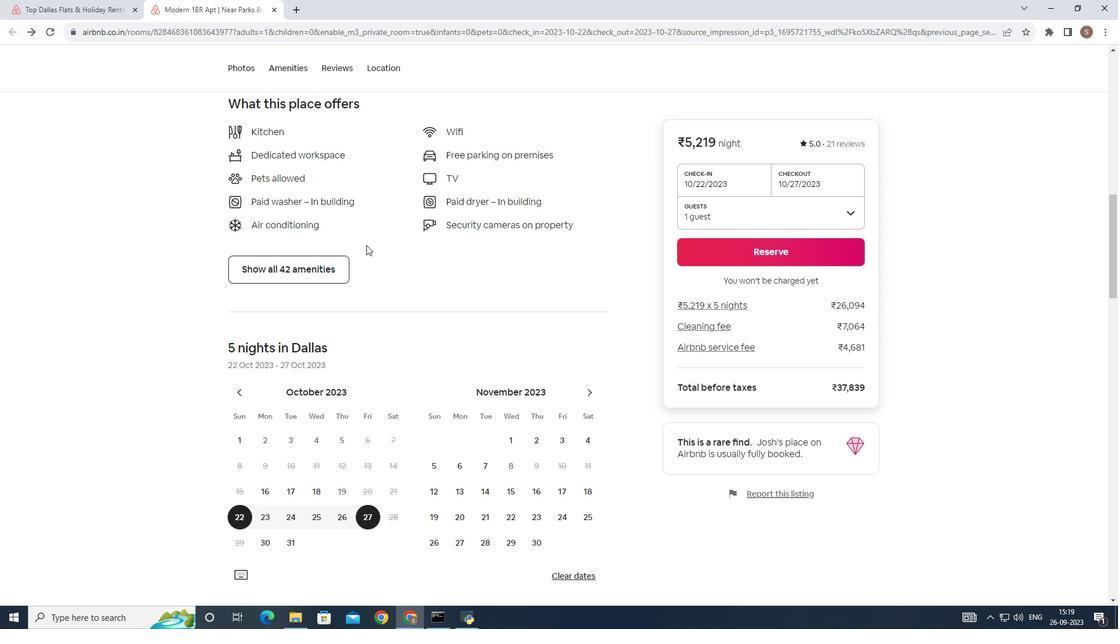 
Action: Mouse scrolled (366, 245) with delta (0, 0)
Screenshot: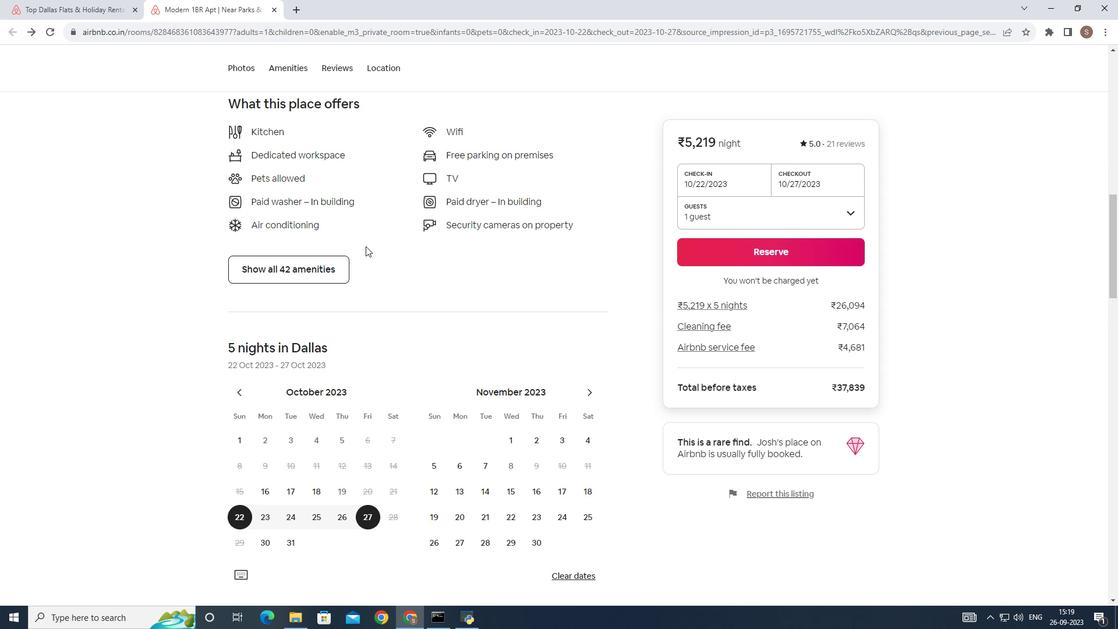 
Action: Mouse scrolled (366, 245) with delta (0, 0)
Screenshot: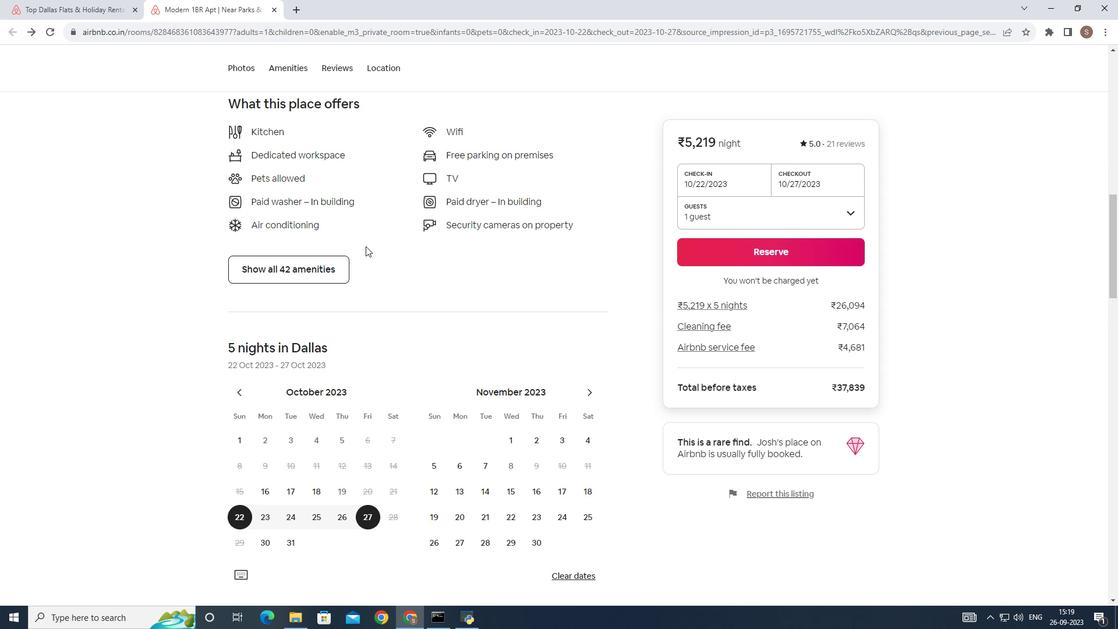 
Action: Mouse scrolled (366, 245) with delta (0, 0)
Screenshot: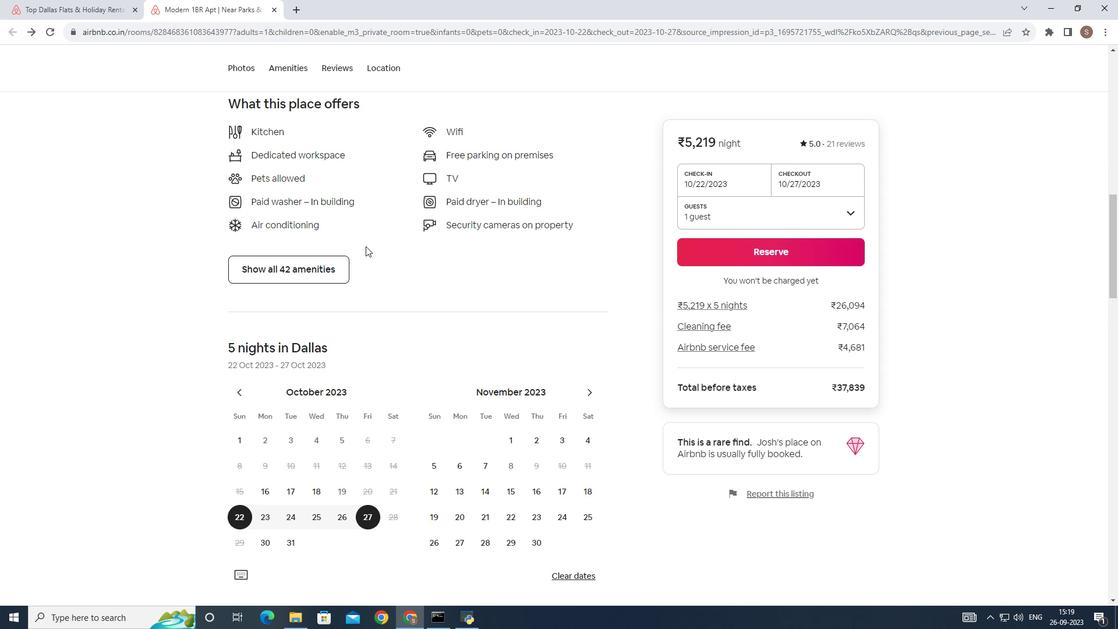 
Action: Mouse moved to (365, 246)
Screenshot: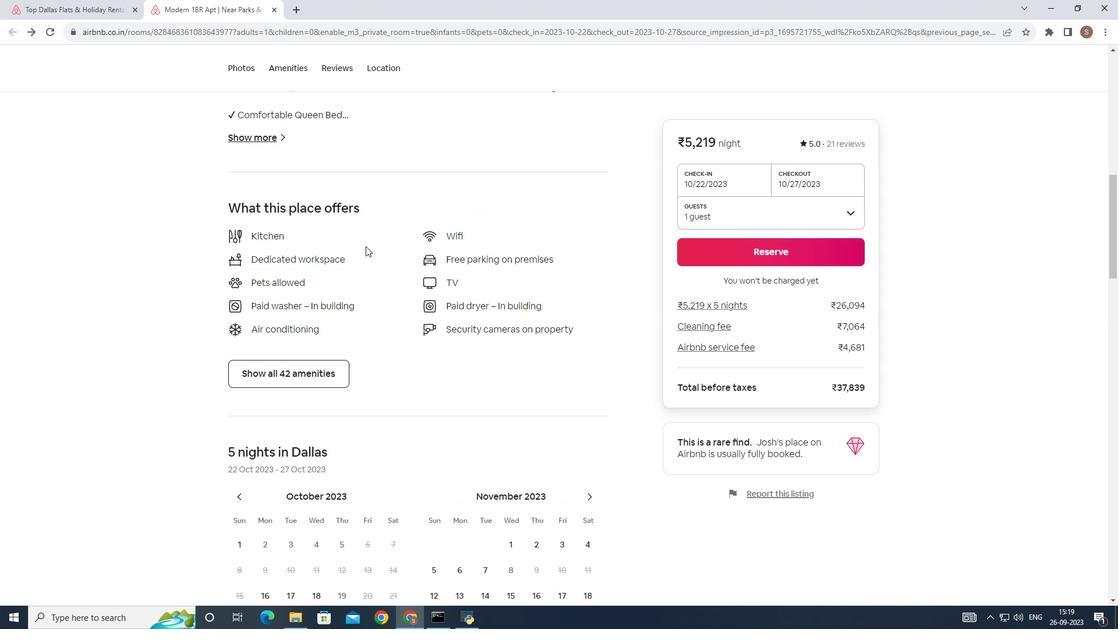 
Action: Mouse scrolled (365, 246) with delta (0, 0)
Screenshot: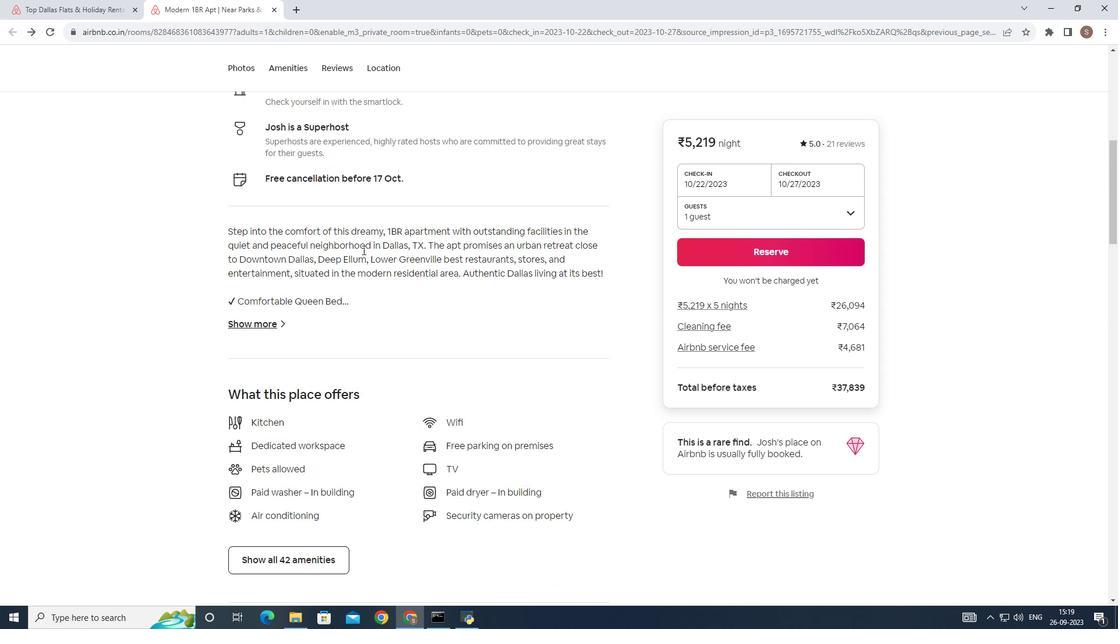 
Action: Mouse scrolled (365, 246) with delta (0, 0)
Screenshot: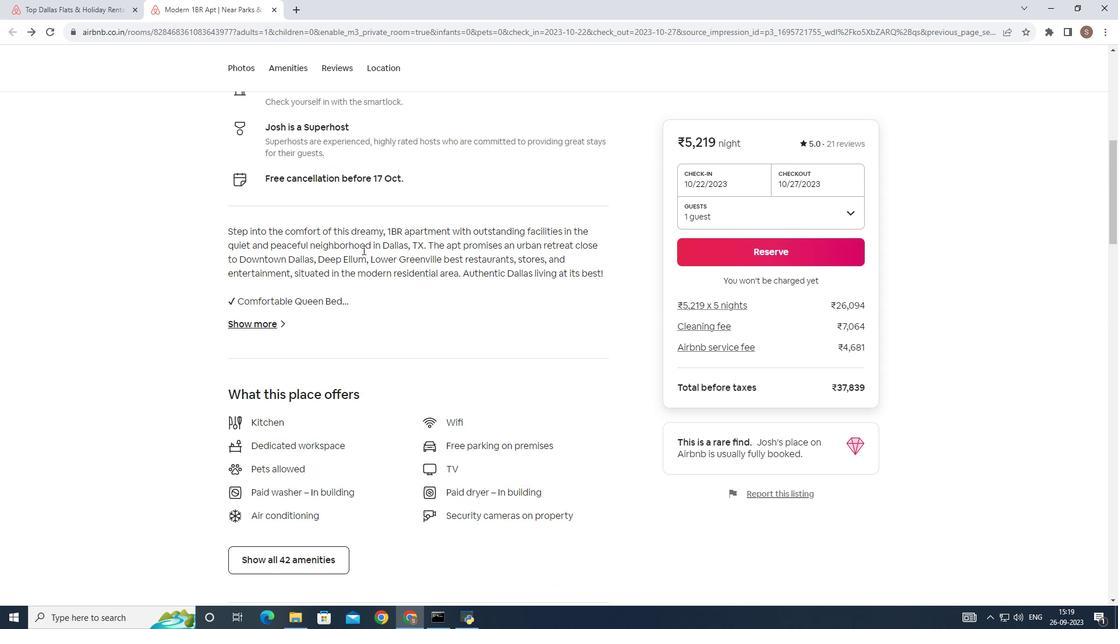 
Action: Mouse scrolled (365, 246) with delta (0, 0)
Screenshot: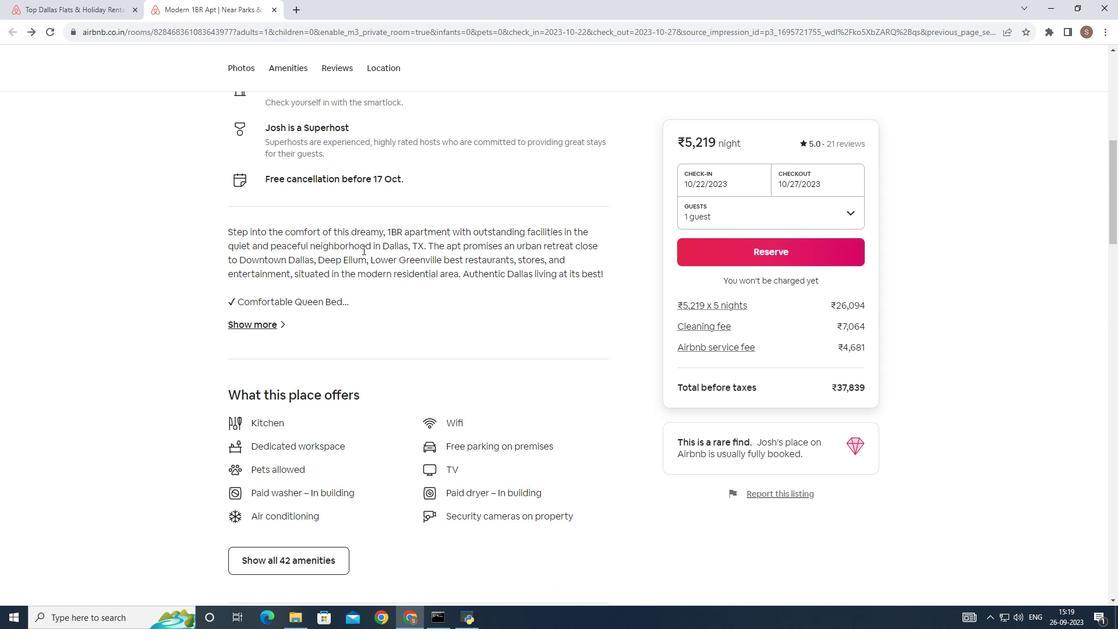
Action: Mouse scrolled (365, 246) with delta (0, 0)
Screenshot: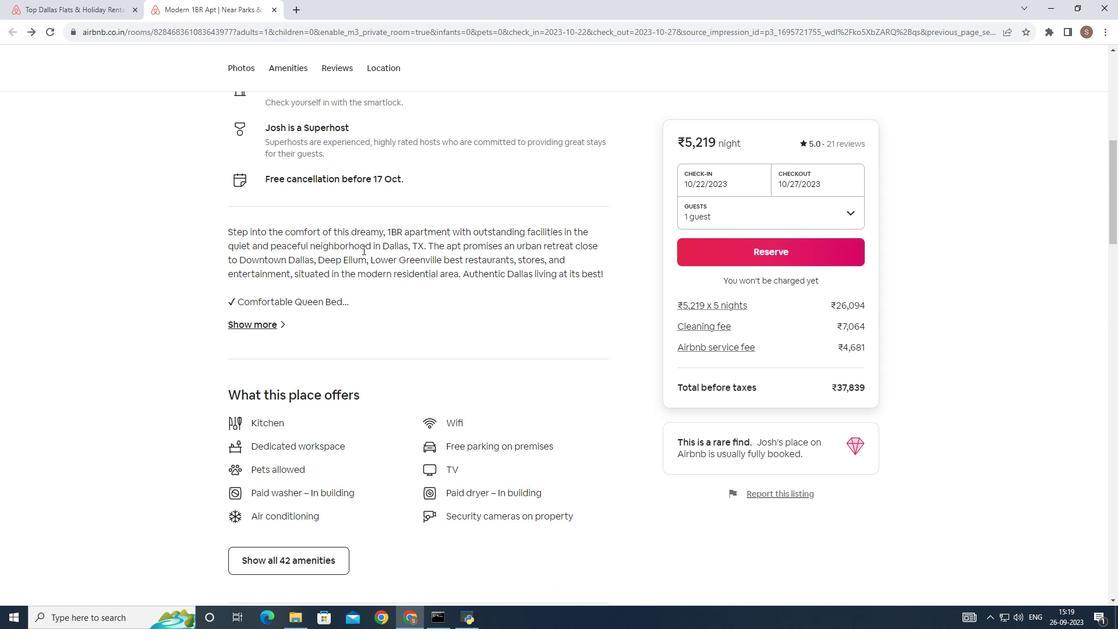
Action: Mouse scrolled (365, 246) with delta (0, 0)
Screenshot: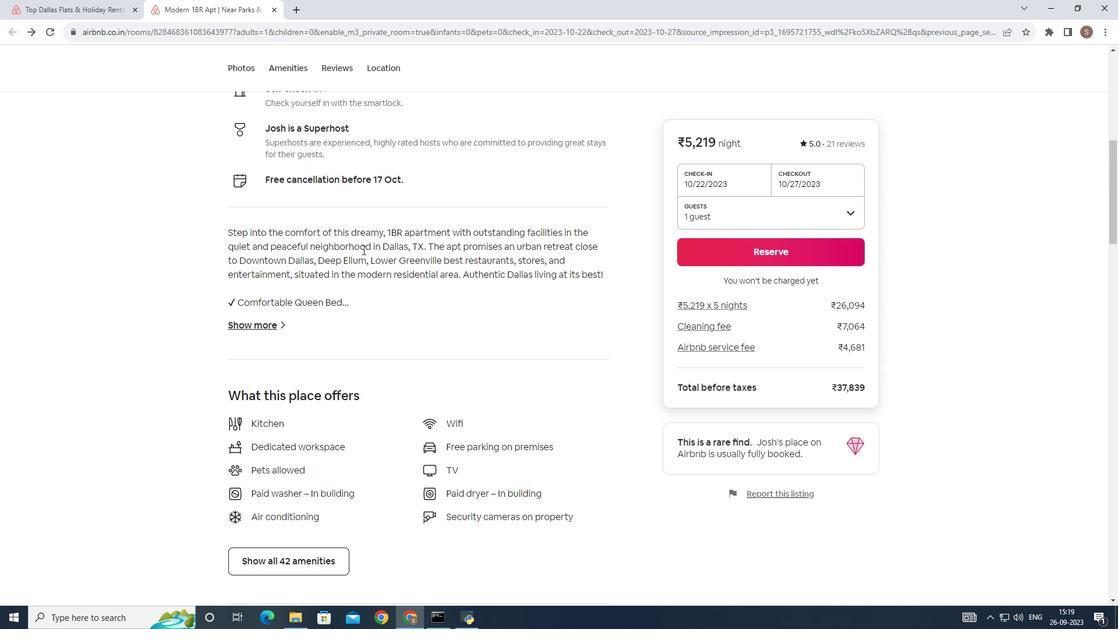 
Action: Mouse moved to (362, 249)
Screenshot: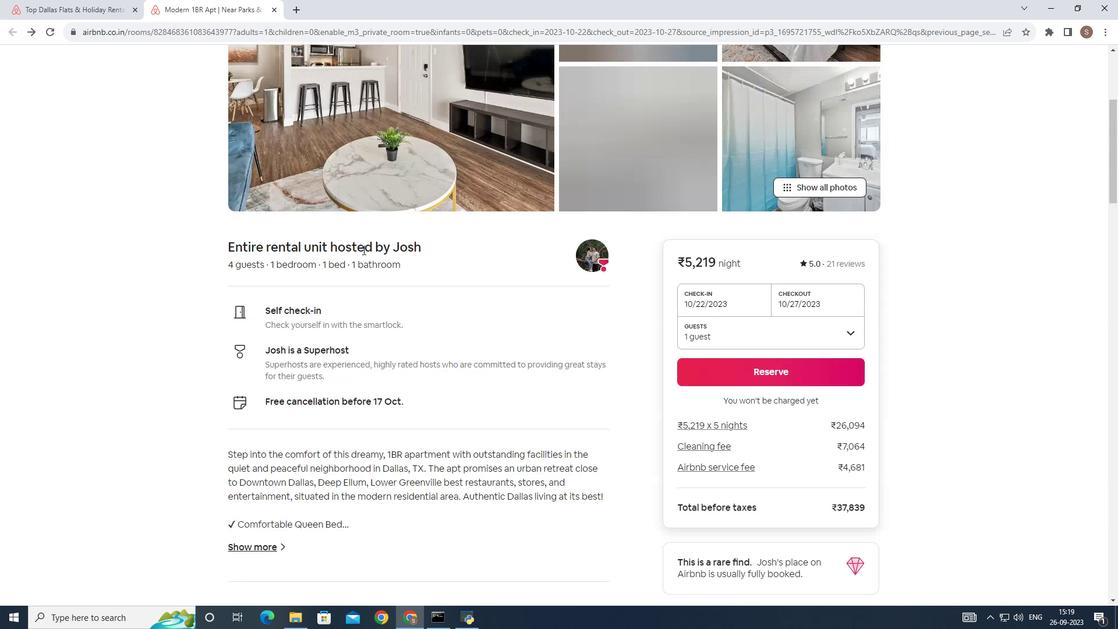 
Action: Mouse scrolled (362, 250) with delta (0, 0)
Screenshot: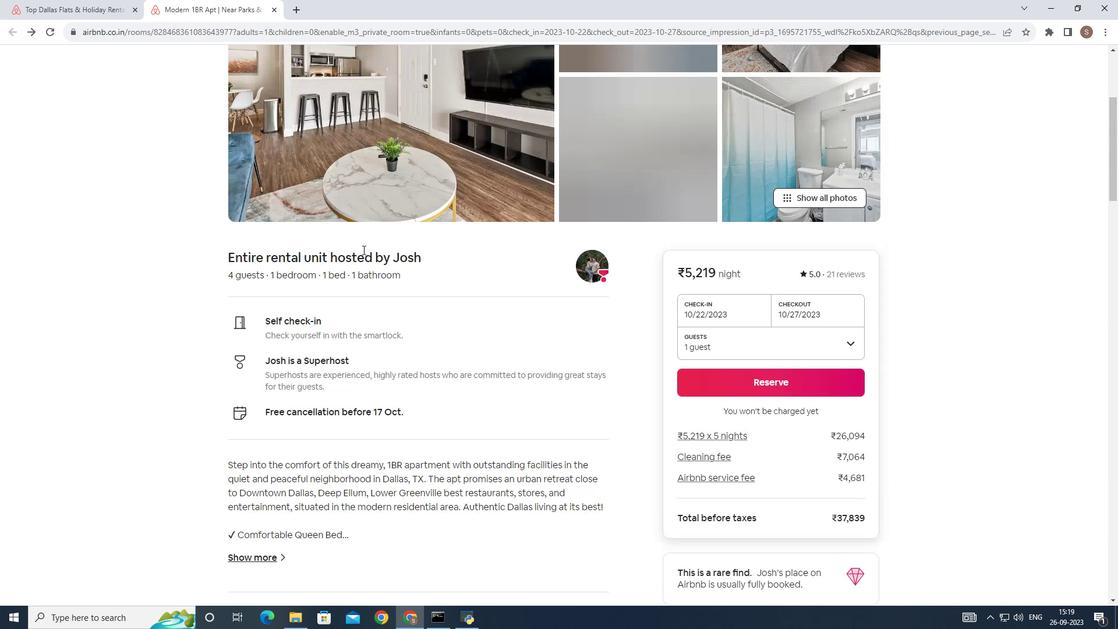 
Action: Mouse scrolled (362, 250) with delta (0, 0)
Screenshot: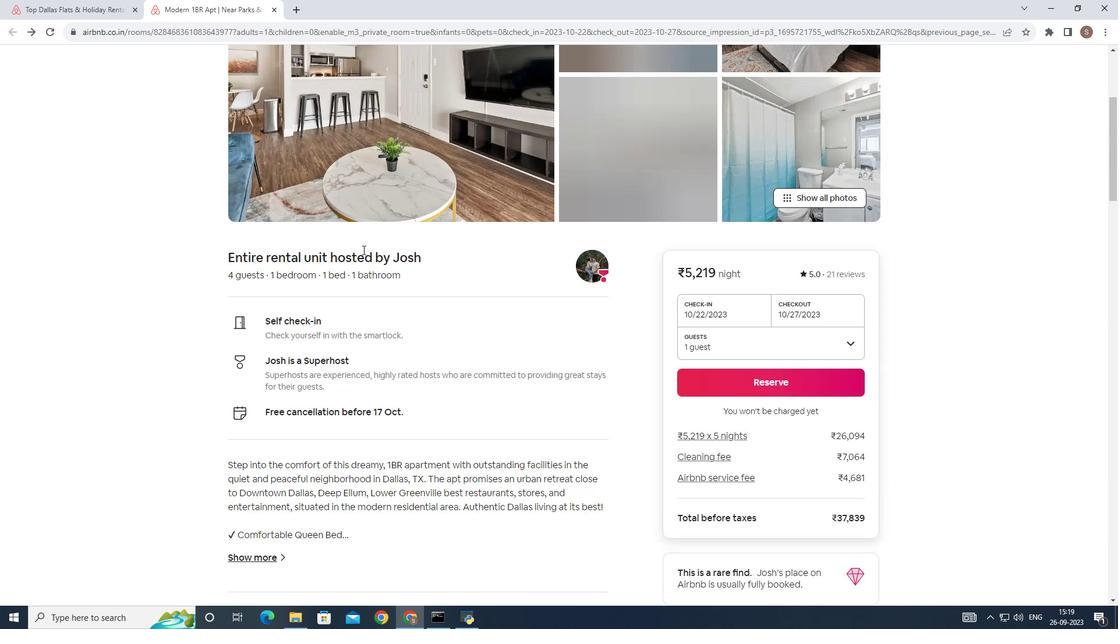 
Action: Mouse scrolled (362, 250) with delta (0, 0)
Screenshot: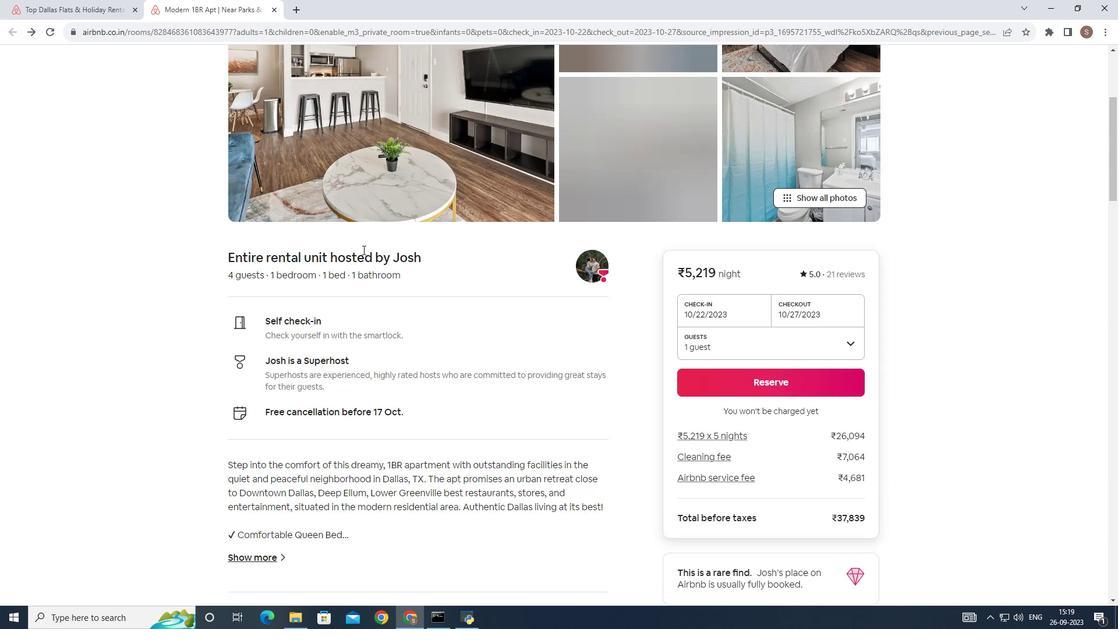 
Action: Mouse scrolled (362, 250) with delta (0, 0)
Screenshot: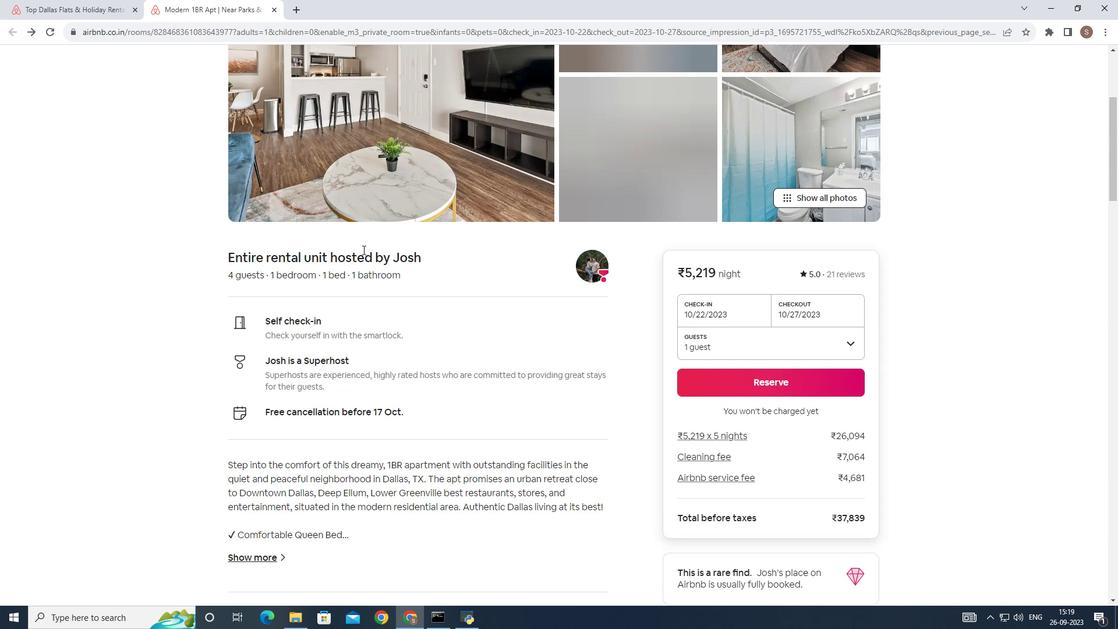 
Action: Mouse scrolled (362, 250) with delta (0, 0)
Screenshot: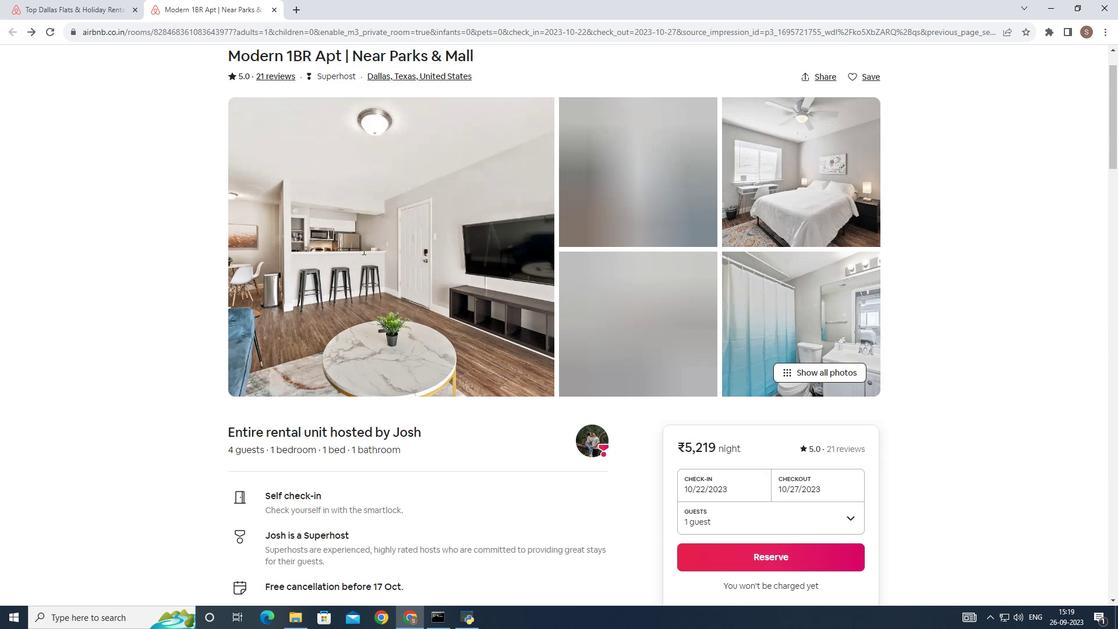 
Action: Mouse scrolled (362, 250) with delta (0, 0)
Screenshot: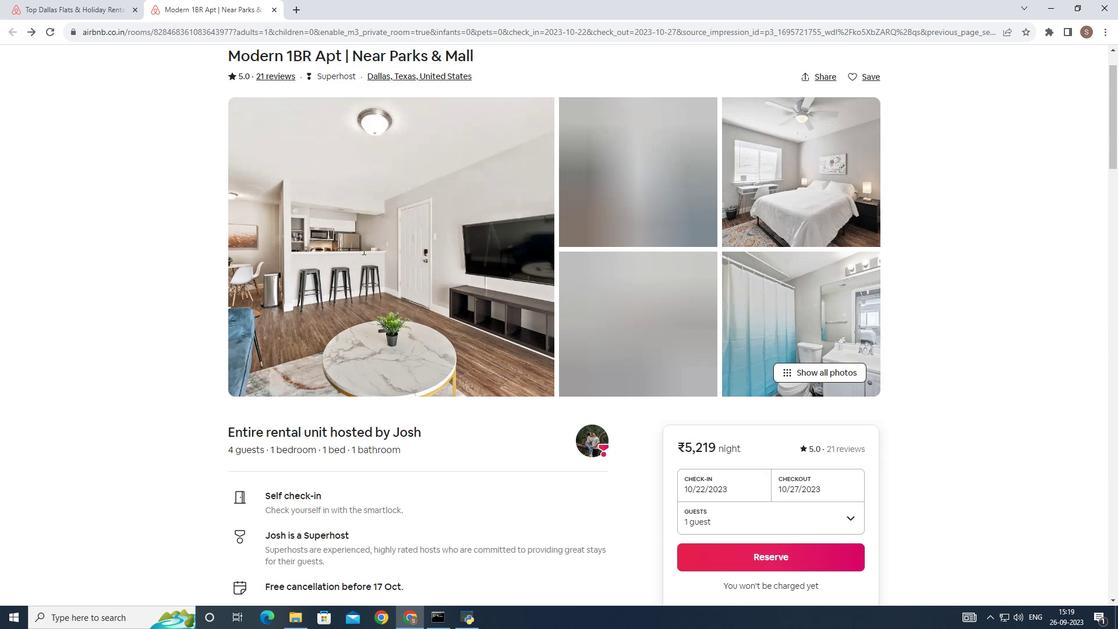 
Action: Mouse scrolled (362, 250) with delta (0, 0)
Screenshot: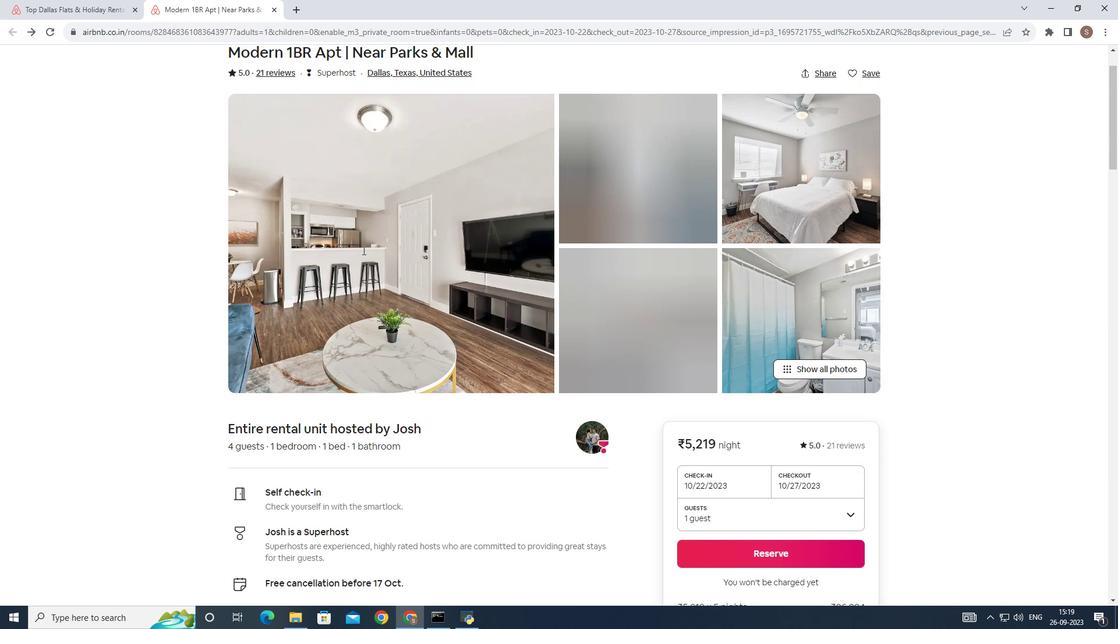 
Action: Mouse scrolled (362, 249) with delta (0, 0)
Screenshot: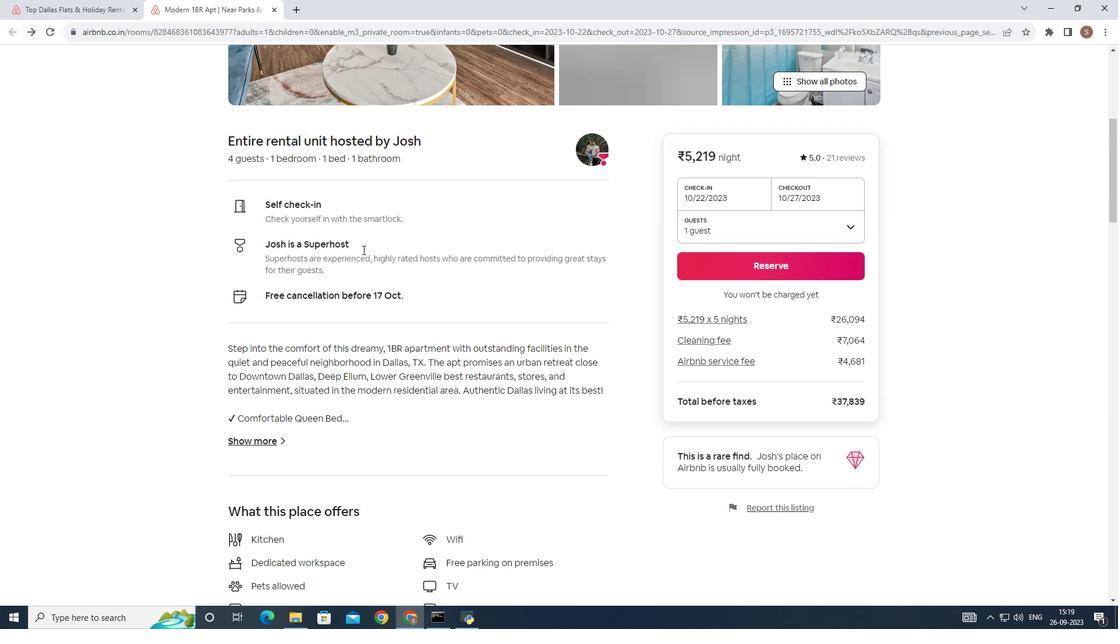 
Action: Mouse scrolled (362, 249) with delta (0, 0)
Screenshot: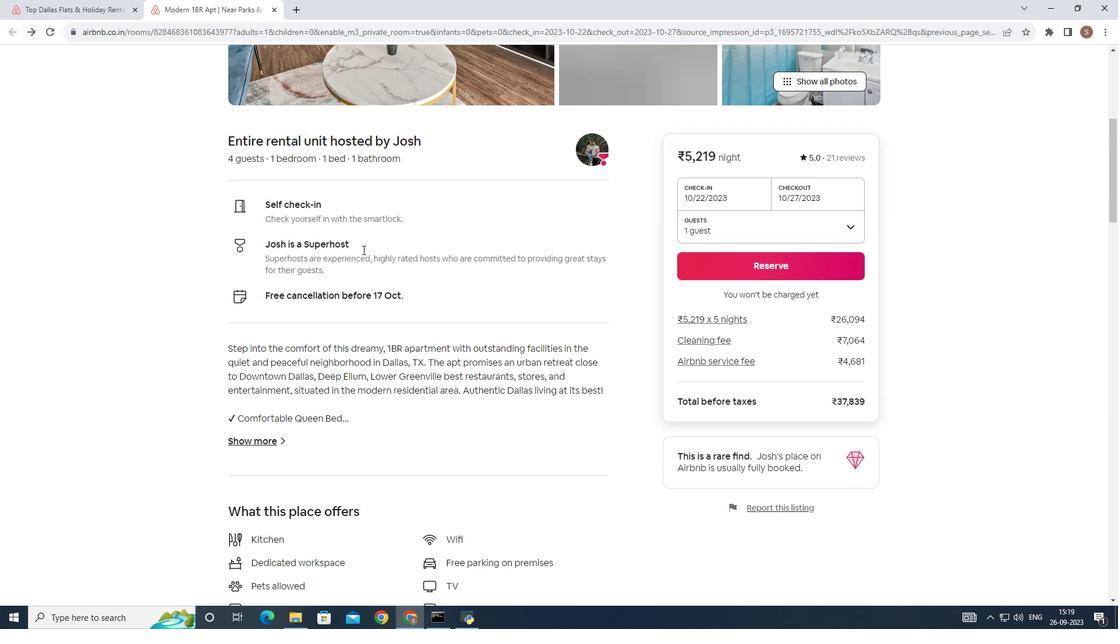 
Action: Mouse scrolled (362, 249) with delta (0, 0)
Screenshot: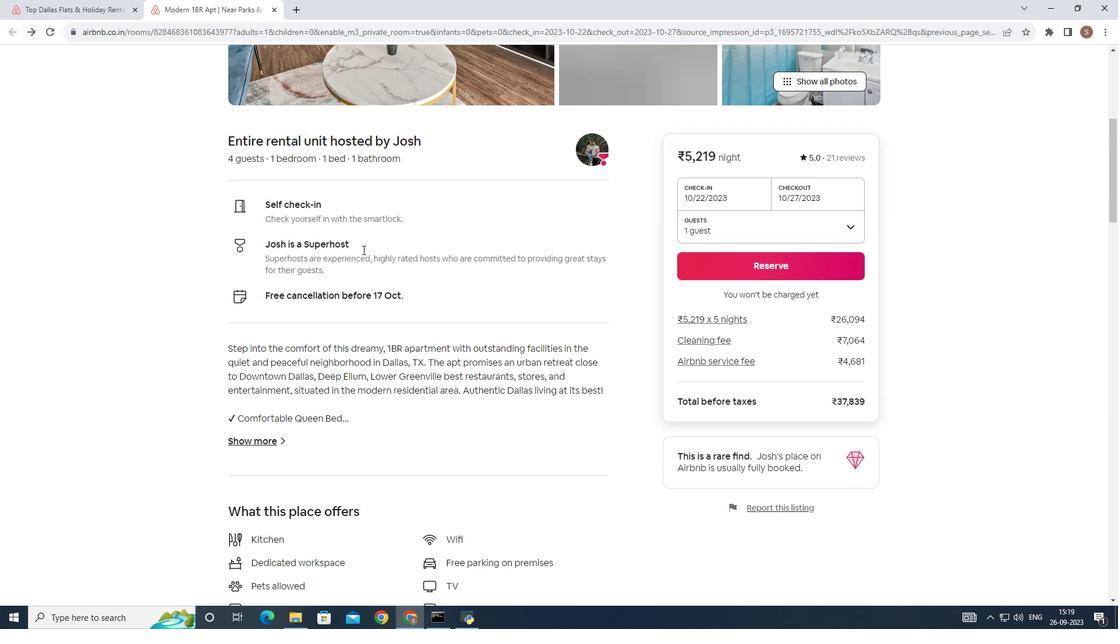 
Action: Mouse scrolled (362, 249) with delta (0, 0)
Screenshot: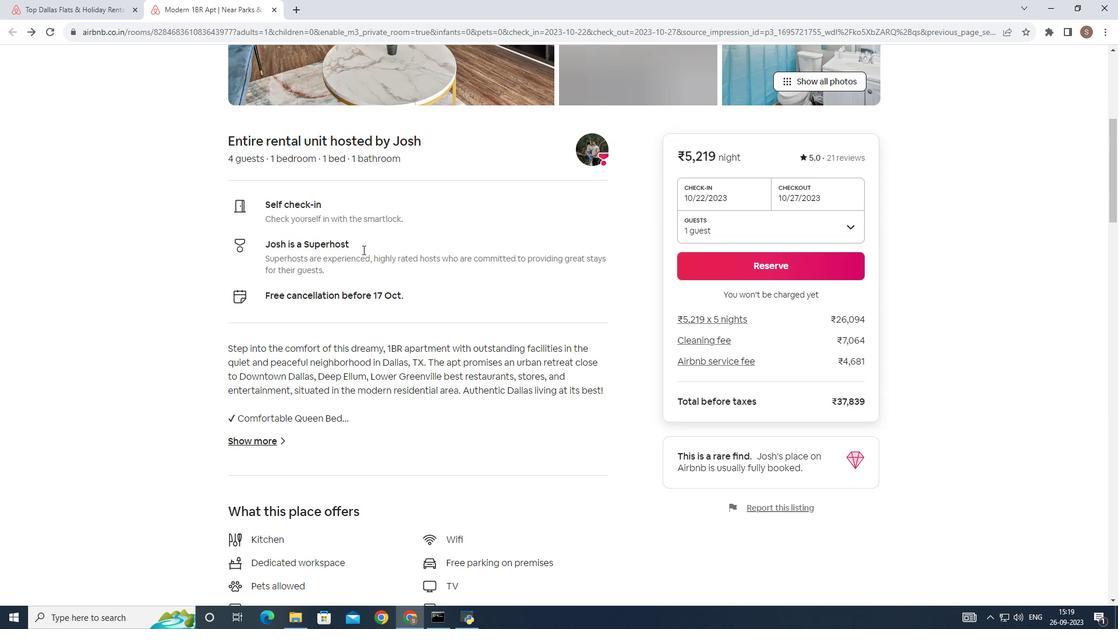 
Action: Mouse scrolled (362, 249) with delta (0, 0)
Screenshot: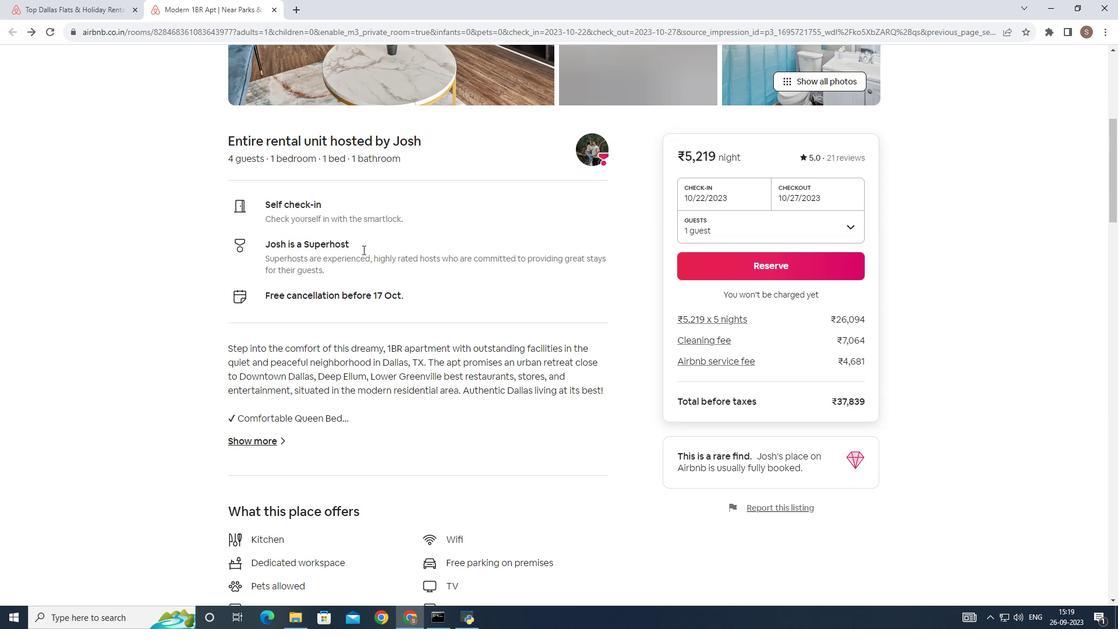 
Action: Mouse moved to (362, 249)
Screenshot: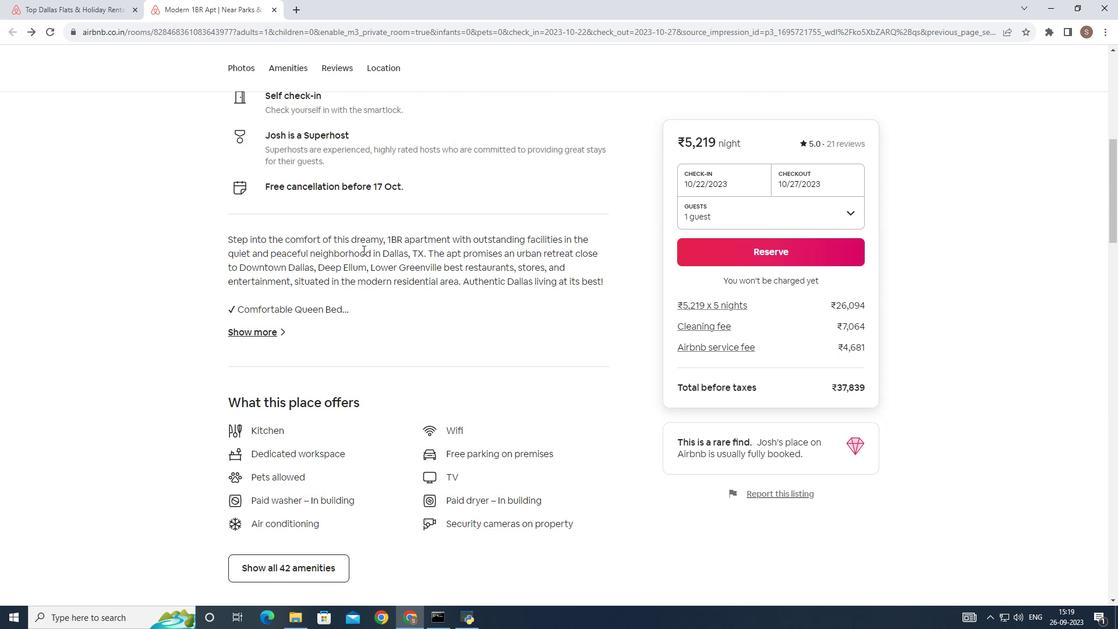 
Action: Mouse scrolled (362, 249) with delta (0, 0)
Screenshot: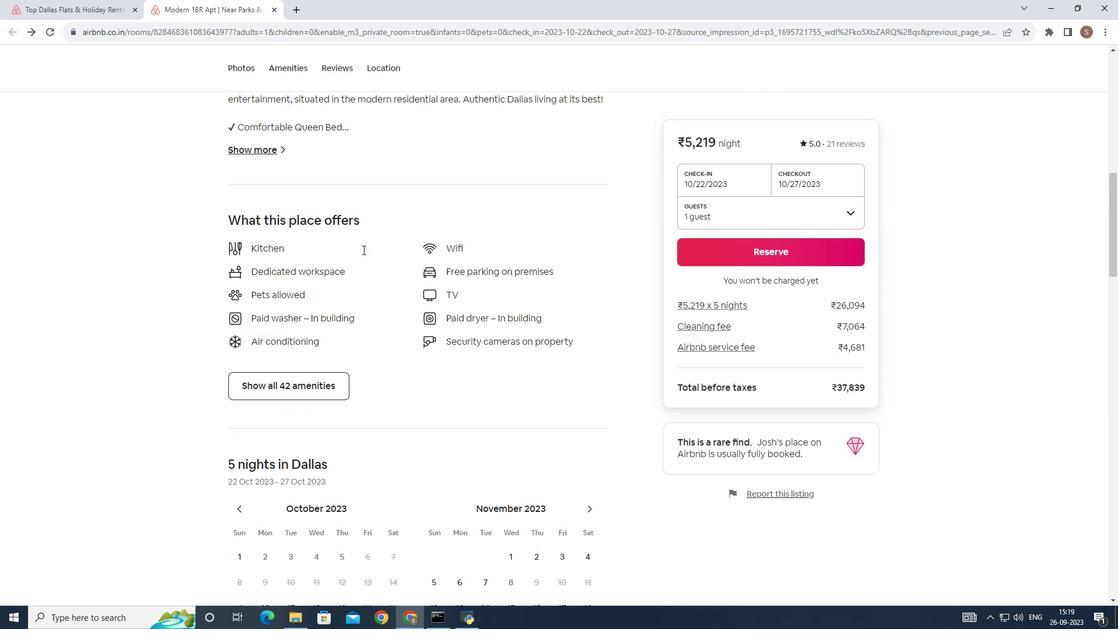 
Action: Mouse scrolled (362, 249) with delta (0, 0)
Screenshot: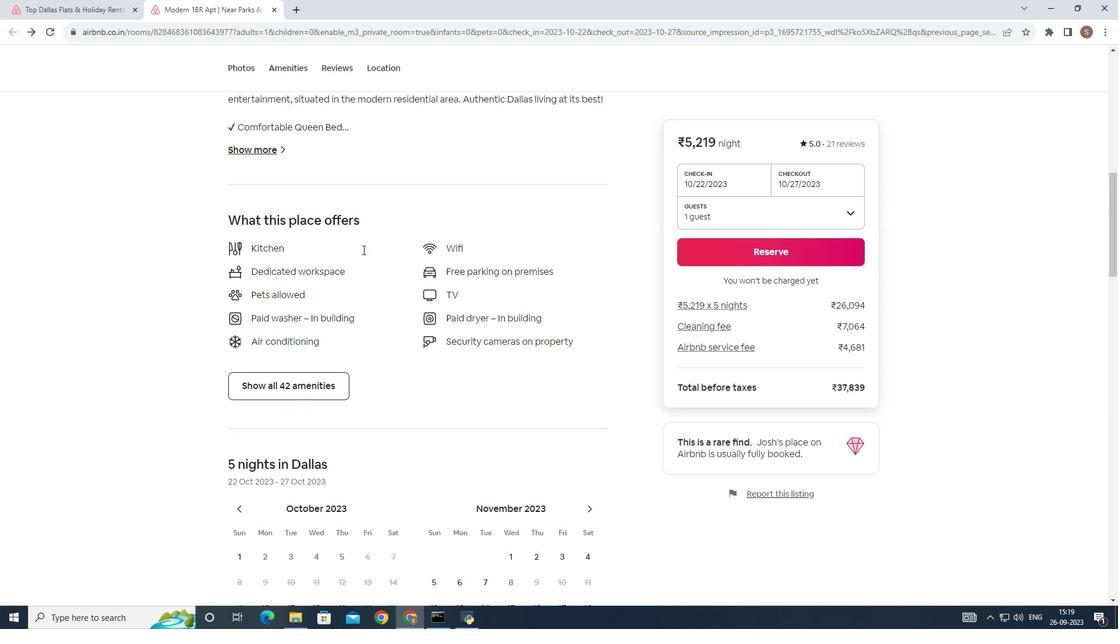 
Action: Mouse scrolled (362, 249) with delta (0, 0)
Screenshot: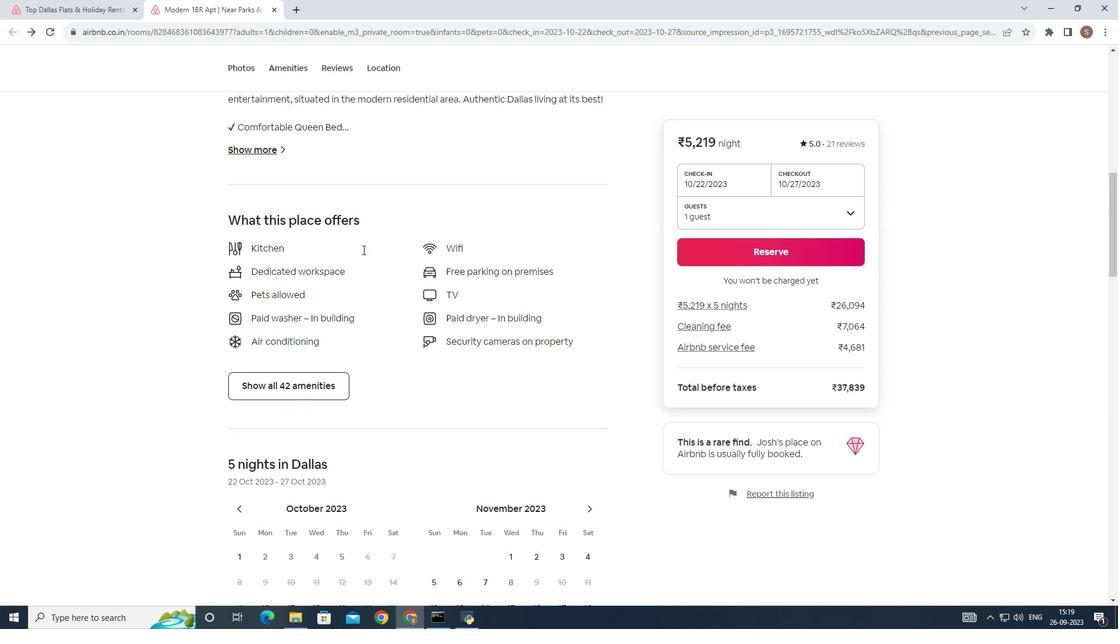 
Action: Mouse scrolled (362, 249) with delta (0, 0)
Screenshot: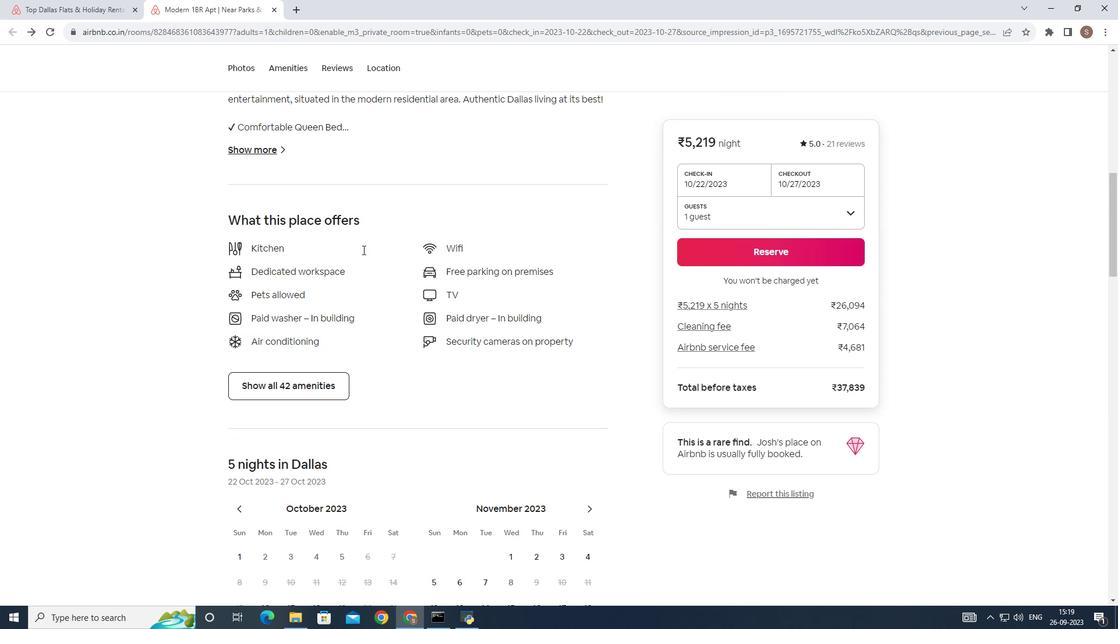 
Action: Mouse scrolled (362, 249) with delta (0, 0)
Screenshot: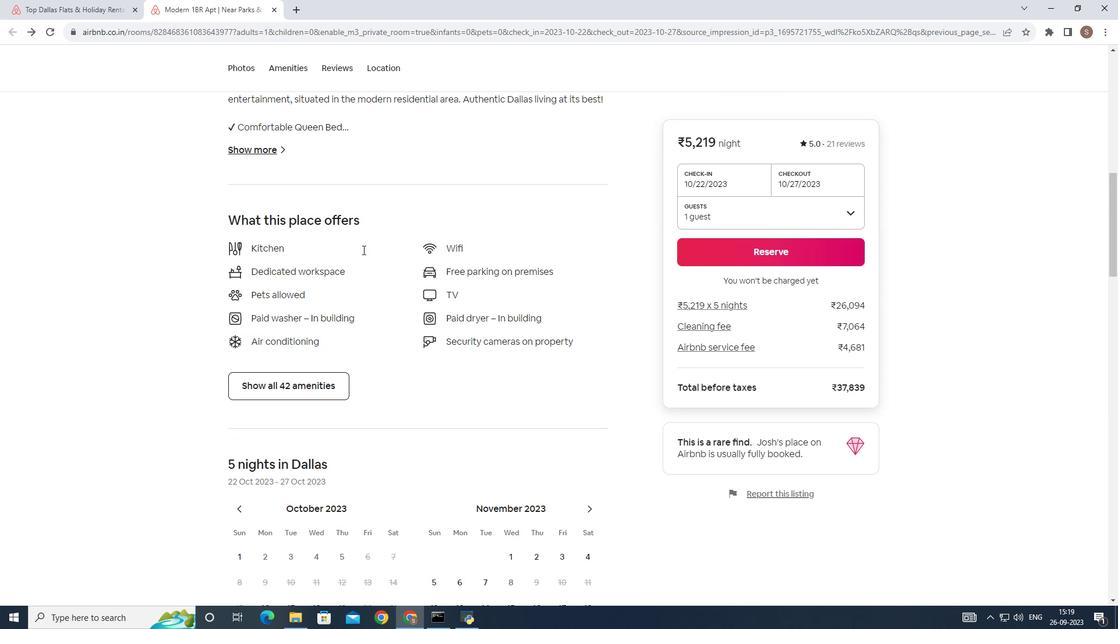 
Action: Mouse scrolled (362, 249) with delta (0, 0)
Screenshot: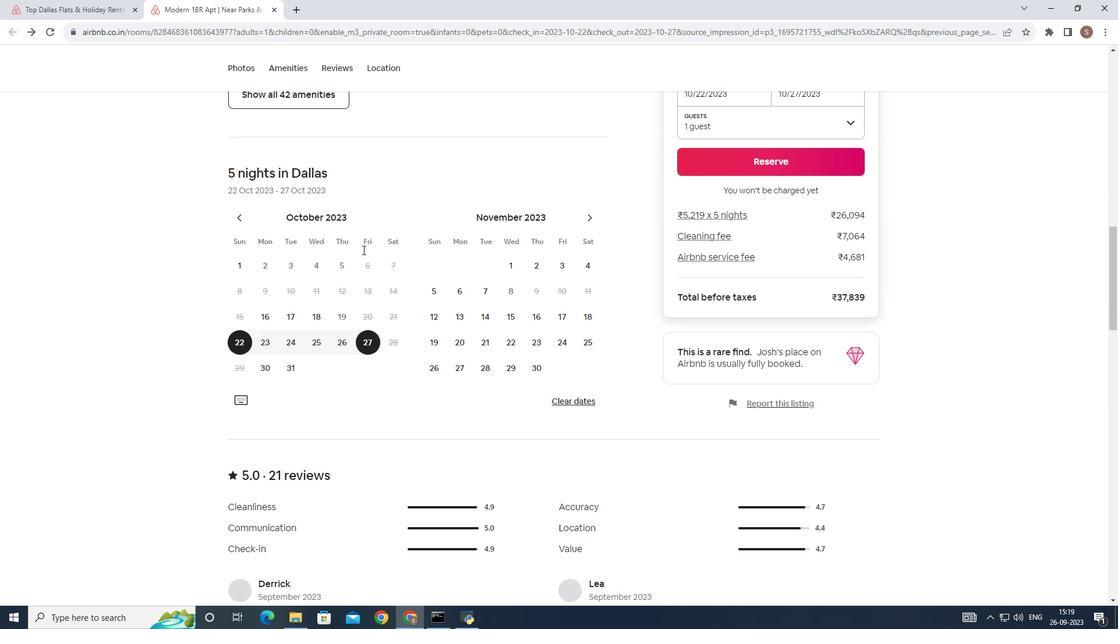 
Action: Mouse scrolled (362, 249) with delta (0, 0)
Screenshot: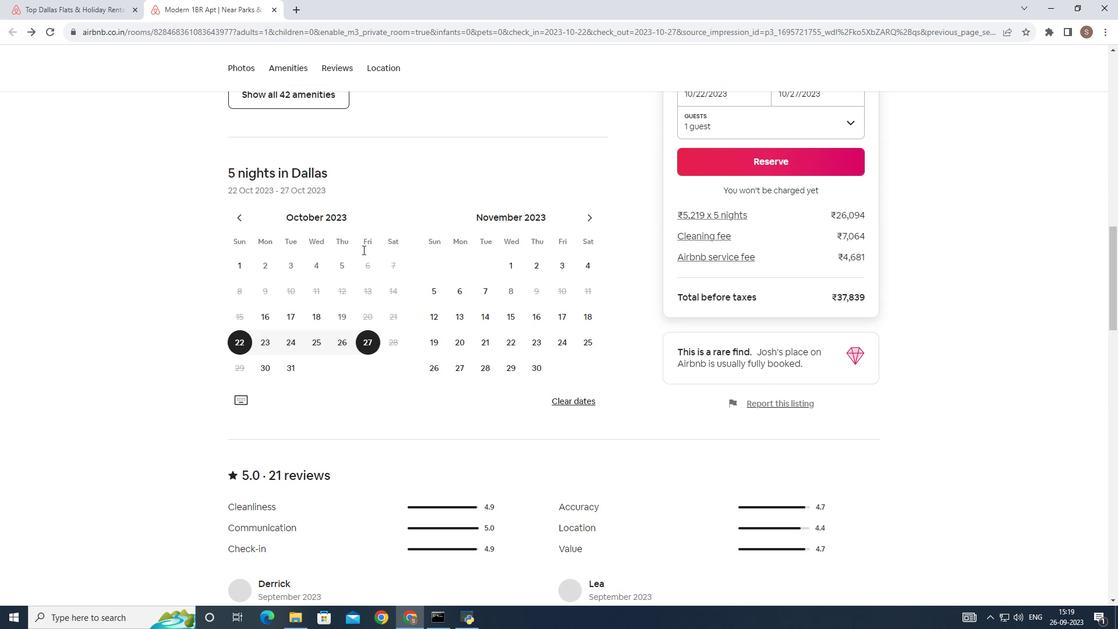 
Action: Mouse scrolled (362, 249) with delta (0, 0)
Screenshot: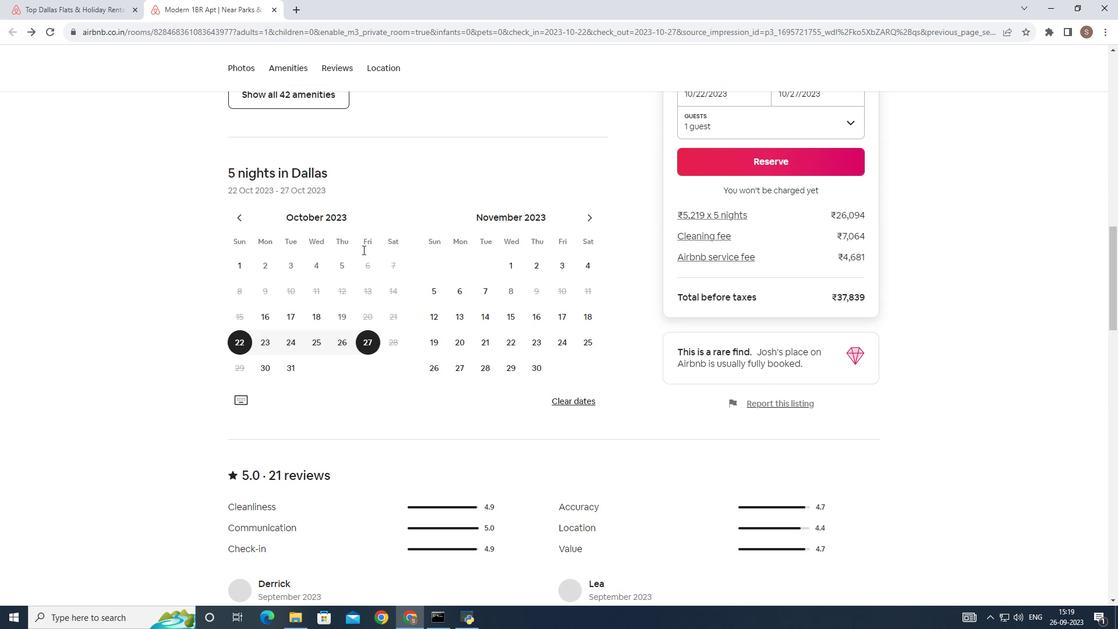
Action: Mouse scrolled (362, 249) with delta (0, 0)
Screenshot: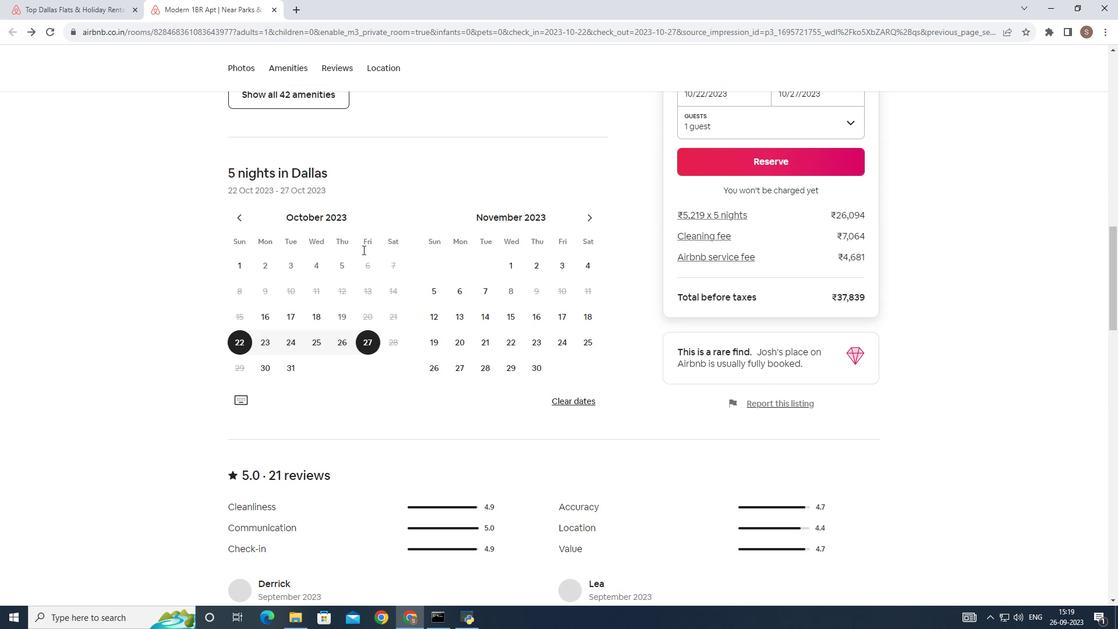 
Action: Mouse scrolled (362, 249) with delta (0, 0)
Screenshot: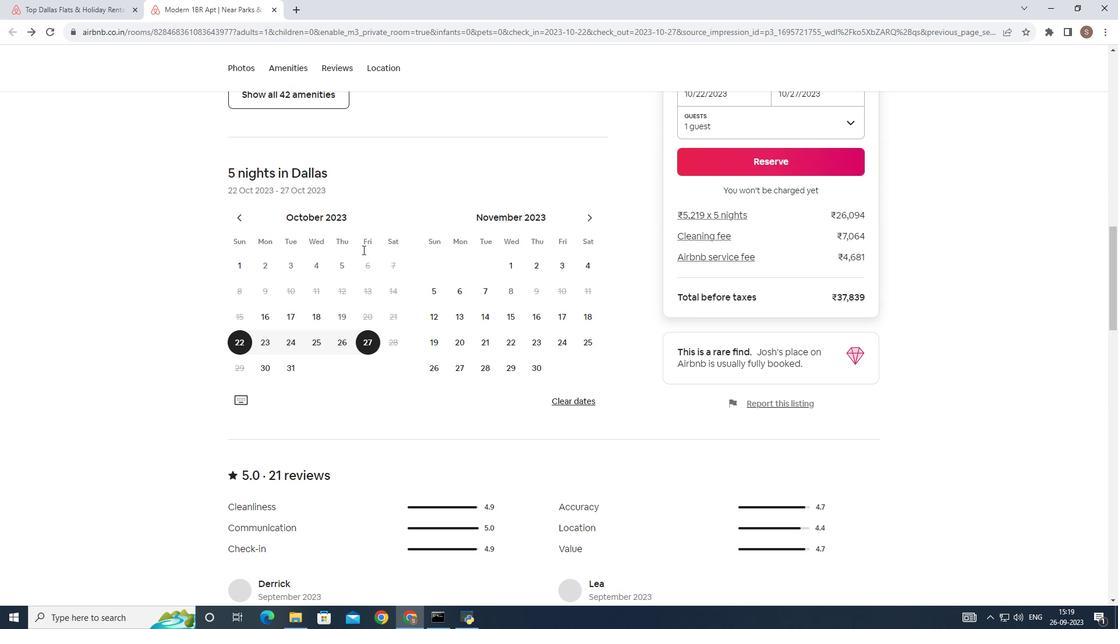 
Action: Mouse scrolled (362, 249) with delta (0, 0)
Screenshot: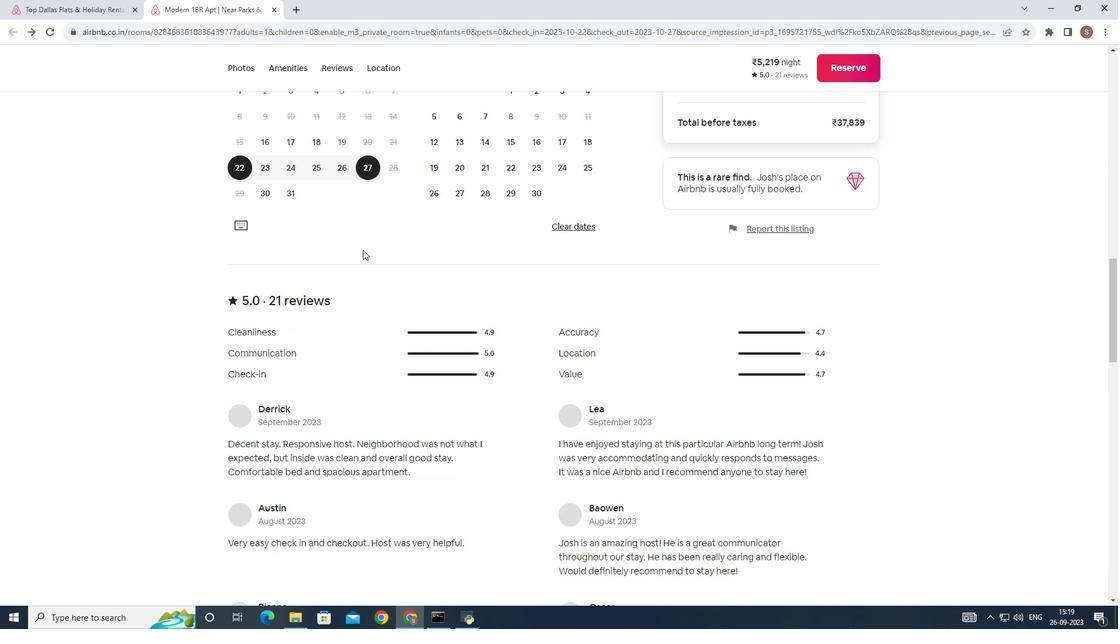 
Action: Mouse scrolled (362, 249) with delta (0, 0)
Screenshot: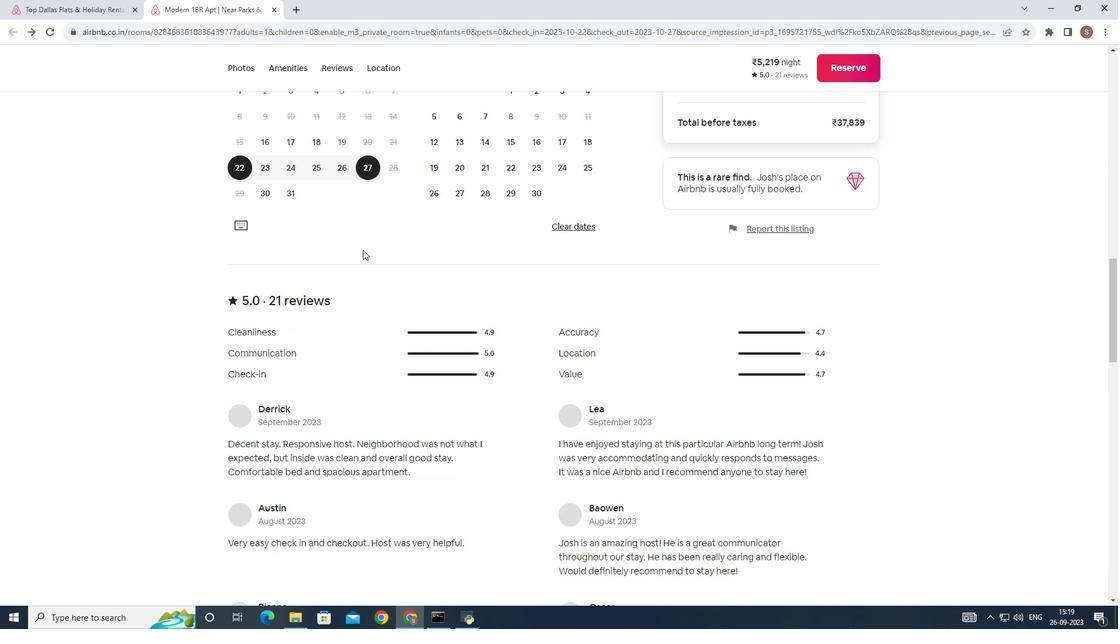 
Action: Mouse scrolled (362, 249) with delta (0, 0)
Screenshot: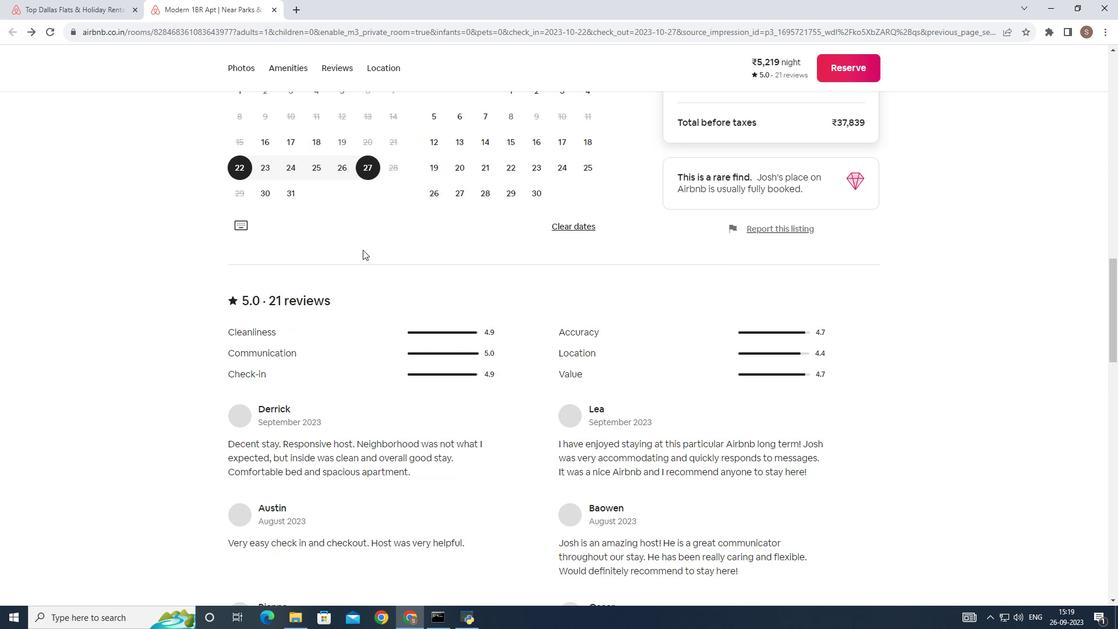 
Action: Mouse scrolled (362, 249) with delta (0, 0)
Screenshot: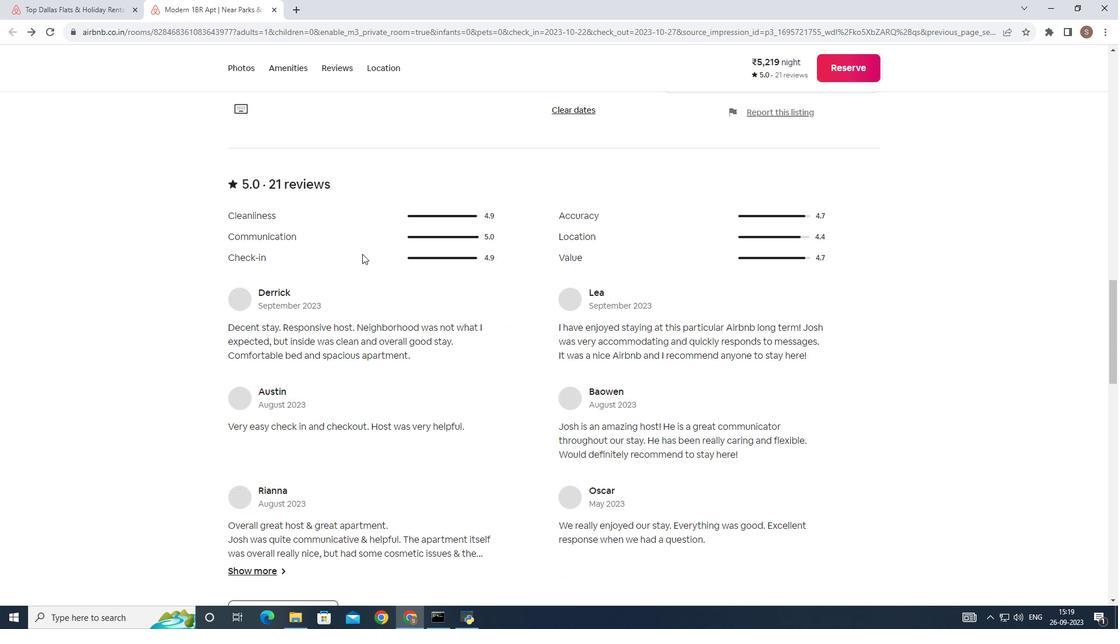 
Action: Mouse moved to (362, 253)
Screenshot: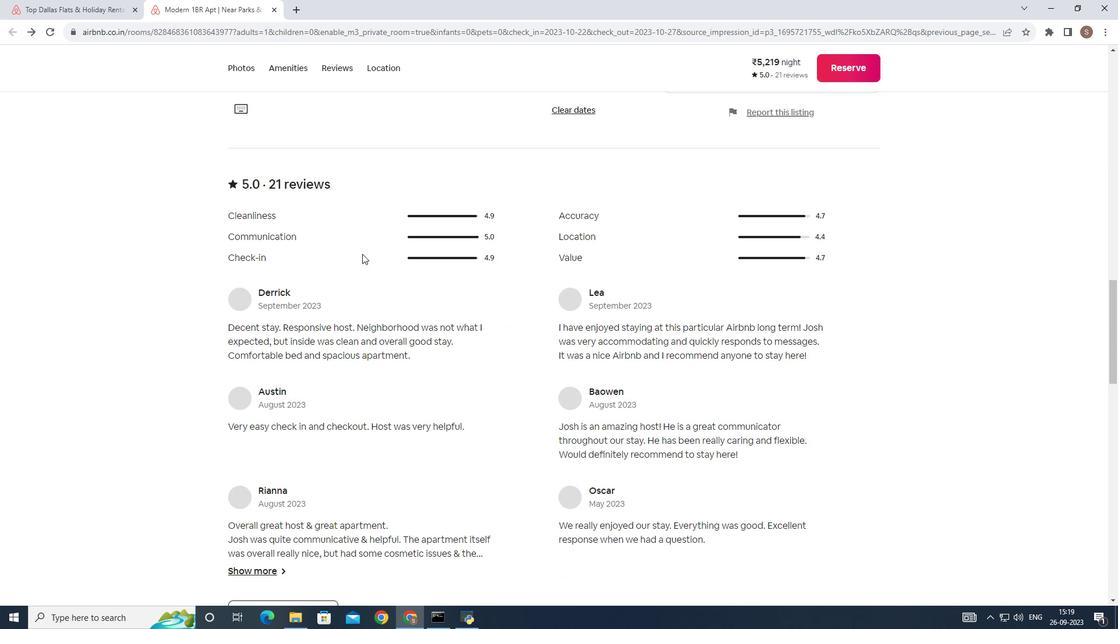 
Action: Mouse scrolled (362, 253) with delta (0, 0)
Screenshot: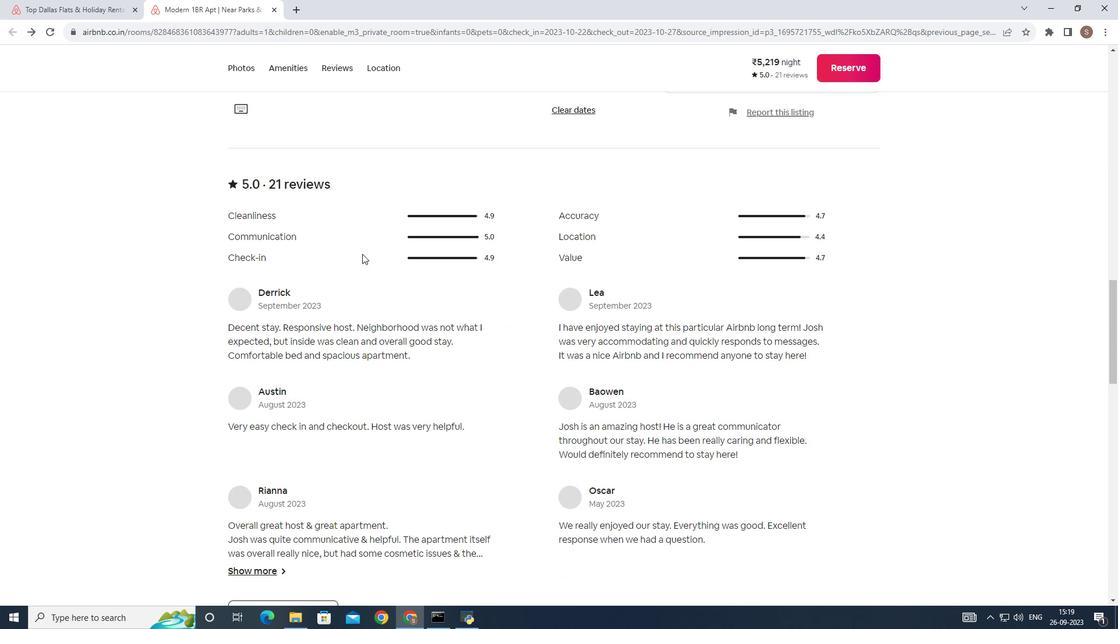 
Action: Mouse moved to (362, 253)
Screenshot: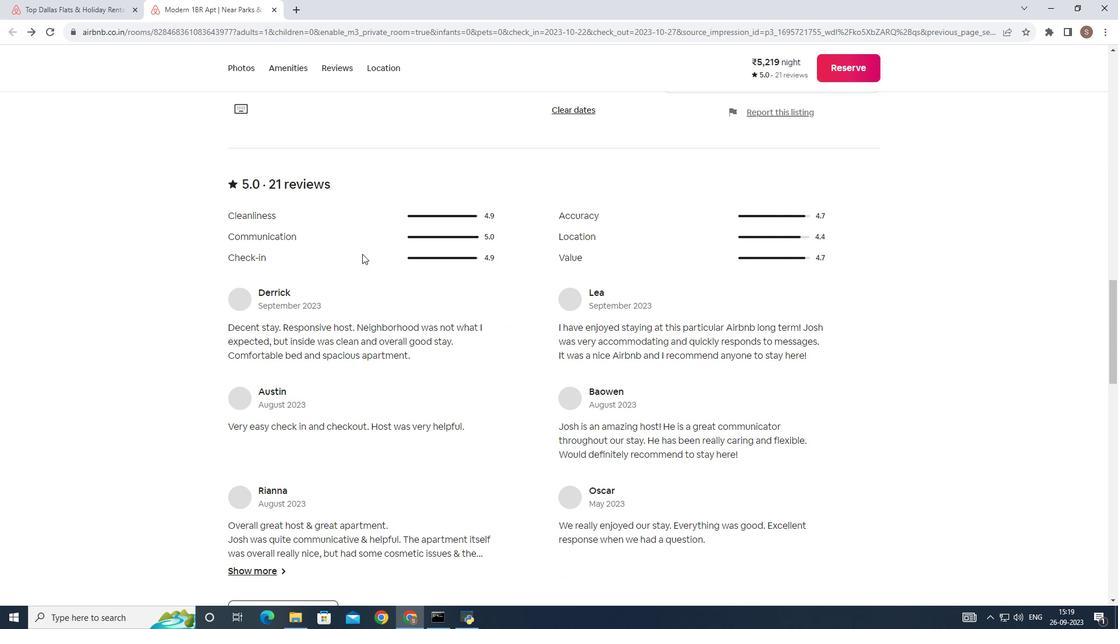 
Action: Mouse scrolled (362, 253) with delta (0, 0)
Screenshot: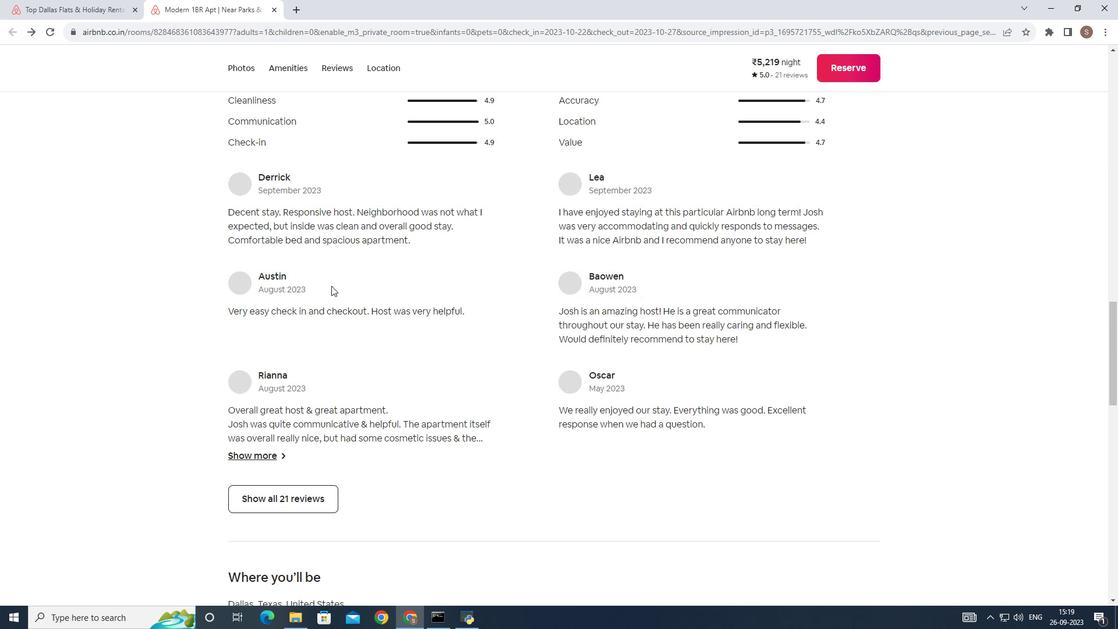 
Action: Mouse scrolled (362, 253) with delta (0, 0)
Screenshot: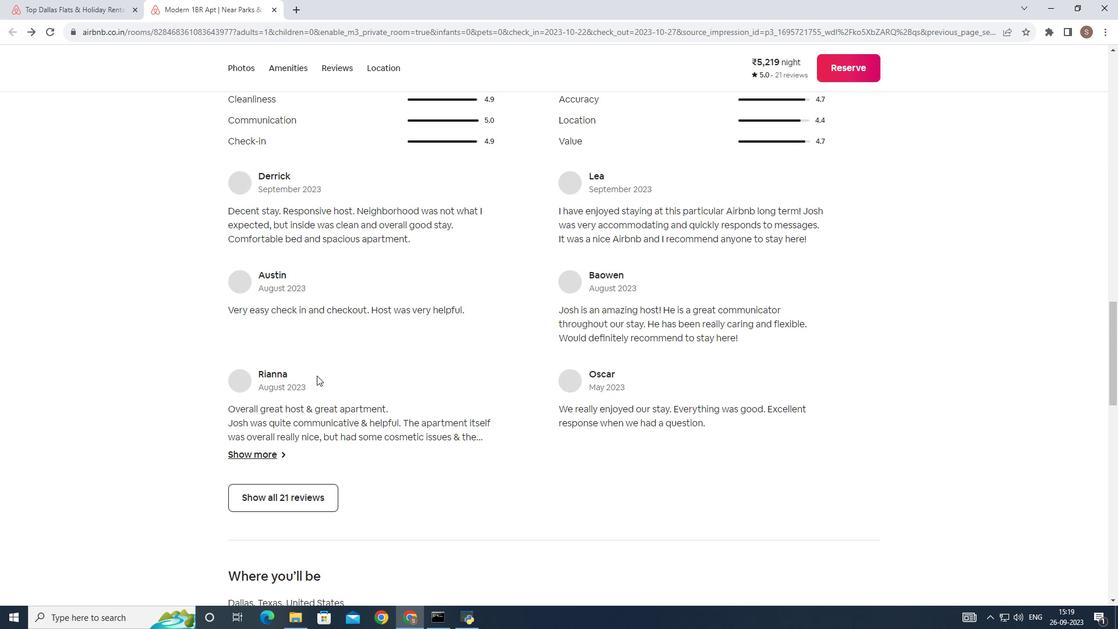 
Action: Mouse moved to (295, 491)
Screenshot: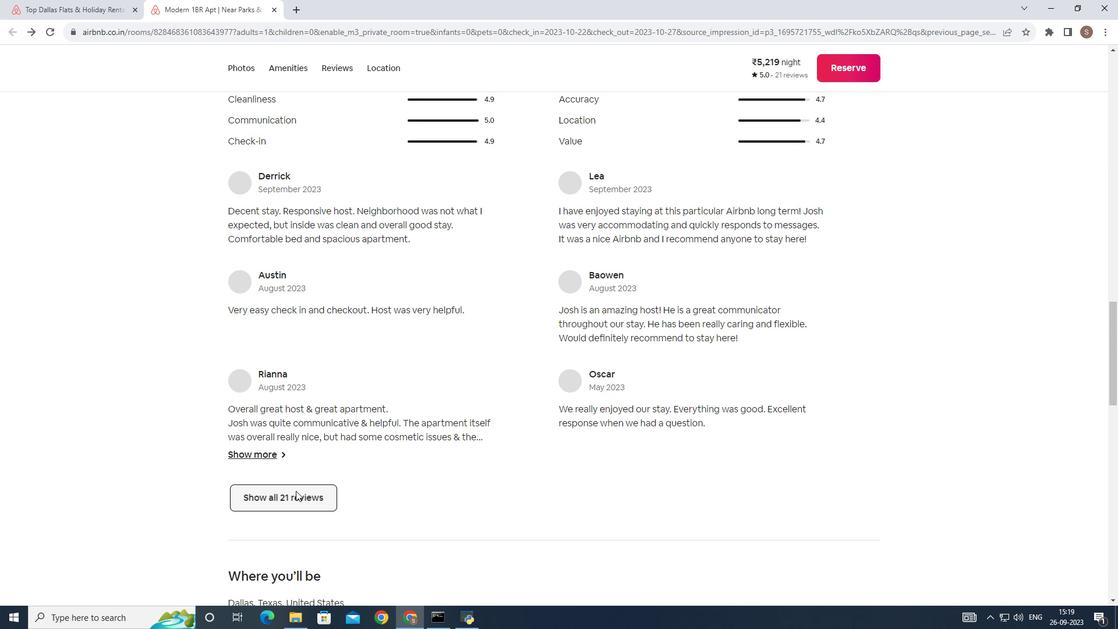 
Action: Mouse pressed left at (295, 491)
Screenshot: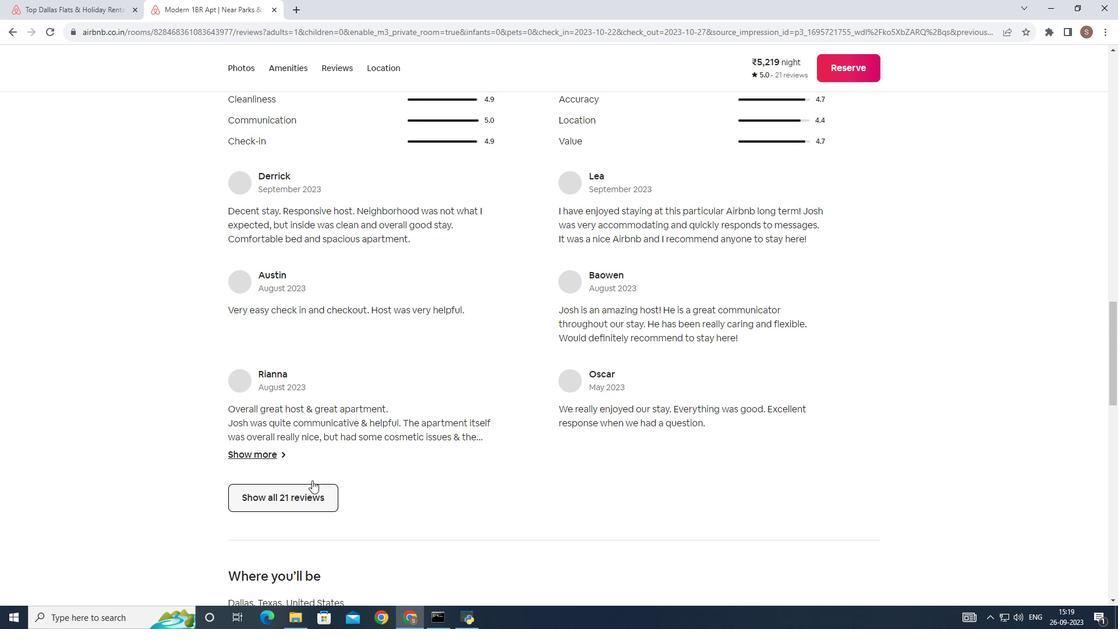 
Action: Mouse moved to (615, 364)
Screenshot: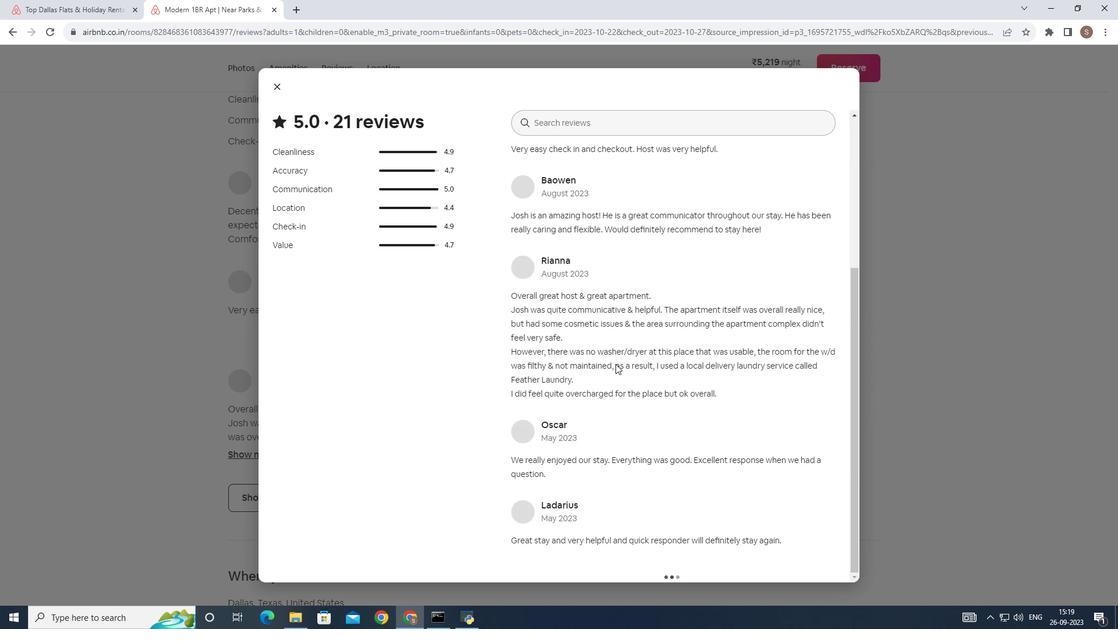 
Action: Mouse scrolled (615, 363) with delta (0, 0)
Screenshot: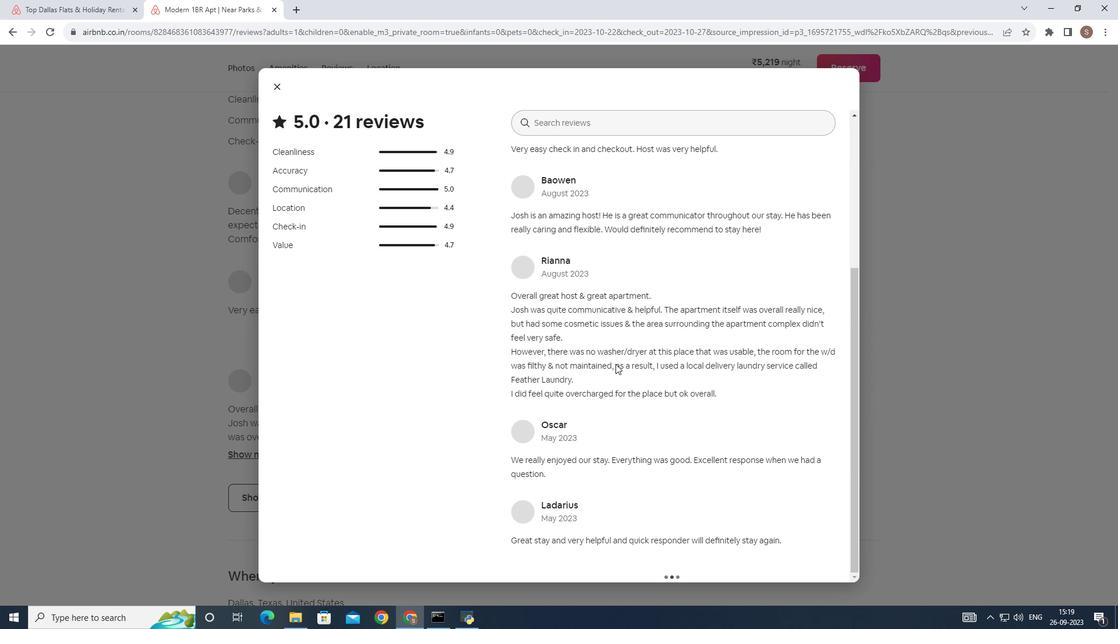 
Action: Mouse scrolled (615, 363) with delta (0, 0)
Screenshot: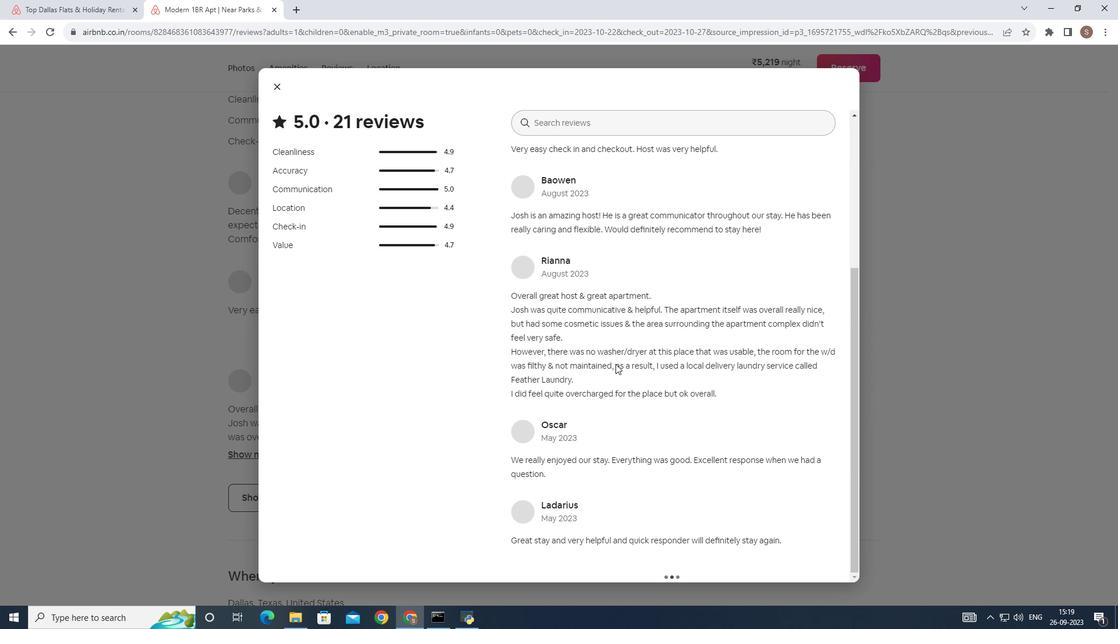 
Action: Mouse scrolled (615, 363) with delta (0, 0)
Screenshot: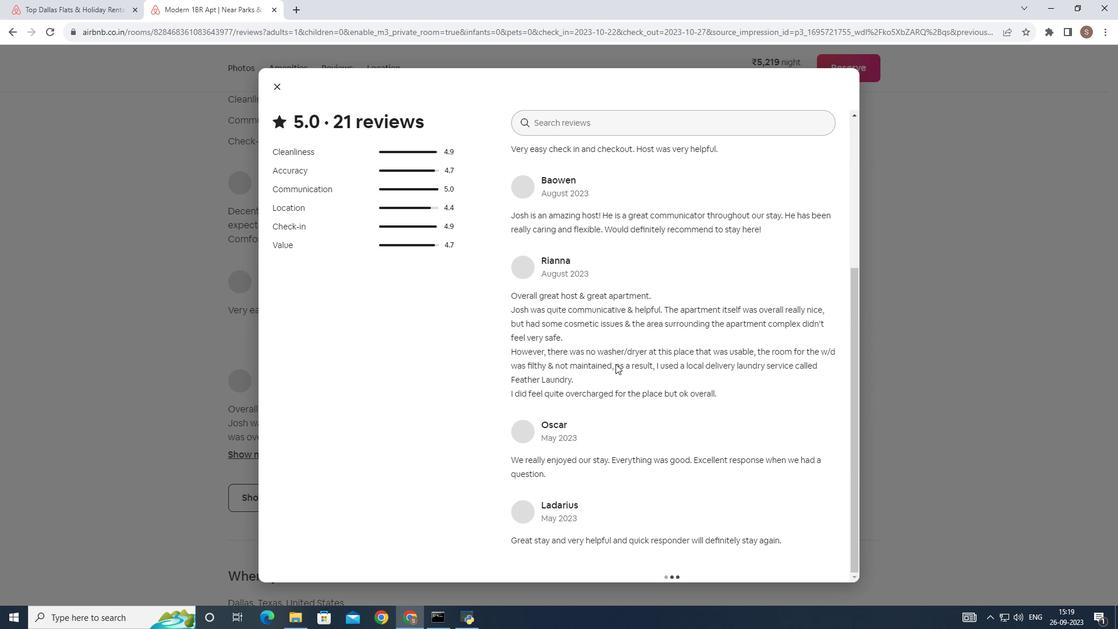 
Action: Mouse scrolled (615, 363) with delta (0, 0)
Screenshot: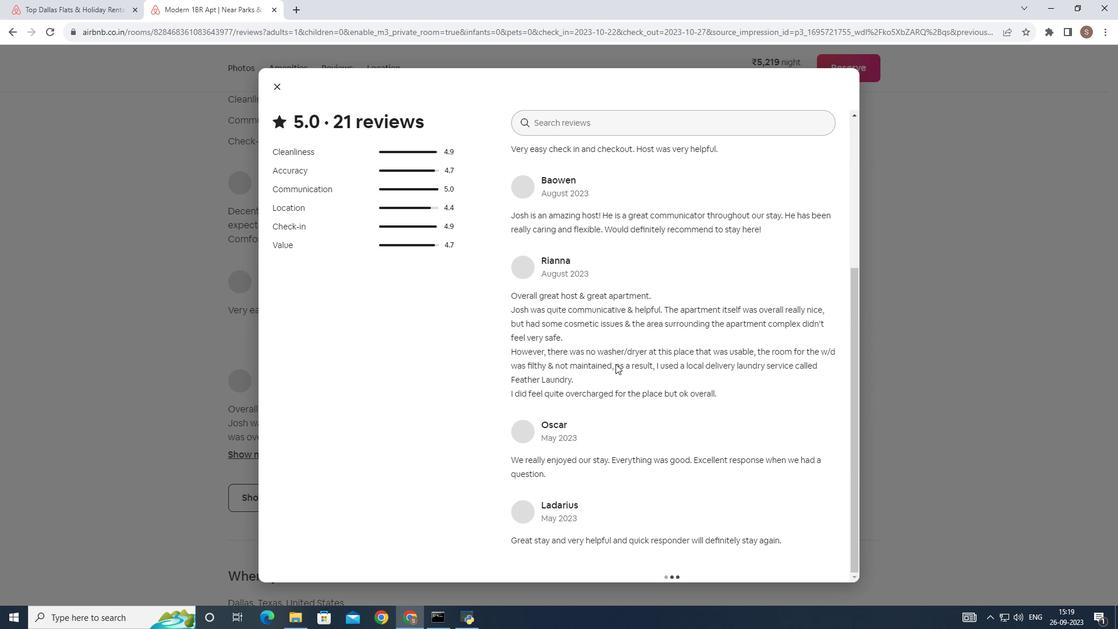 
Action: Mouse scrolled (615, 363) with delta (0, 0)
Screenshot: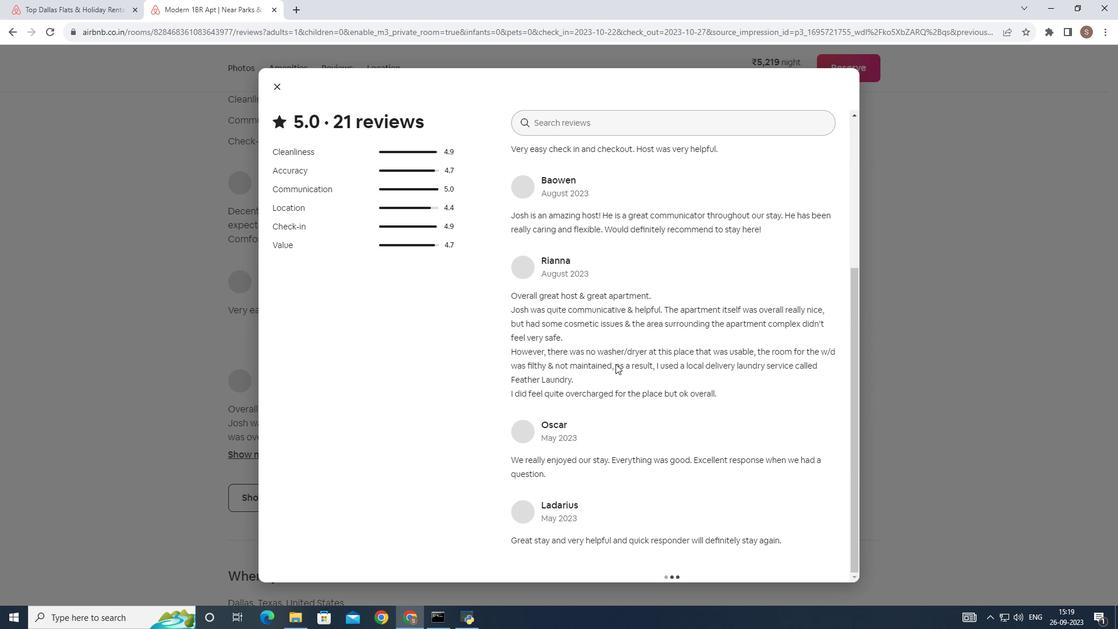 
Action: Mouse scrolled (615, 363) with delta (0, 0)
Screenshot: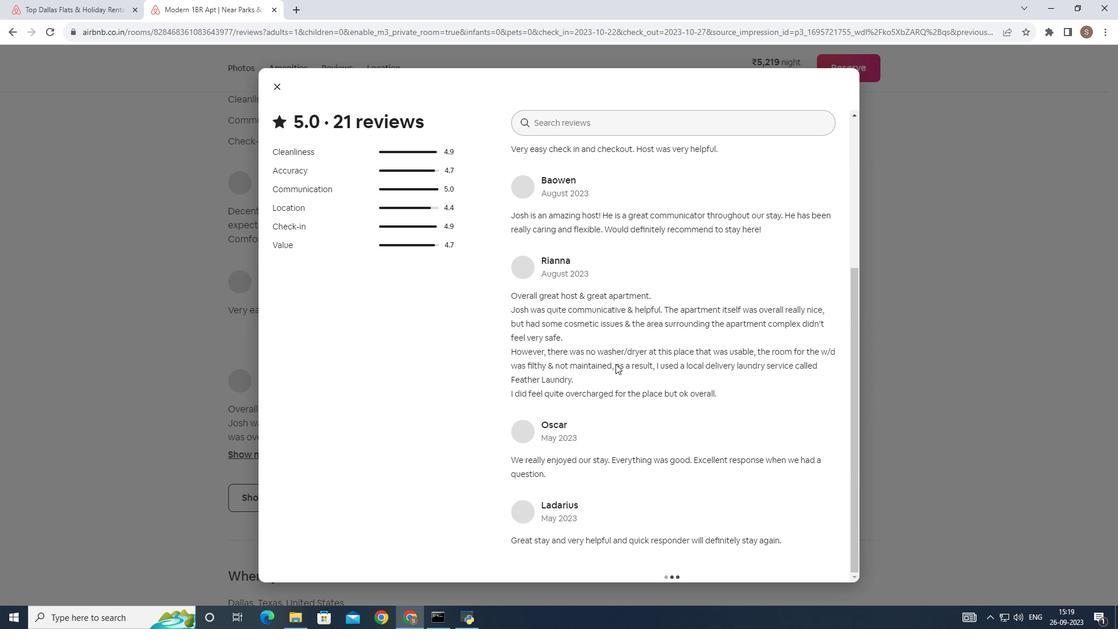 
Action: Mouse scrolled (615, 363) with delta (0, 0)
Screenshot: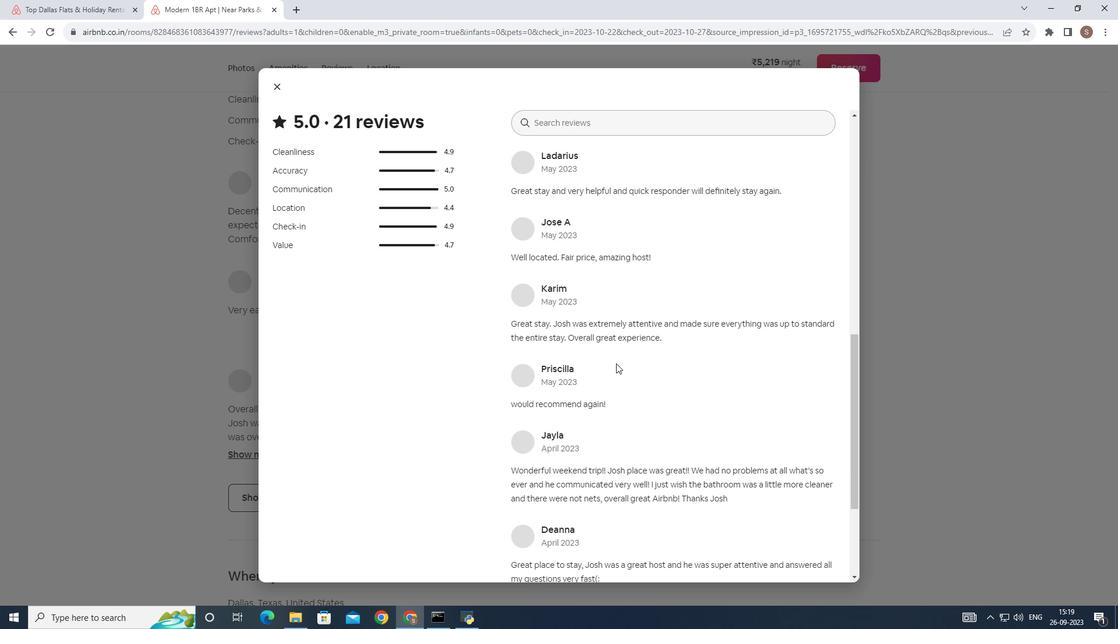 
Action: Mouse scrolled (615, 363) with delta (0, 0)
Screenshot: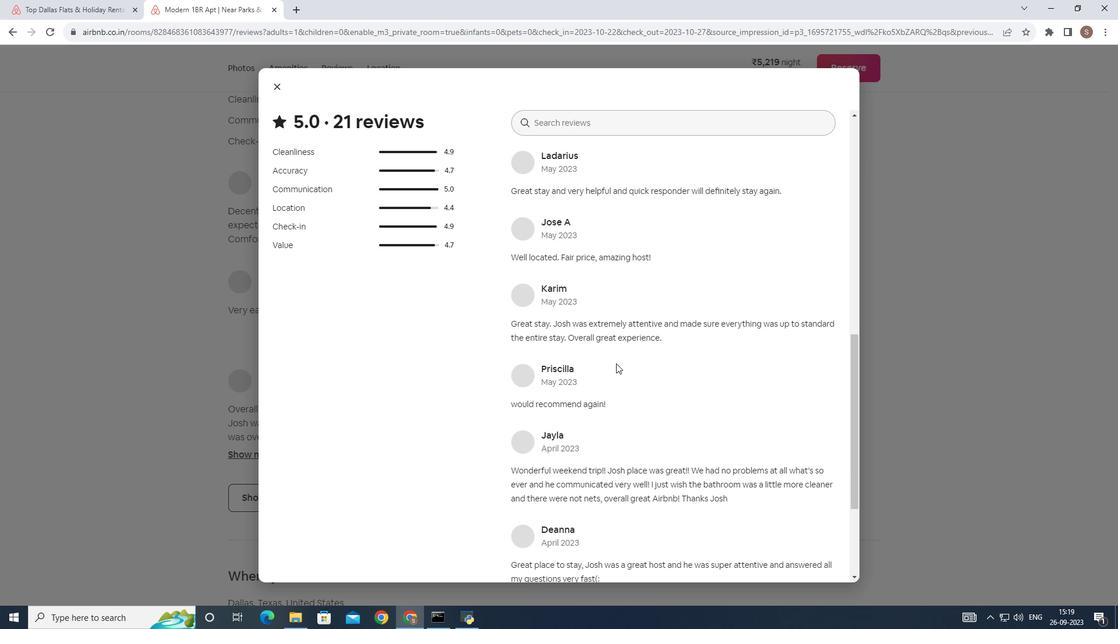 
Action: Mouse scrolled (615, 363) with delta (0, 0)
Screenshot: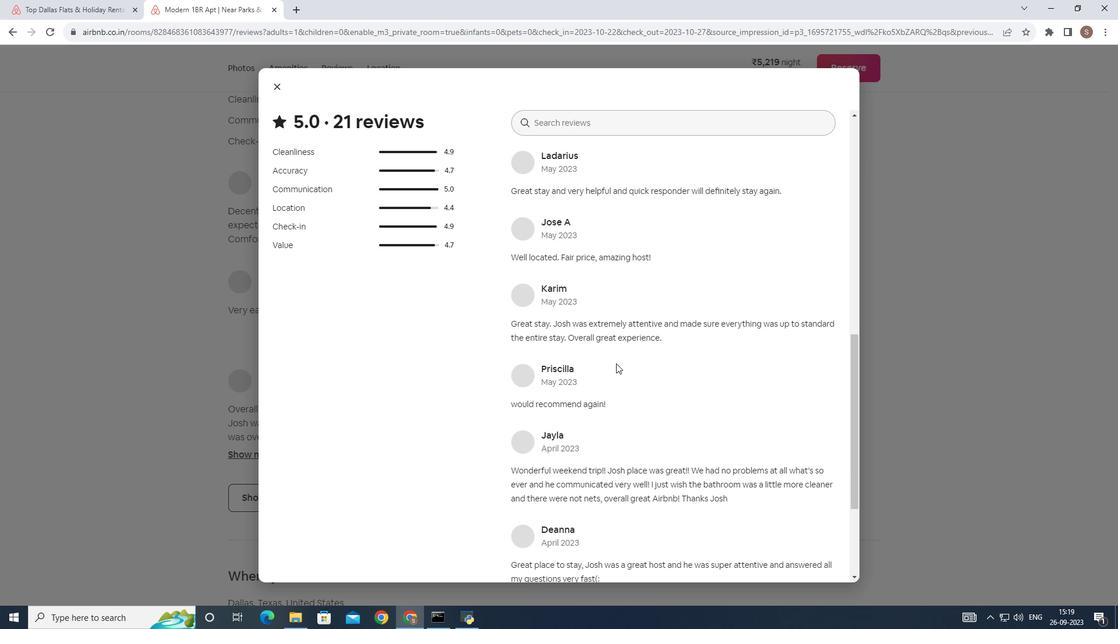 
Action: Mouse scrolled (615, 363) with delta (0, 0)
Screenshot: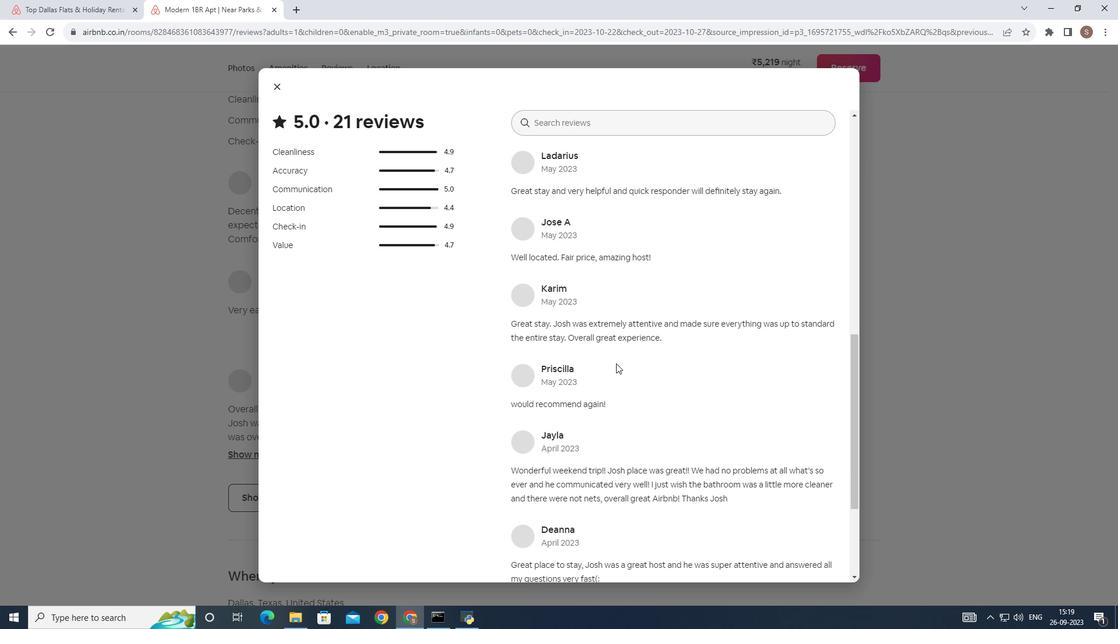 
Action: Mouse scrolled (615, 363) with delta (0, 0)
Screenshot: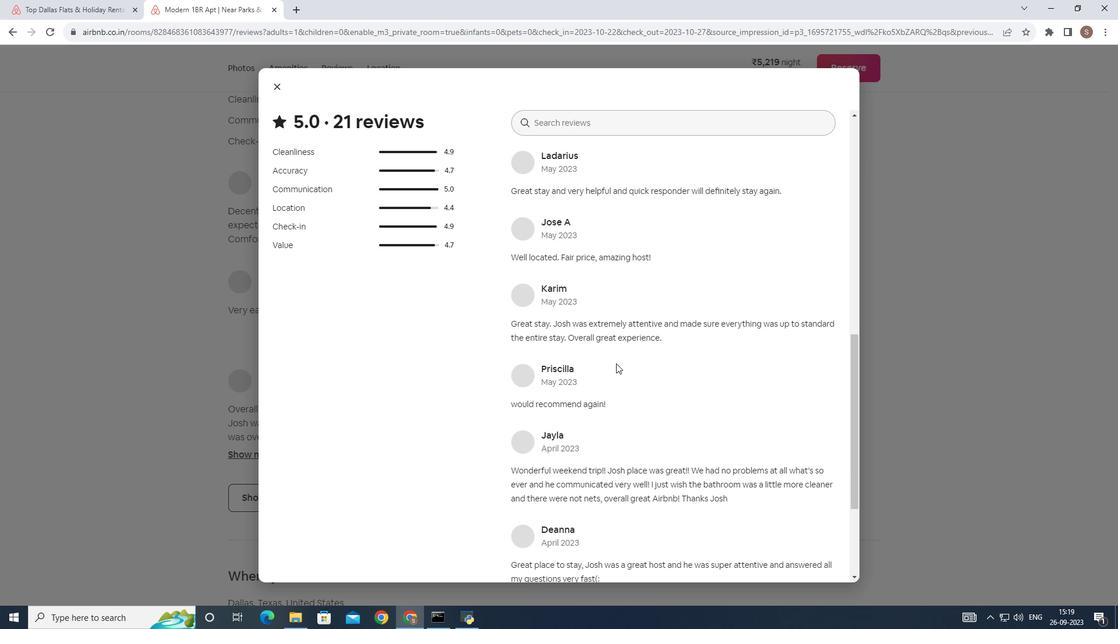 
Action: Mouse scrolled (615, 363) with delta (0, 0)
Screenshot: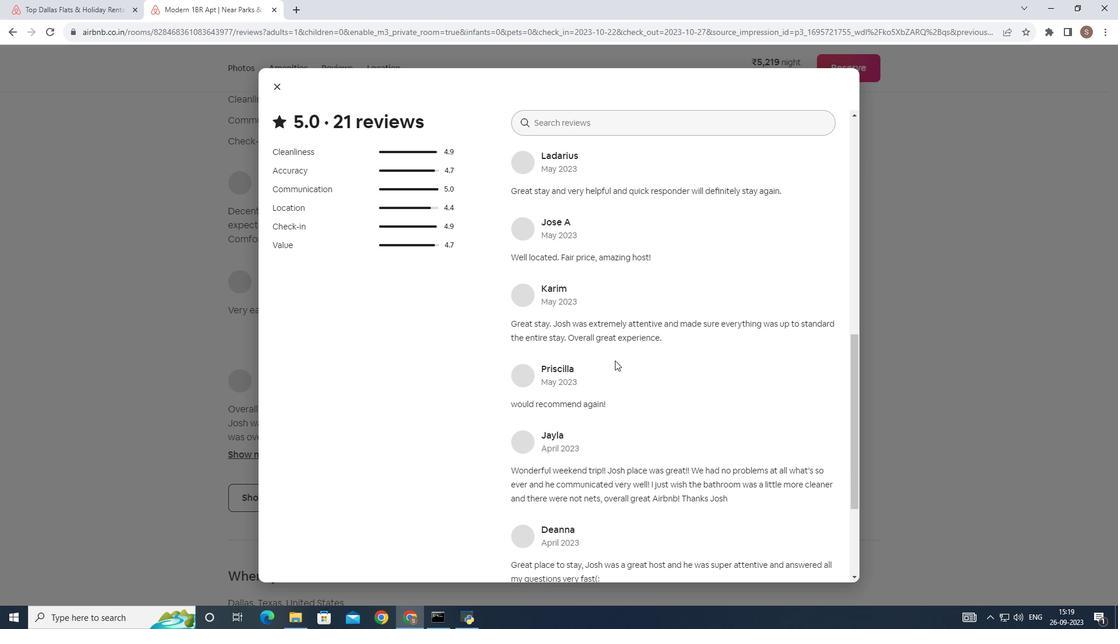 
Action: Mouse moved to (614, 359)
Screenshot: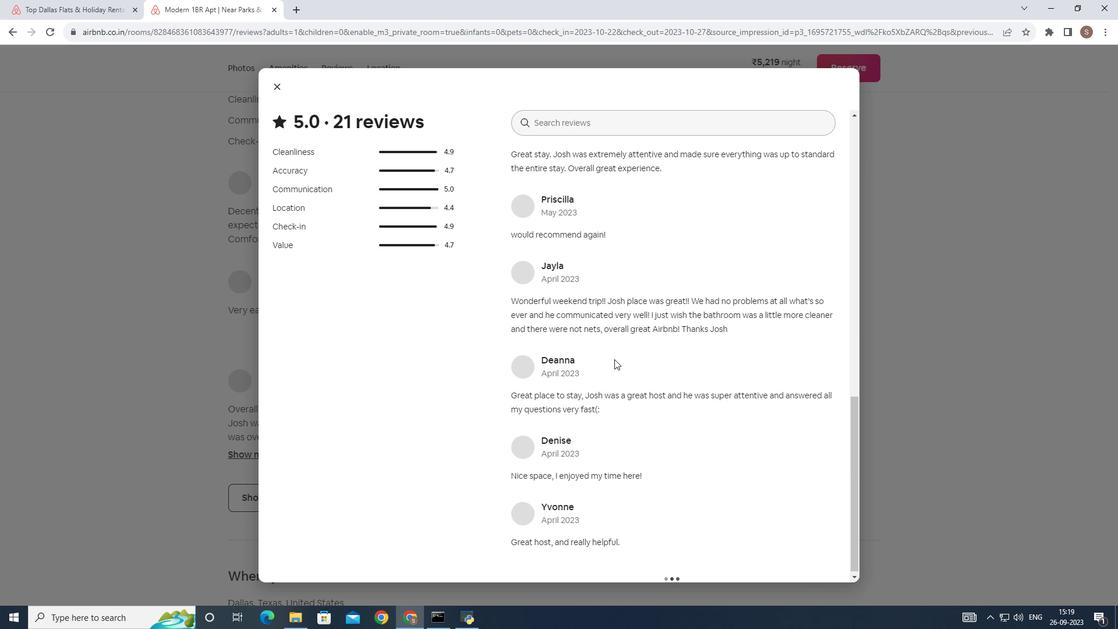 
Action: Mouse scrolled (614, 358) with delta (0, 0)
Screenshot: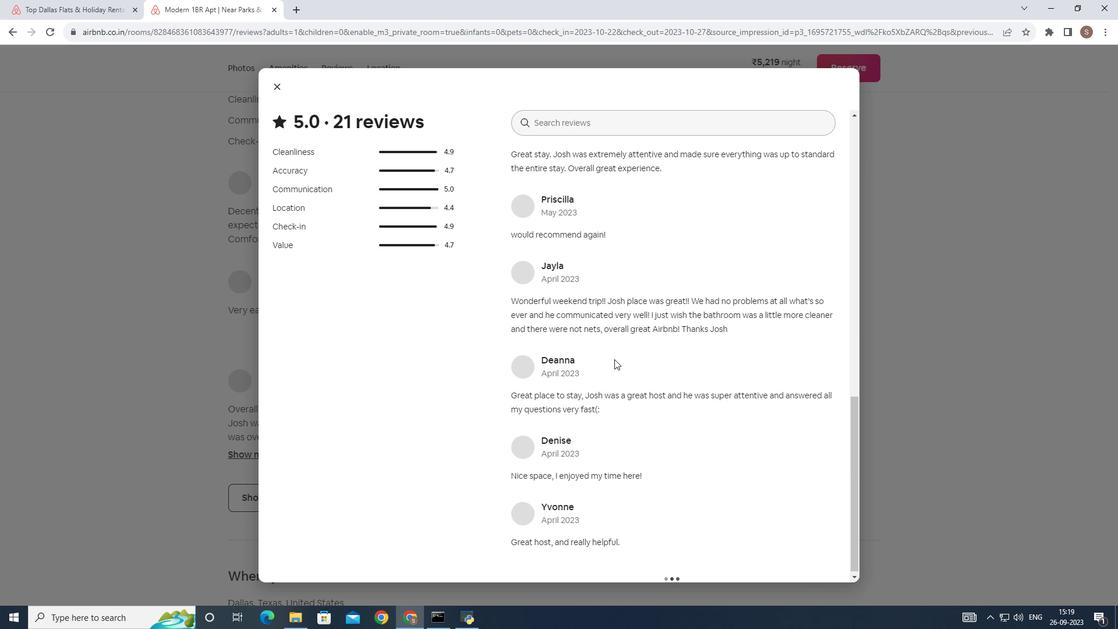 
Action: Mouse scrolled (614, 358) with delta (0, 0)
Screenshot: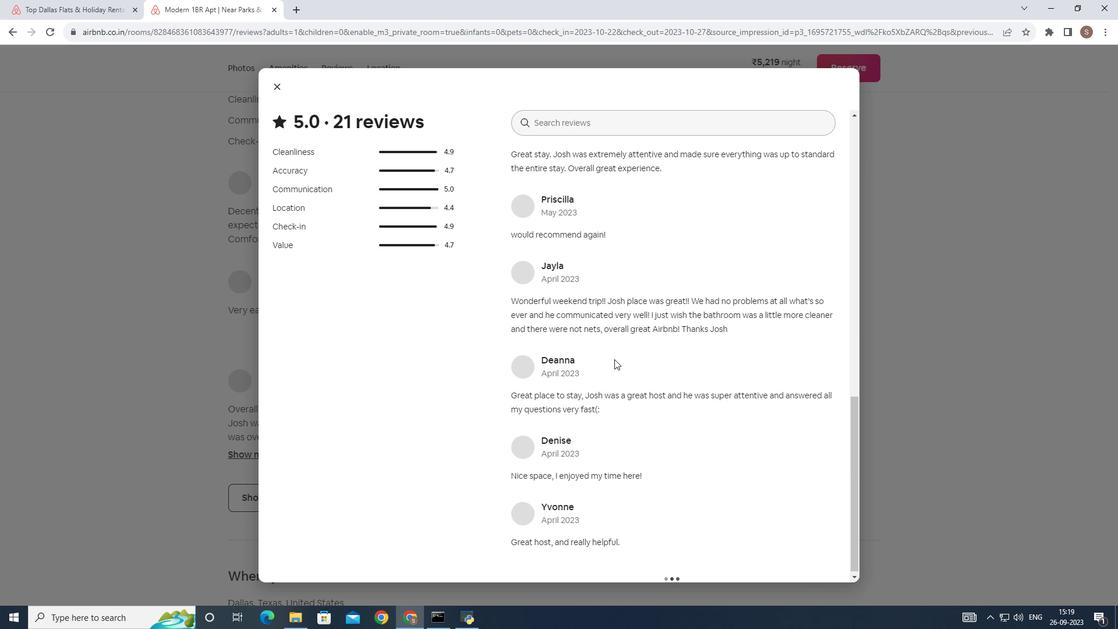 
Action: Mouse scrolled (614, 358) with delta (0, 0)
Screenshot: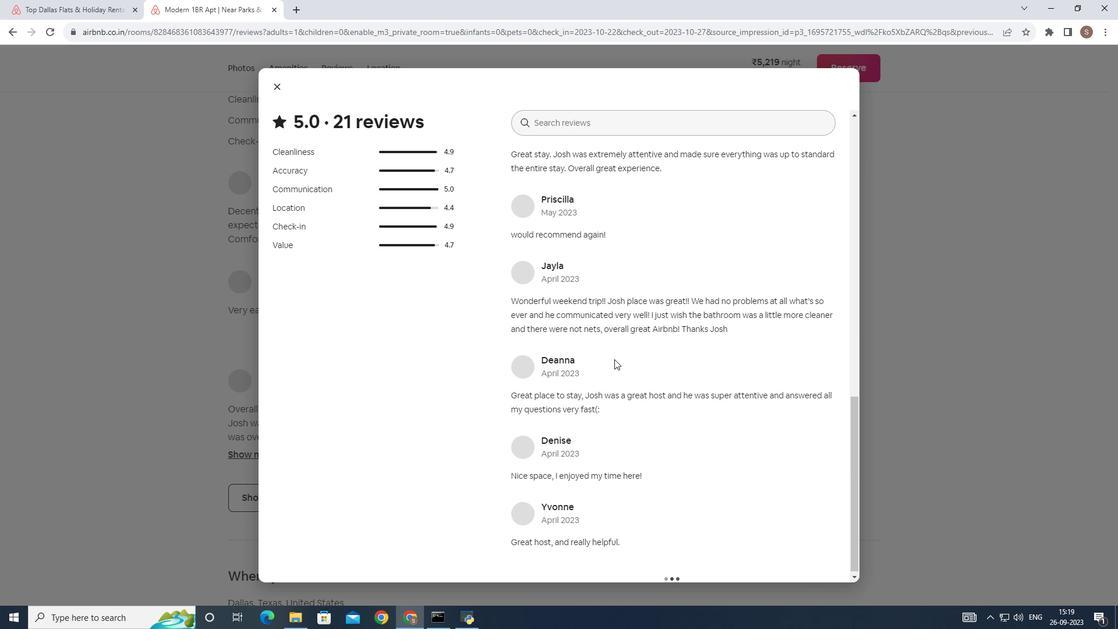
Action: Mouse scrolled (614, 358) with delta (0, 0)
